 Task: Buy 5 Fuel Injection from Fuel System section under best seller category for shipping address: Hannah Green, 4761 Agriculture Lane, Homestead, Florida 33030, Cell Number 3052454080. Pay from credit card ending with 2005, CVV 3321
Action: Mouse moved to (40, 64)
Screenshot: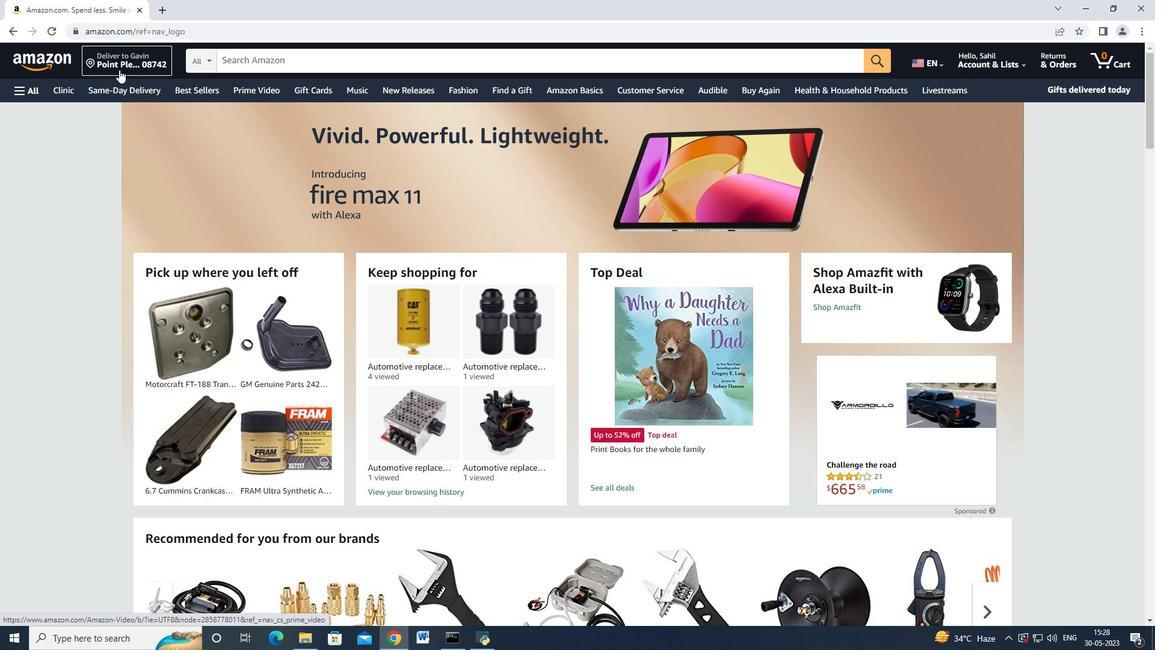 
Action: Mouse pressed left at (40, 64)
Screenshot: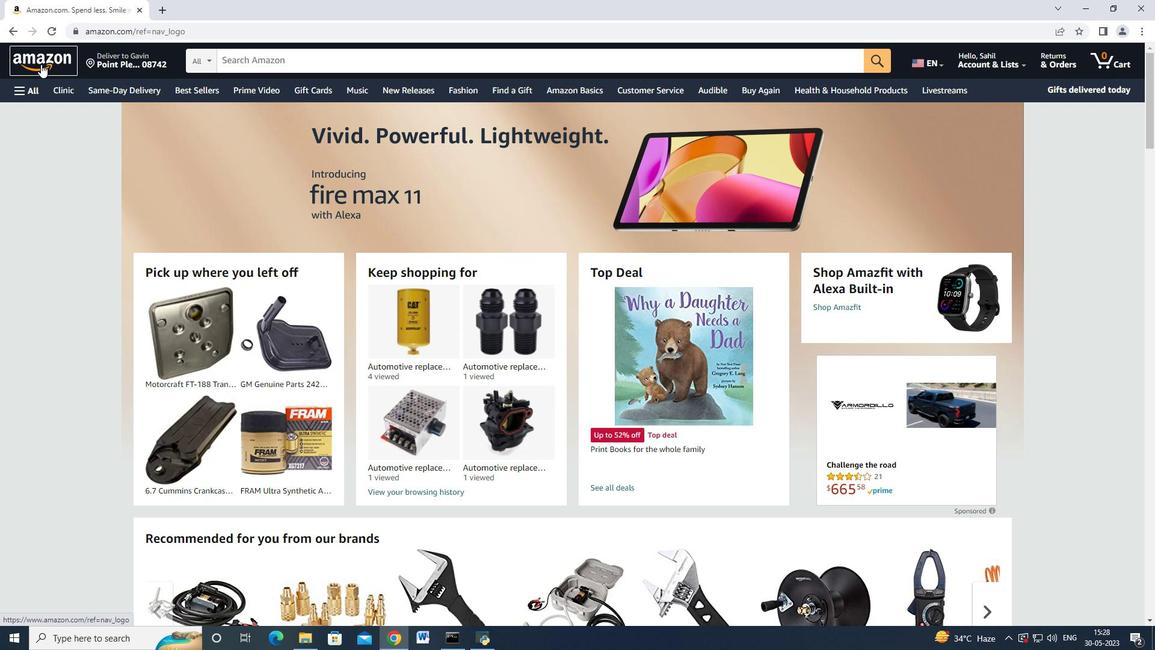 
Action: Mouse moved to (18, 95)
Screenshot: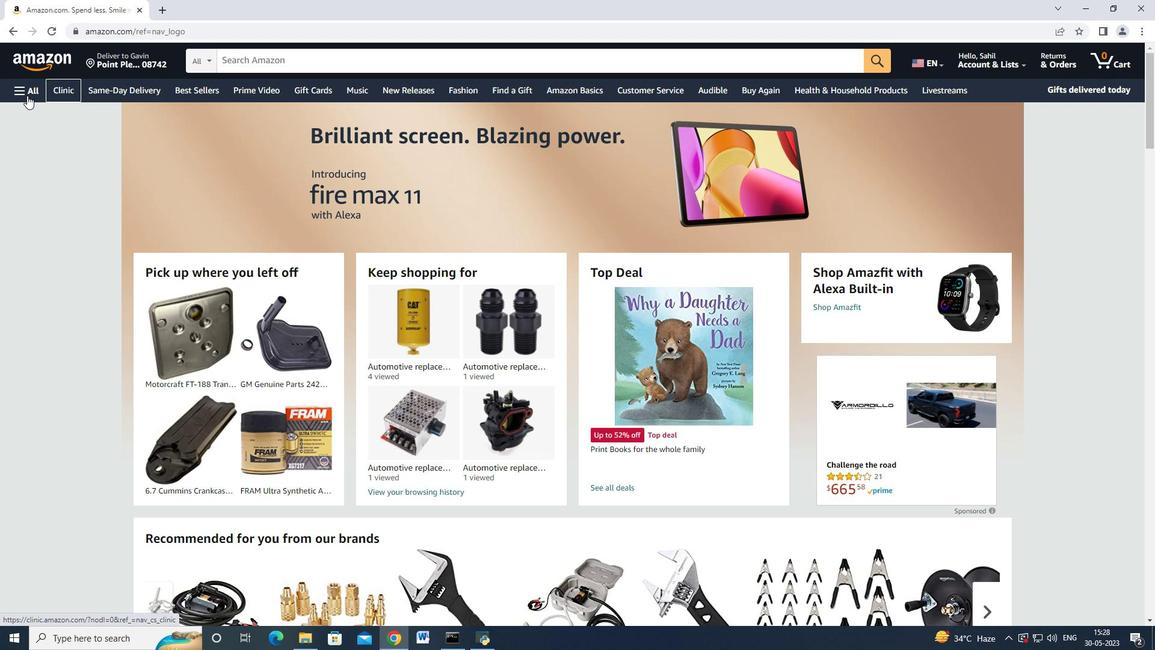 
Action: Mouse pressed left at (18, 95)
Screenshot: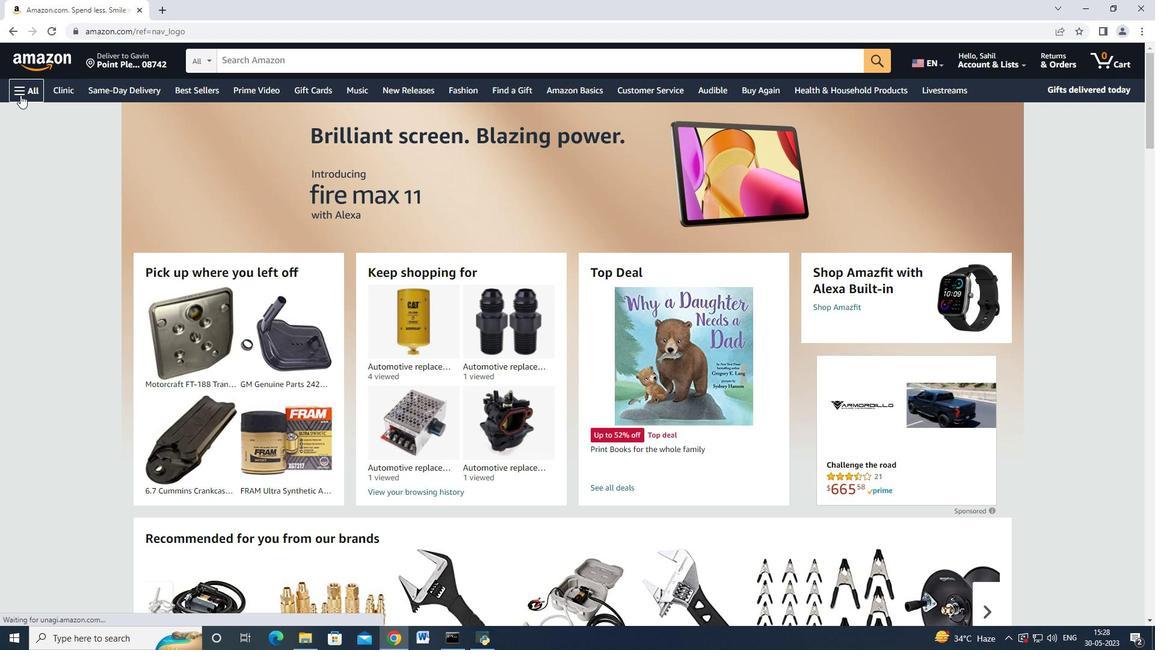 
Action: Mouse moved to (43, 244)
Screenshot: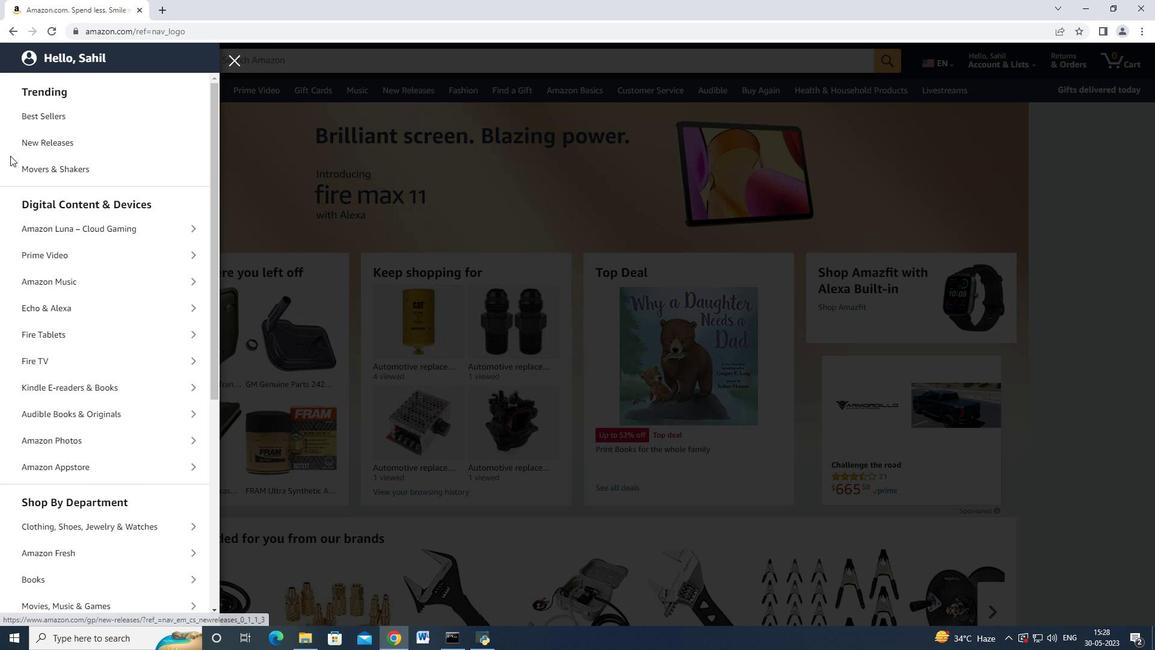 
Action: Mouse scrolled (43, 244) with delta (0, 0)
Screenshot: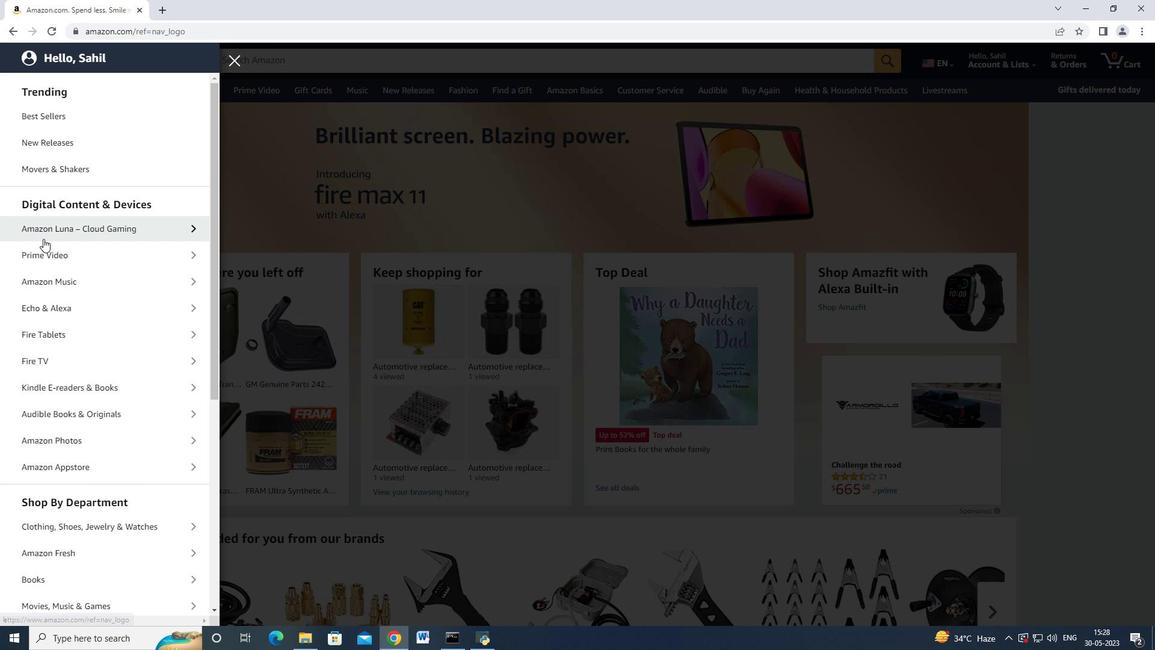 
Action: Mouse moved to (51, 249)
Screenshot: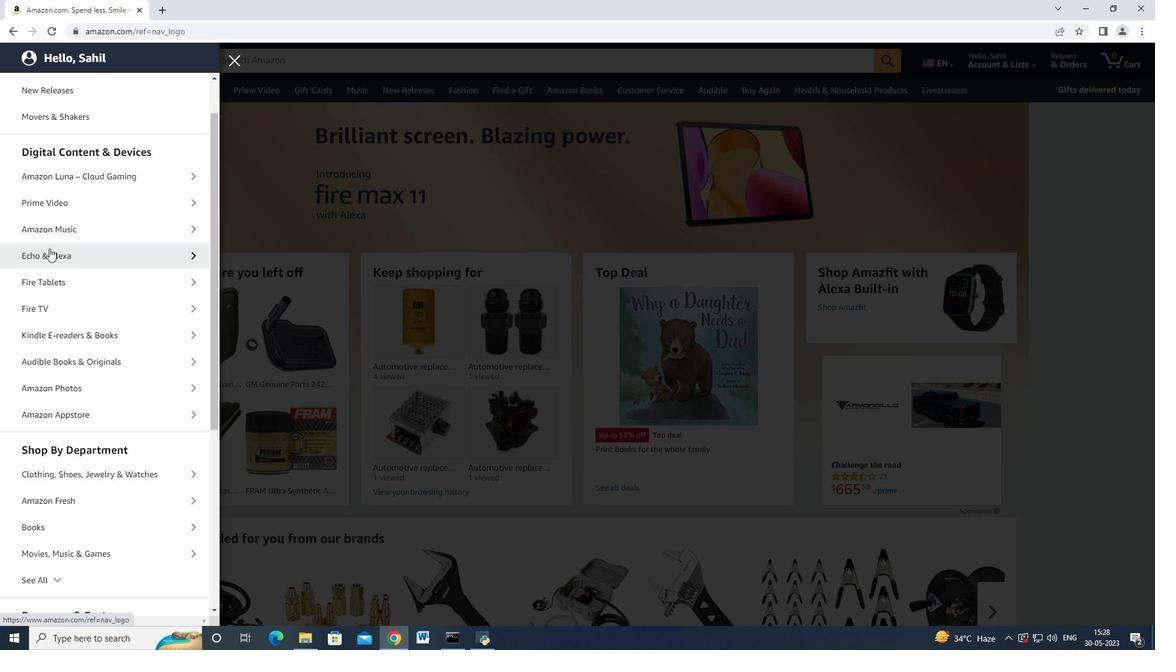 
Action: Mouse scrolled (51, 249) with delta (0, 0)
Screenshot: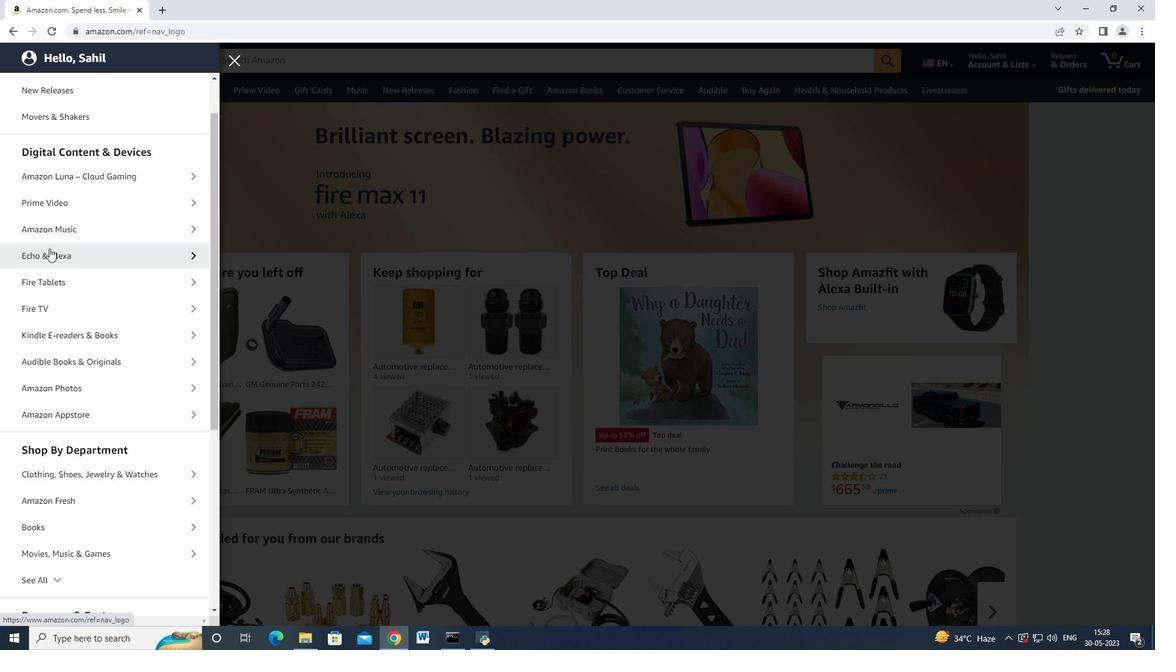 
Action: Mouse moved to (51, 249)
Screenshot: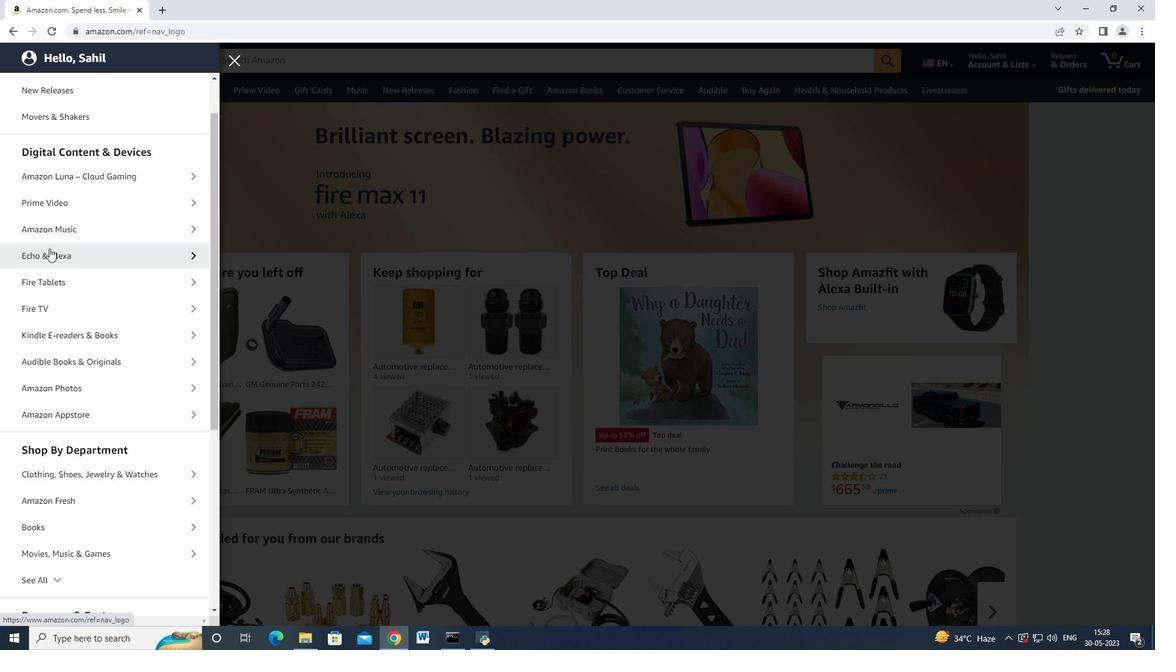 
Action: Mouse scrolled (51, 249) with delta (0, 0)
Screenshot: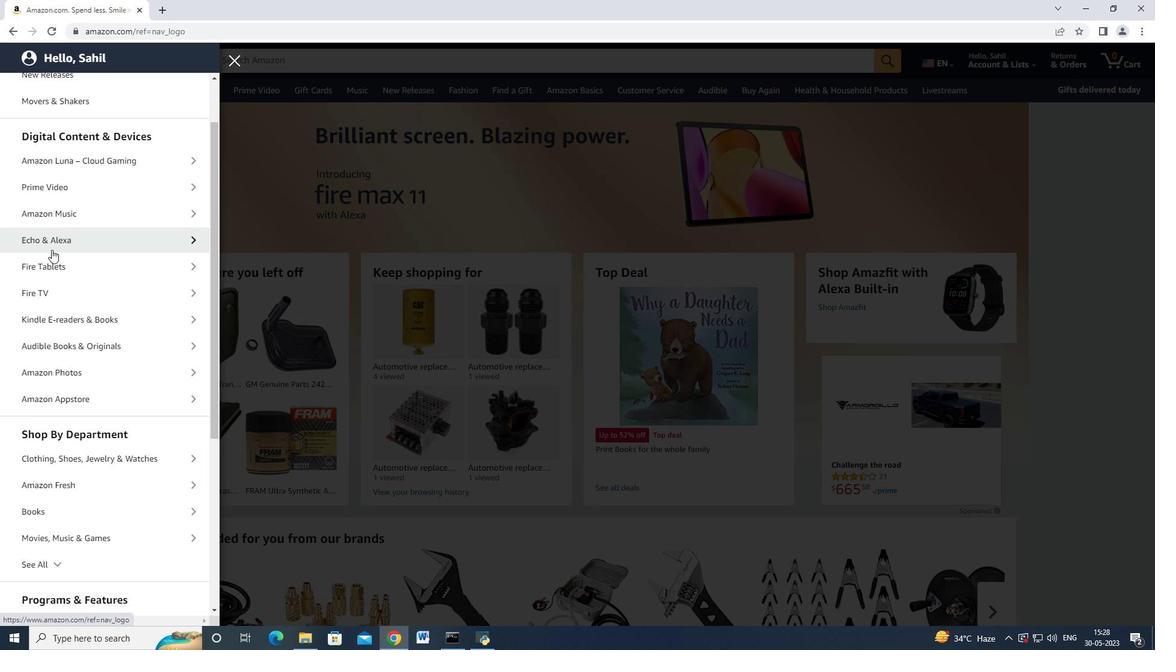 
Action: Mouse scrolled (51, 249) with delta (0, 0)
Screenshot: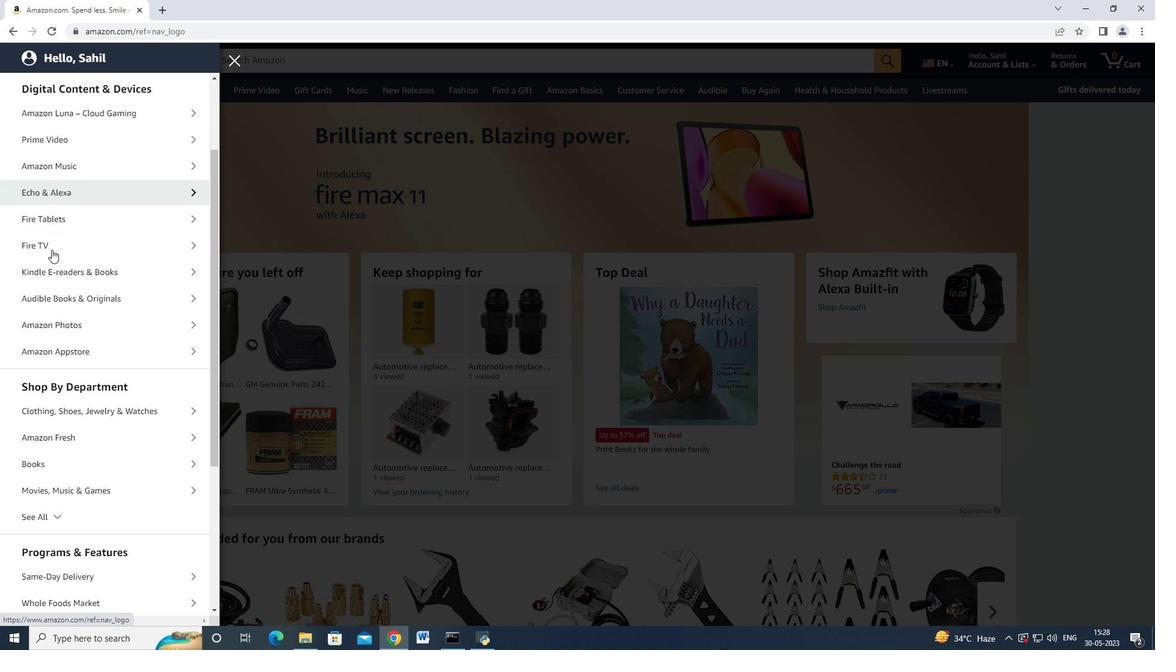 
Action: Mouse moved to (58, 394)
Screenshot: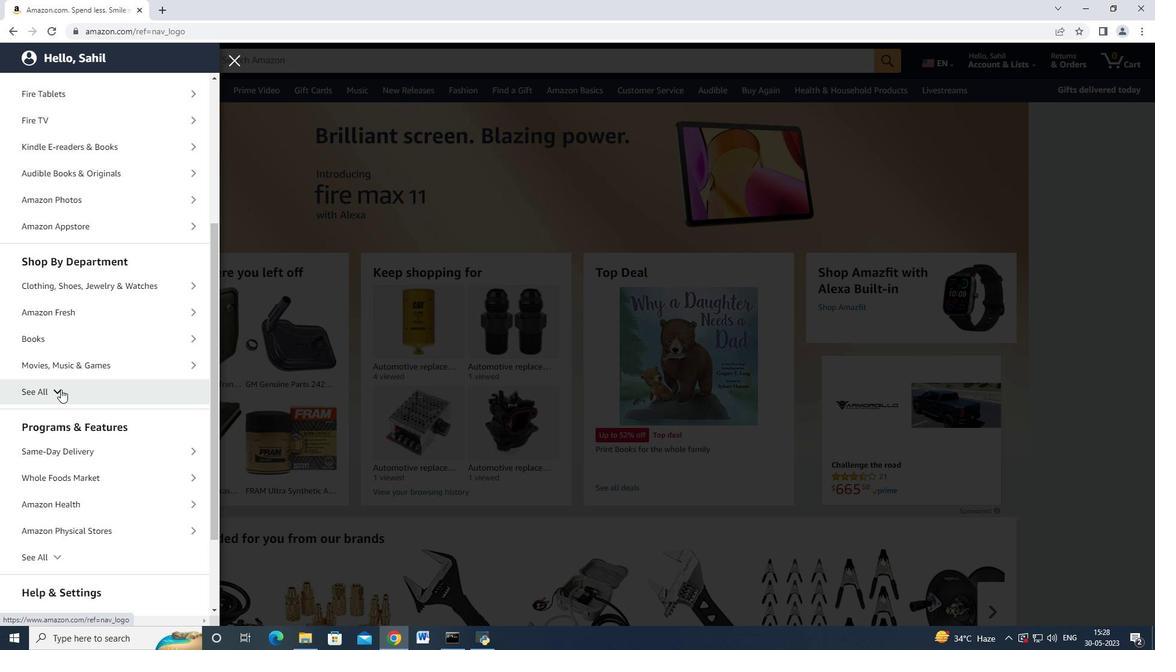 
Action: Mouse pressed left at (58, 394)
Screenshot: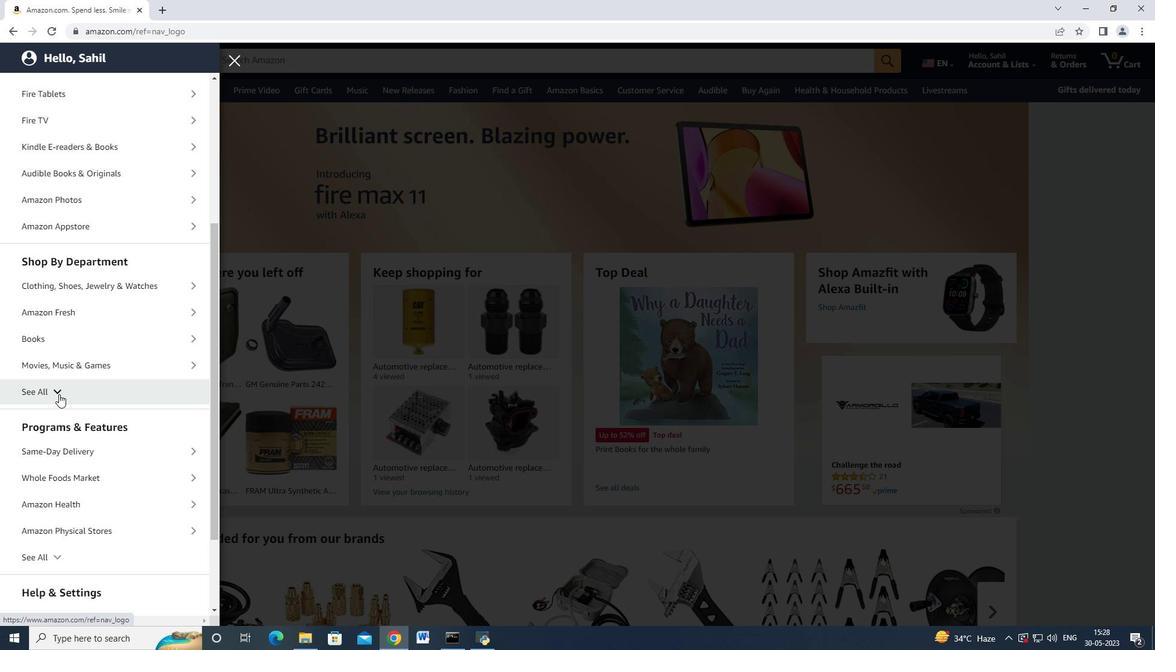 
Action: Mouse moved to (64, 392)
Screenshot: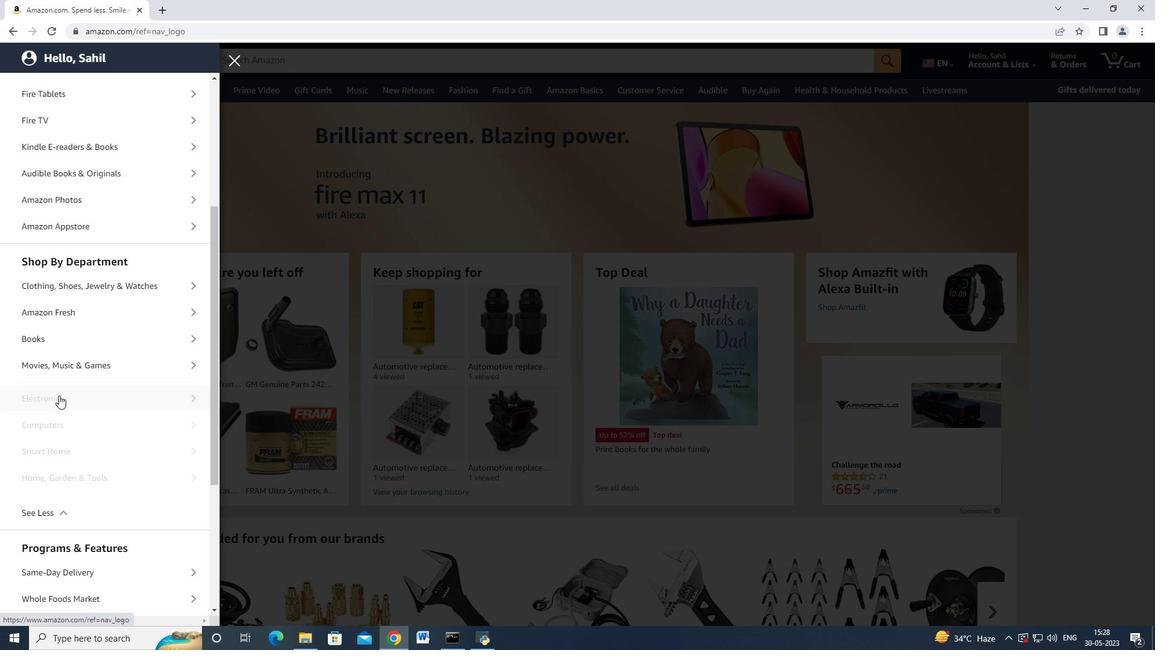 
Action: Mouse scrolled (64, 391) with delta (0, 0)
Screenshot: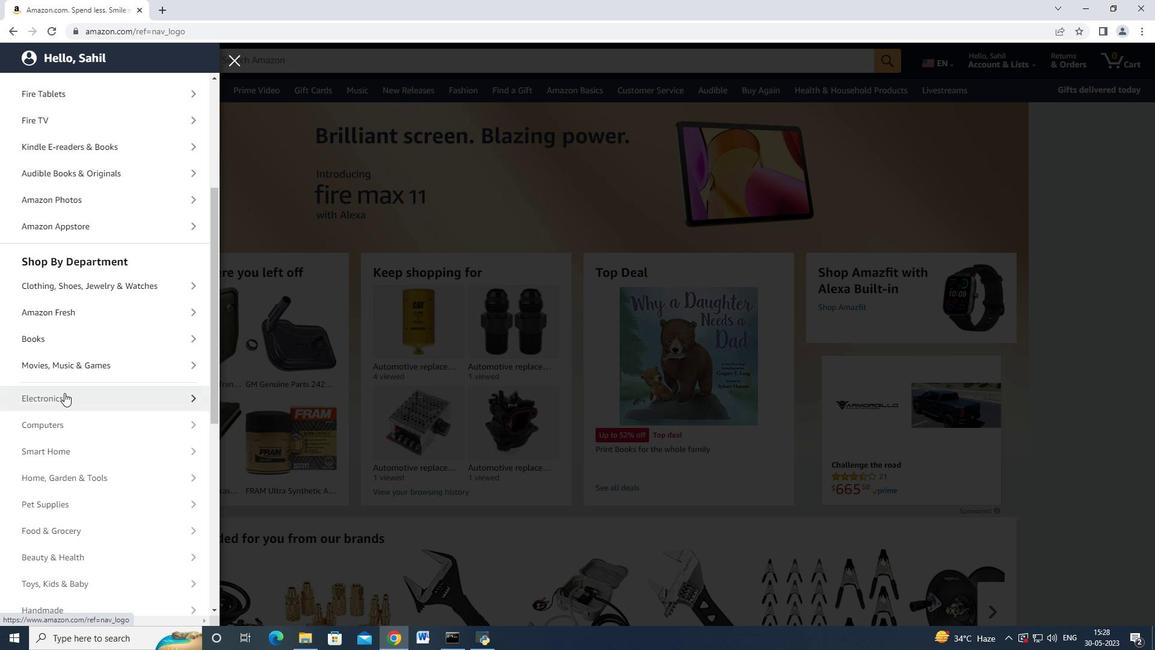 
Action: Mouse moved to (64, 392)
Screenshot: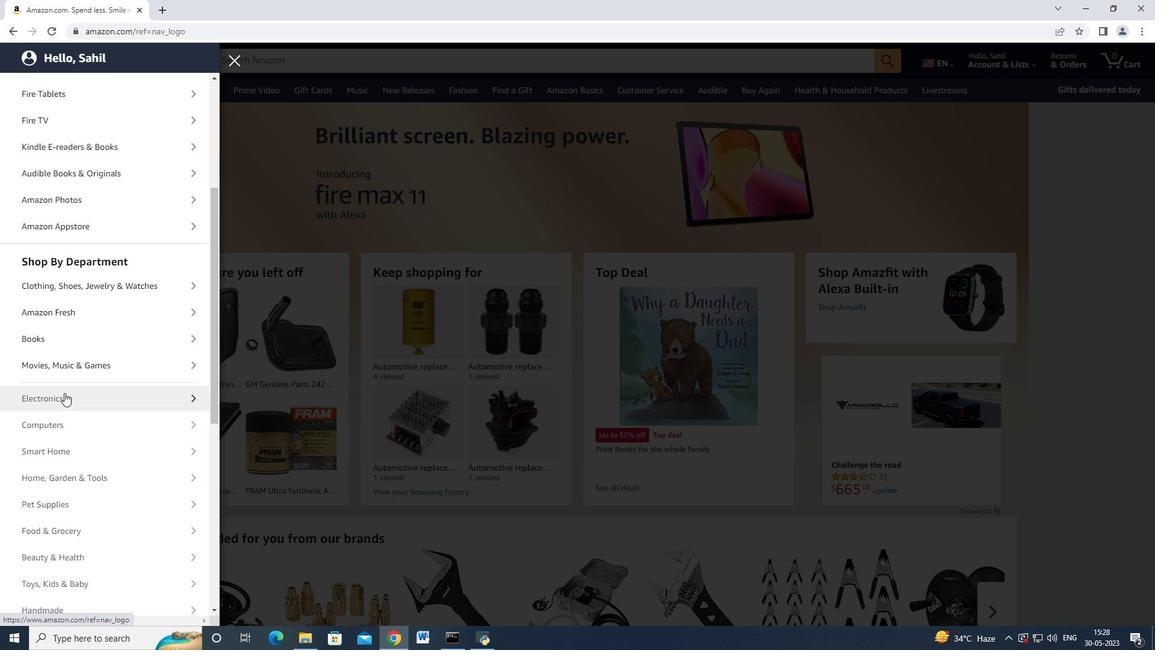 
Action: Mouse scrolled (64, 391) with delta (0, 0)
Screenshot: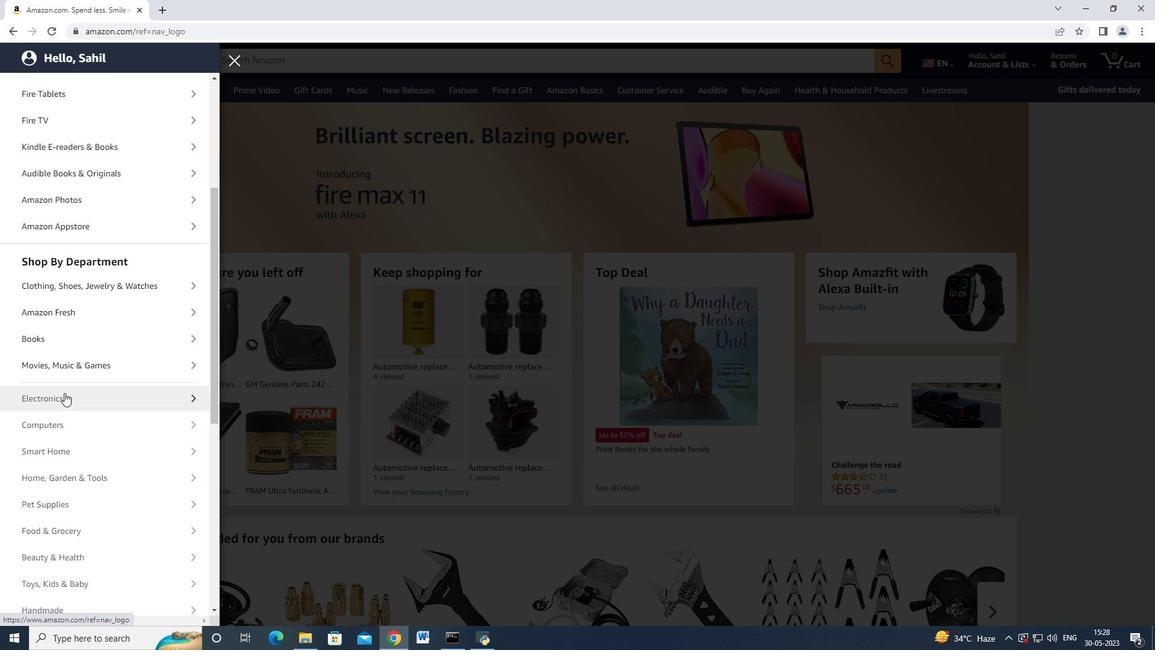 
Action: Mouse scrolled (64, 391) with delta (0, 0)
Screenshot: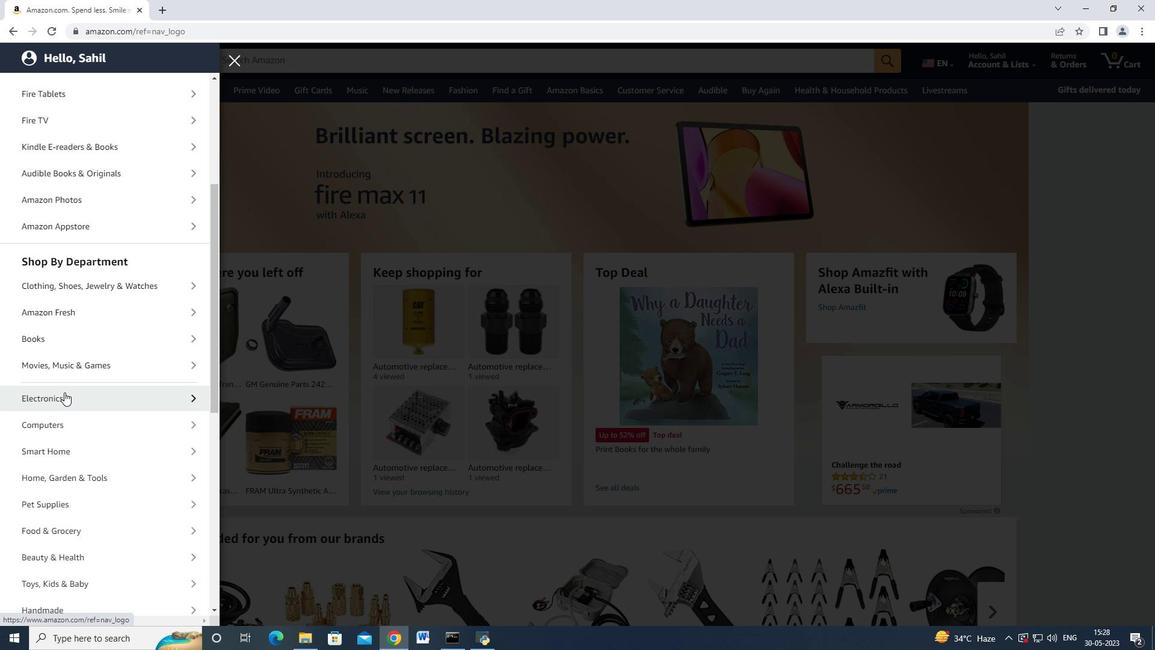 
Action: Mouse moved to (68, 404)
Screenshot: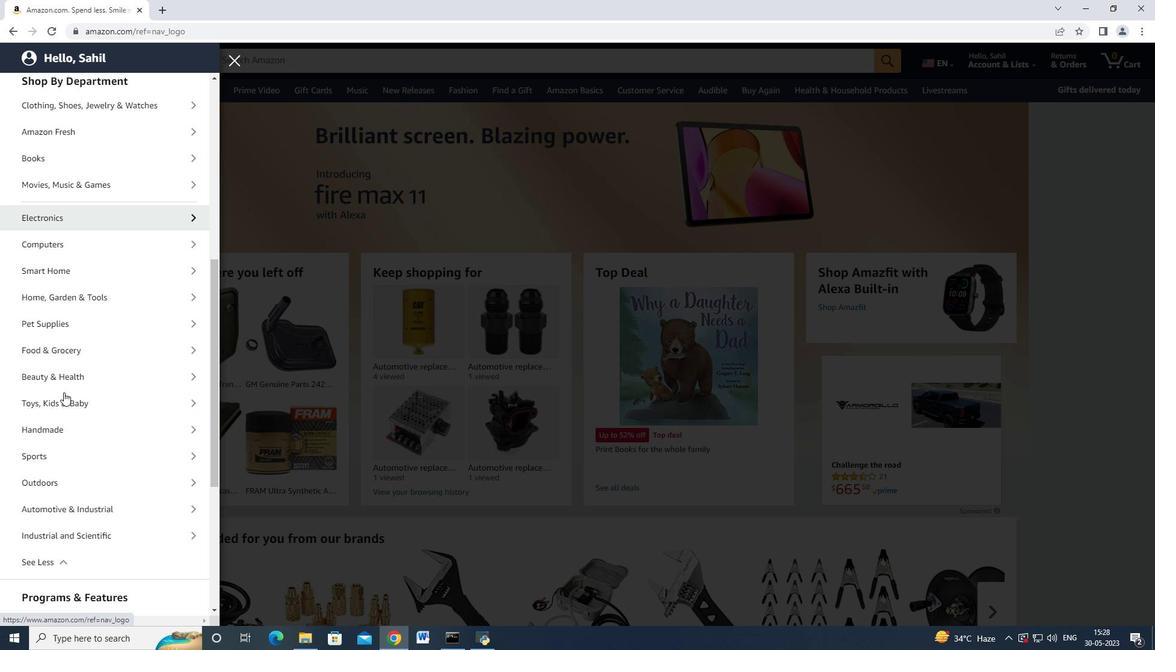 
Action: Mouse scrolled (68, 403) with delta (0, 0)
Screenshot: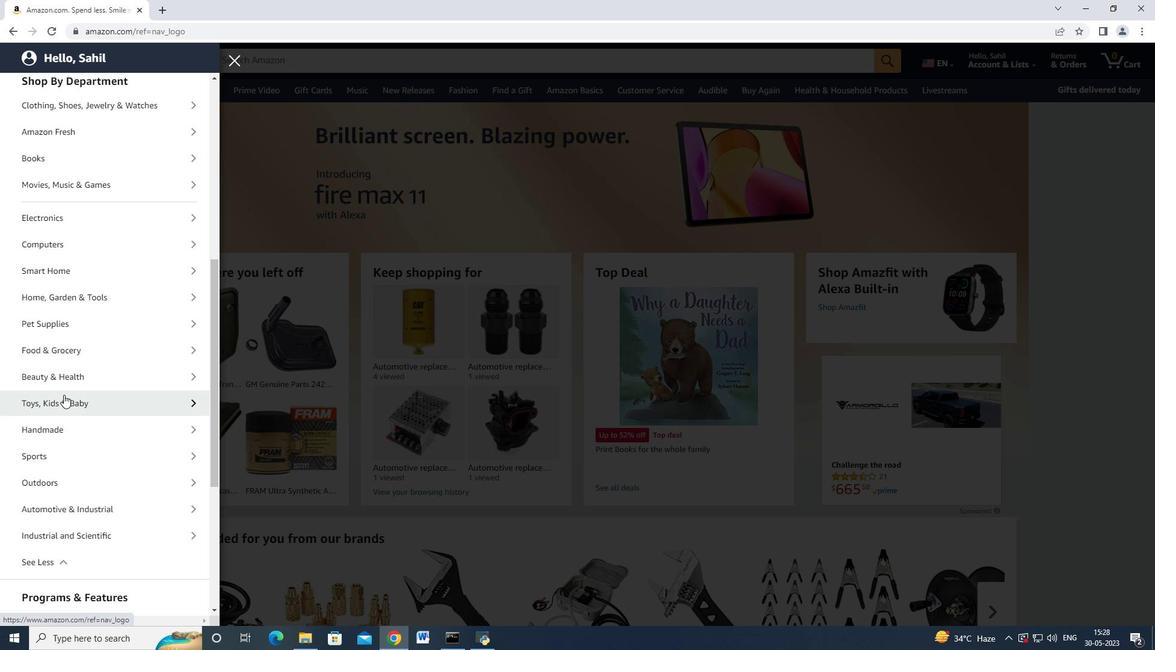 
Action: Mouse moved to (99, 451)
Screenshot: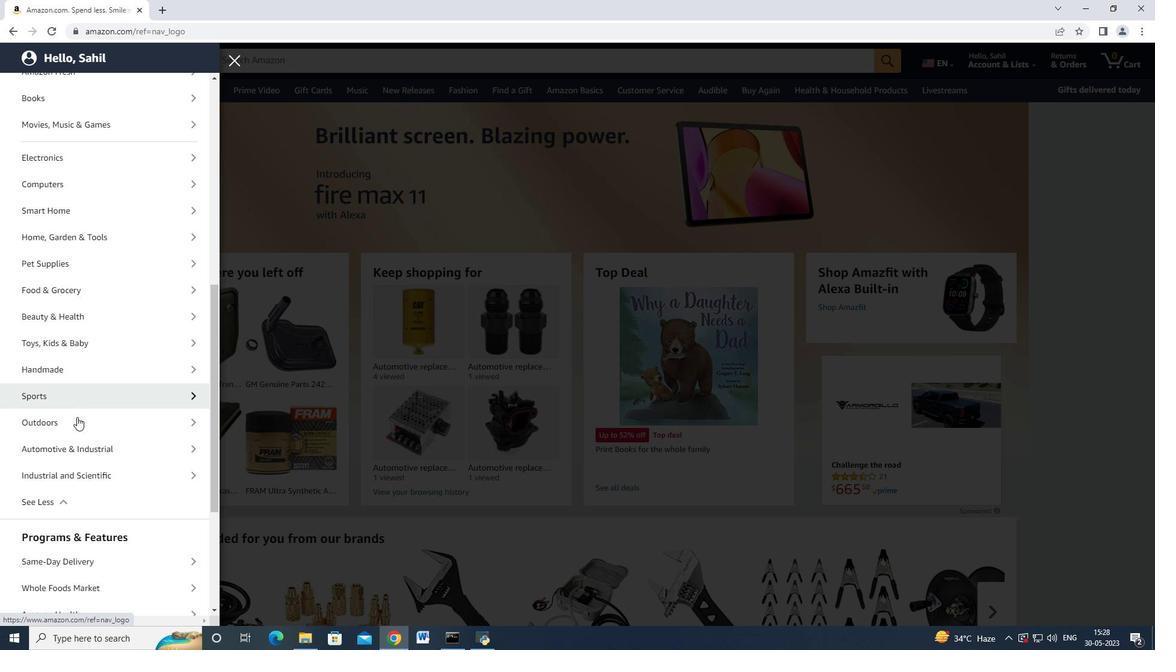 
Action: Mouse pressed left at (99, 451)
Screenshot: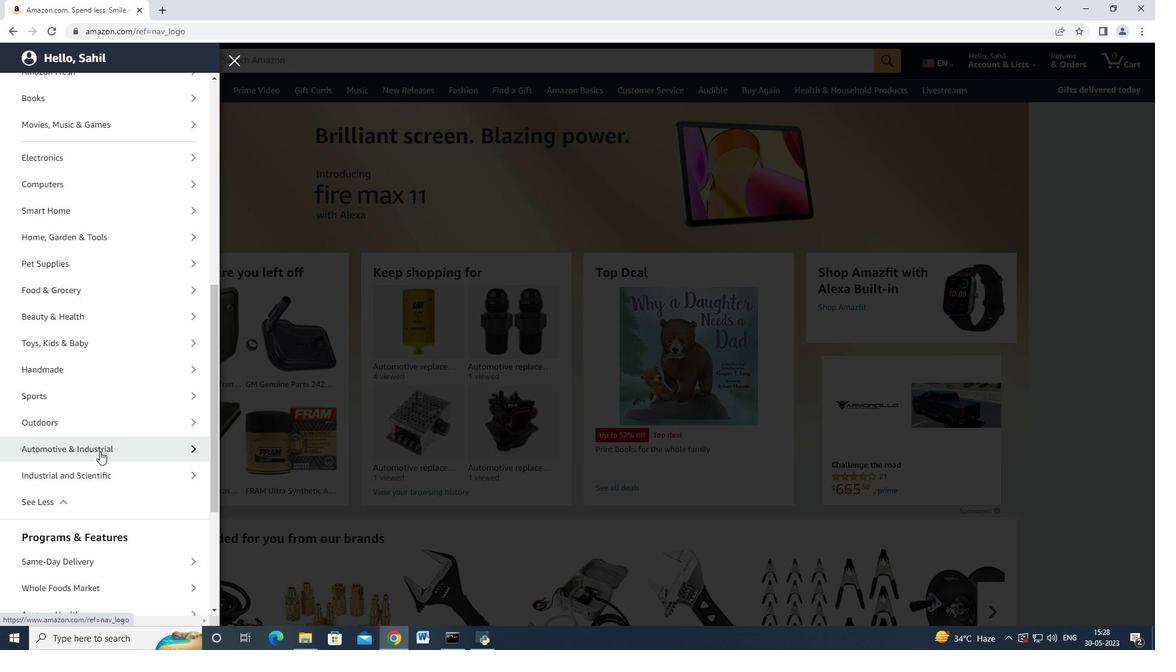 
Action: Mouse moved to (78, 145)
Screenshot: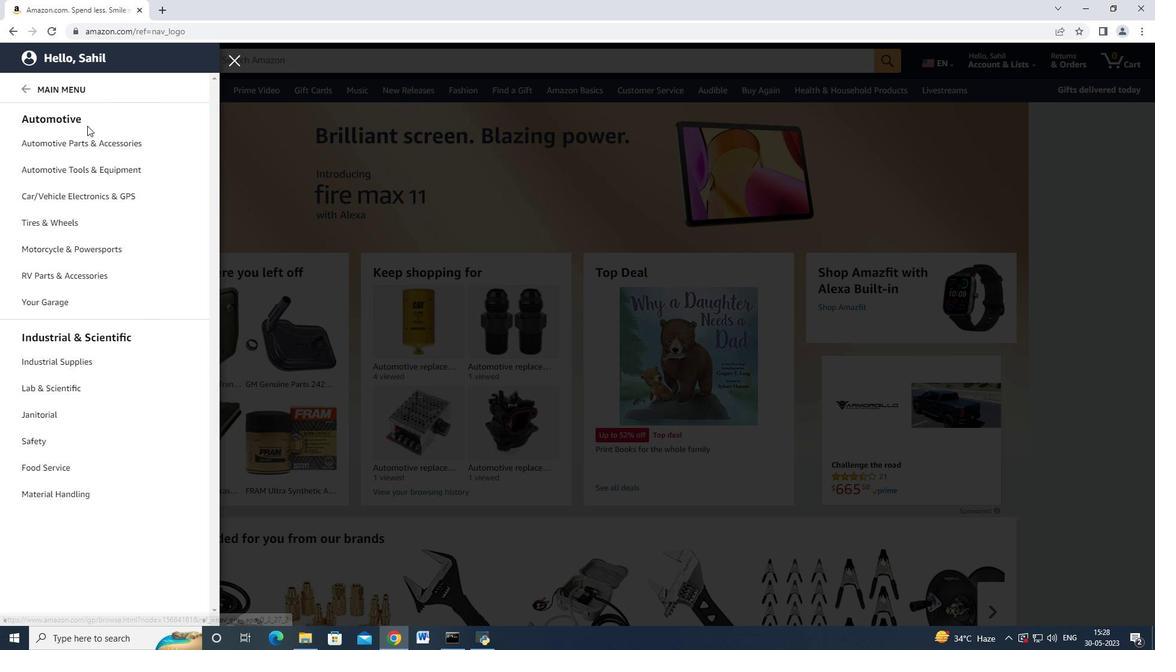 
Action: Mouse pressed left at (78, 145)
Screenshot: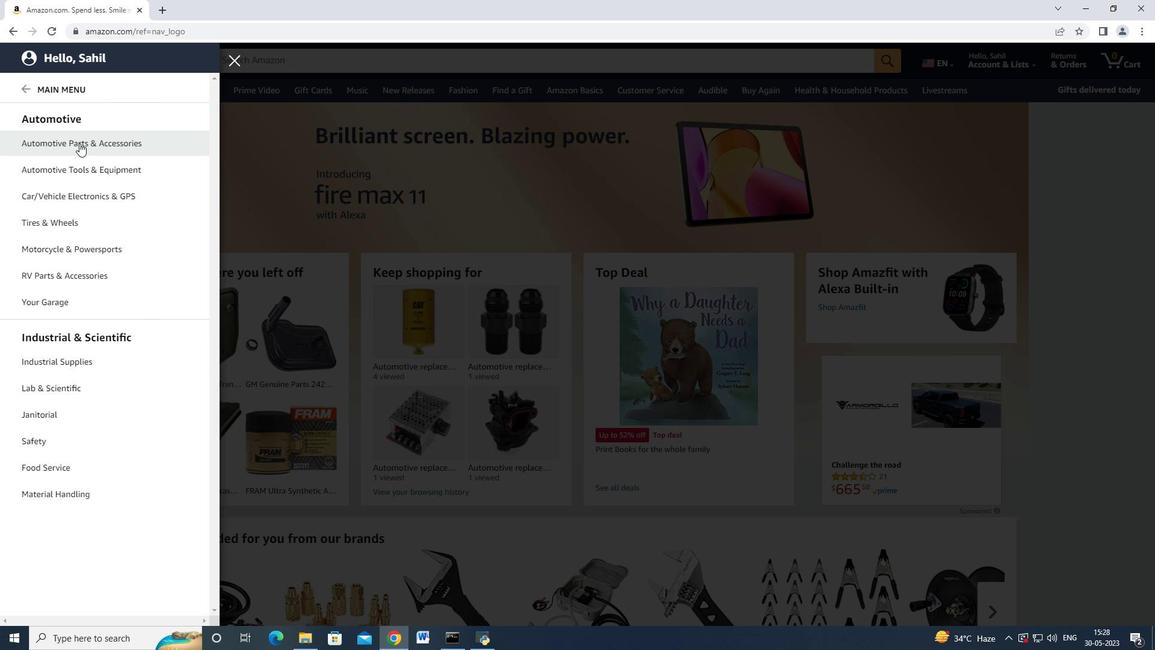 
Action: Mouse moved to (198, 113)
Screenshot: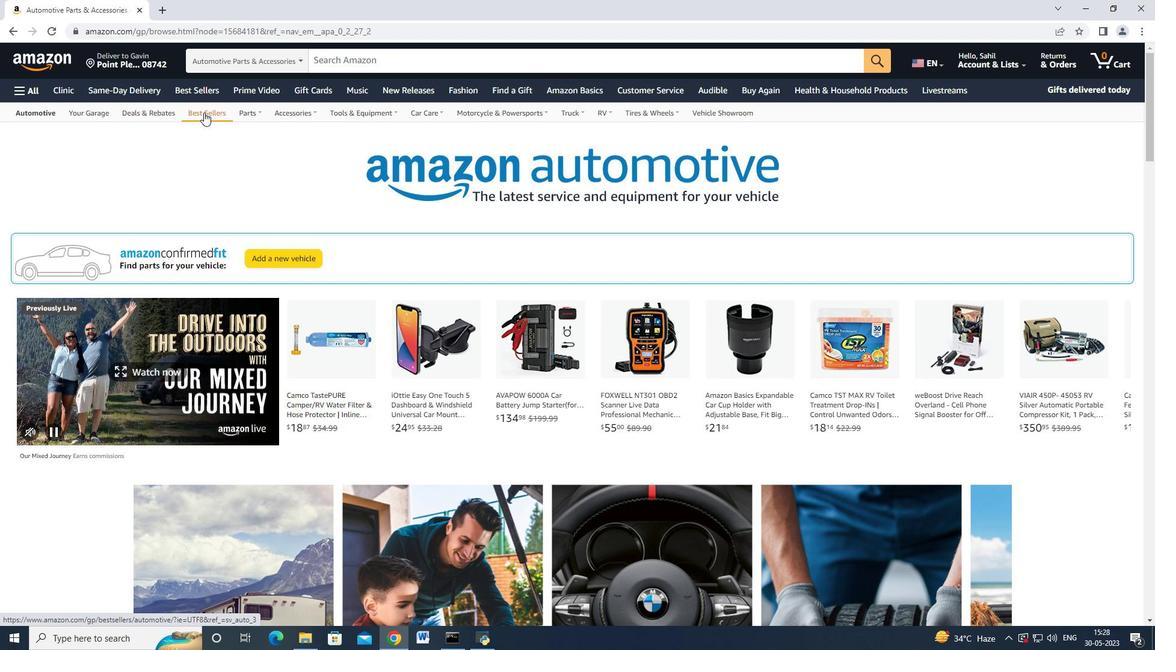 
Action: Mouse pressed left at (198, 113)
Screenshot: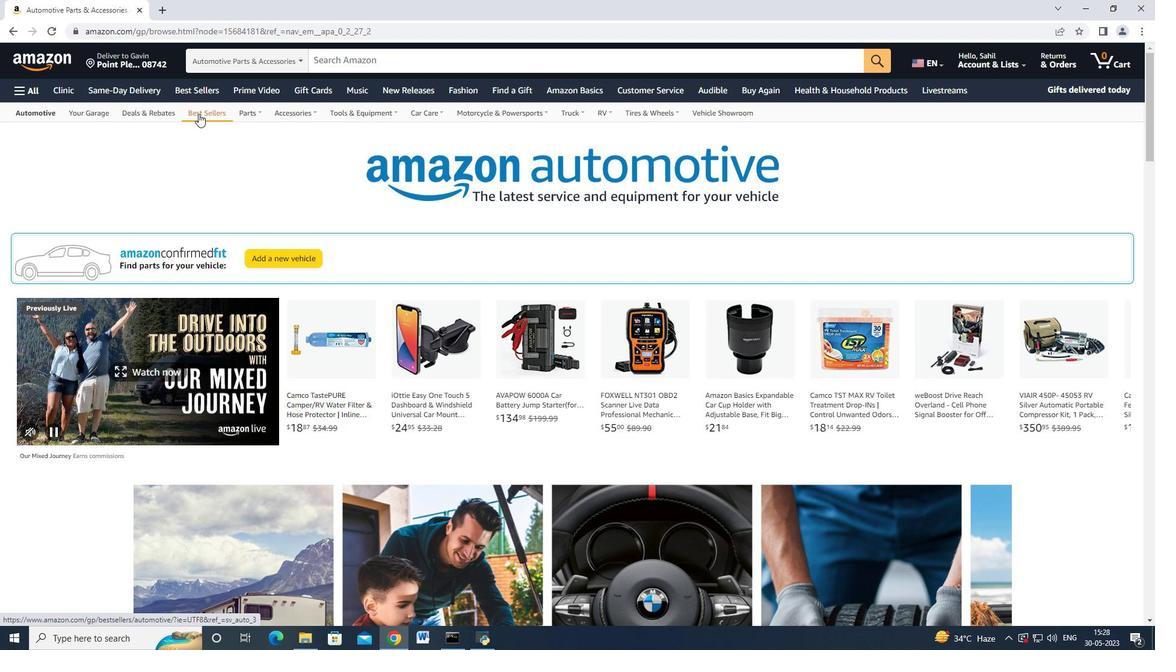 
Action: Mouse moved to (61, 388)
Screenshot: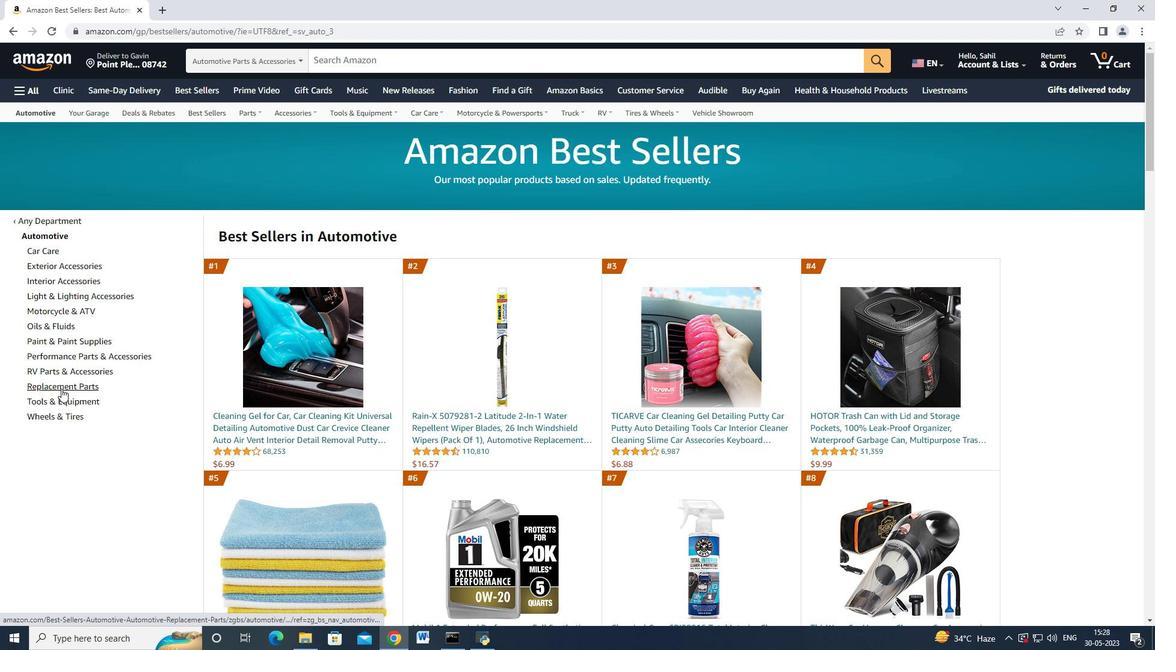 
Action: Mouse pressed left at (61, 388)
Screenshot: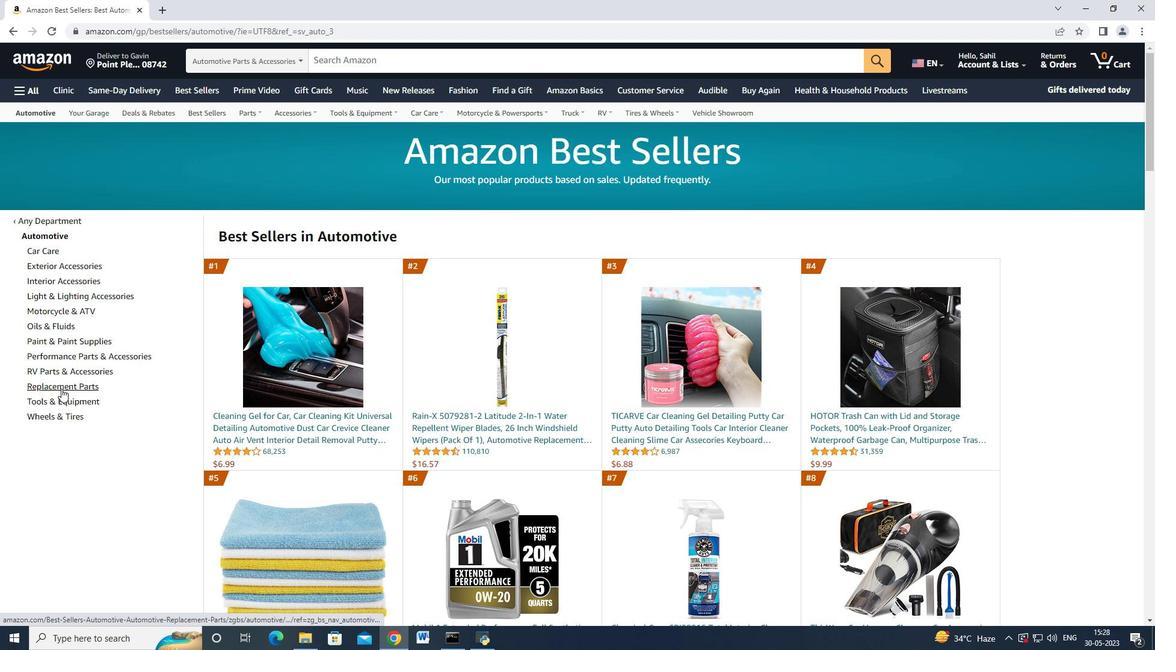
Action: Mouse moved to (117, 281)
Screenshot: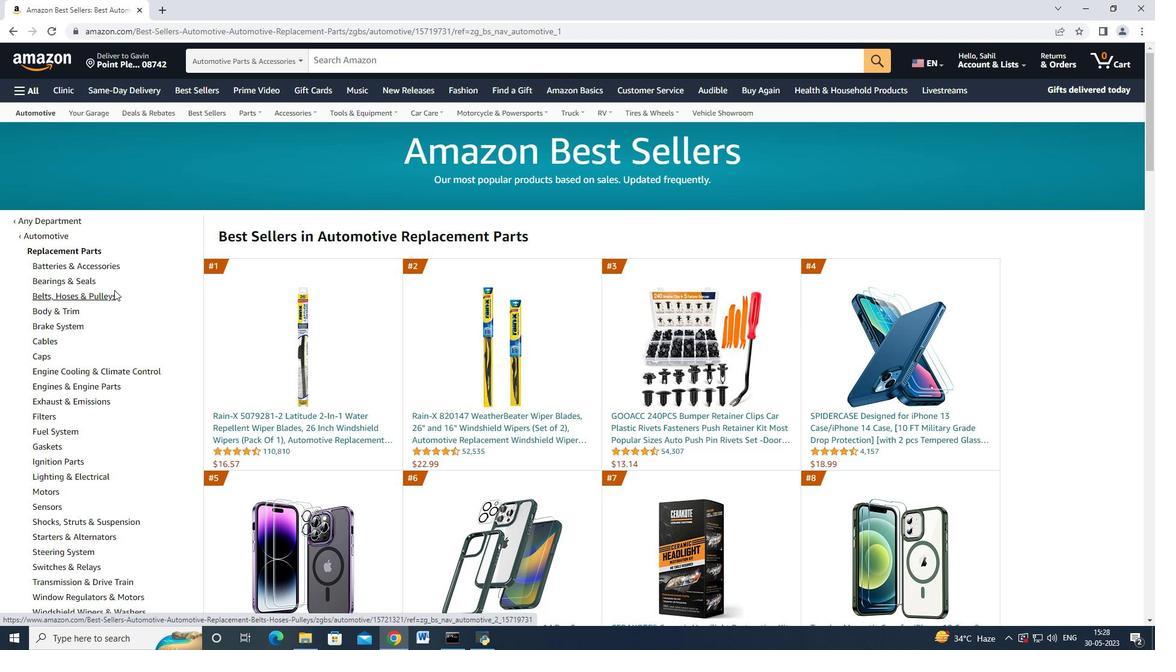 
Action: Mouse scrolled (117, 281) with delta (0, 0)
Screenshot: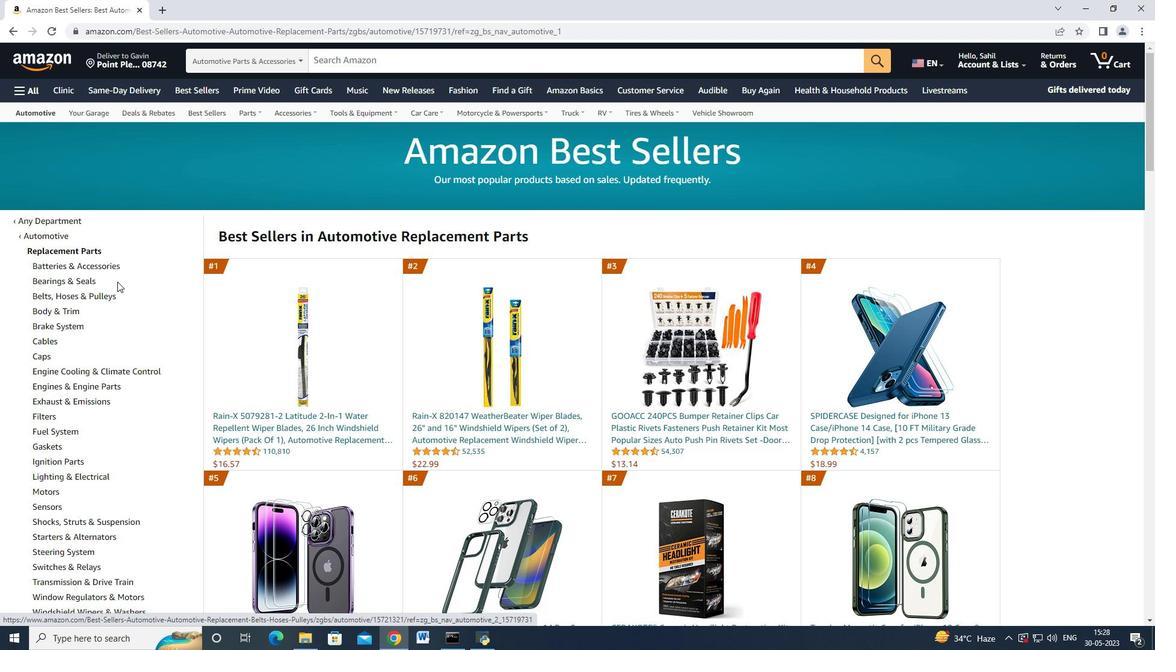 
Action: Mouse scrolled (117, 281) with delta (0, 0)
Screenshot: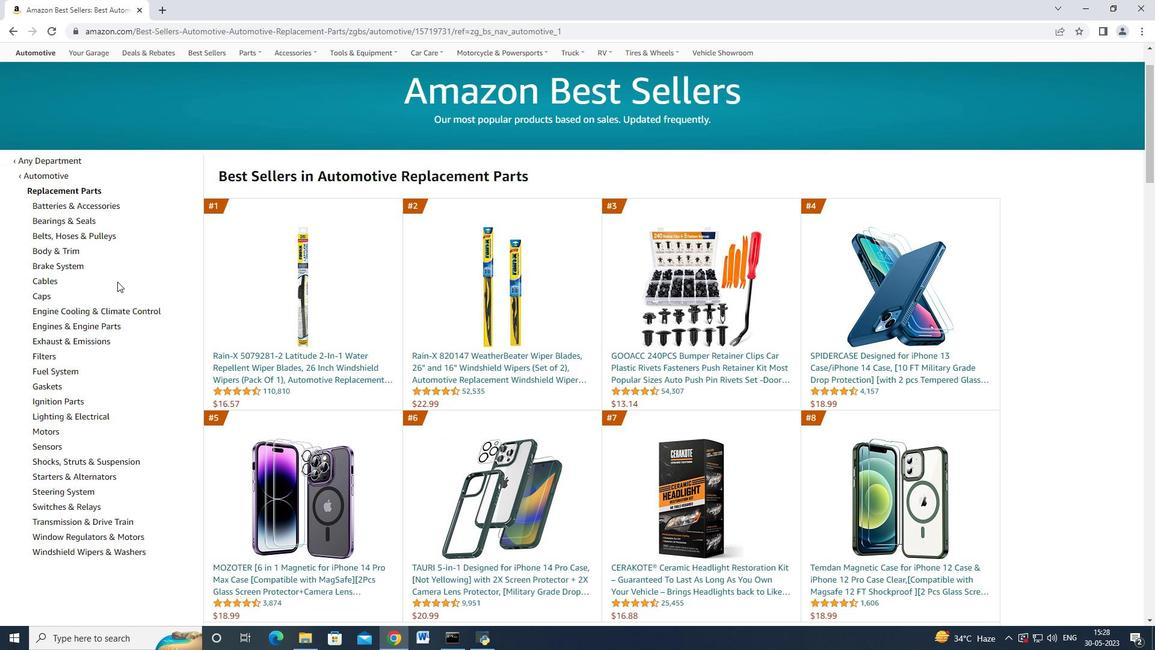
Action: Mouse moved to (65, 247)
Screenshot: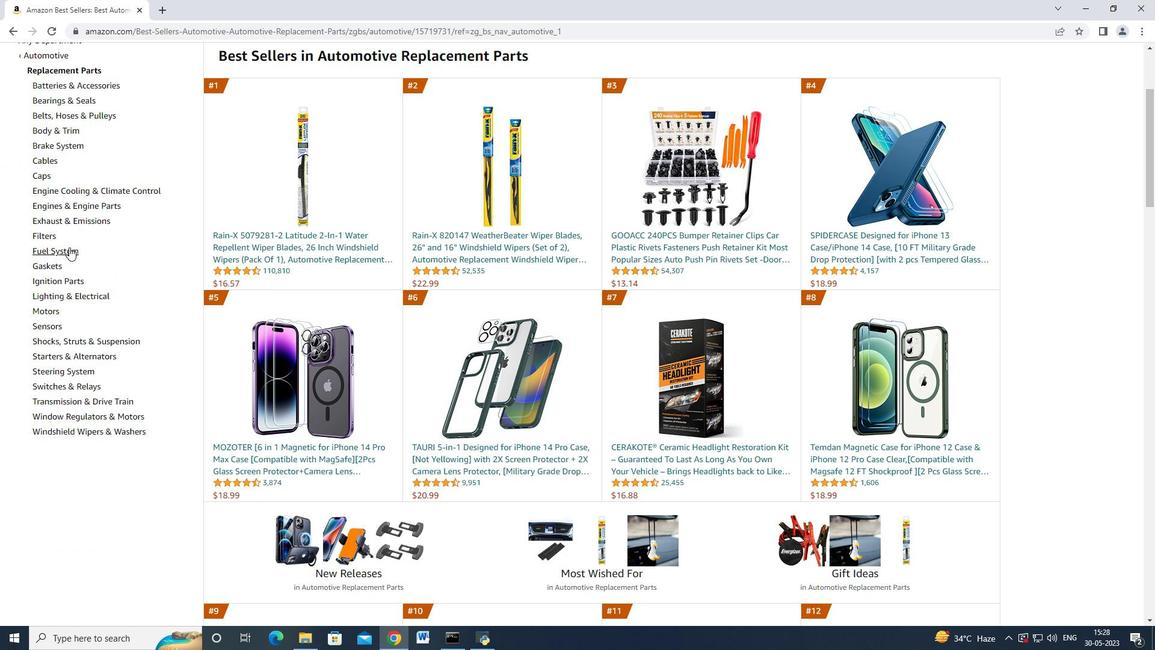 
Action: Mouse pressed left at (65, 247)
Screenshot: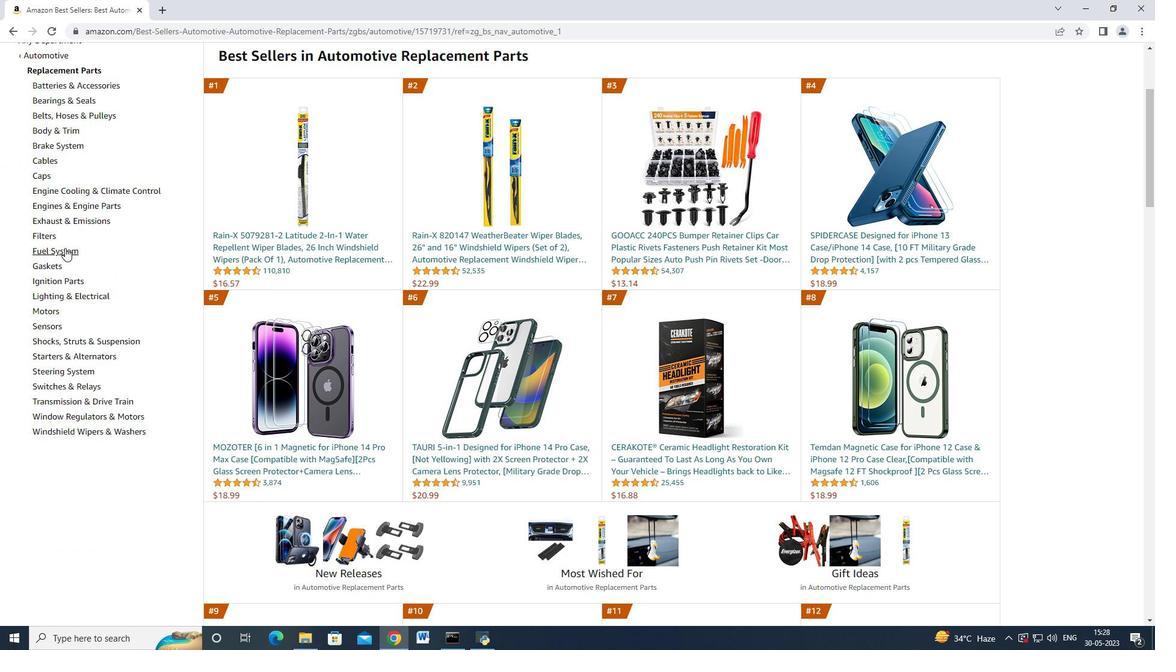 
Action: Mouse moved to (68, 340)
Screenshot: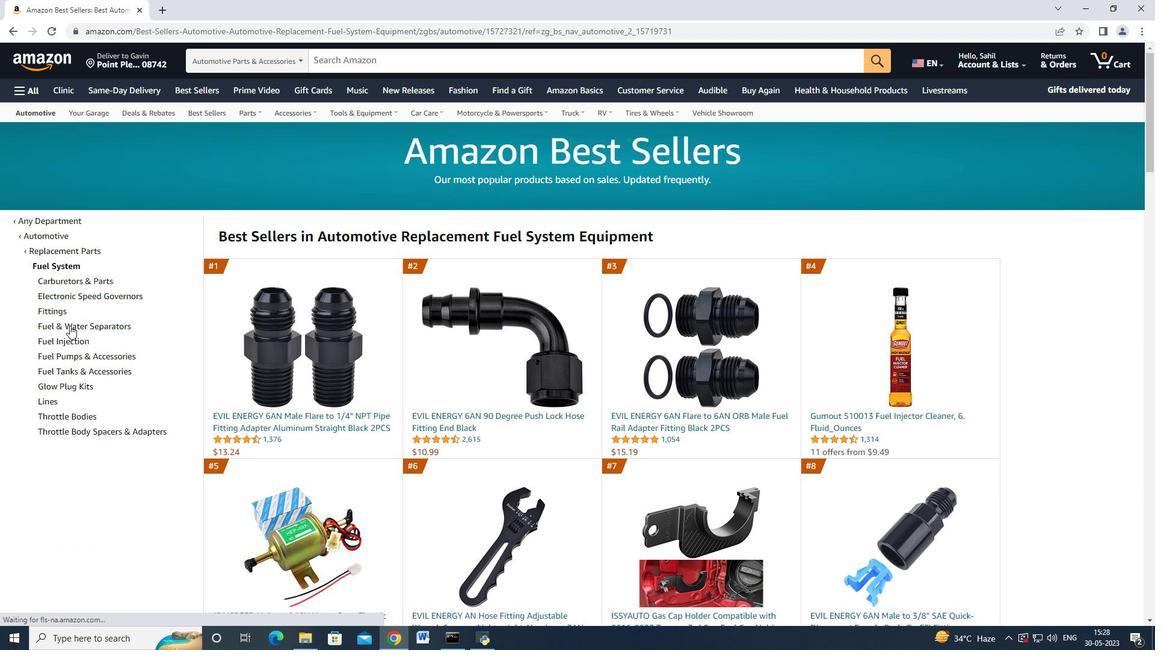 
Action: Mouse pressed left at (68, 340)
Screenshot: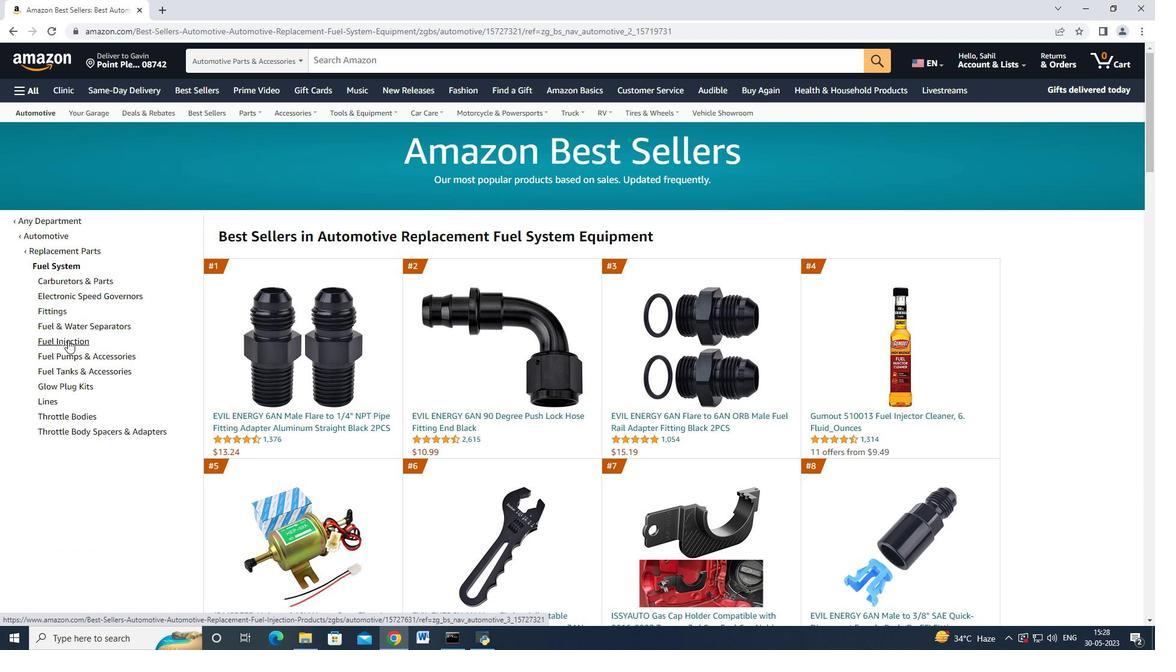 
Action: Mouse moved to (279, 310)
Screenshot: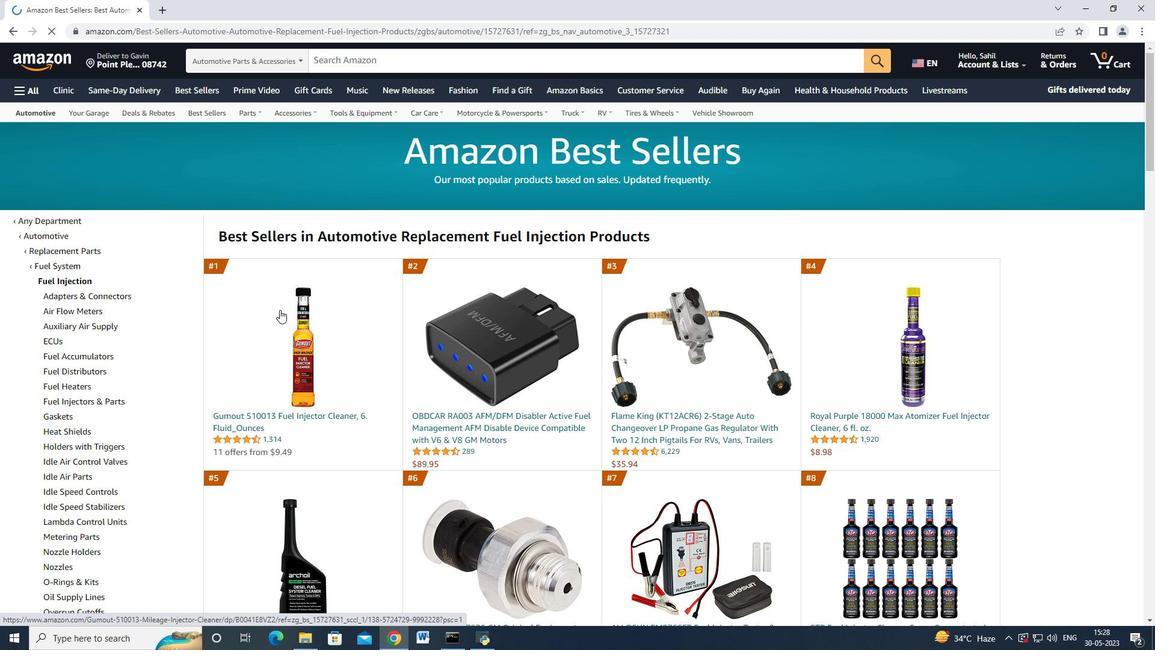 
Action: Mouse scrolled (279, 309) with delta (0, 0)
Screenshot: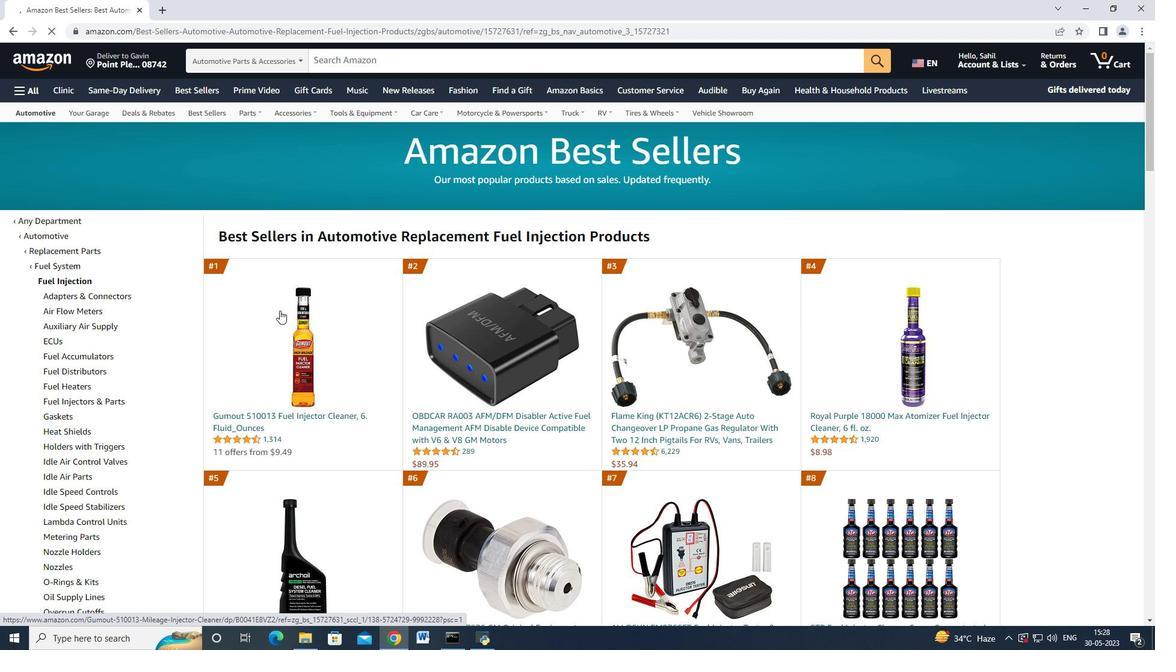 
Action: Mouse moved to (306, 356)
Screenshot: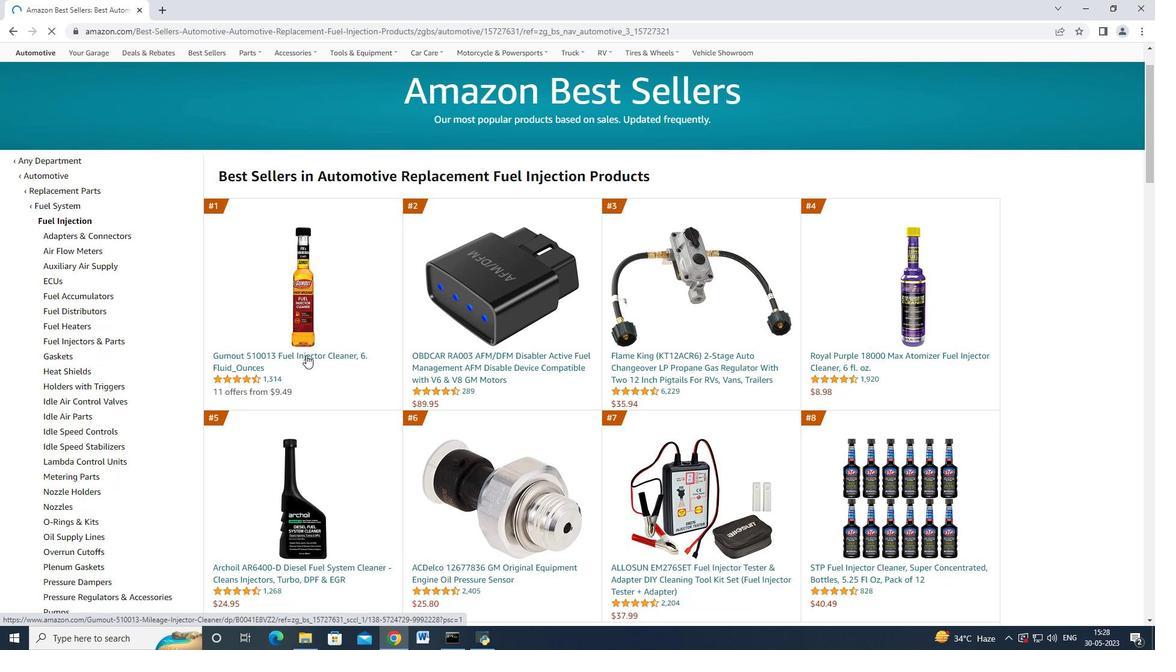 
Action: Mouse pressed left at (306, 356)
Screenshot: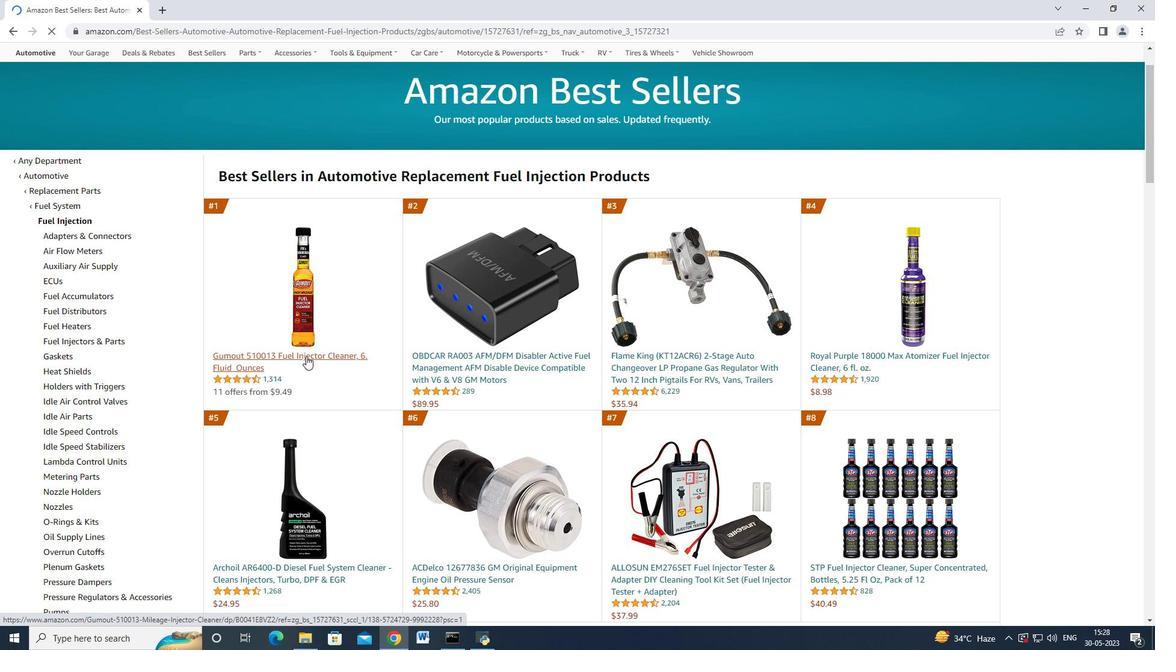 
Action: Mouse moved to (925, 326)
Screenshot: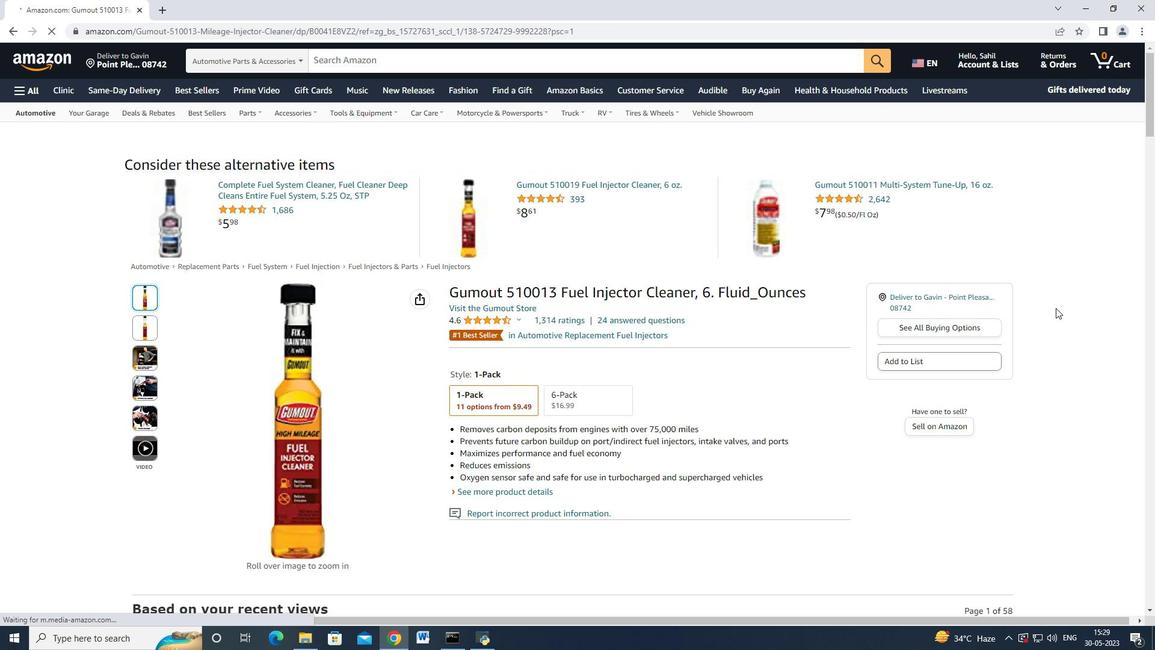 
Action: Mouse pressed left at (925, 326)
Screenshot: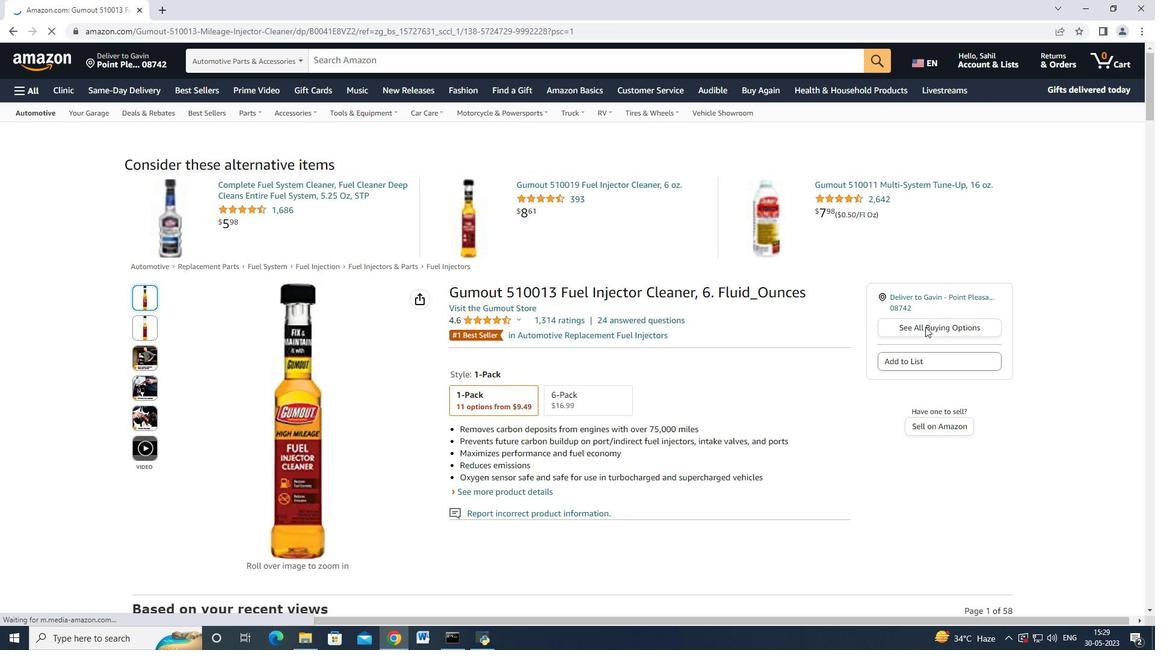 
Action: Mouse moved to (1105, 217)
Screenshot: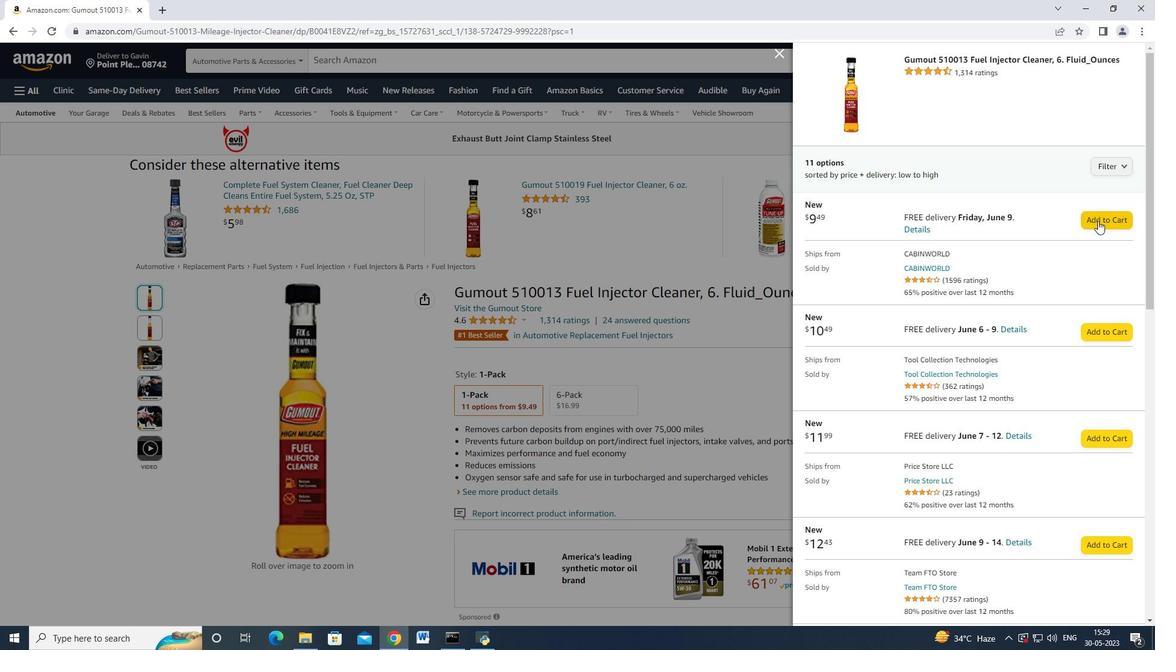 
Action: Mouse pressed left at (1105, 217)
Screenshot: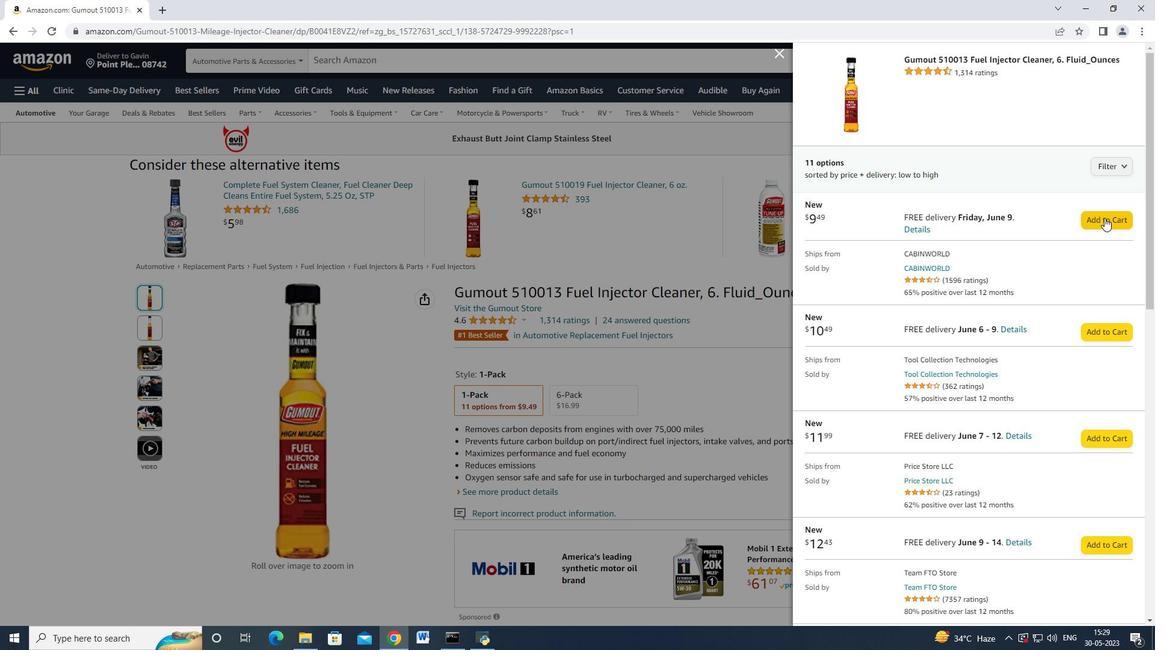 
Action: Mouse moved to (1122, 225)
Screenshot: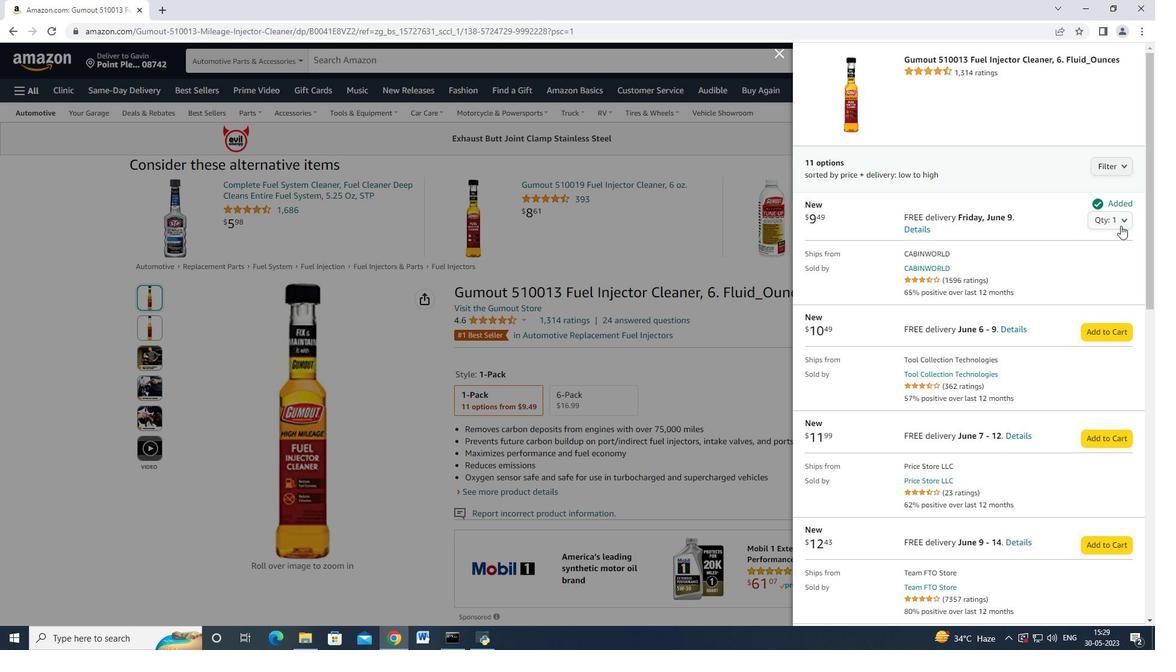 
Action: Mouse pressed left at (1122, 225)
Screenshot: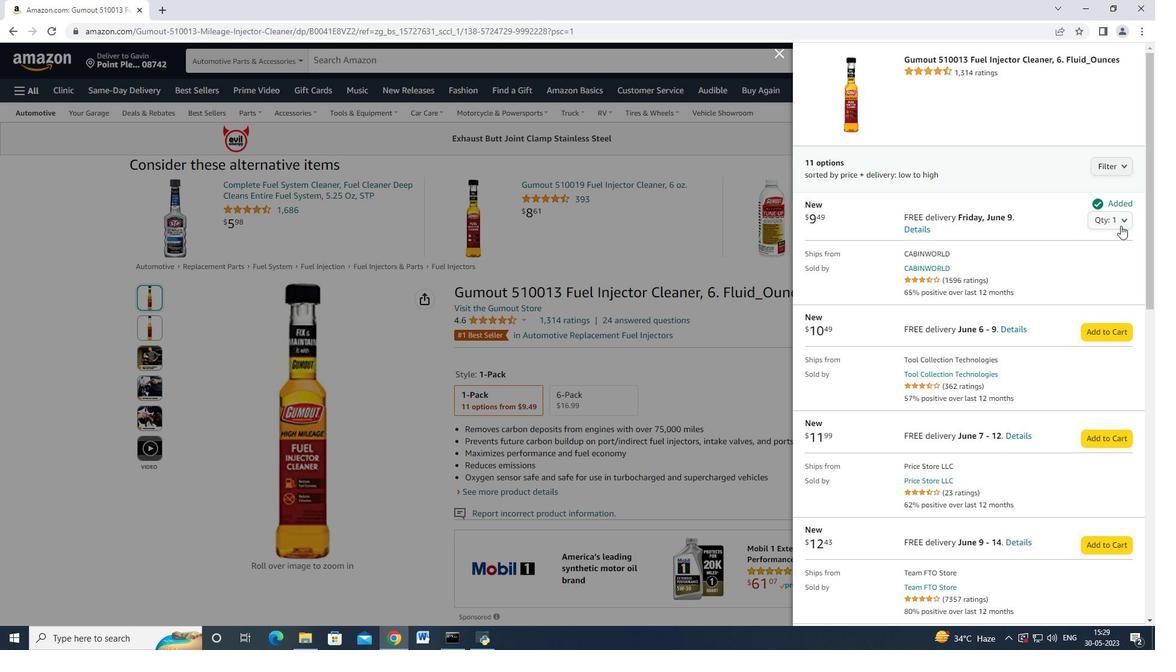 
Action: Mouse moved to (1104, 267)
Screenshot: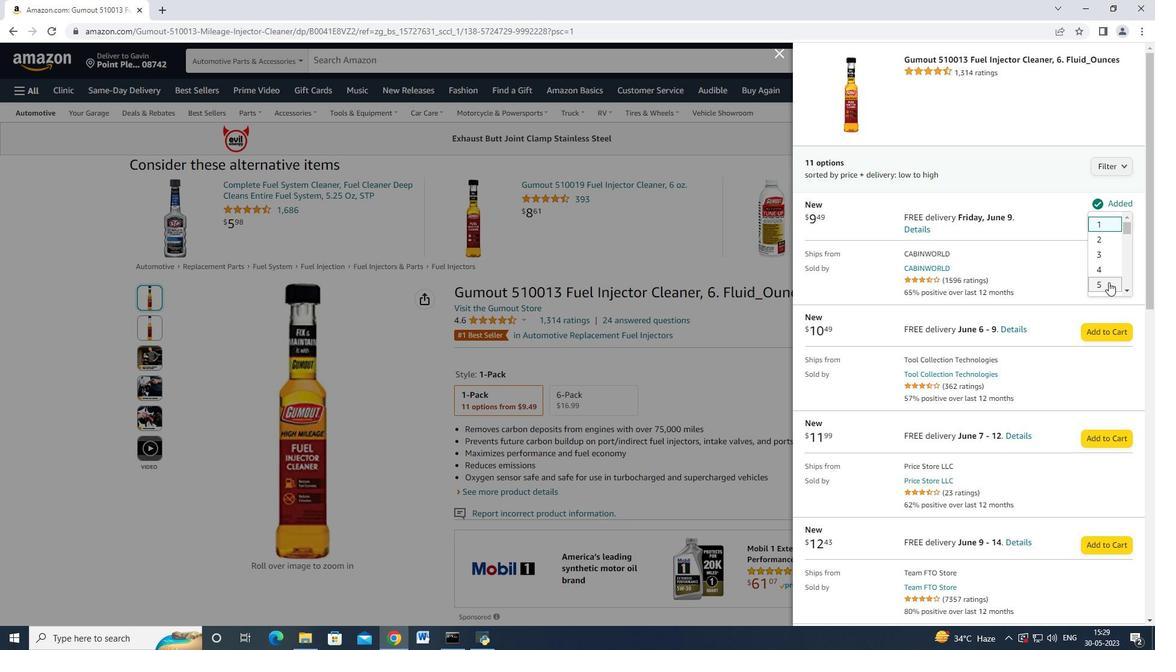 
Action: Mouse scrolled (1104, 267) with delta (0, 0)
Screenshot: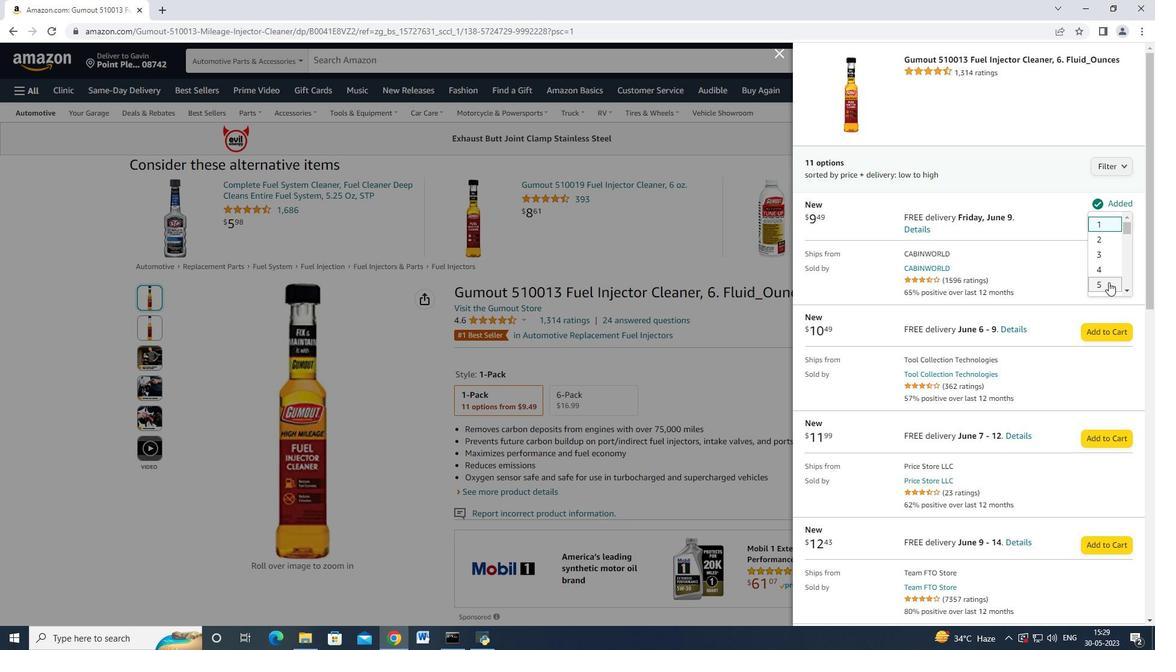 
Action: Mouse moved to (1102, 240)
Screenshot: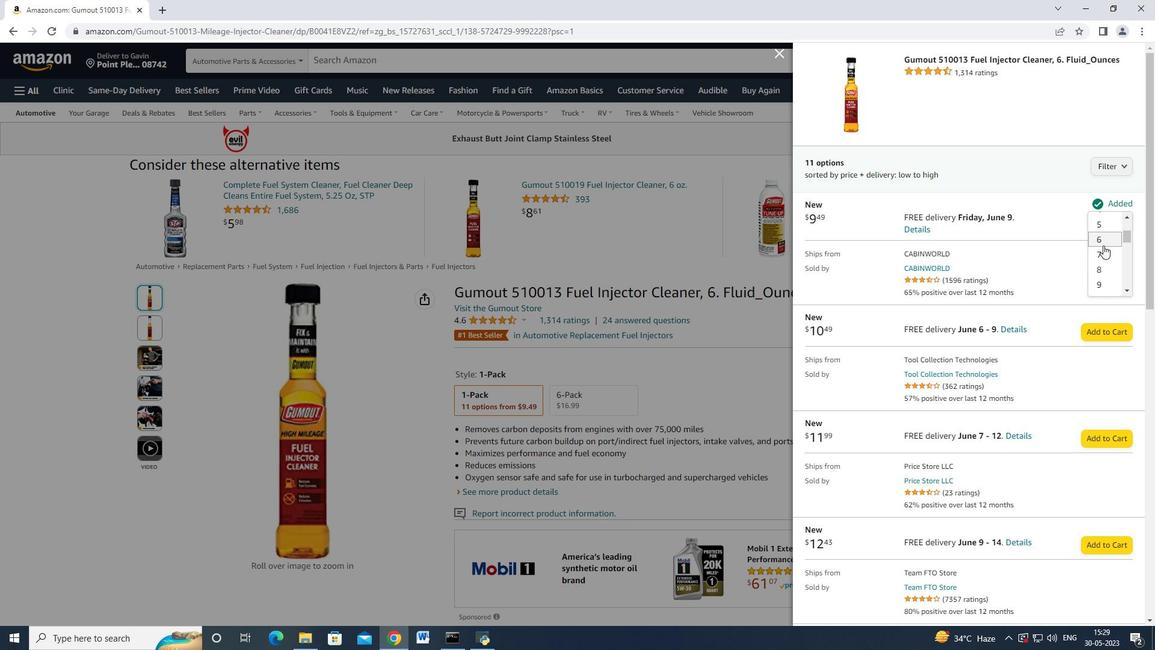 
Action: Mouse pressed left at (1102, 240)
Screenshot: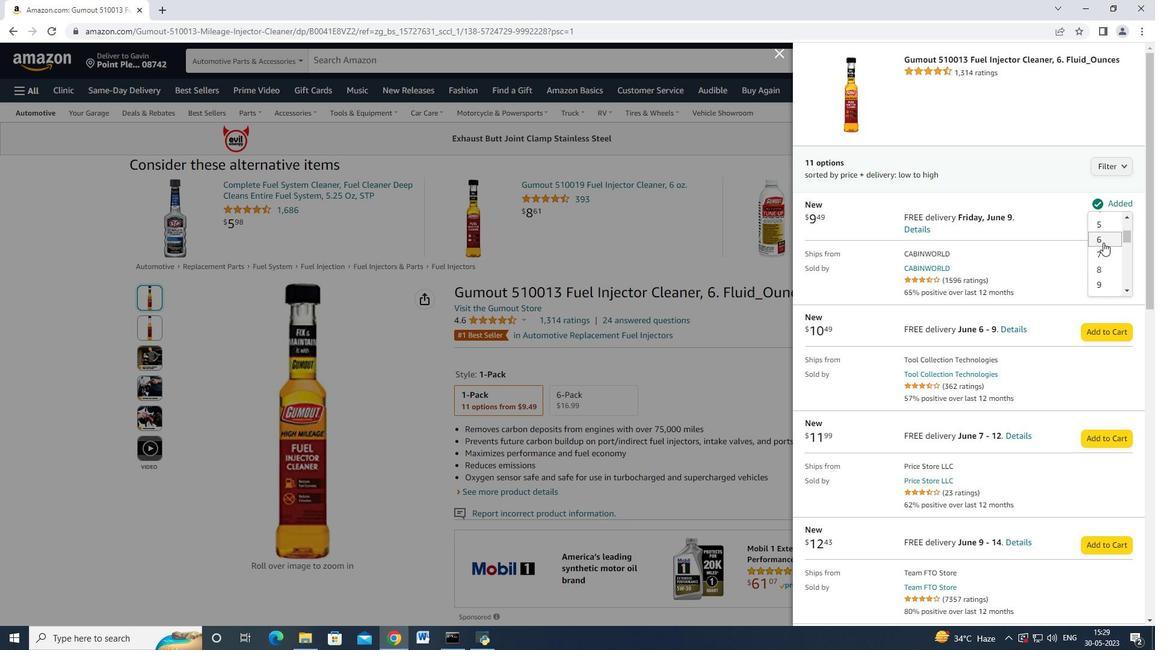 
Action: Mouse moved to (1110, 218)
Screenshot: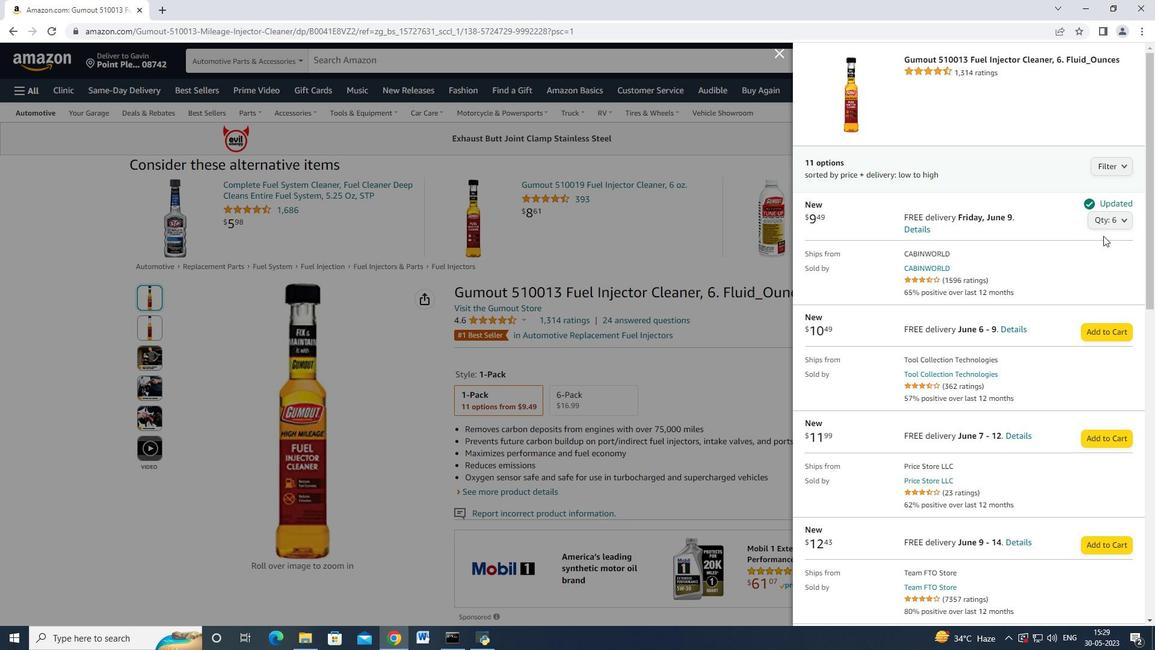 
Action: Mouse pressed left at (1110, 218)
Screenshot: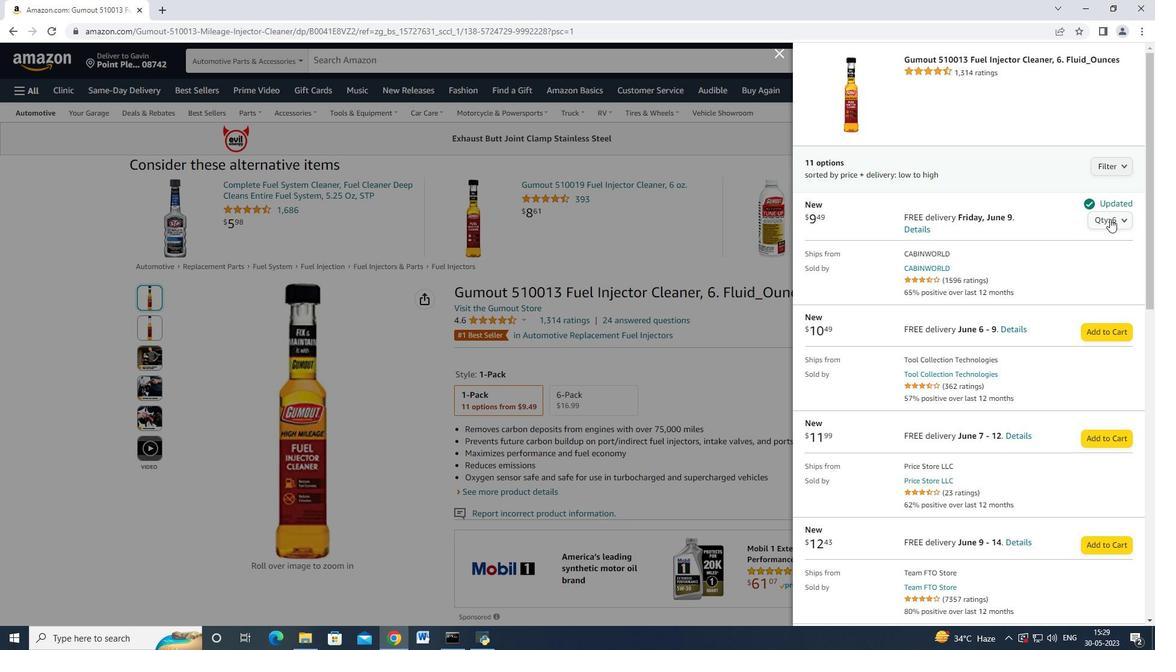 
Action: Mouse moved to (1109, 220)
Screenshot: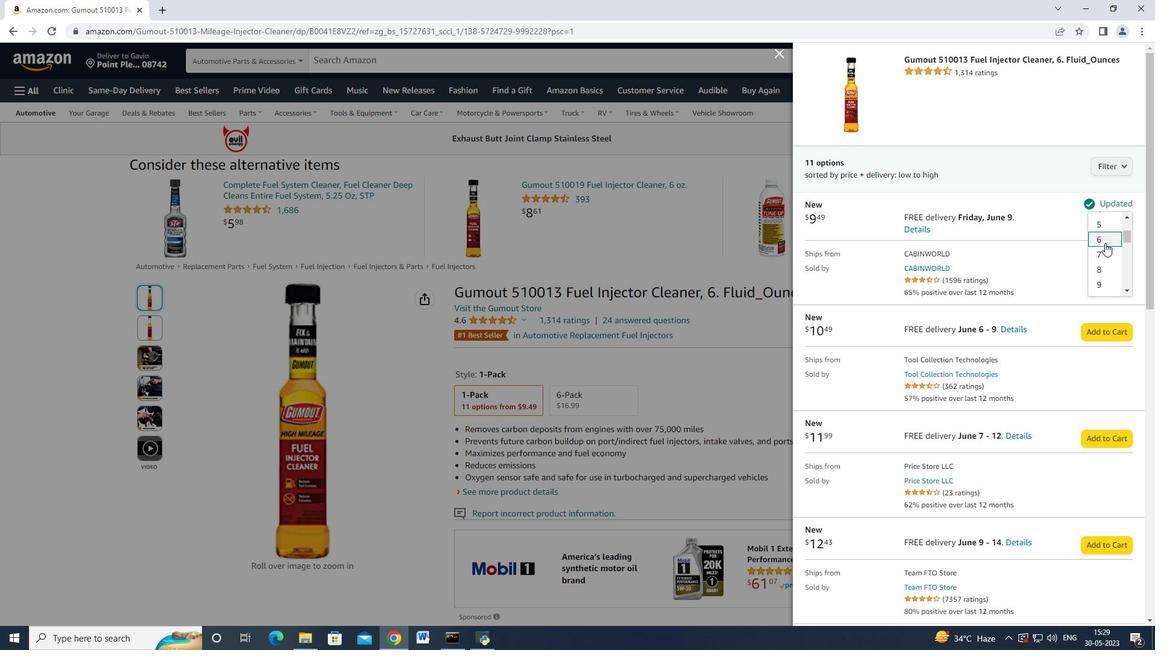 
Action: Mouse pressed left at (1109, 220)
Screenshot: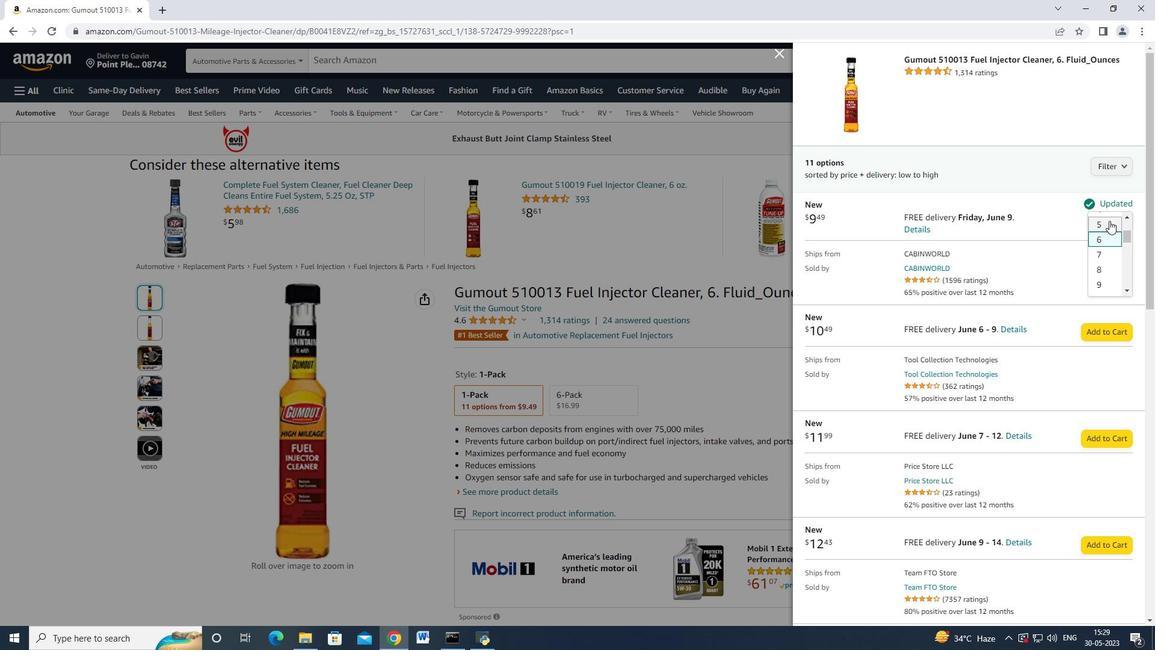 
Action: Mouse moved to (962, 332)
Screenshot: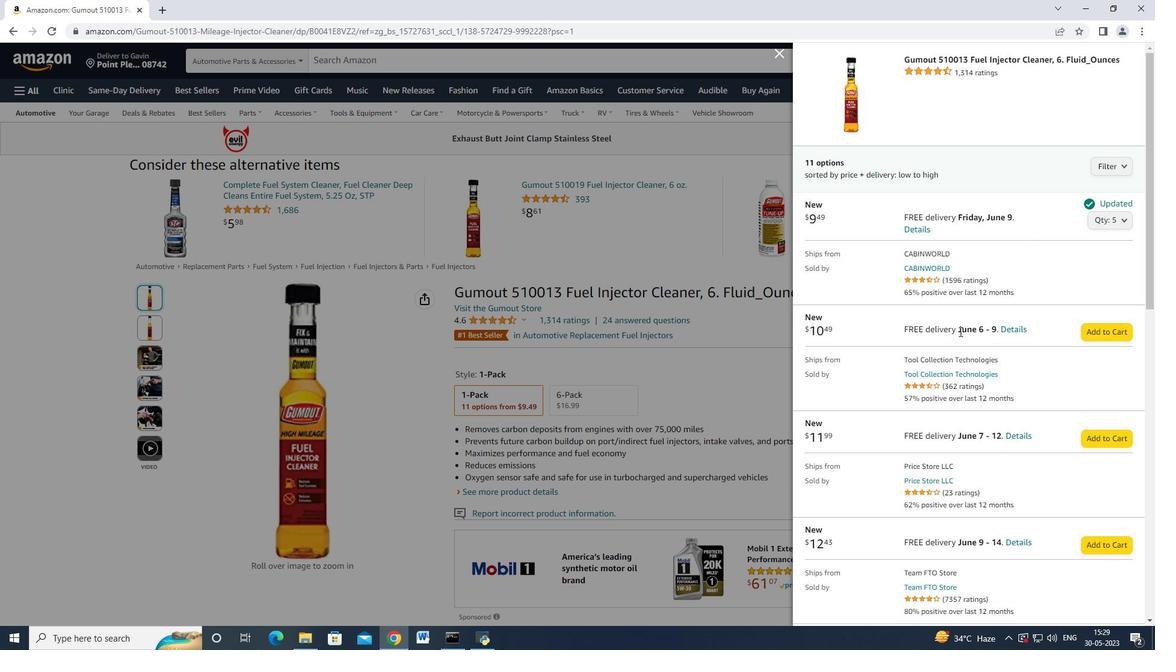 
Action: Mouse scrolled (962, 332) with delta (0, 0)
Screenshot: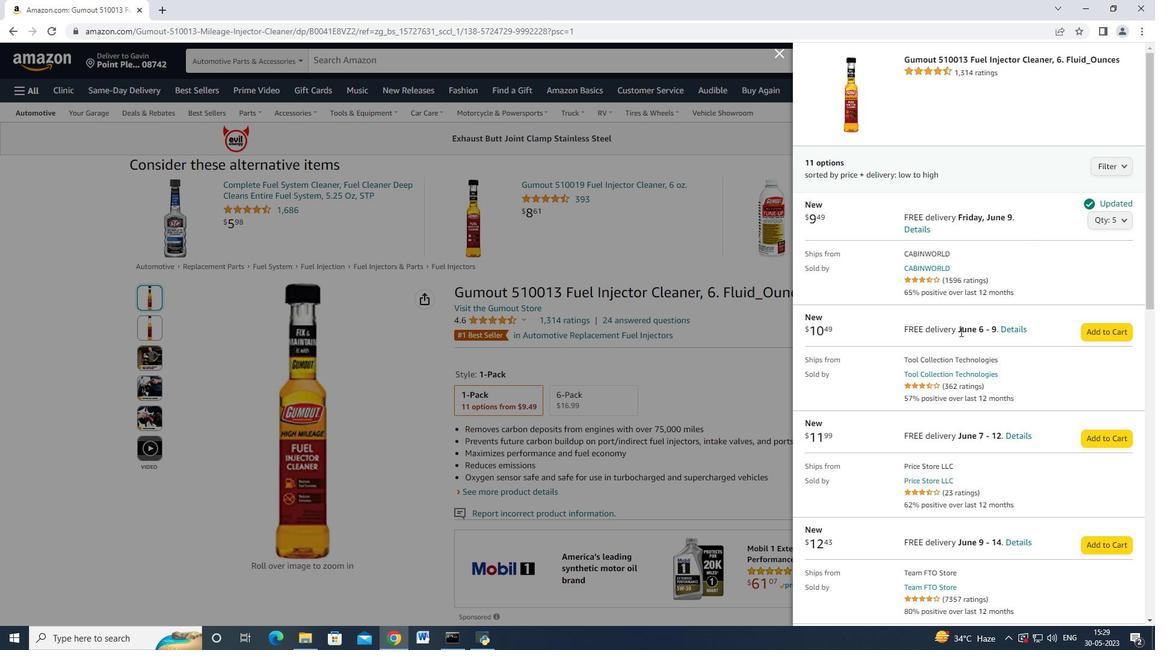 
Action: Mouse moved to (963, 332)
Screenshot: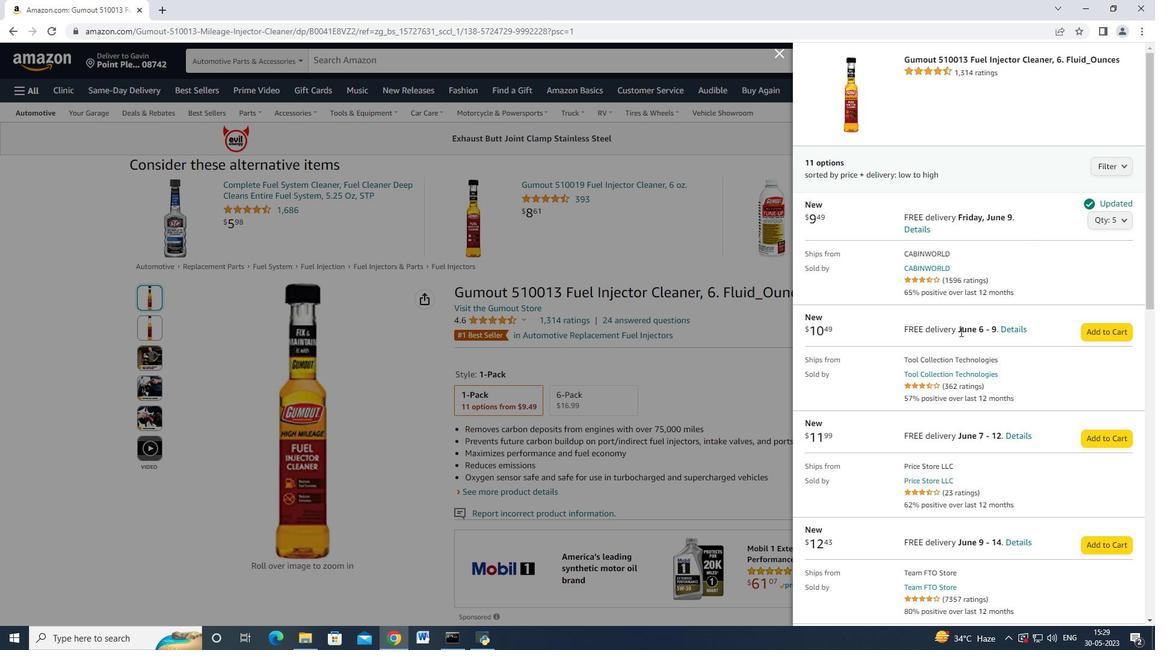 
Action: Mouse scrolled (963, 332) with delta (0, 0)
Screenshot: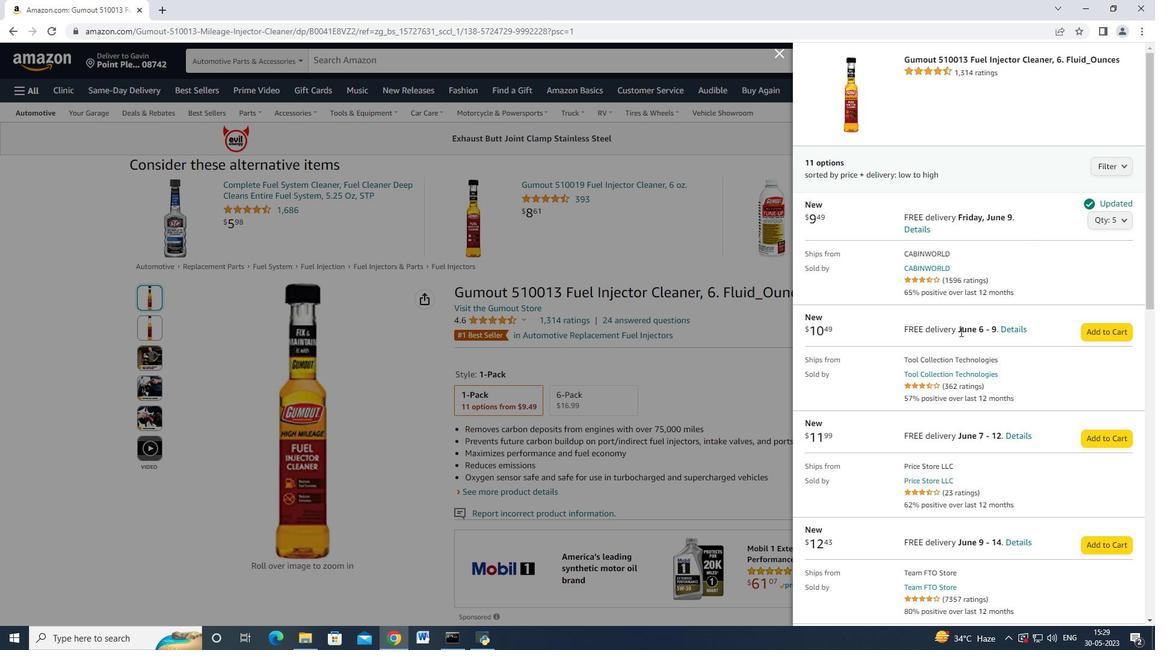 
Action: Mouse moved to (963, 332)
Screenshot: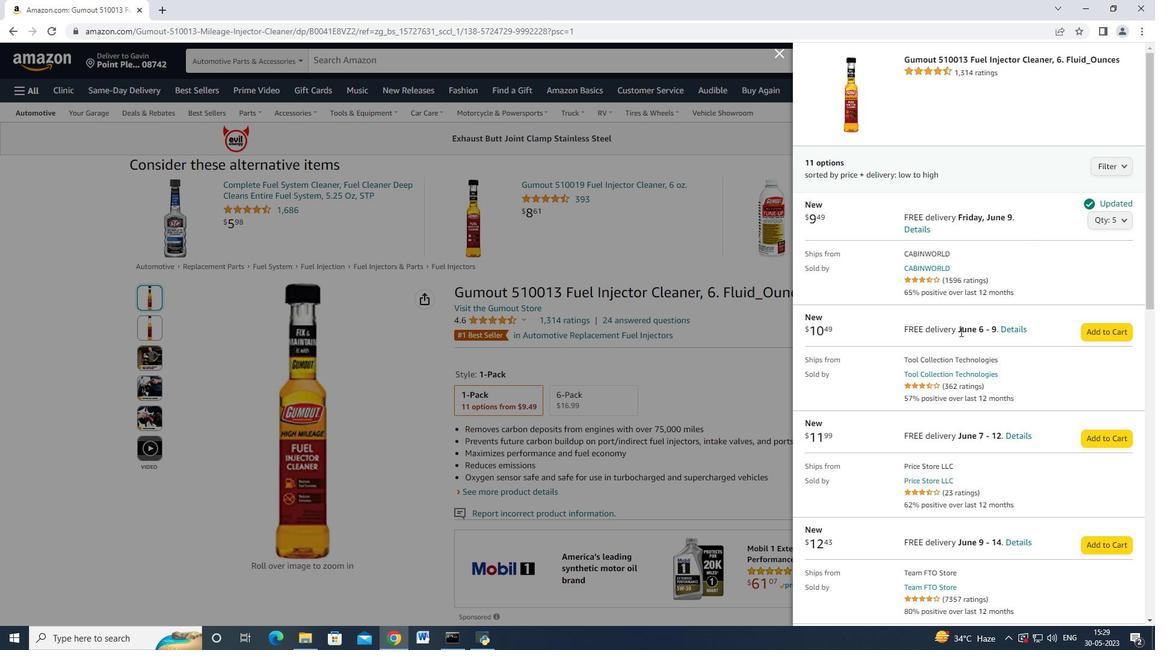 
Action: Mouse scrolled (963, 332) with delta (0, 0)
Screenshot: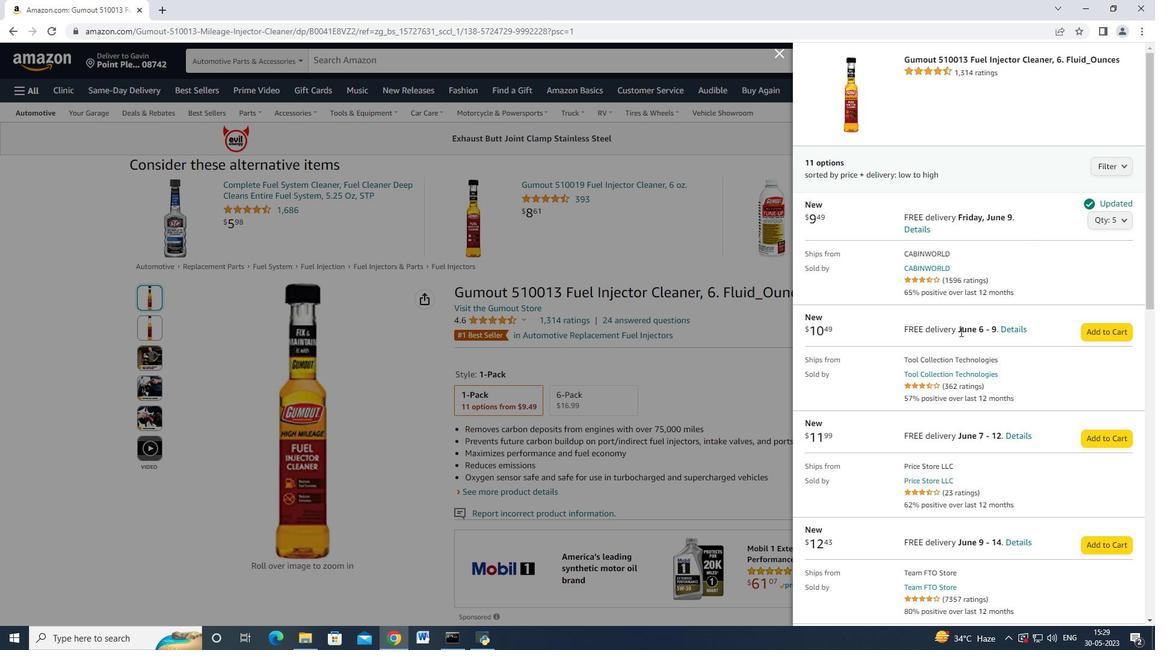 
Action: Mouse scrolled (963, 332) with delta (0, 0)
Screenshot: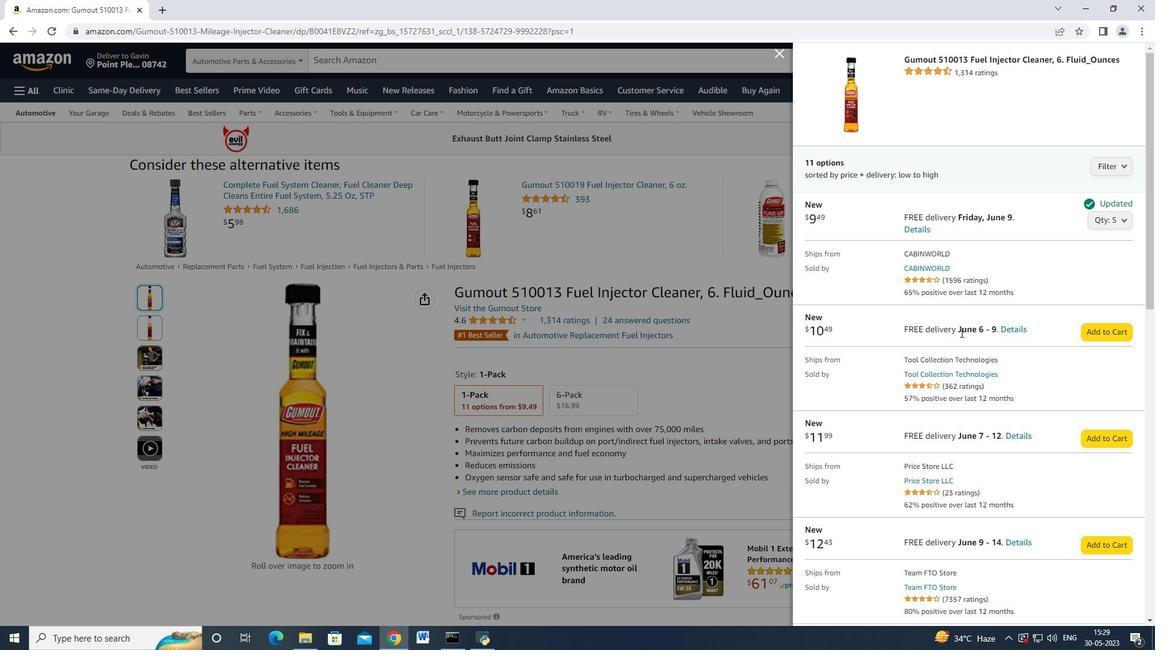 
Action: Mouse moved to (963, 332)
Screenshot: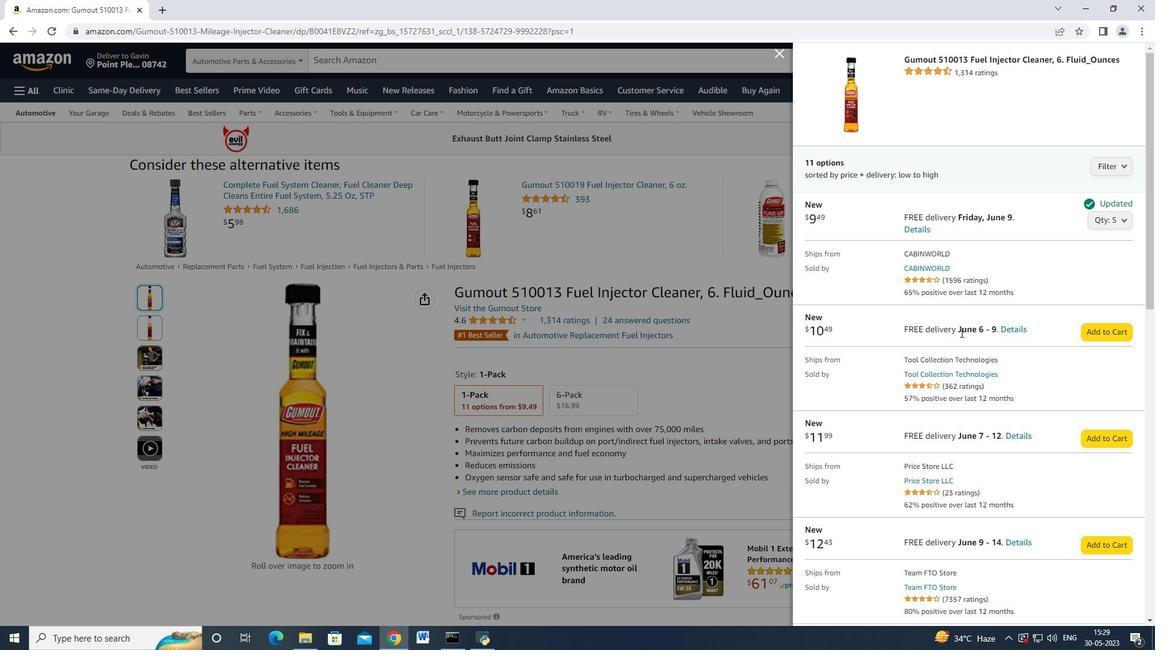 
Action: Mouse scrolled (963, 332) with delta (0, 0)
Screenshot: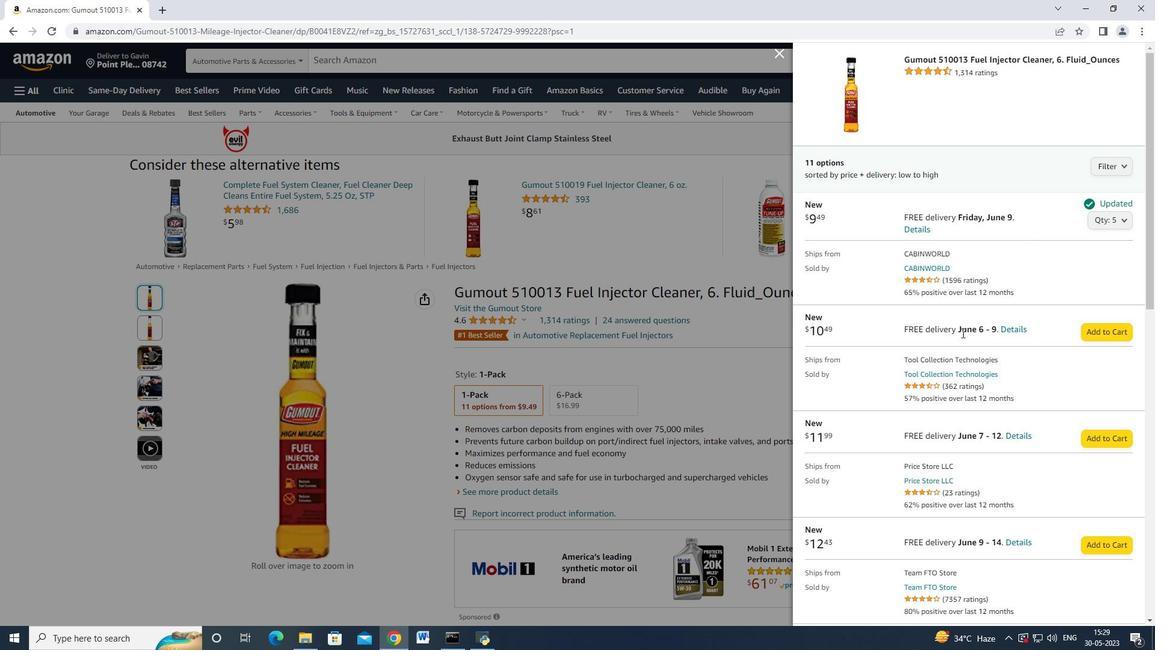 
Action: Mouse moved to (963, 335)
Screenshot: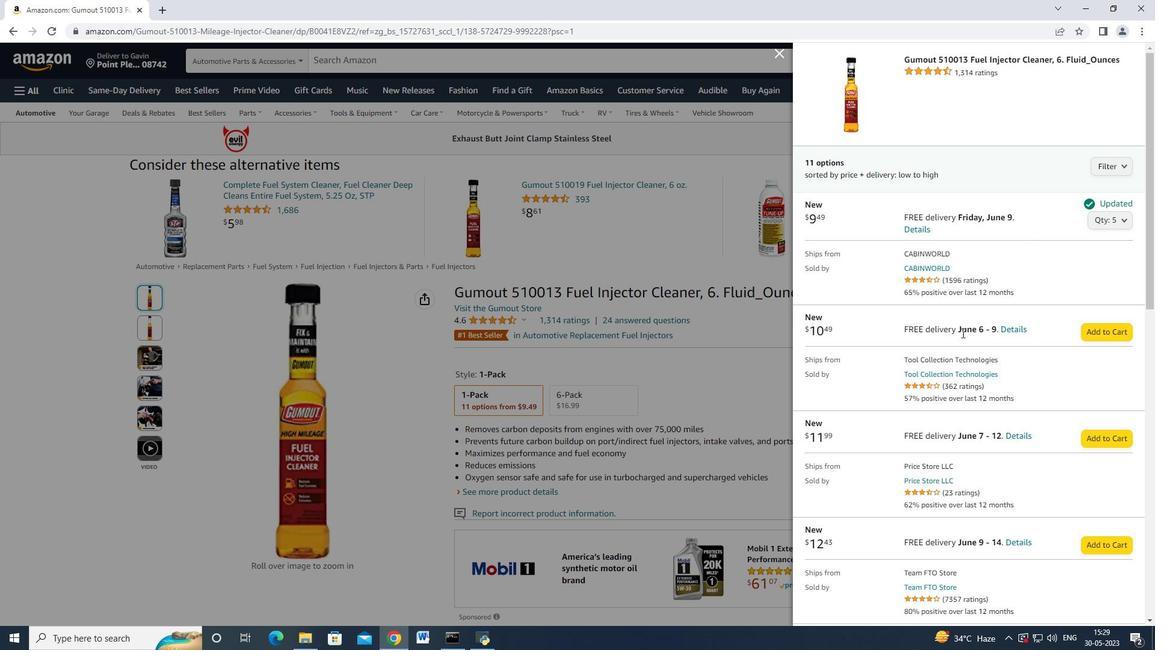 
Action: Mouse scrolled (963, 332) with delta (0, 0)
Screenshot: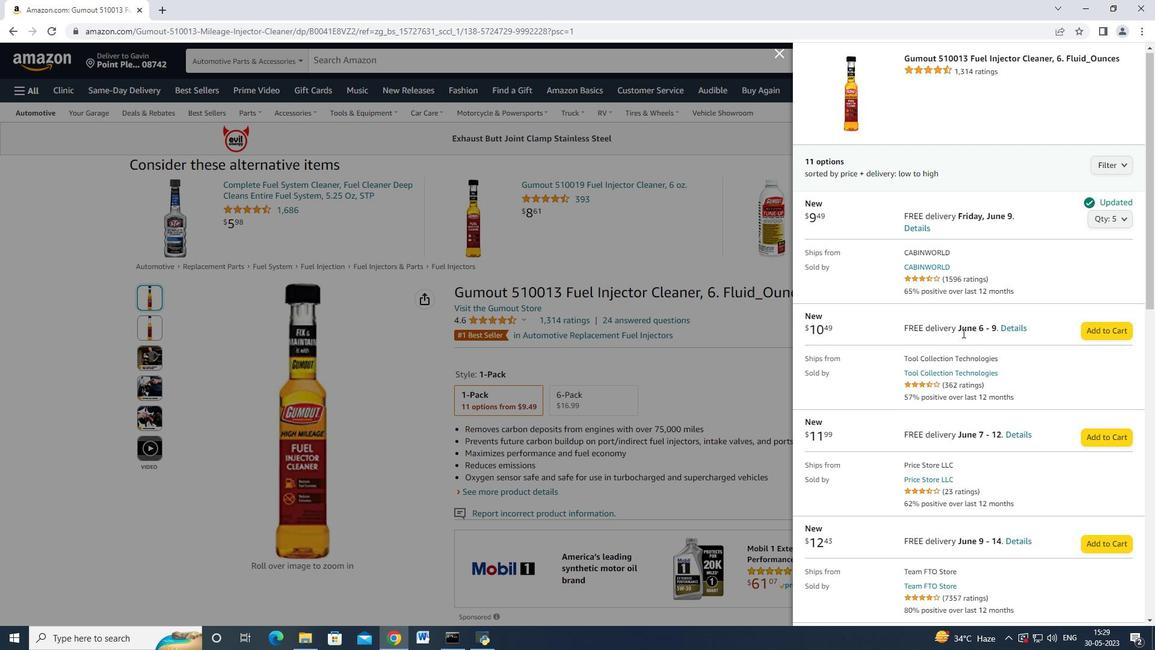 
Action: Mouse moved to (964, 337)
Screenshot: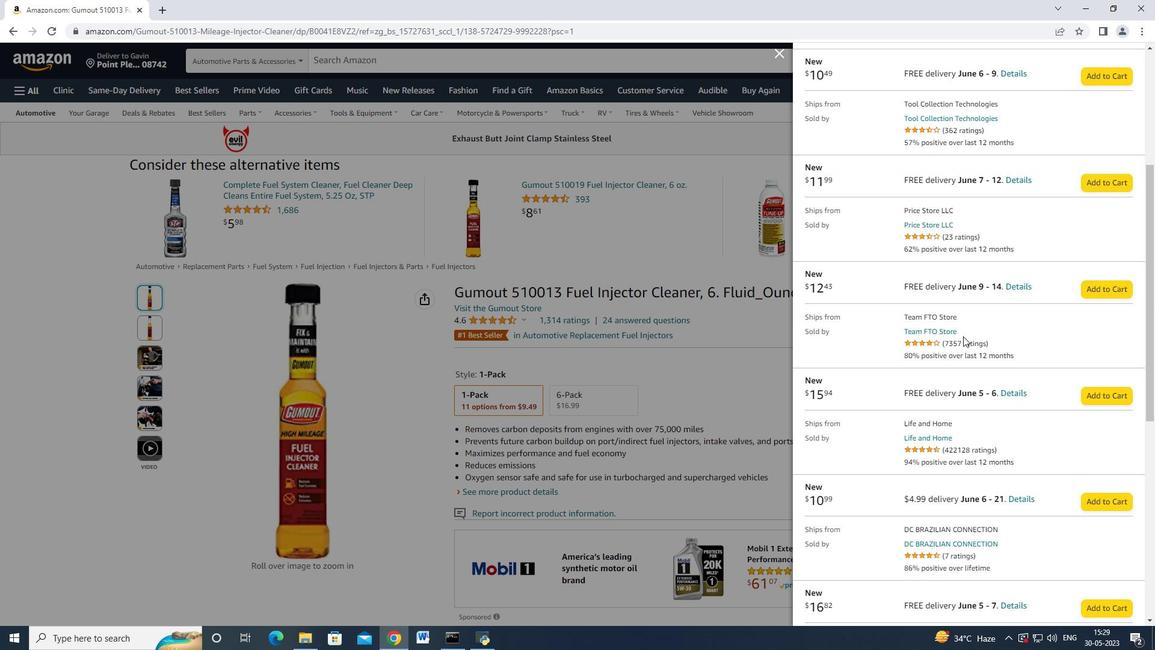 
Action: Mouse scrolled (964, 336) with delta (0, 0)
Screenshot: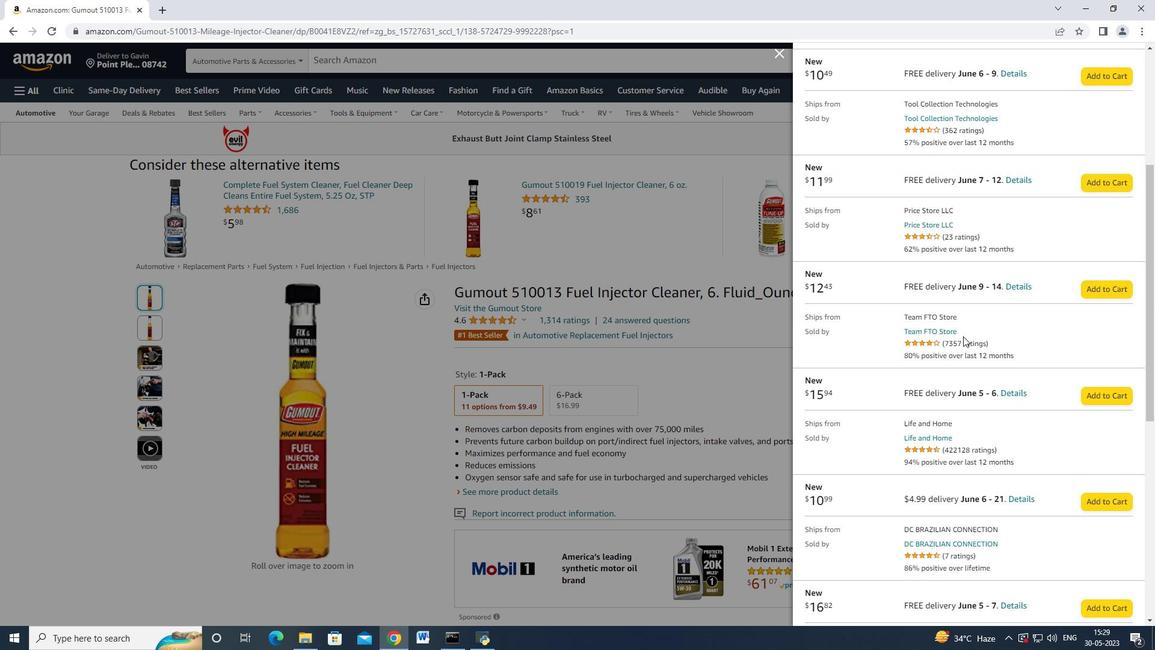 
Action: Mouse scrolled (964, 336) with delta (0, 0)
Screenshot: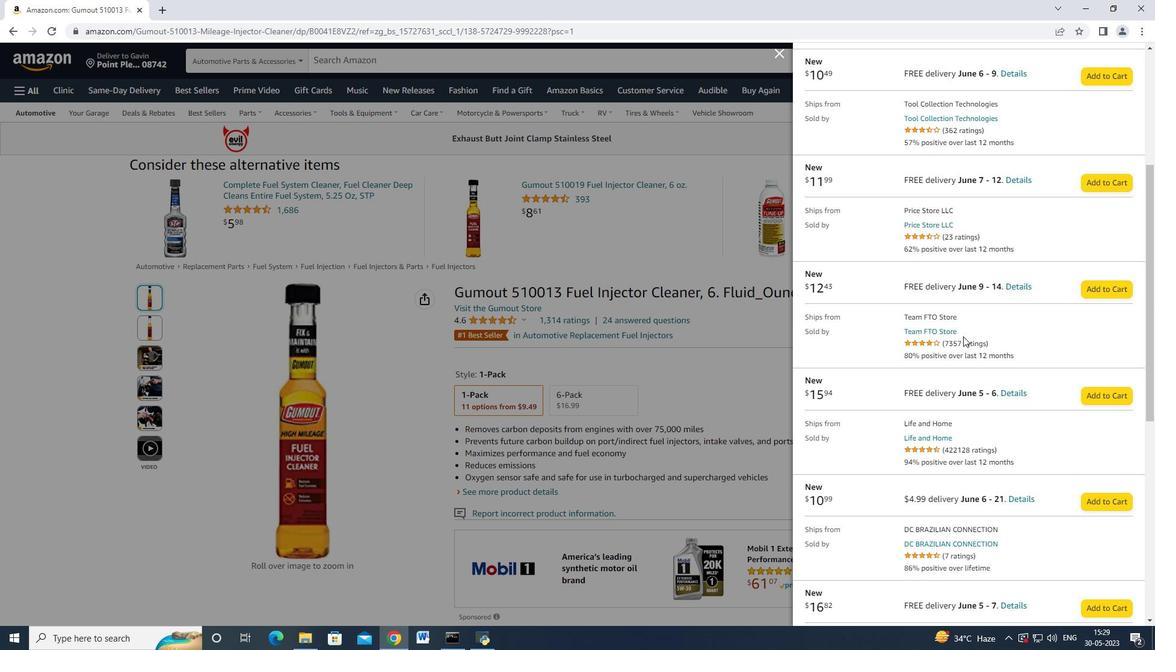 
Action: Mouse scrolled (964, 336) with delta (0, 0)
Screenshot: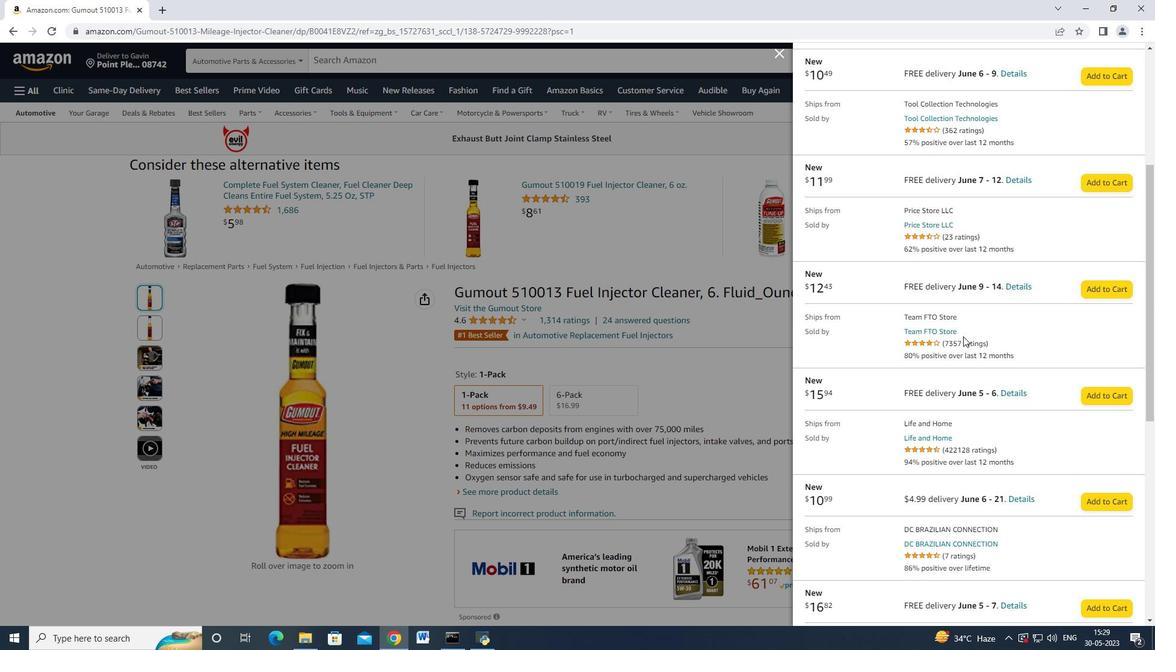 
Action: Mouse scrolled (964, 336) with delta (0, 0)
Screenshot: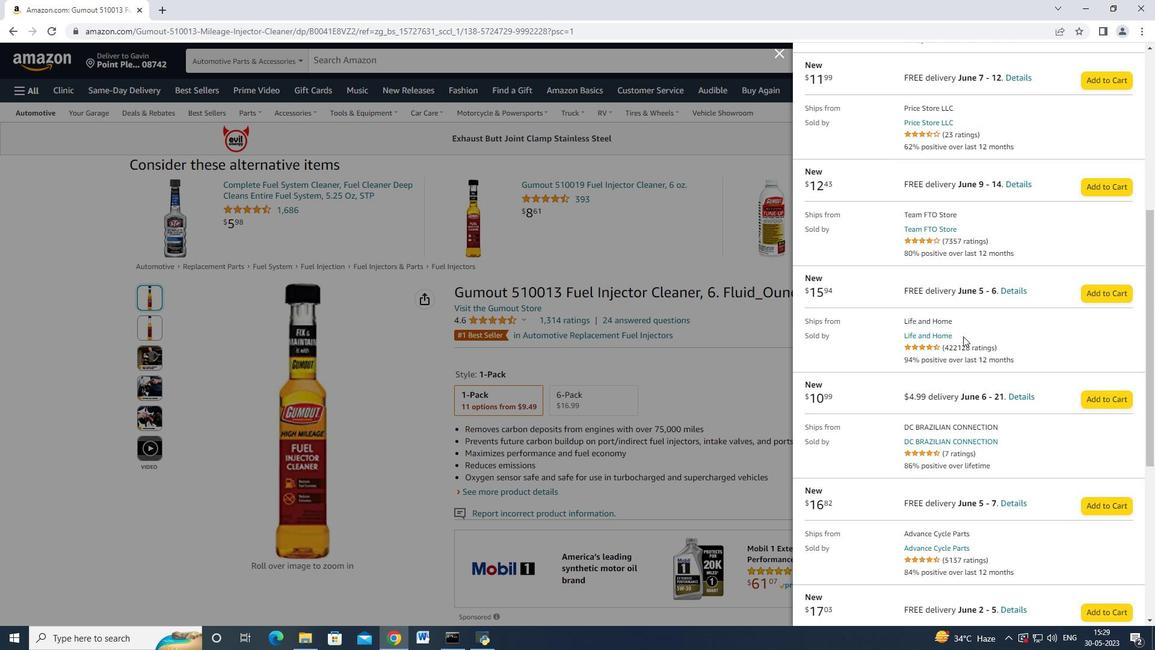 
Action: Mouse scrolled (964, 336) with delta (0, 0)
Screenshot: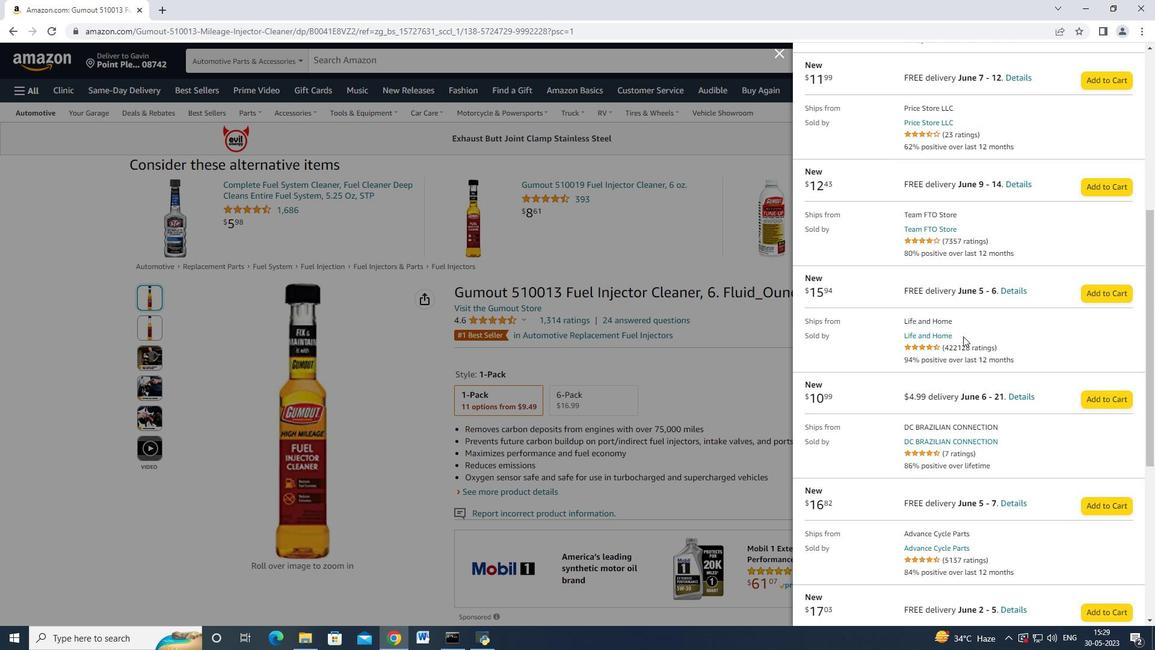 
Action: Mouse scrolled (964, 336) with delta (0, 0)
Screenshot: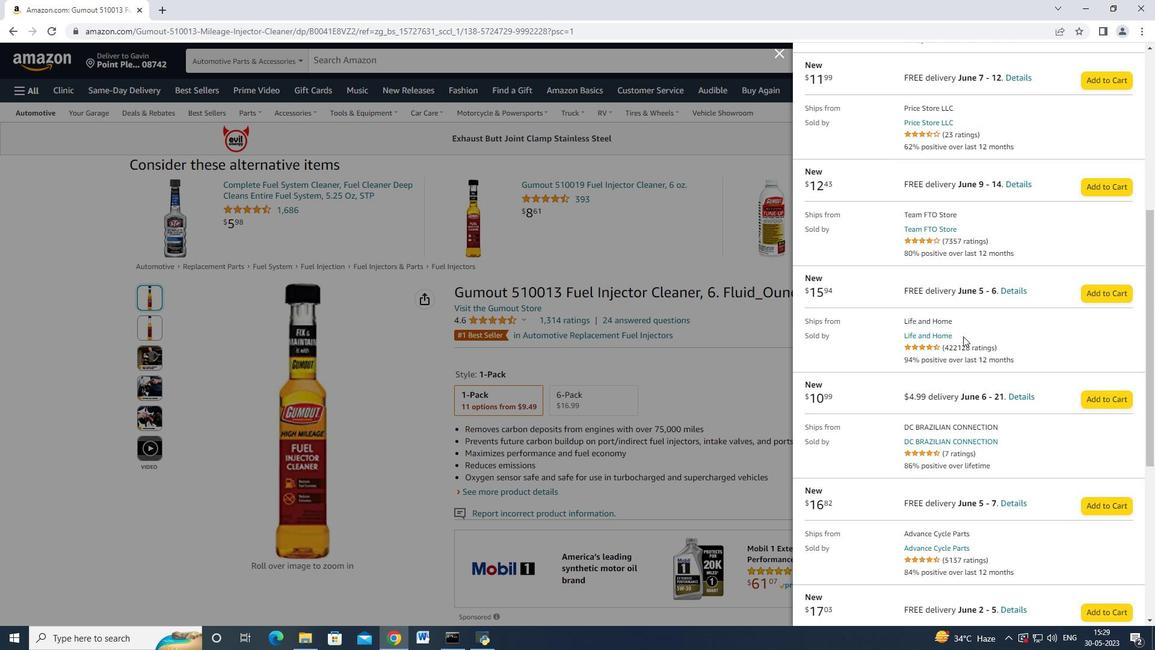 
Action: Mouse scrolled (964, 336) with delta (0, 0)
Screenshot: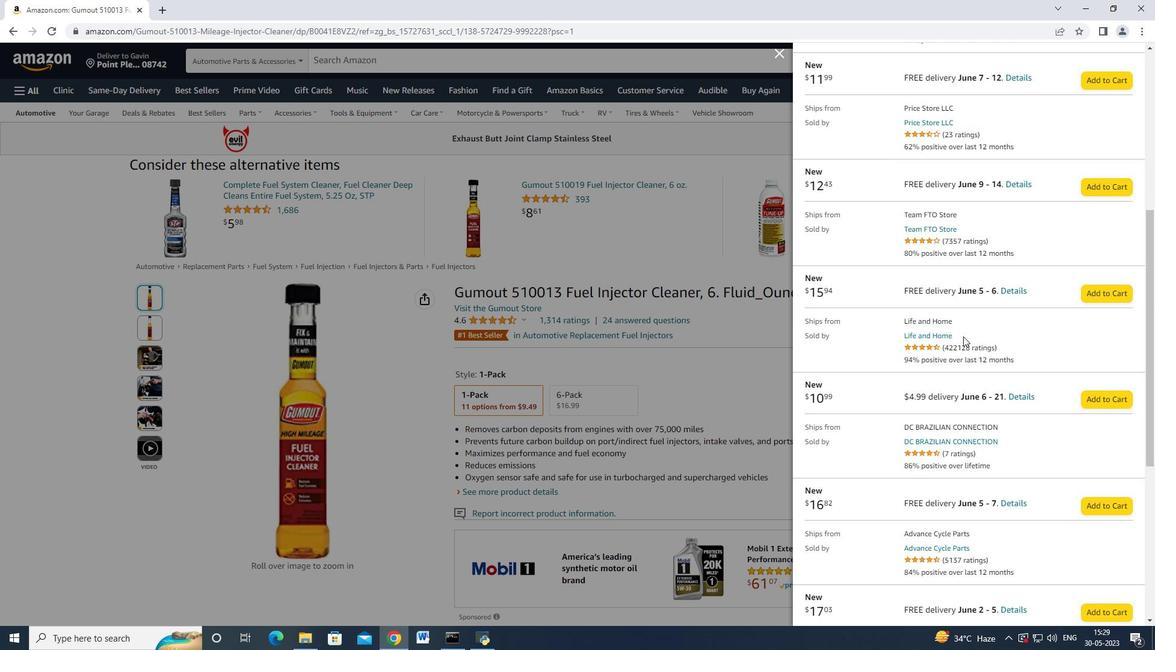 
Action: Mouse moved to (964, 337)
Screenshot: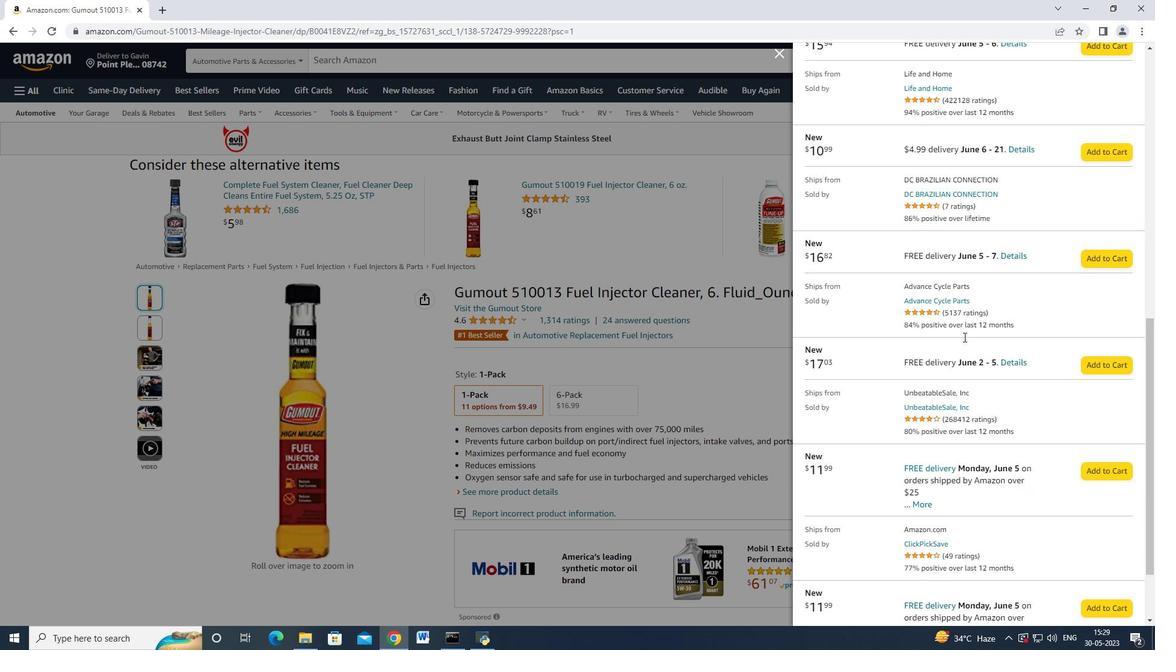 
Action: Mouse scrolled (964, 336) with delta (0, 0)
Screenshot: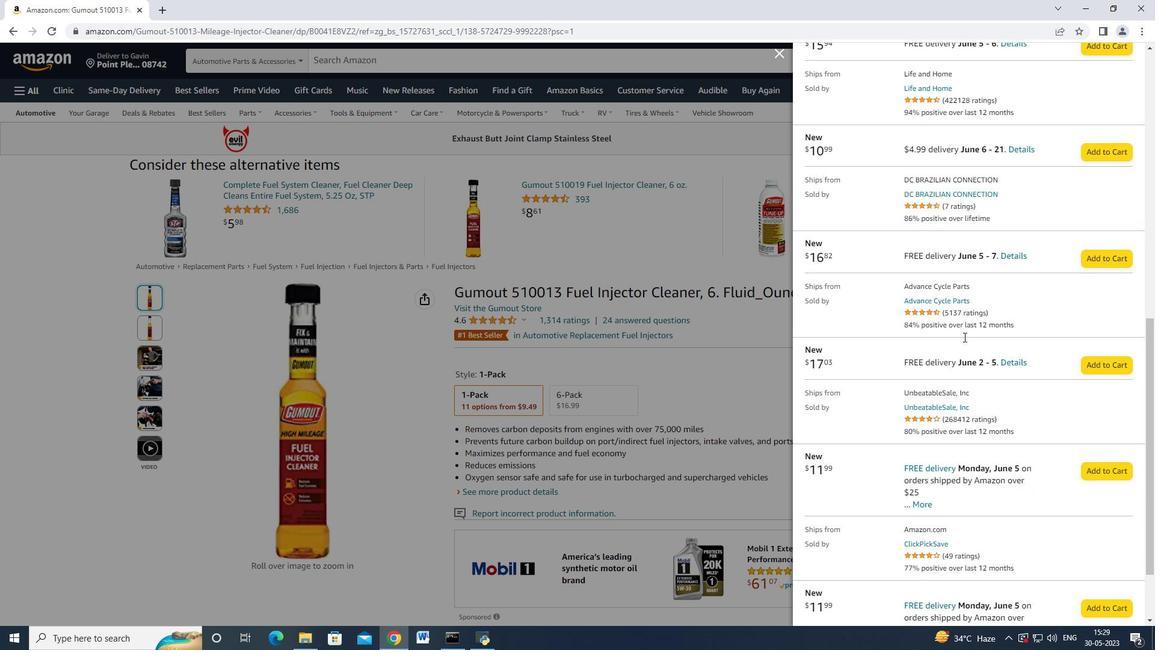 
Action: Mouse moved to (963, 337)
Screenshot: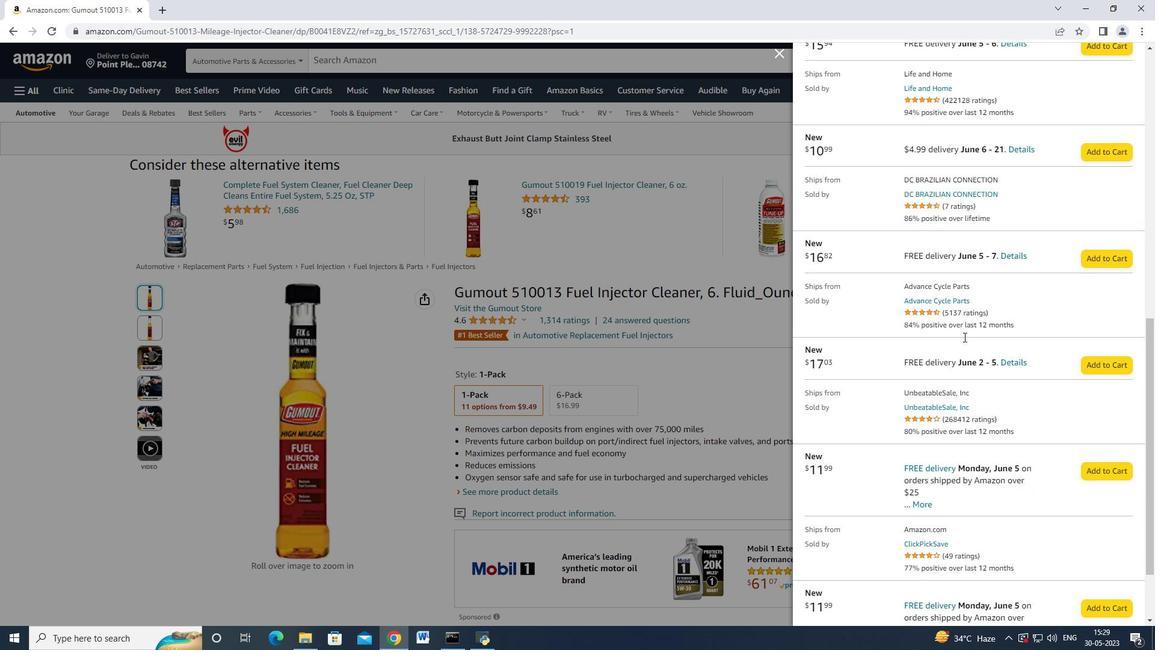 
Action: Mouse scrolled (964, 337) with delta (0, 0)
Screenshot: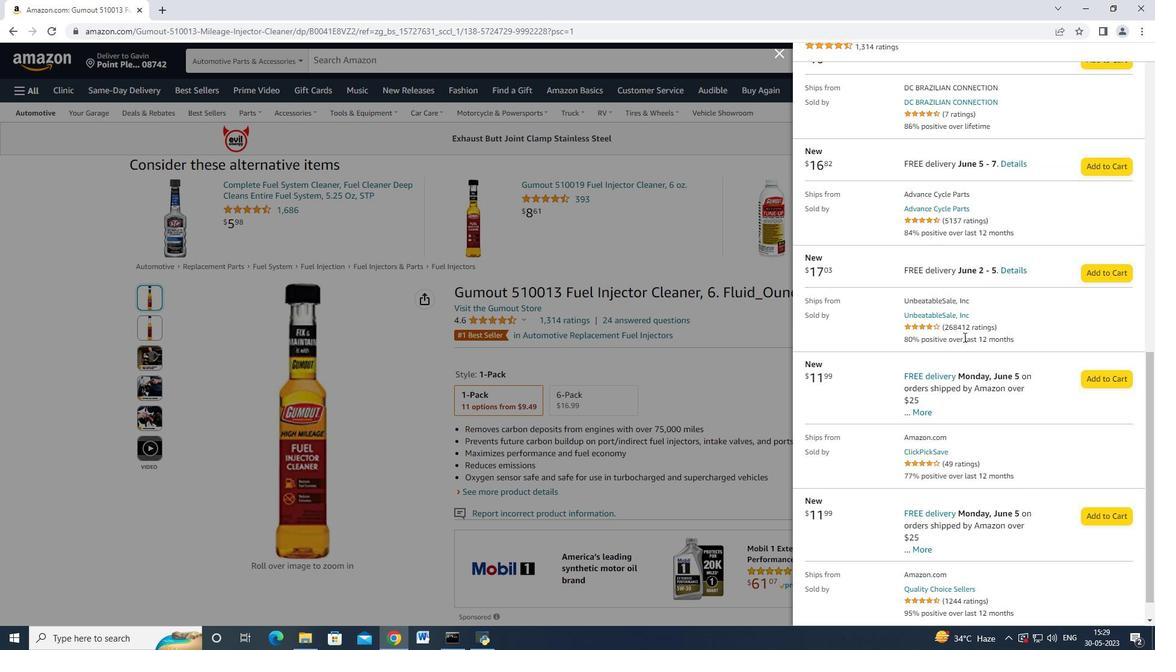 
Action: Mouse scrolled (964, 337) with delta (0, 0)
Screenshot: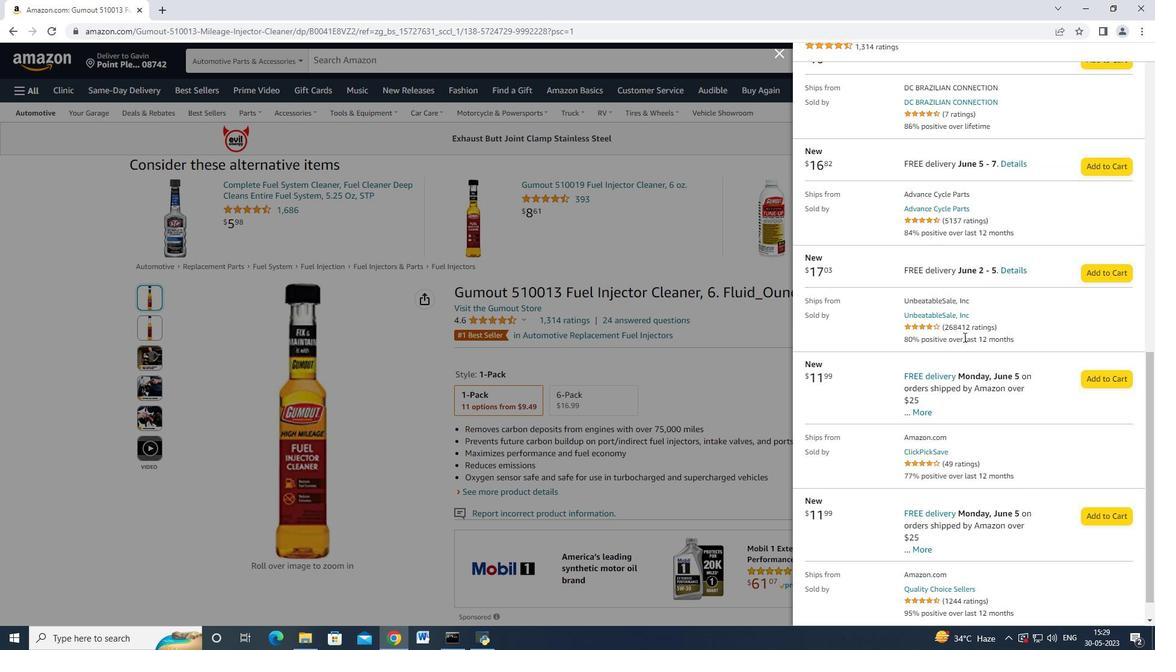
Action: Mouse scrolled (964, 337) with delta (0, 0)
Screenshot: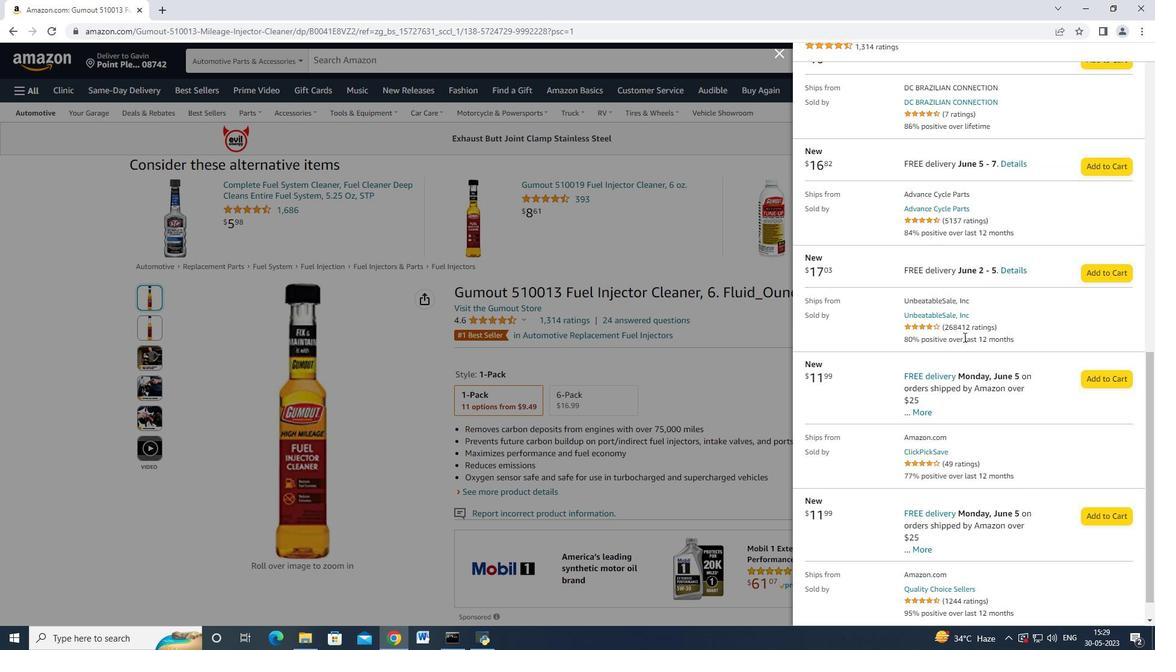 
Action: Mouse scrolled (963, 337) with delta (0, 0)
Screenshot: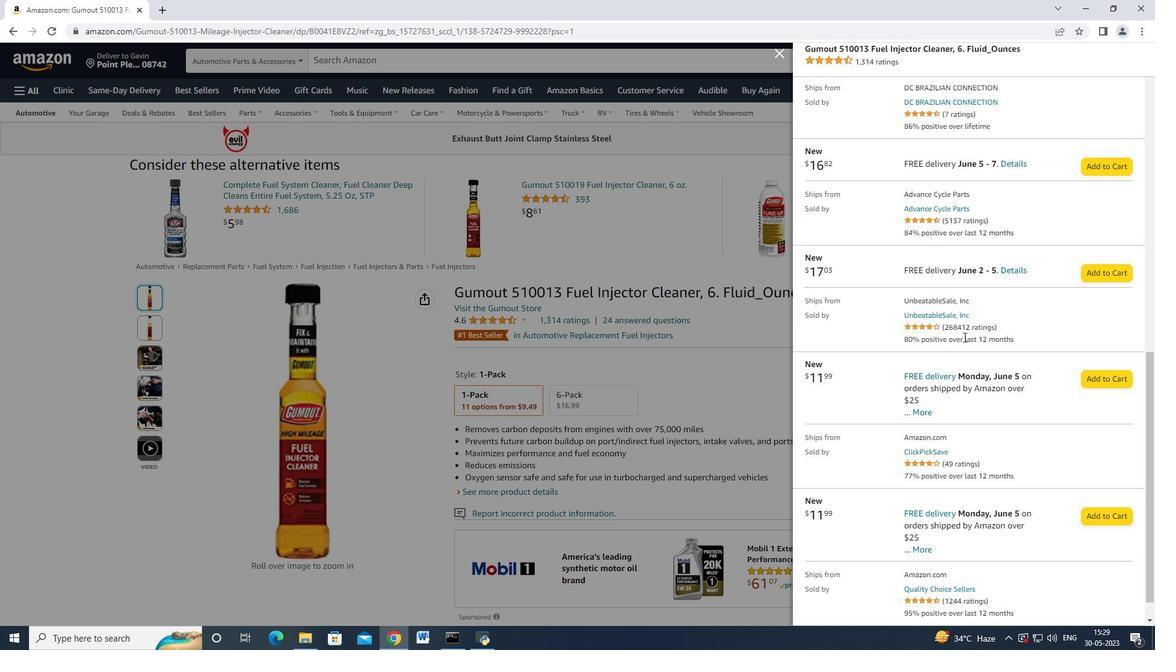 
Action: Mouse scrolled (963, 337) with delta (0, 0)
Screenshot: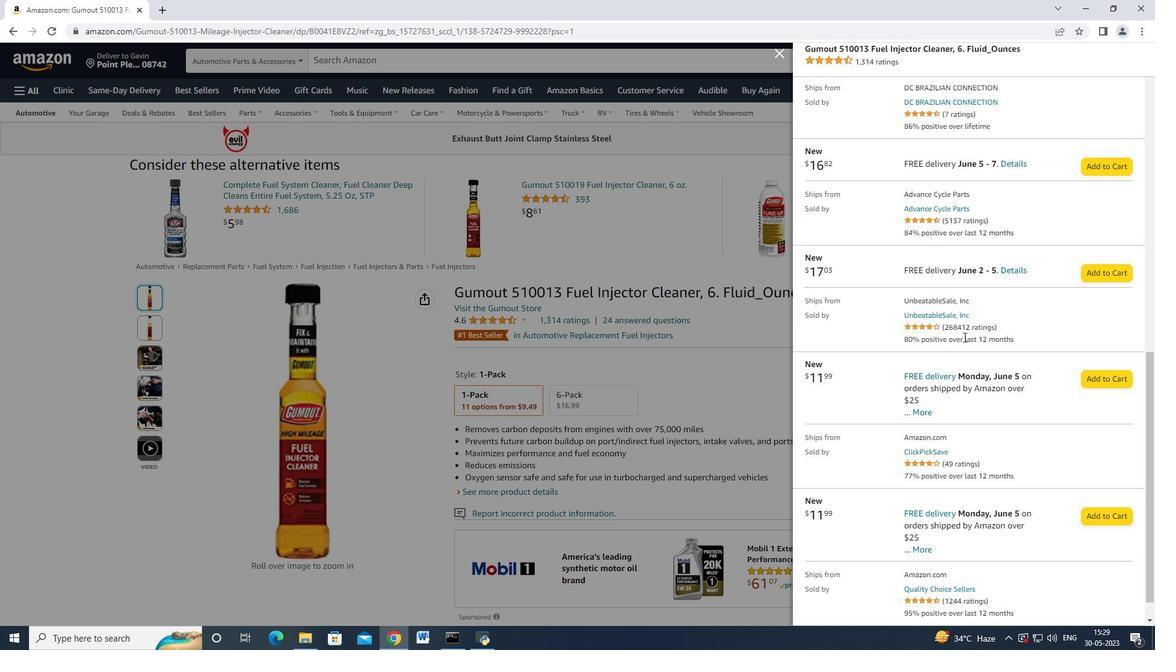 
Action: Mouse scrolled (963, 337) with delta (0, 0)
Screenshot: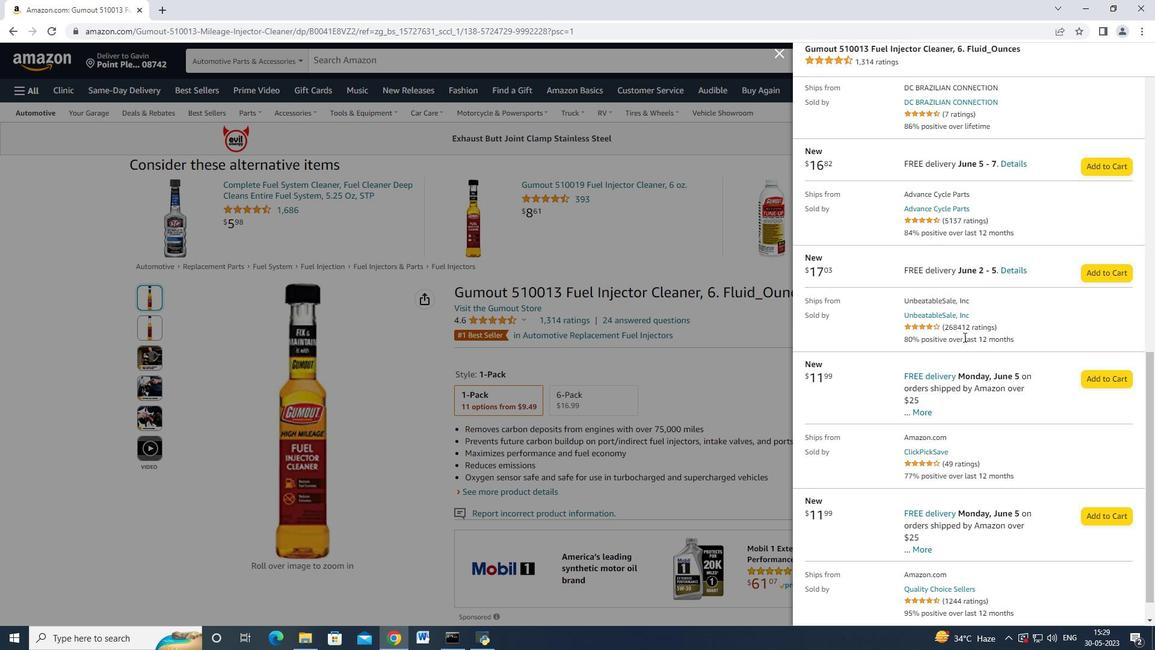 
Action: Mouse moved to (963, 337)
Screenshot: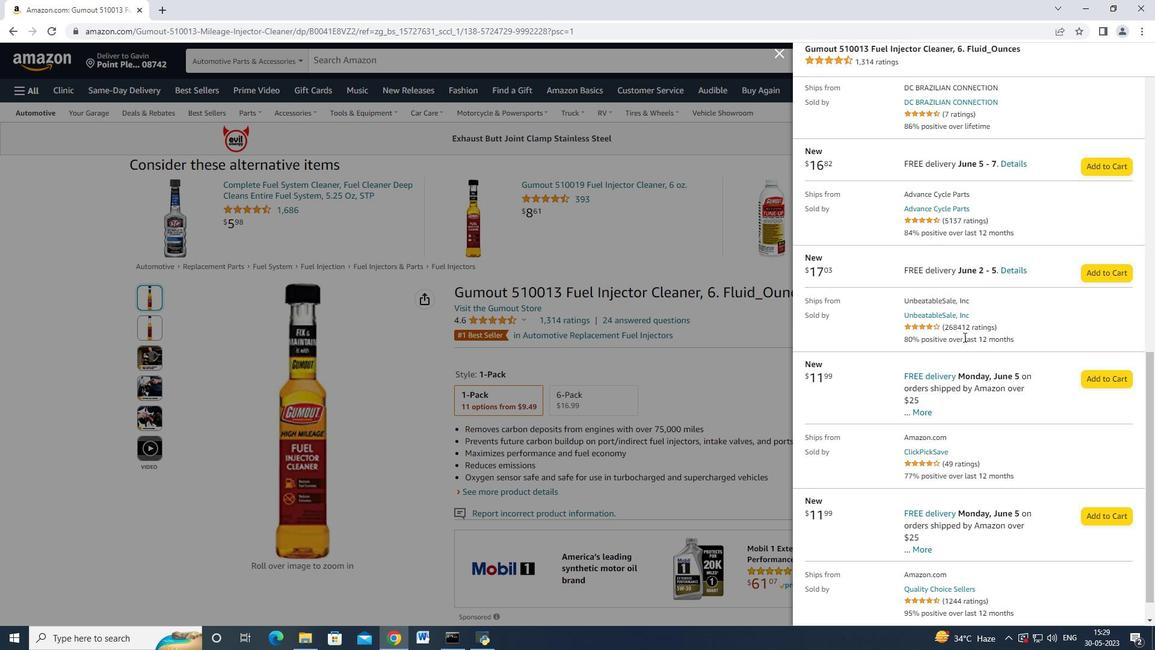 
Action: Mouse scrolled (963, 337) with delta (0, 0)
Screenshot: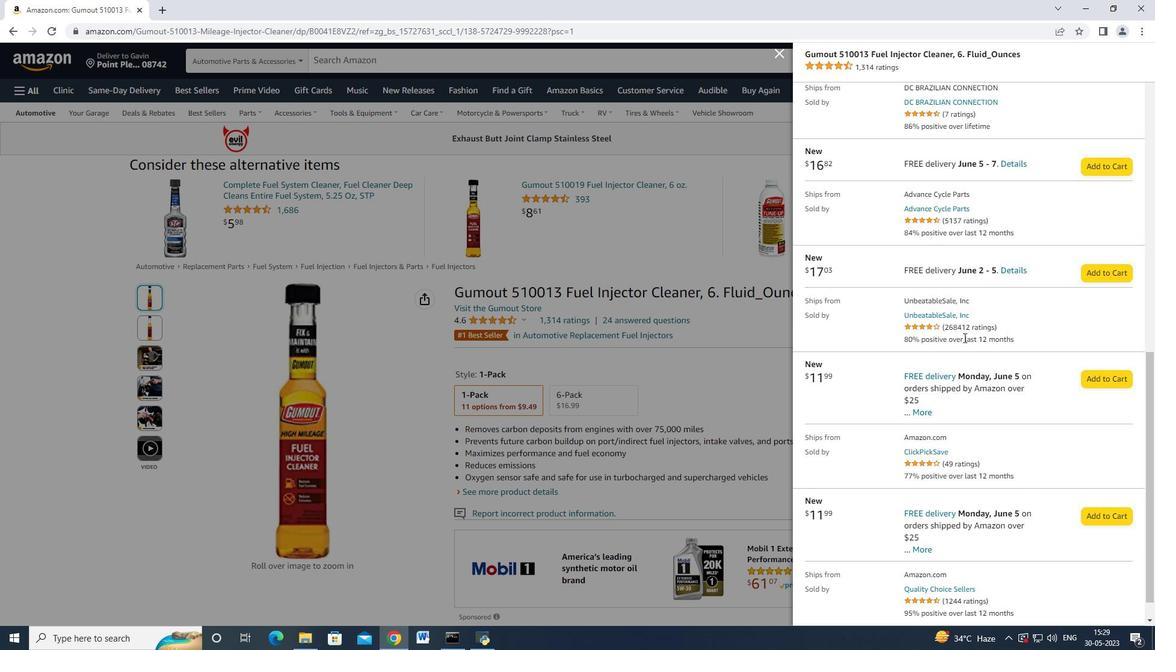 
Action: Mouse moved to (956, 334)
Screenshot: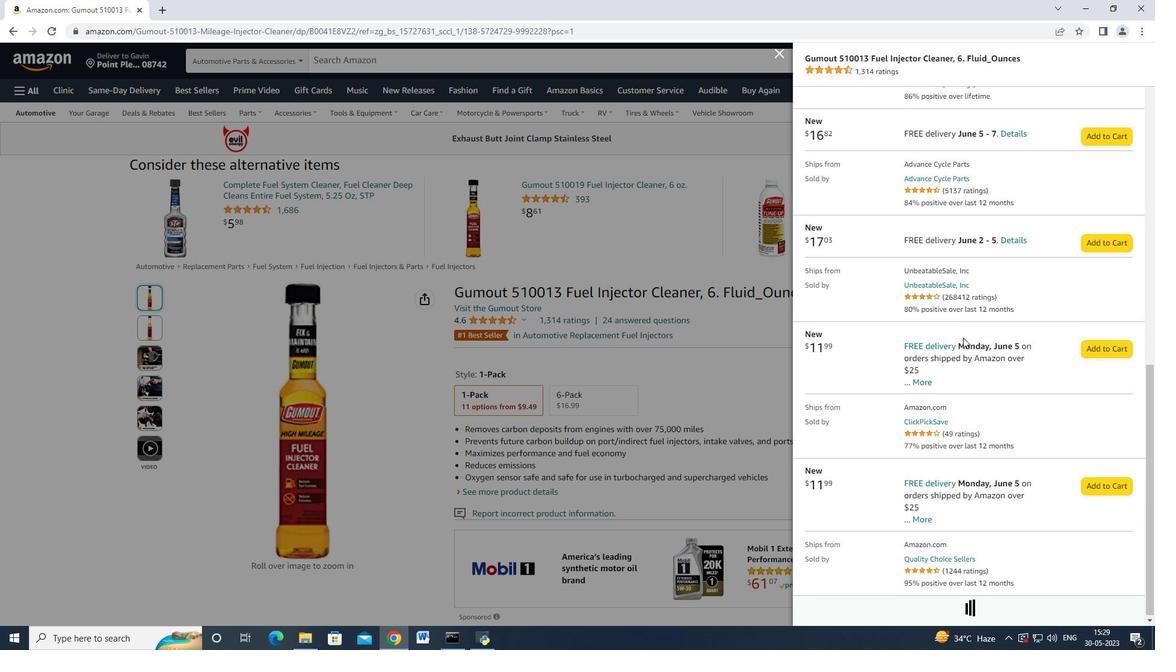 
Action: Mouse scrolled (956, 335) with delta (0, 0)
Screenshot: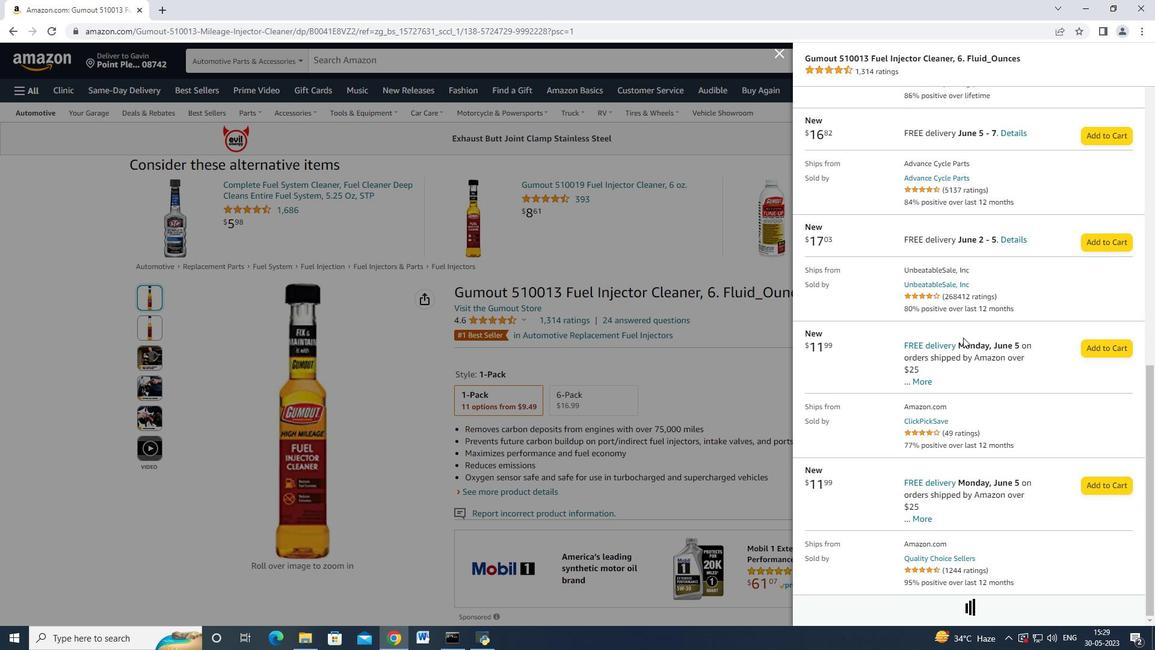 
Action: Mouse moved to (955, 334)
Screenshot: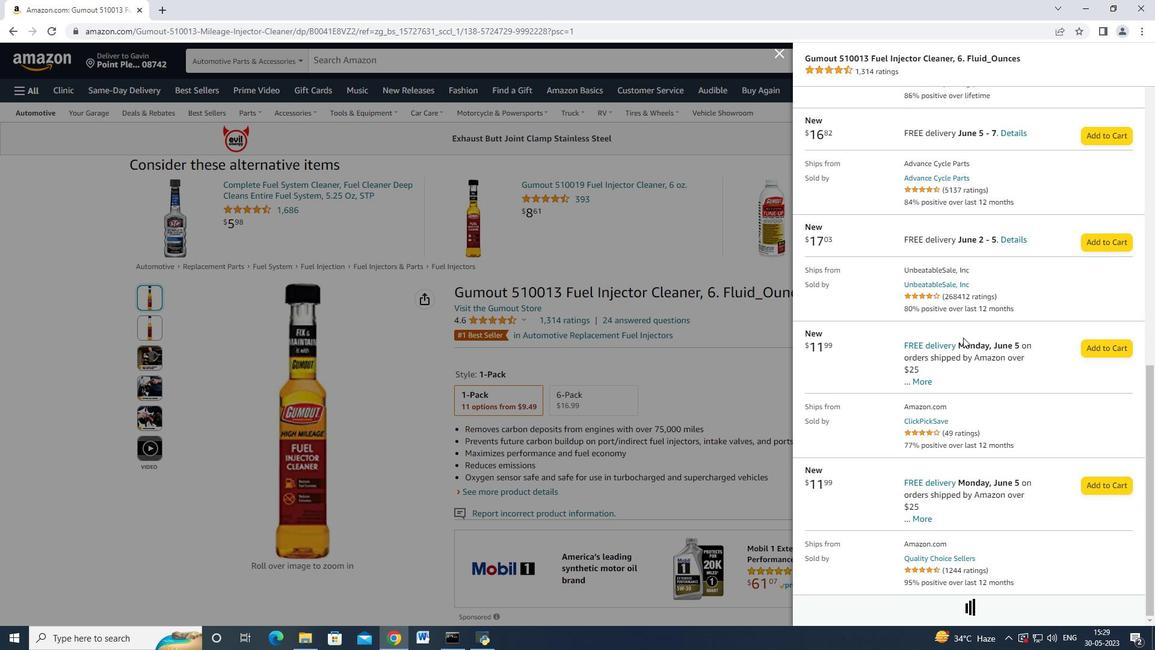 
Action: Mouse scrolled (955, 335) with delta (0, 0)
Screenshot: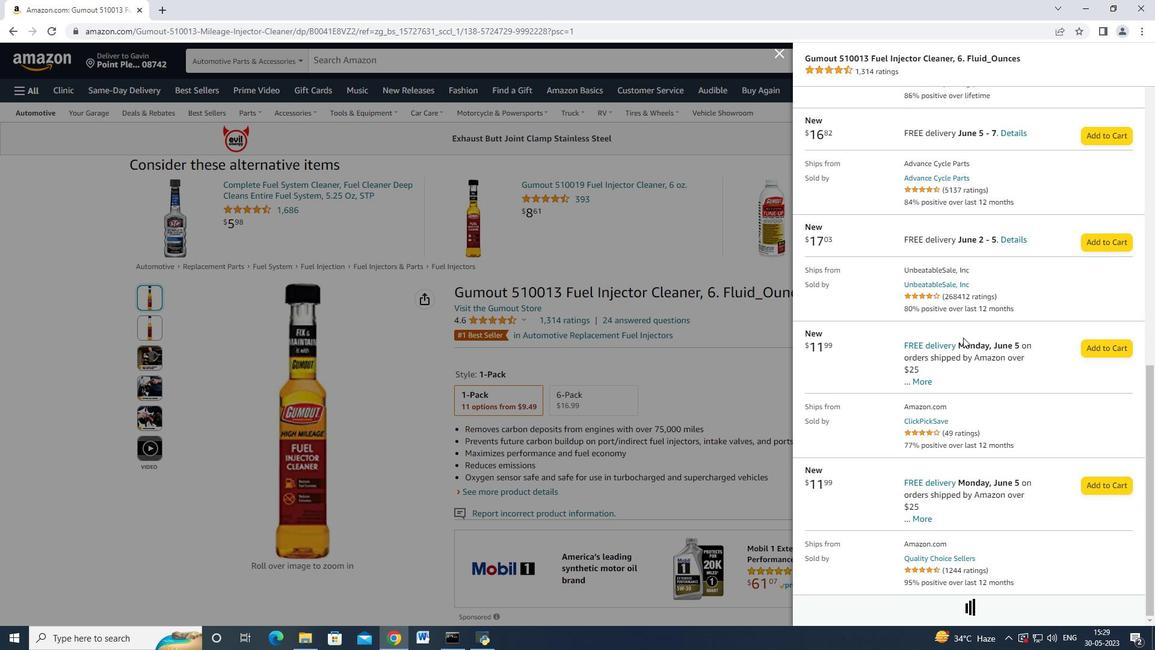 
Action: Mouse scrolled (955, 335) with delta (0, 0)
Screenshot: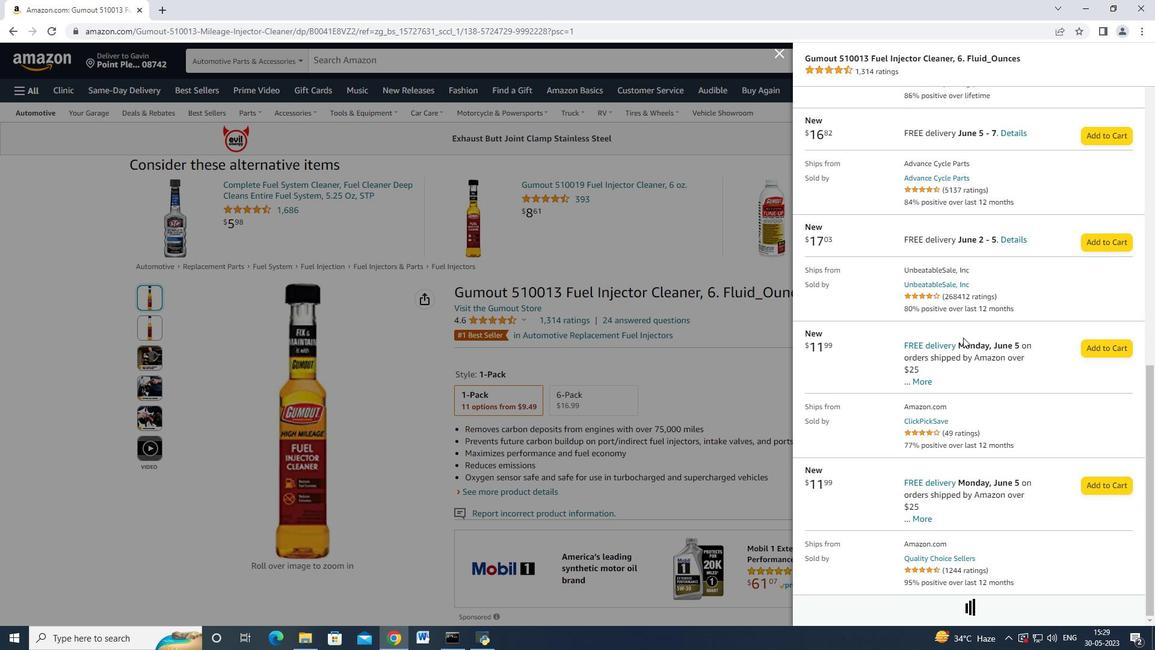 
Action: Mouse scrolled (955, 335) with delta (0, 0)
Screenshot: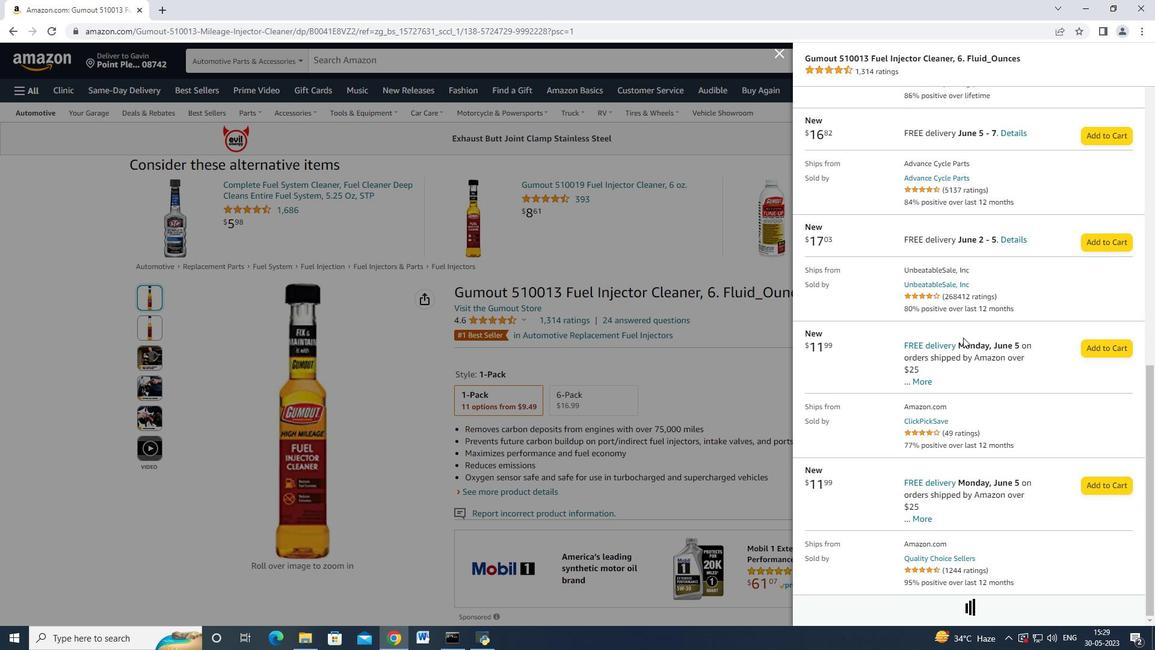 
Action: Mouse scrolled (955, 335) with delta (0, 0)
Screenshot: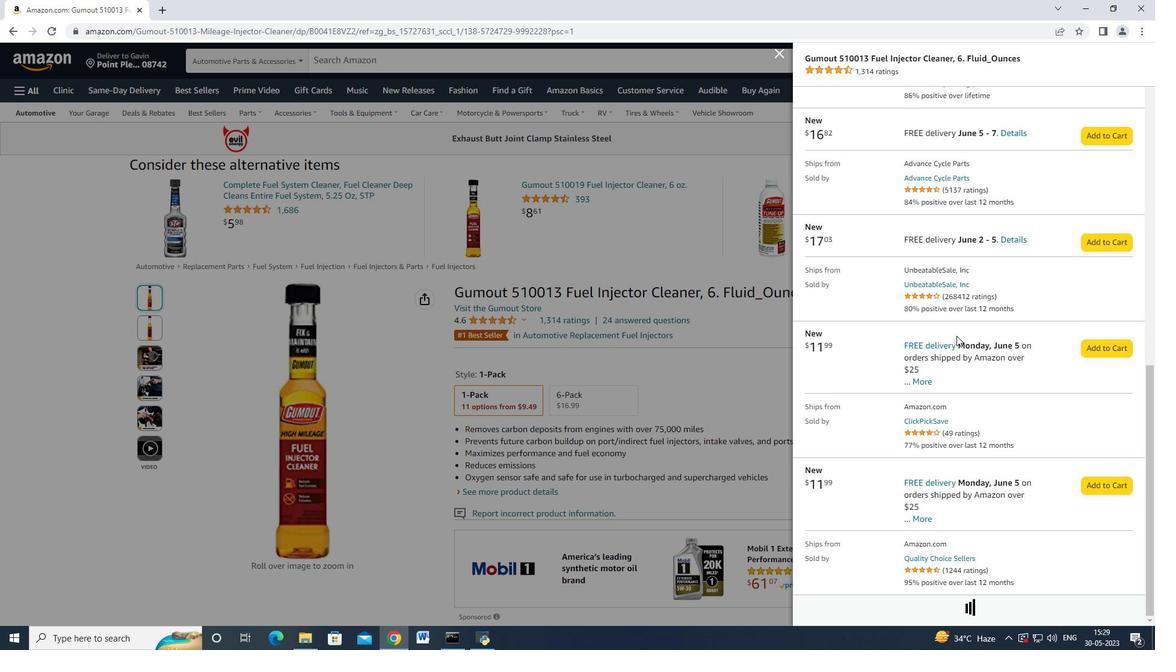 
Action: Mouse scrolled (955, 335) with delta (0, 0)
Screenshot: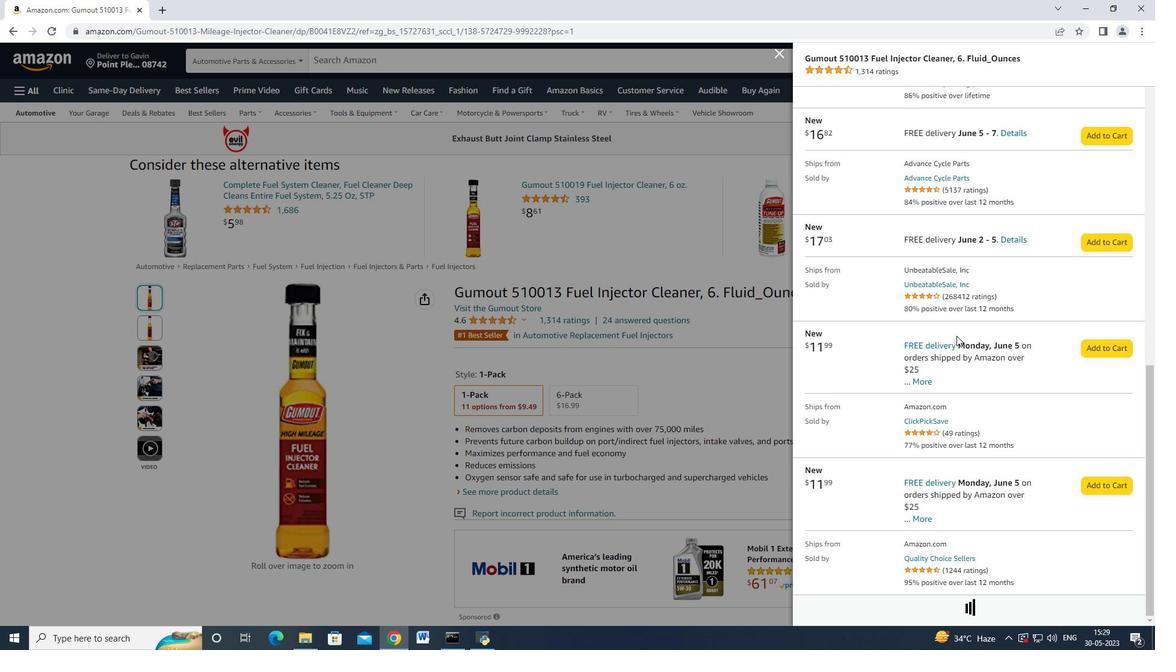 
Action: Mouse scrolled (955, 335) with delta (0, 0)
Screenshot: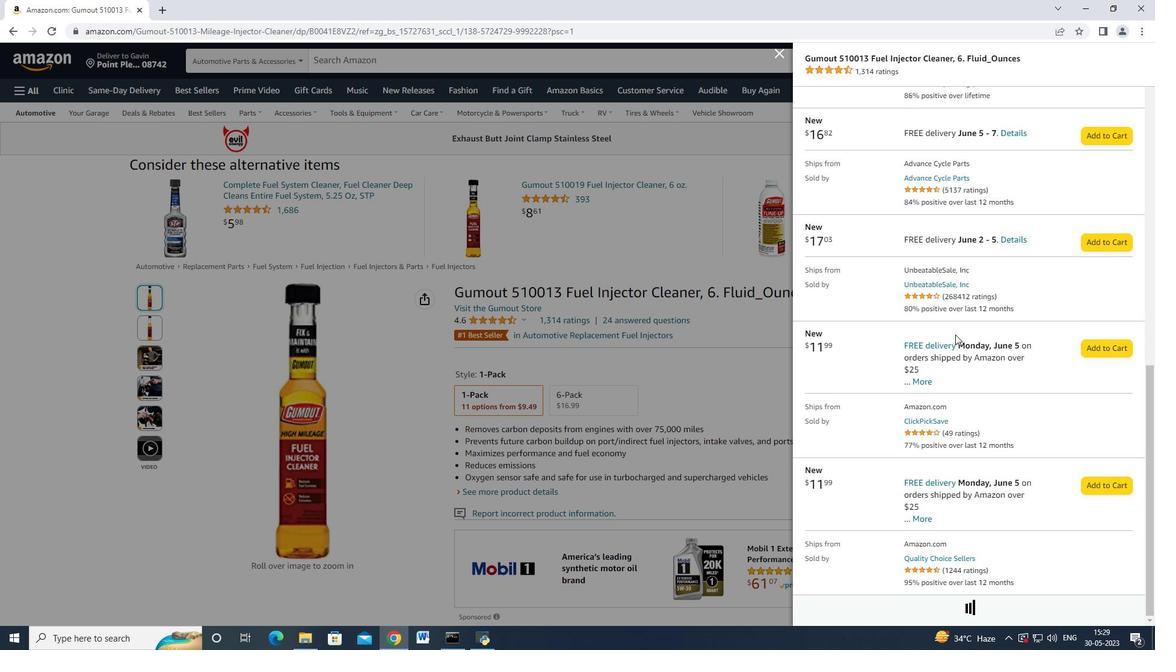 
Action: Mouse moved to (952, 331)
Screenshot: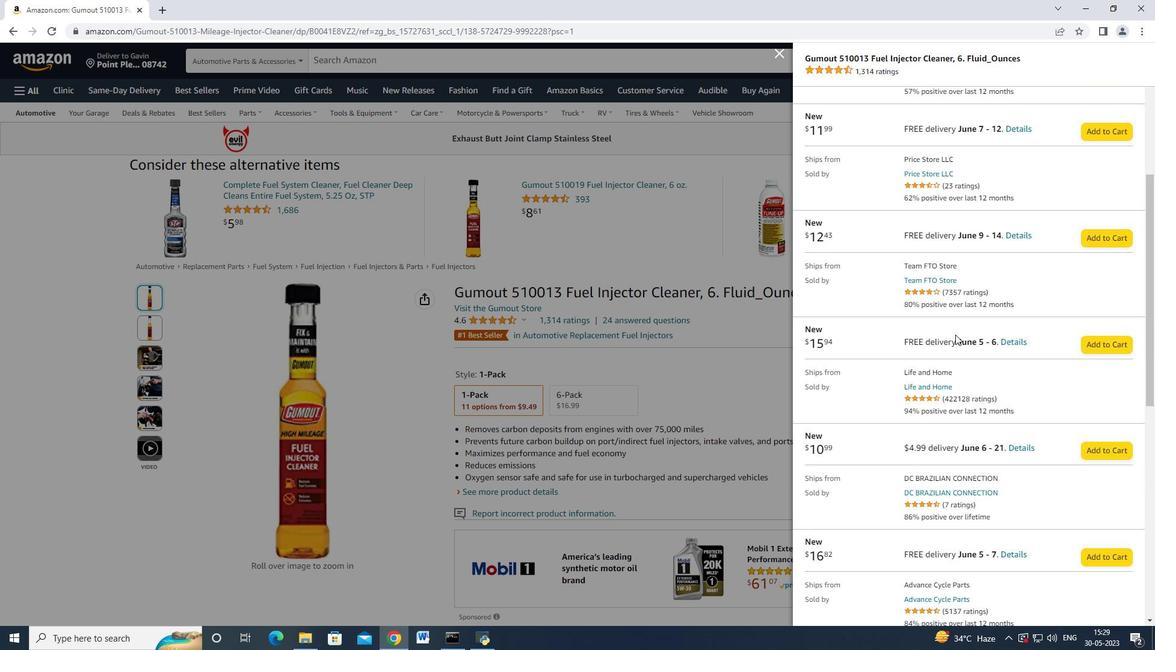 
Action: Mouse scrolled (952, 331) with delta (0, 0)
Screenshot: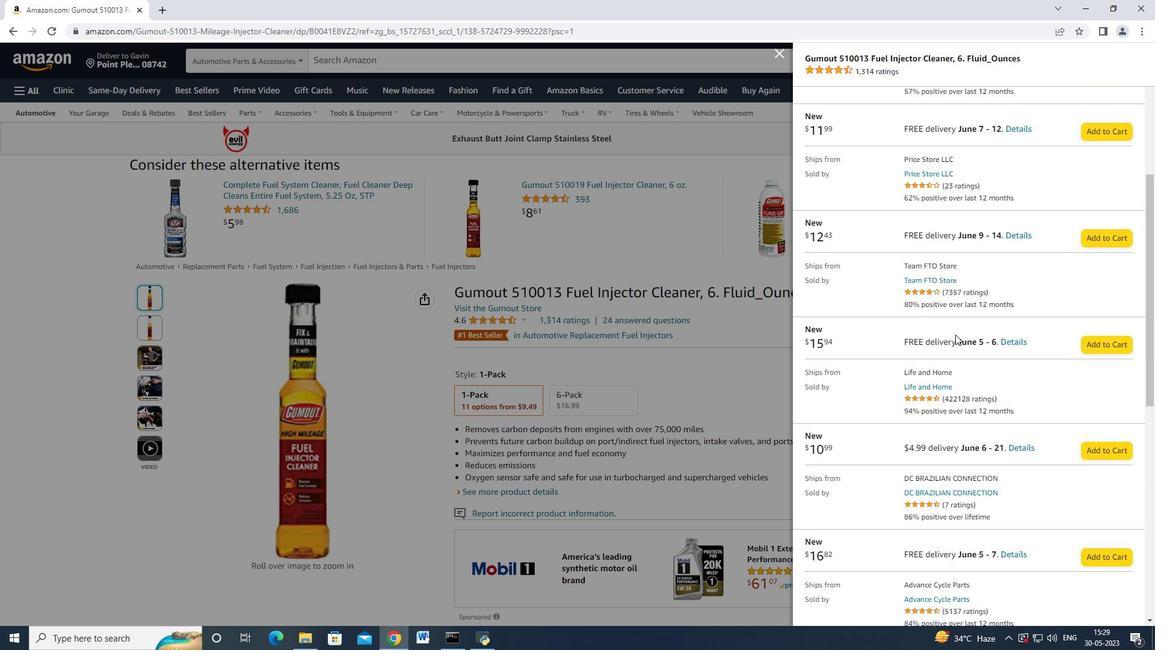 
Action: Mouse scrolled (952, 331) with delta (0, 0)
Screenshot: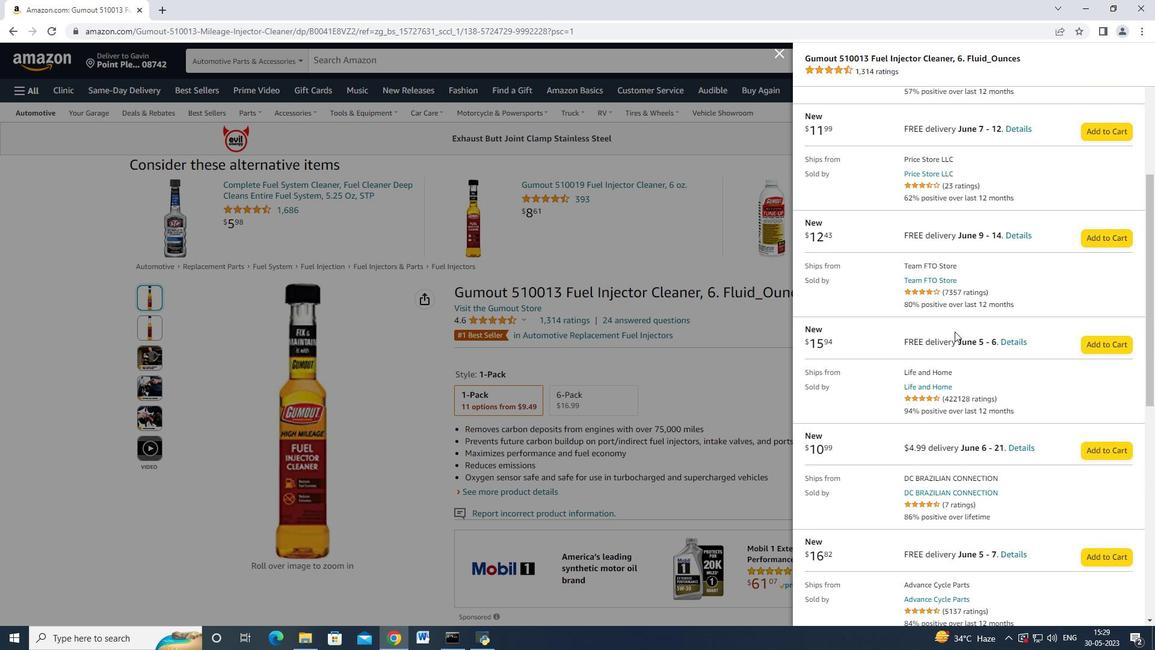 
Action: Mouse moved to (952, 331)
Screenshot: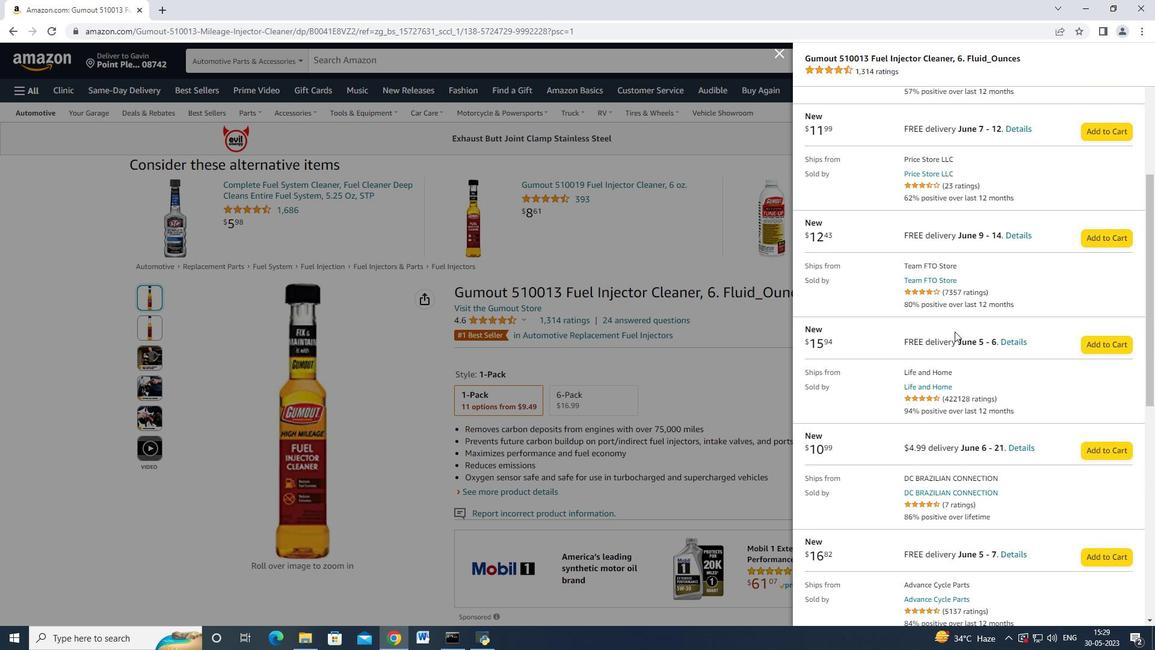 
Action: Mouse scrolled (952, 331) with delta (0, 0)
Screenshot: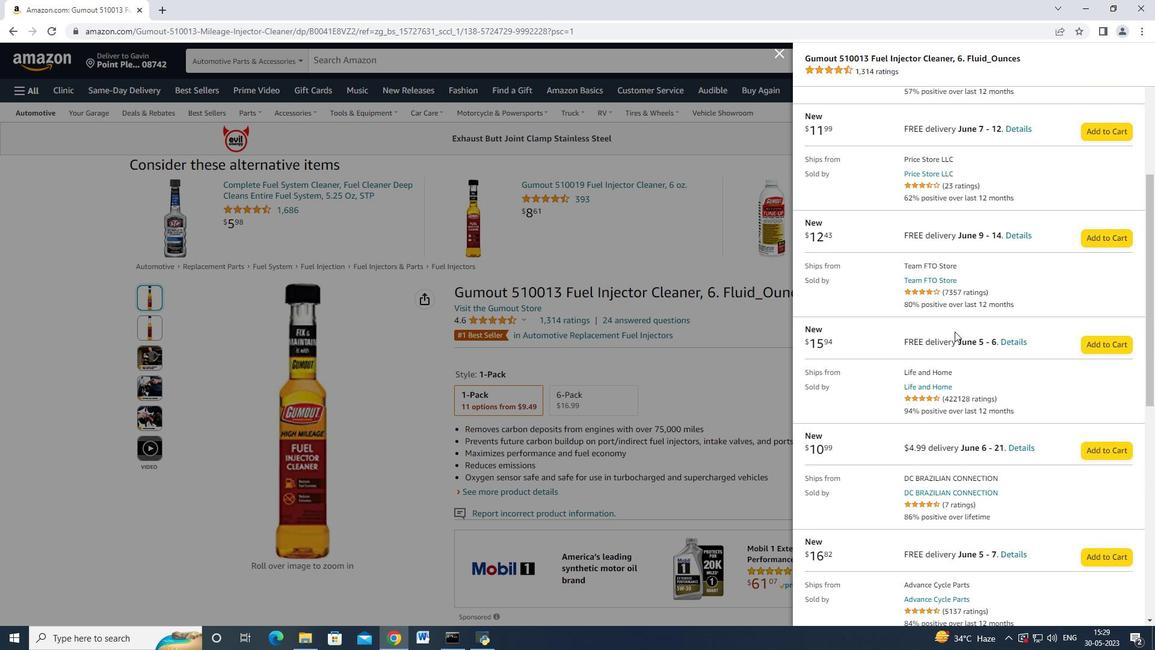 
Action: Mouse scrolled (952, 331) with delta (0, 0)
Screenshot: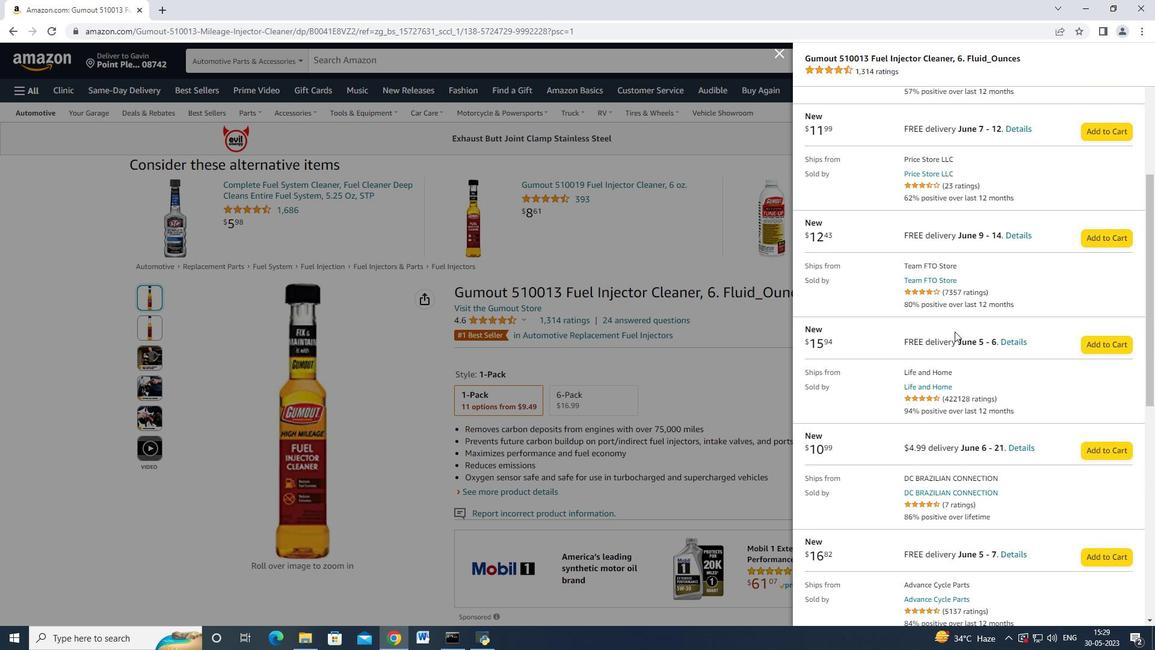 
Action: Mouse scrolled (952, 331) with delta (0, 0)
Screenshot: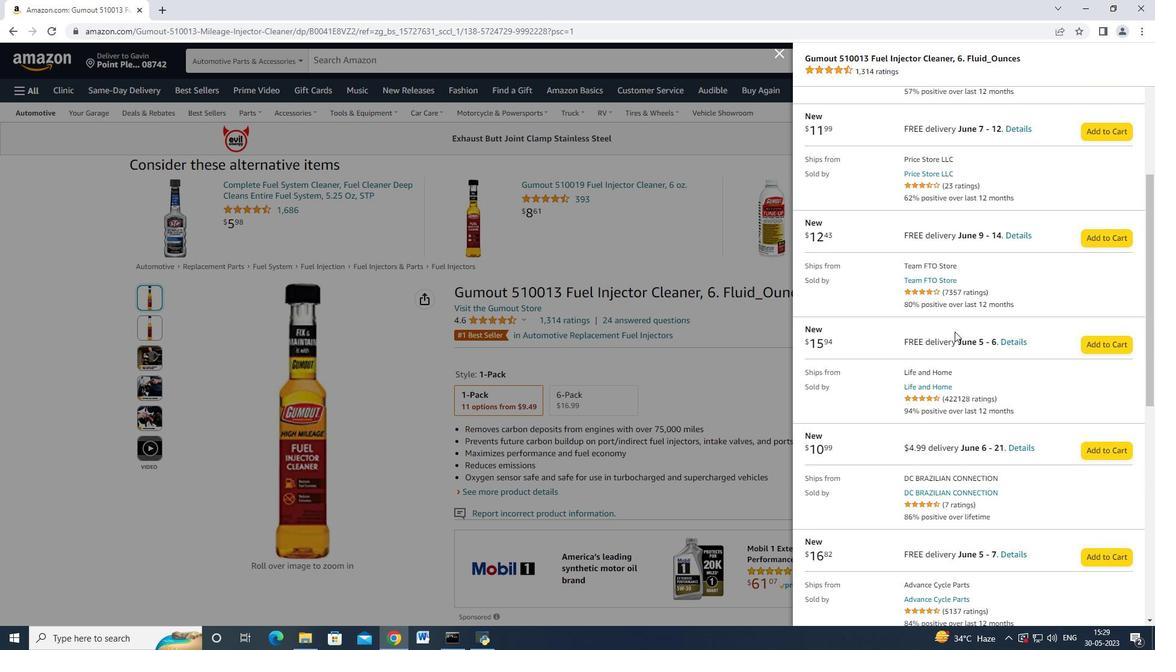 
Action: Mouse scrolled (952, 331) with delta (0, 0)
Screenshot: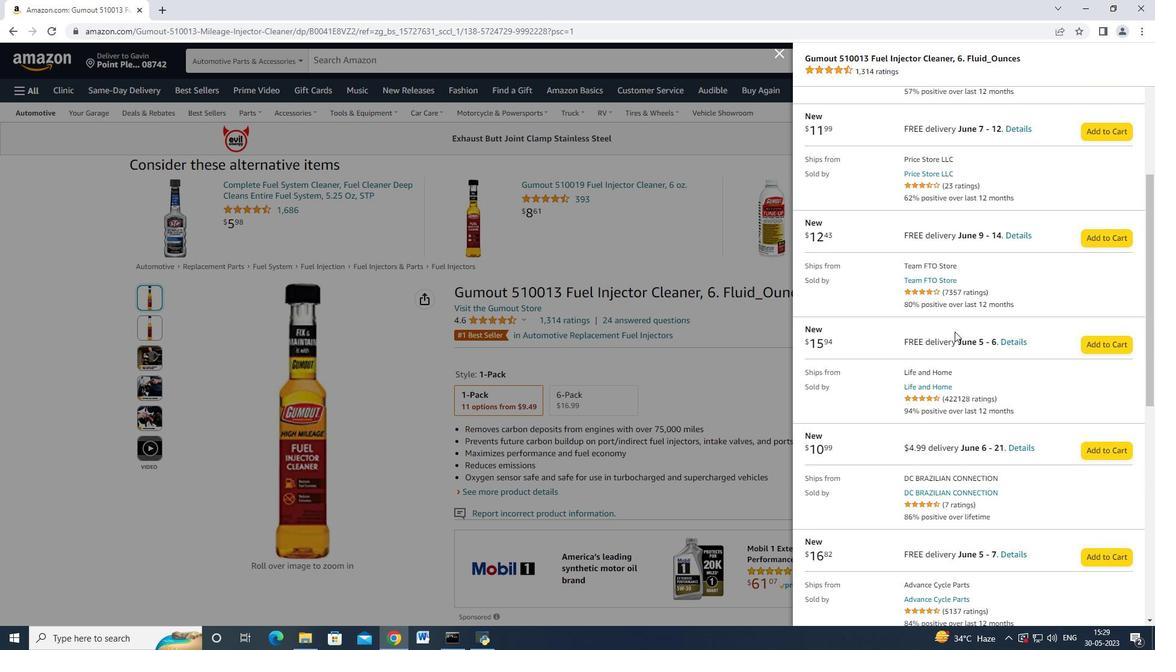 
Action: Mouse scrolled (952, 331) with delta (0, 0)
Screenshot: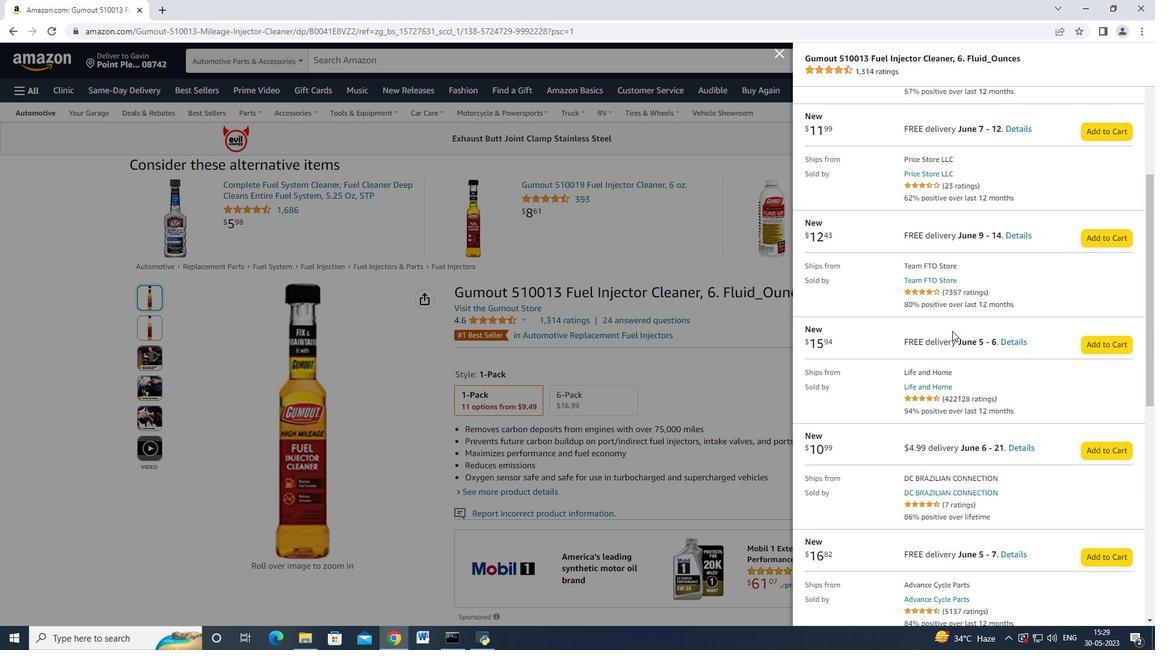
Action: Mouse moved to (951, 328)
Screenshot: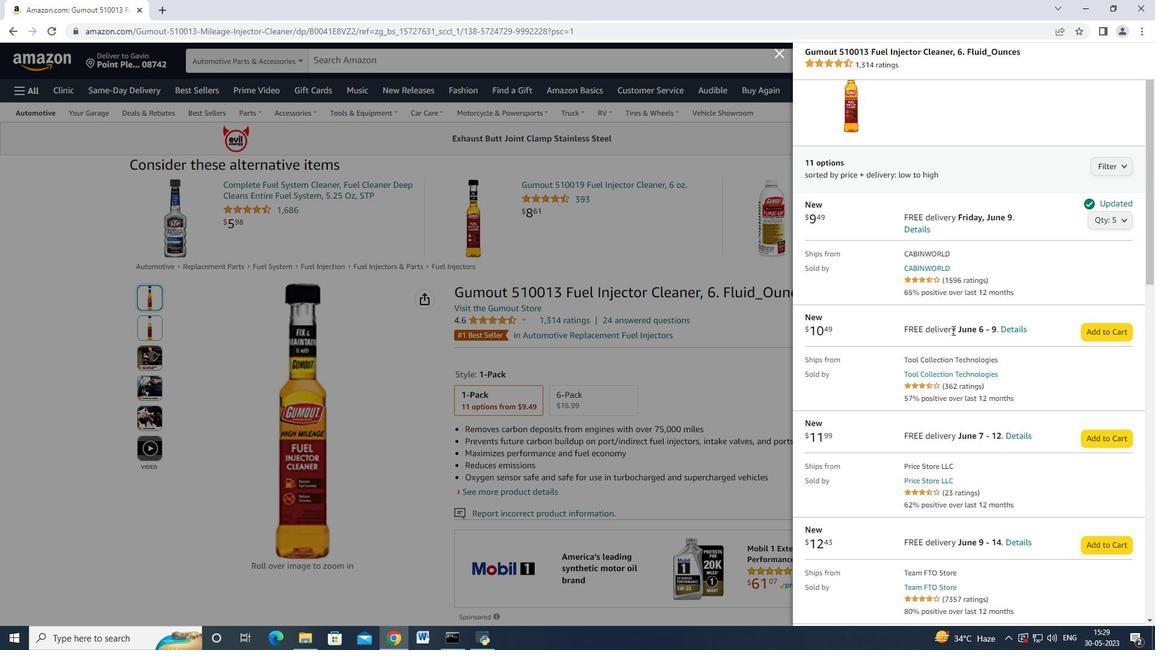 
Action: Mouse scrolled (951, 328) with delta (0, 0)
Screenshot: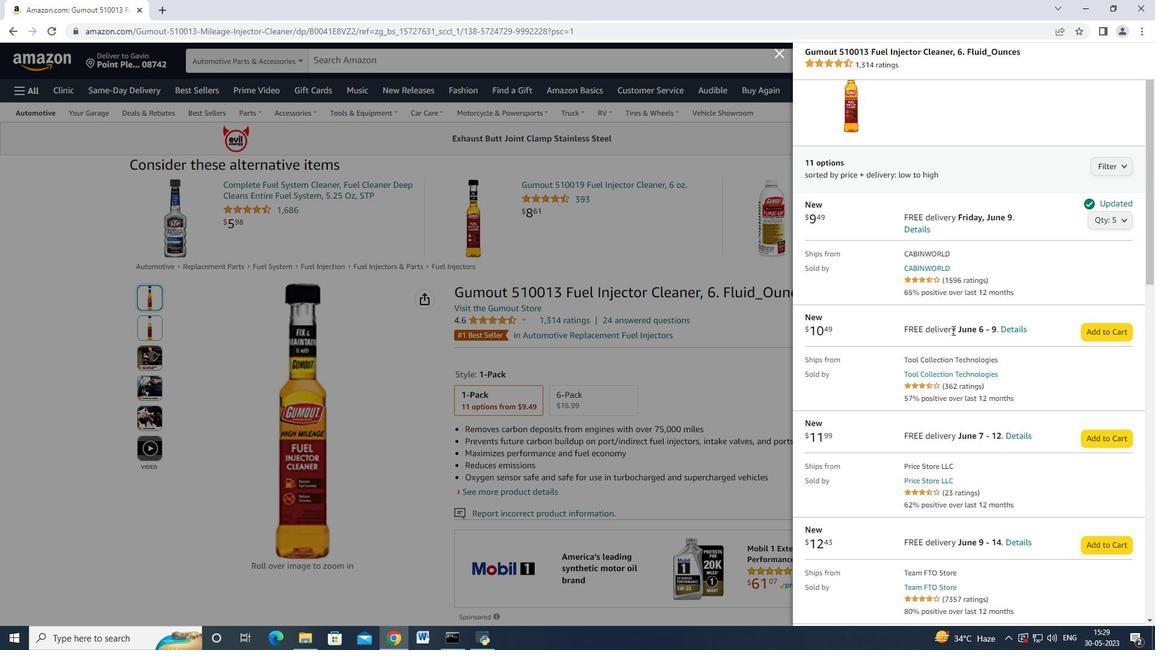 
Action: Mouse moved to (951, 328)
Screenshot: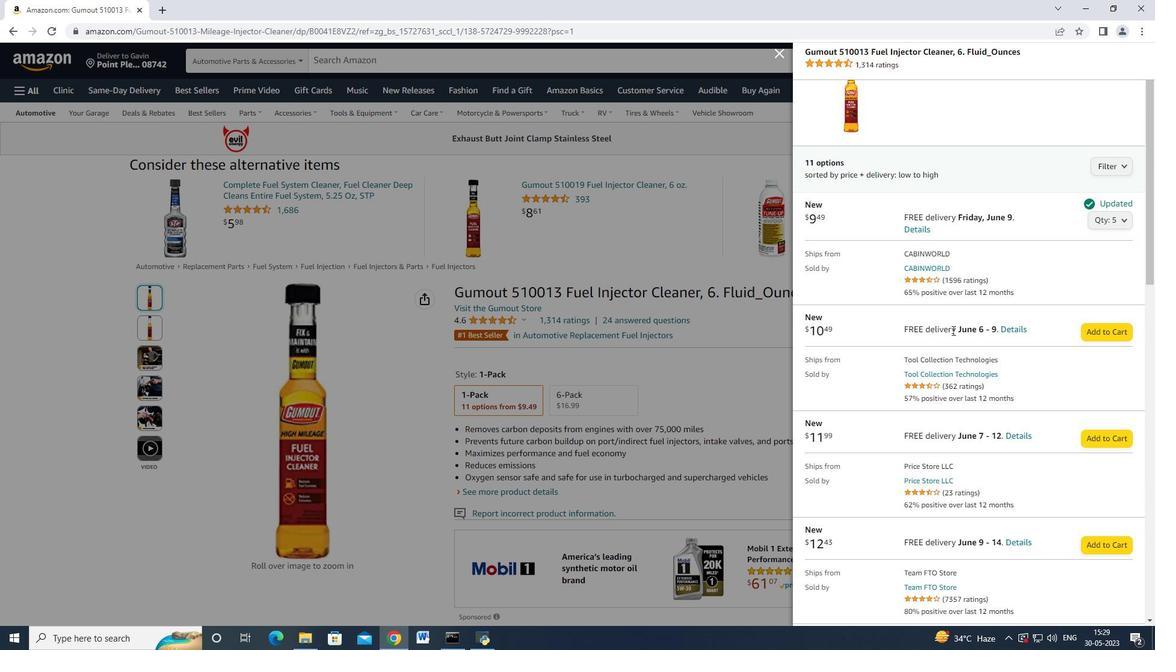 
Action: Mouse scrolled (951, 328) with delta (0, 0)
Screenshot: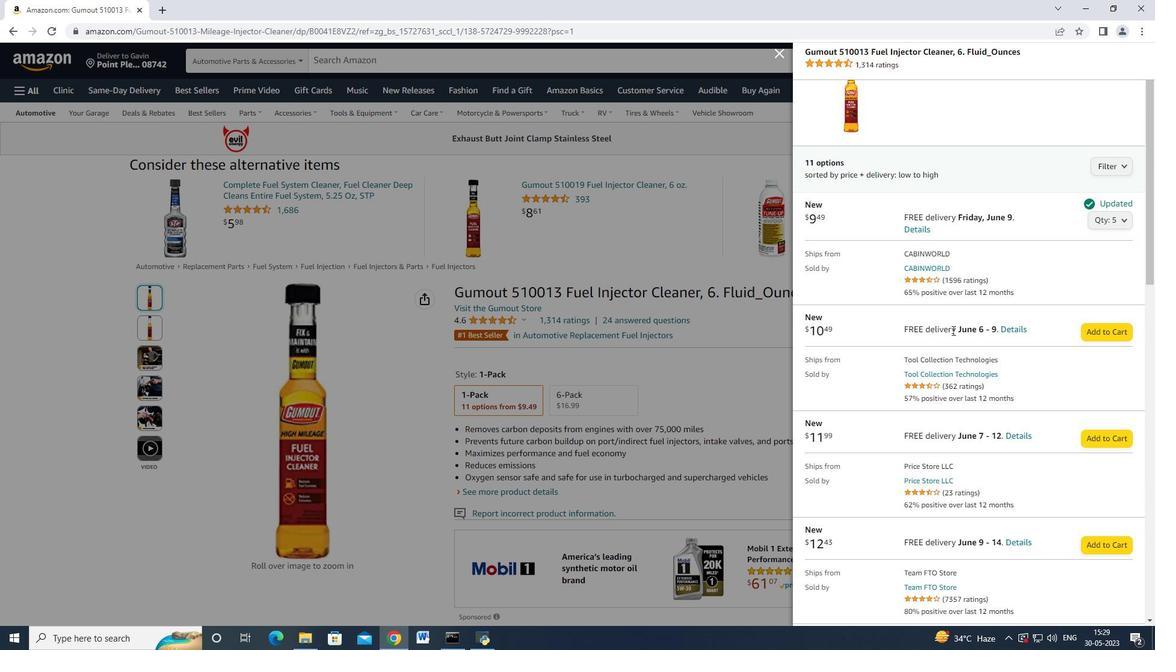 
Action: Mouse scrolled (951, 328) with delta (0, 0)
Screenshot: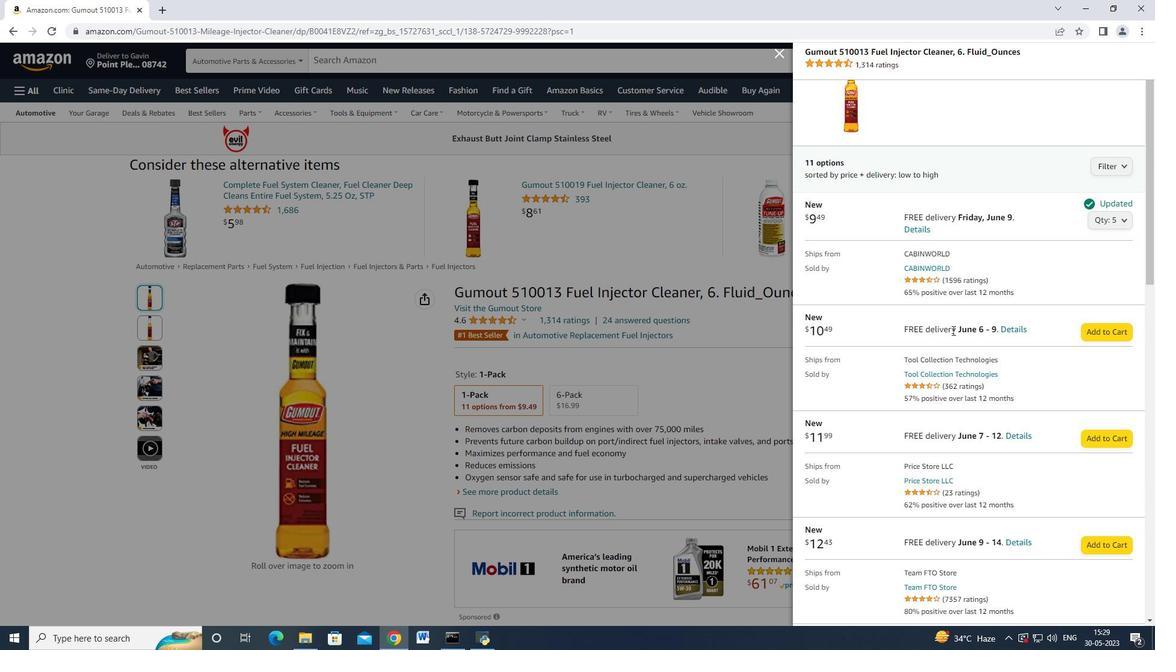 
Action: Mouse scrolled (951, 328) with delta (0, 0)
Screenshot: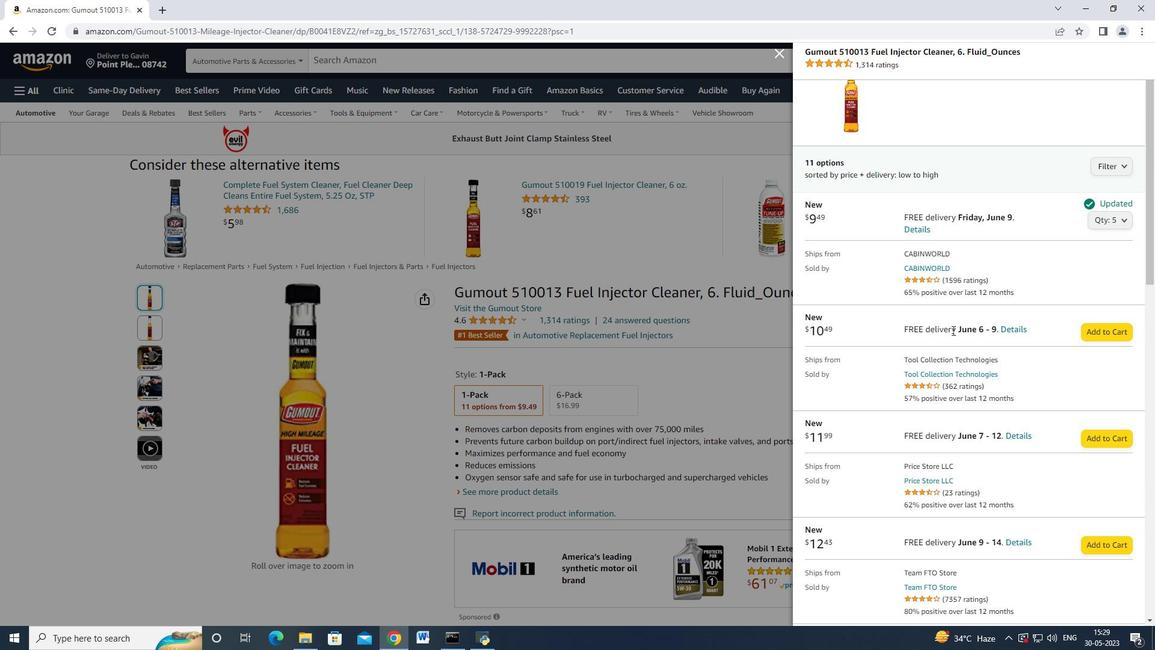 
Action: Mouse moved to (951, 327)
Screenshot: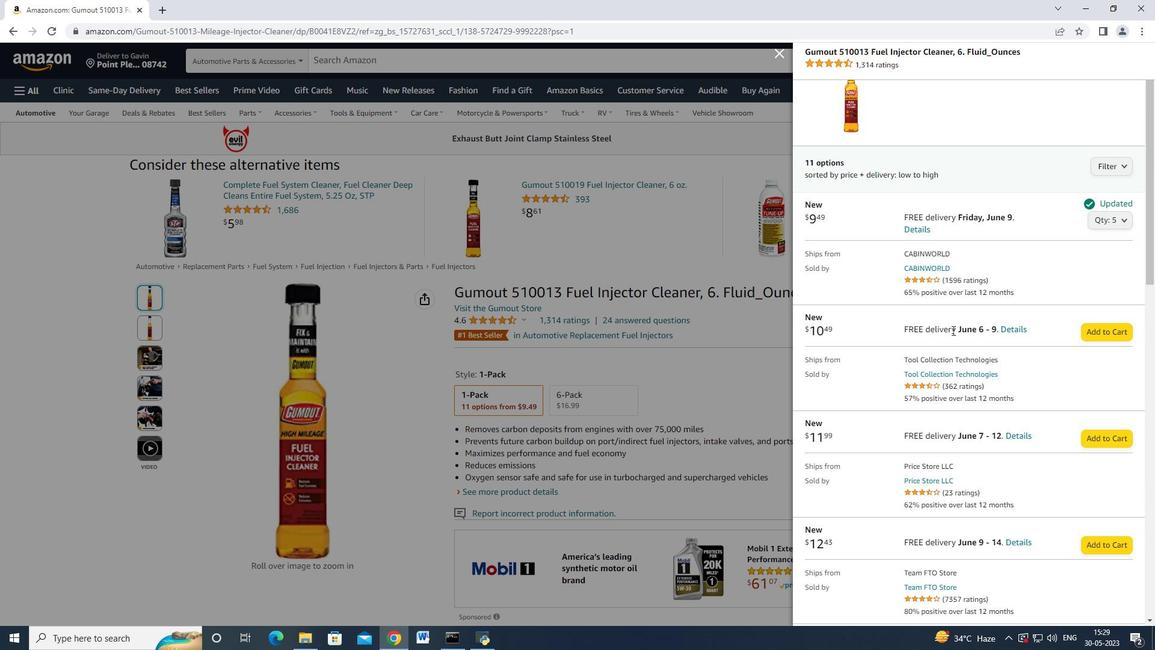 
Action: Mouse scrolled (951, 328) with delta (0, 0)
Screenshot: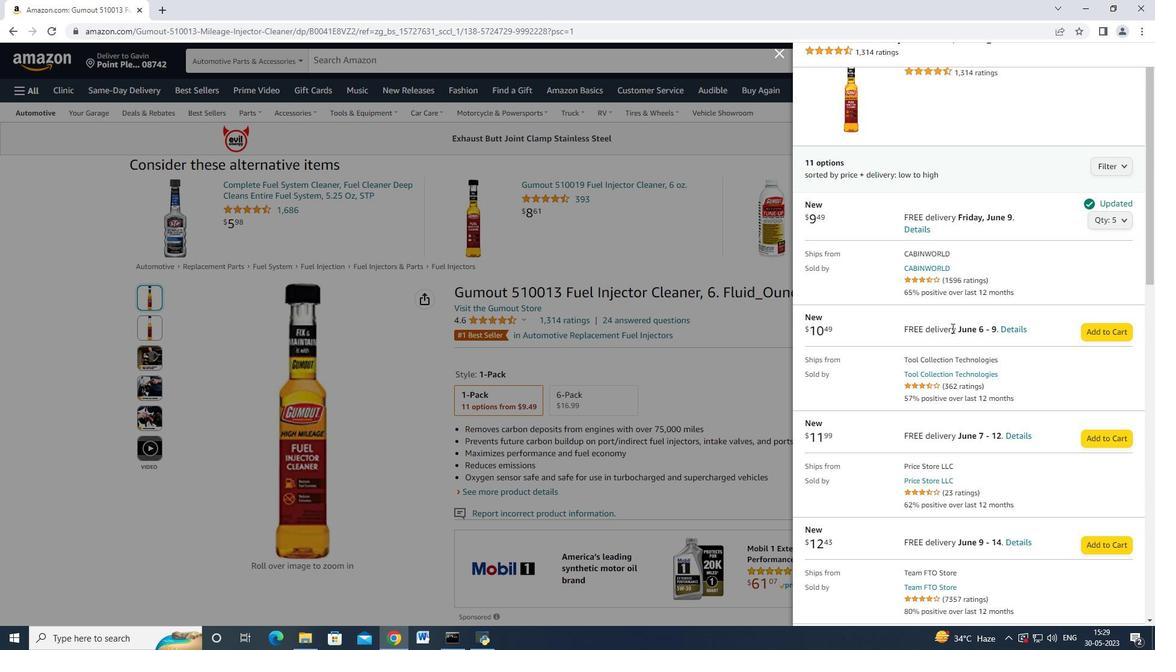 
Action: Mouse moved to (783, 62)
Screenshot: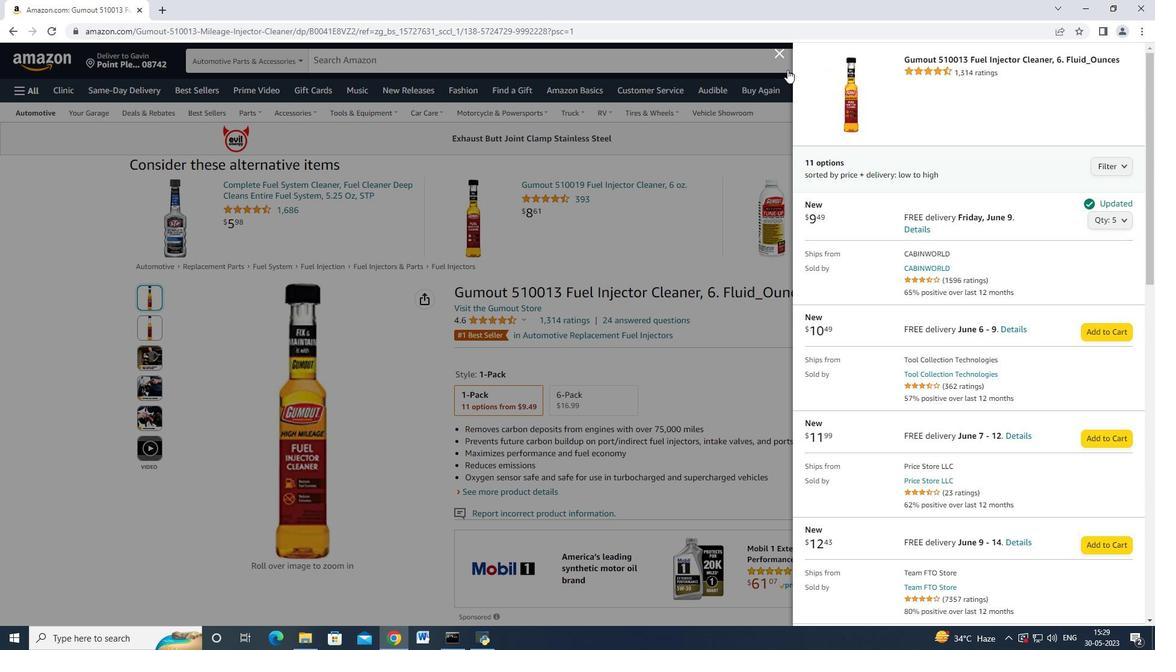 
Action: Mouse pressed left at (783, 62)
Screenshot: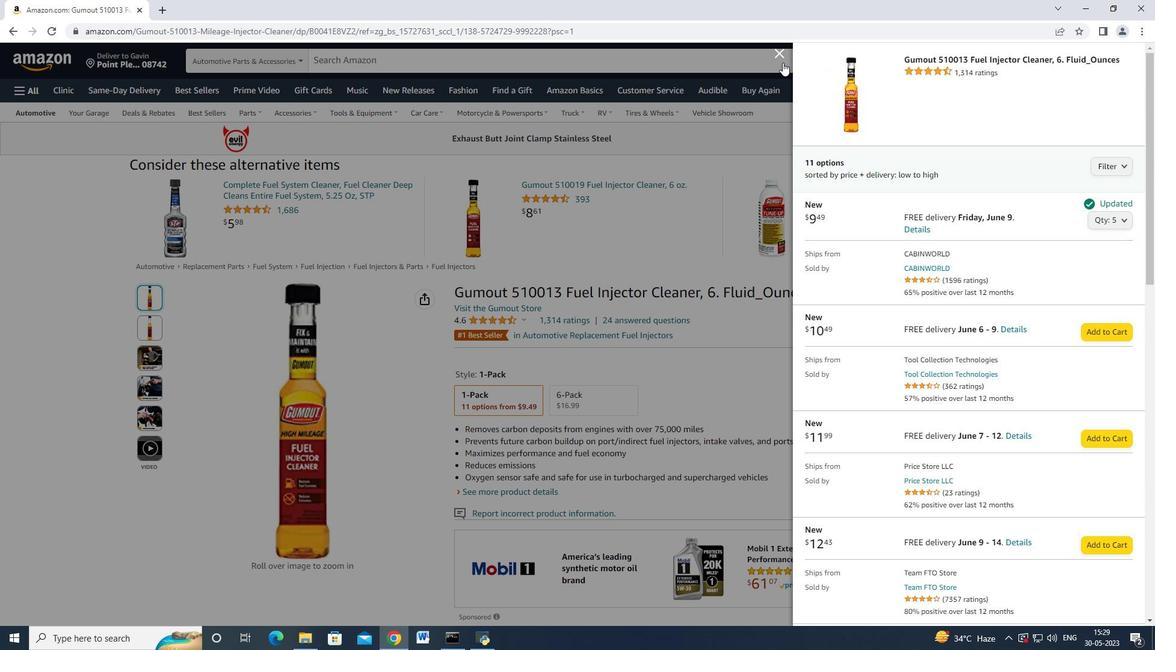 
Action: Mouse moved to (1105, 62)
Screenshot: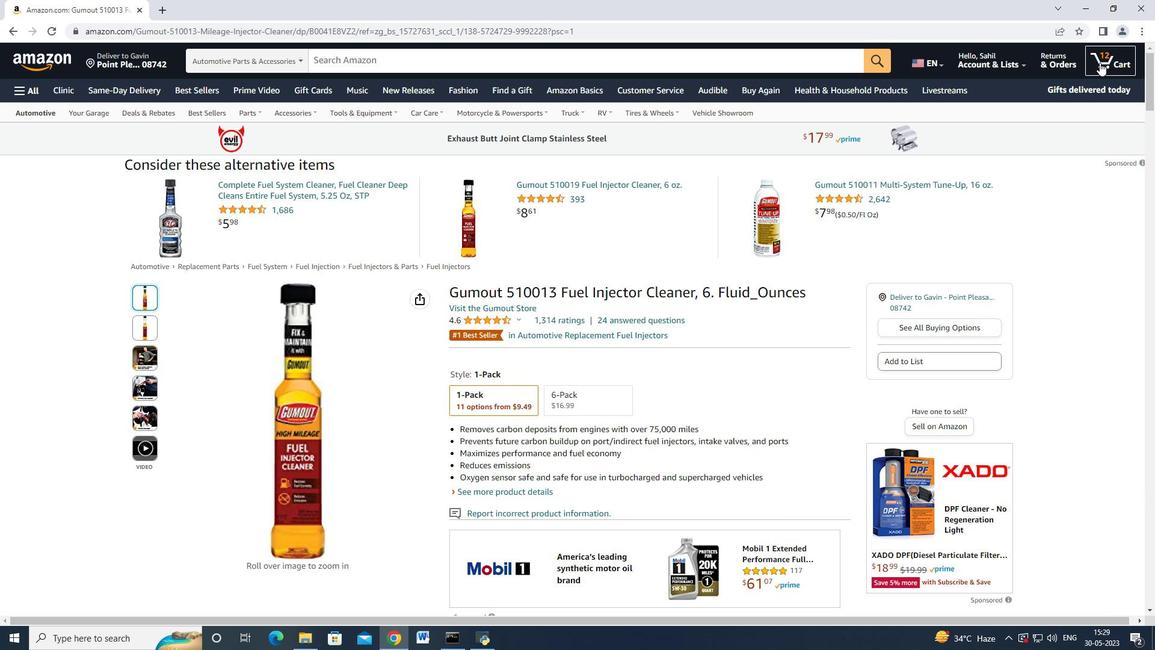 
Action: Mouse pressed left at (1105, 62)
Screenshot: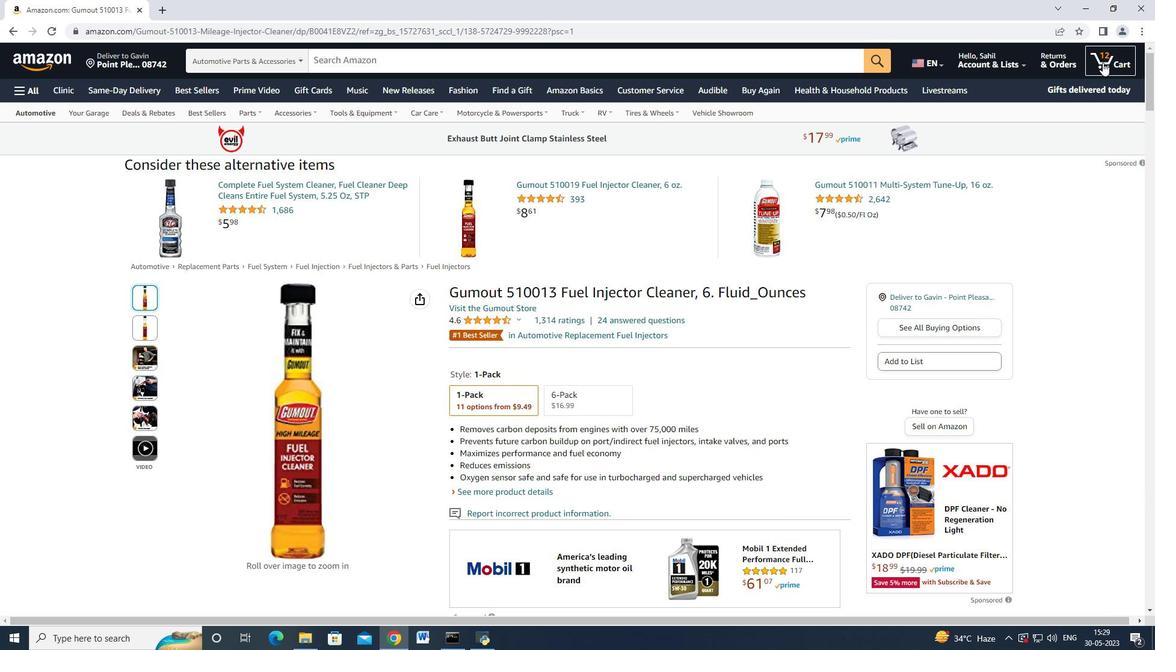 
Action: Mouse moved to (301, 344)
Screenshot: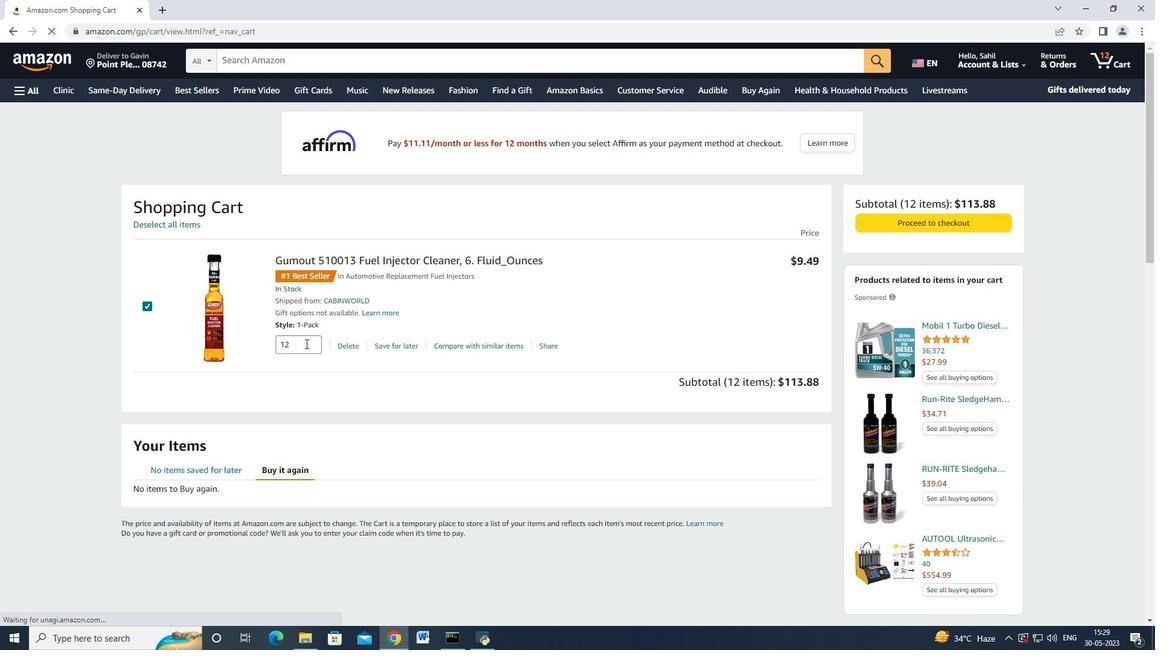 
Action: Mouse pressed left at (301, 344)
Screenshot: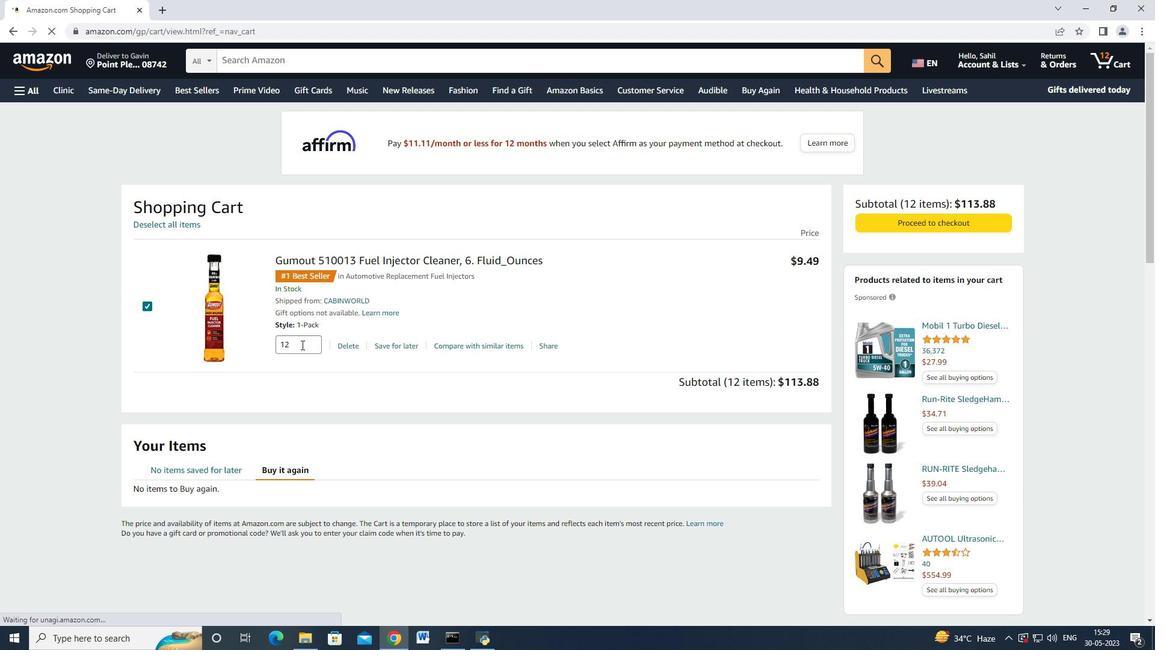 
Action: Mouse moved to (281, 349)
Screenshot: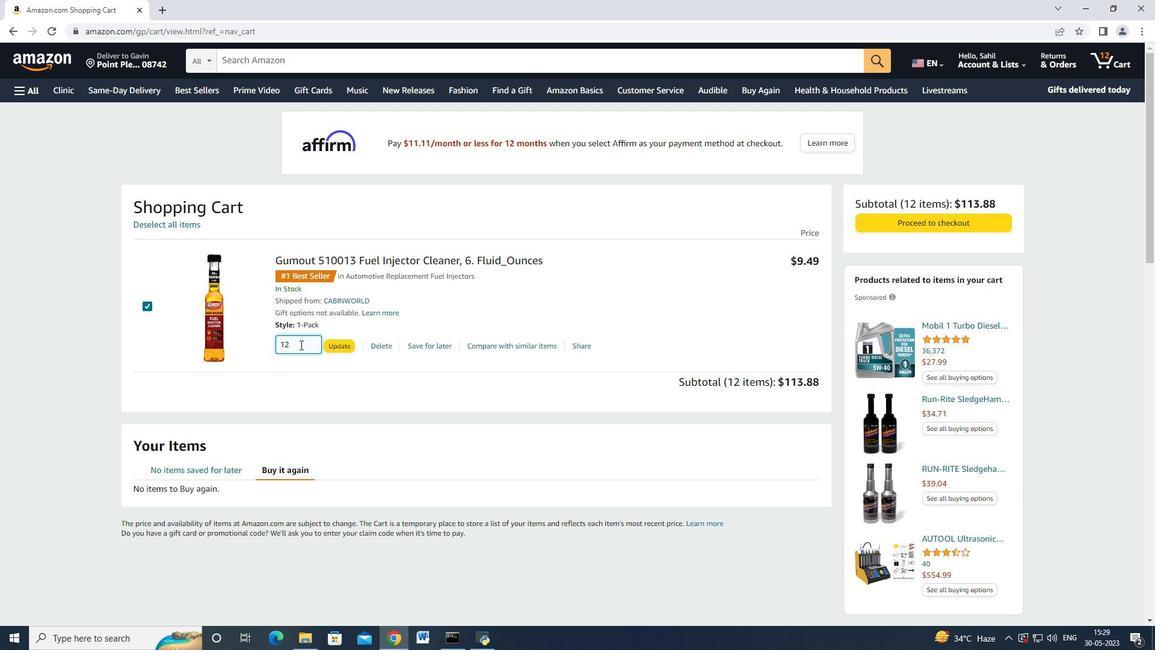 
Action: Key pressed <Key.backspace><Key.backspace>6
Screenshot: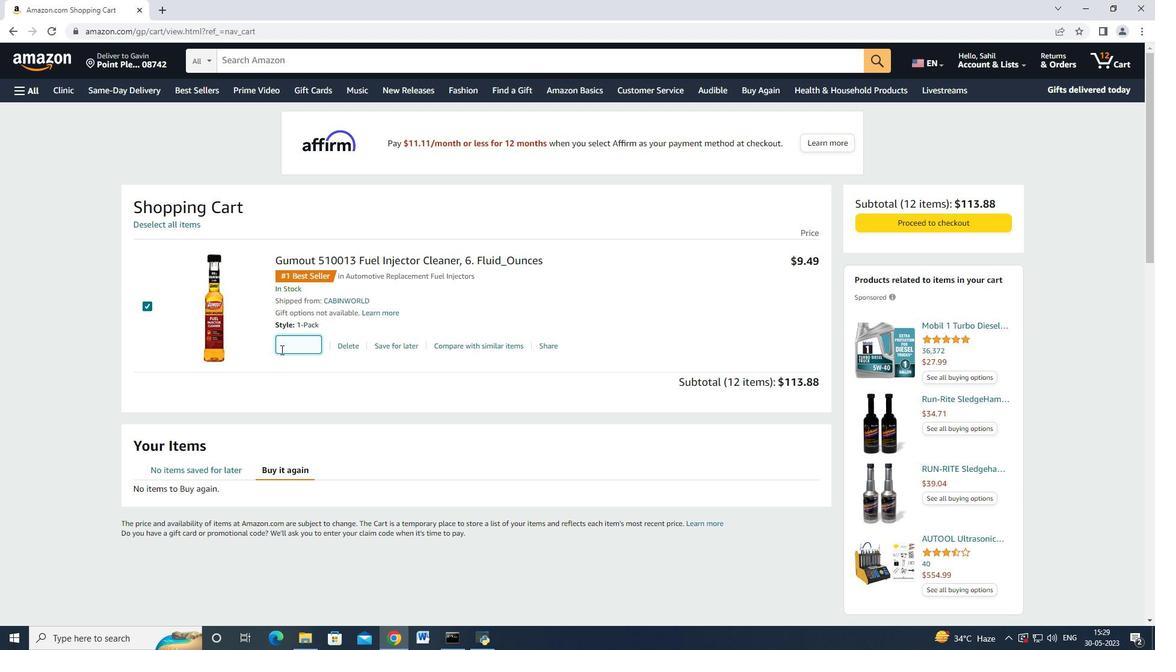 
Action: Mouse moved to (329, 349)
Screenshot: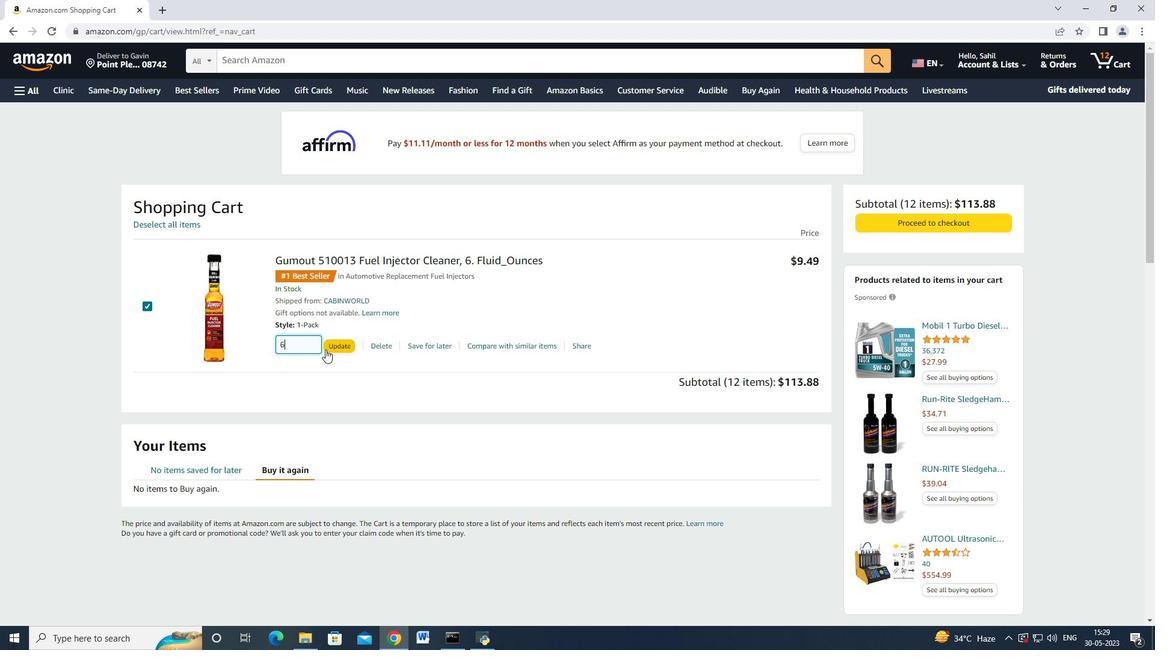 
Action: Mouse pressed left at (329, 349)
Screenshot: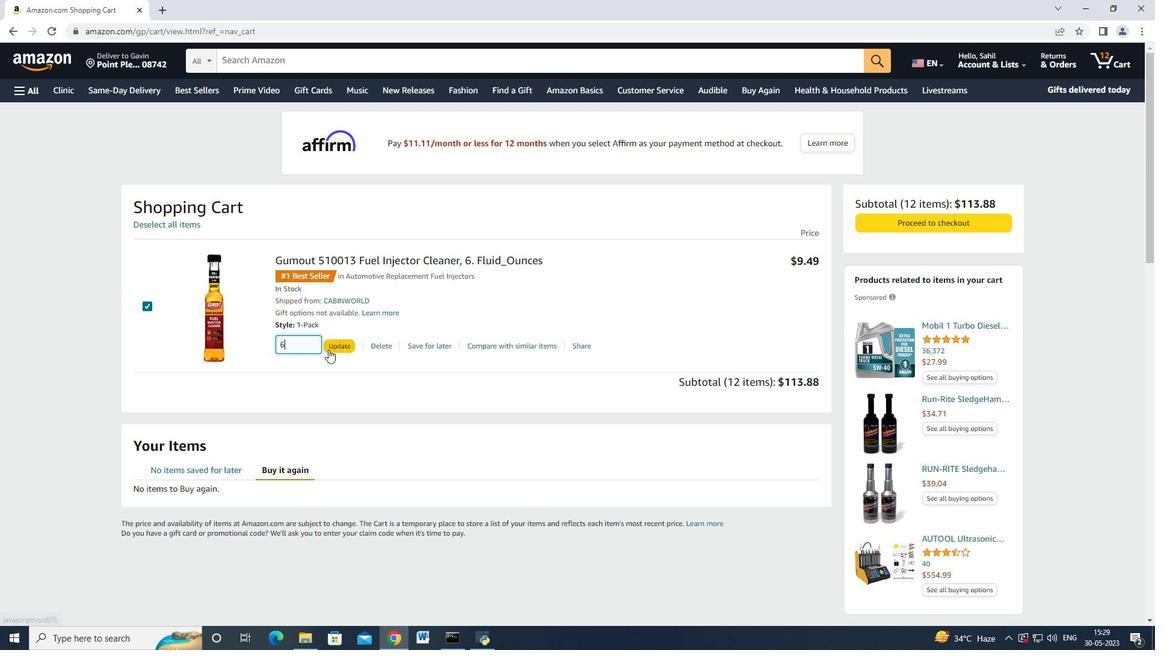 
Action: Mouse moved to (304, 352)
Screenshot: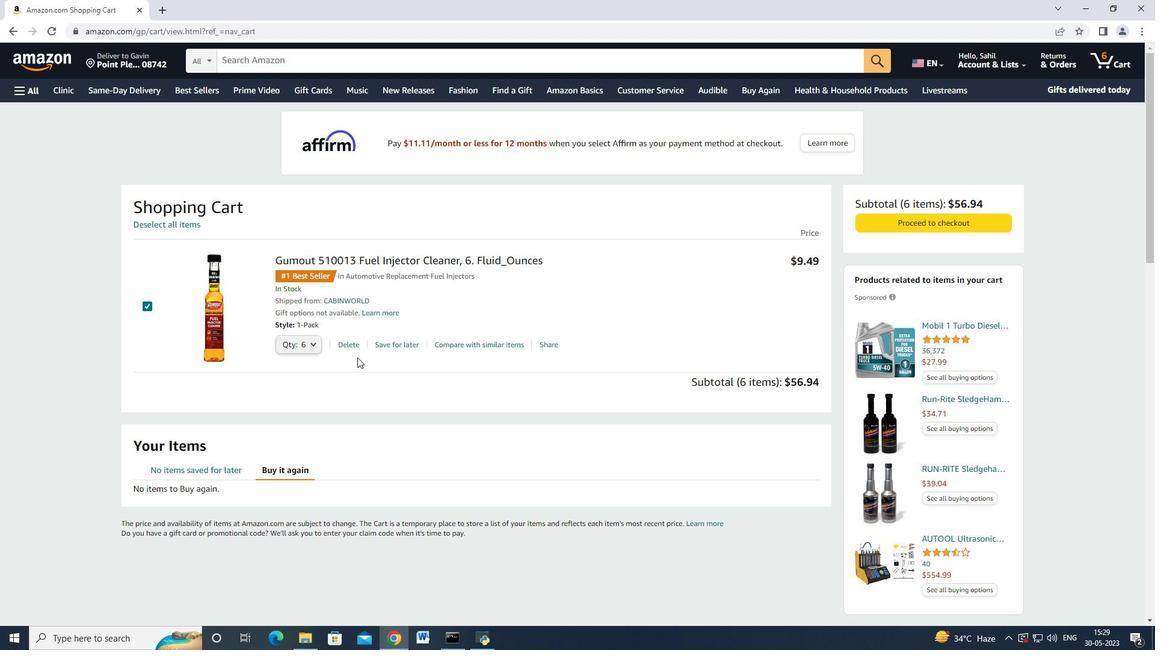 
Action: Mouse pressed left at (304, 352)
Screenshot: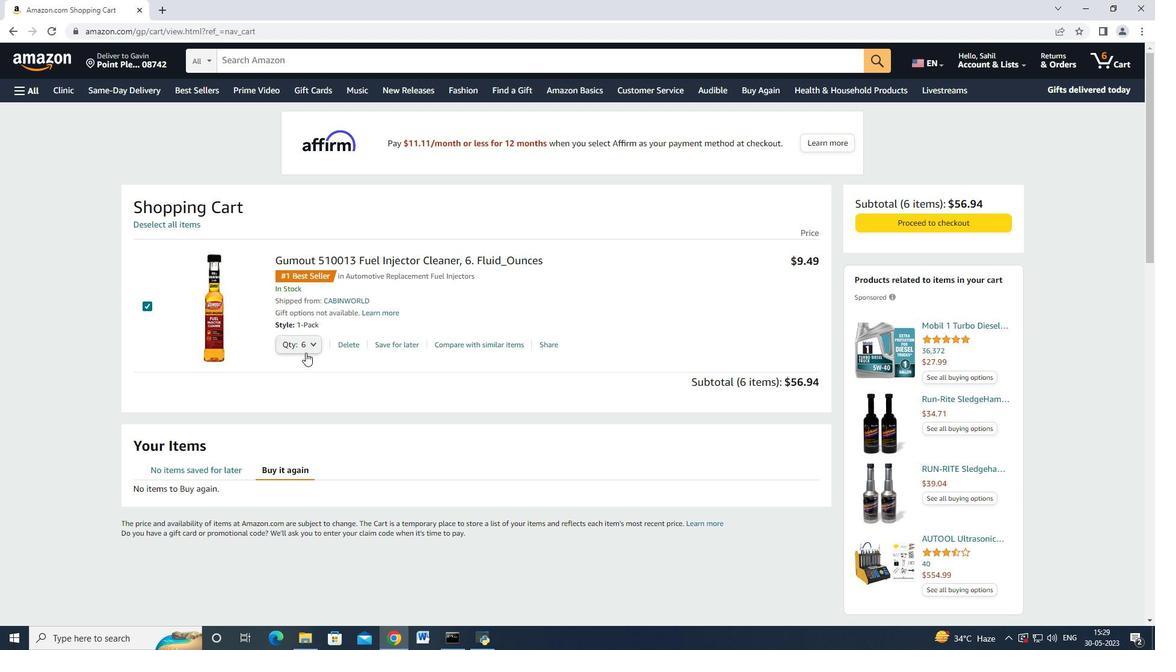 
Action: Mouse moved to (295, 424)
Screenshot: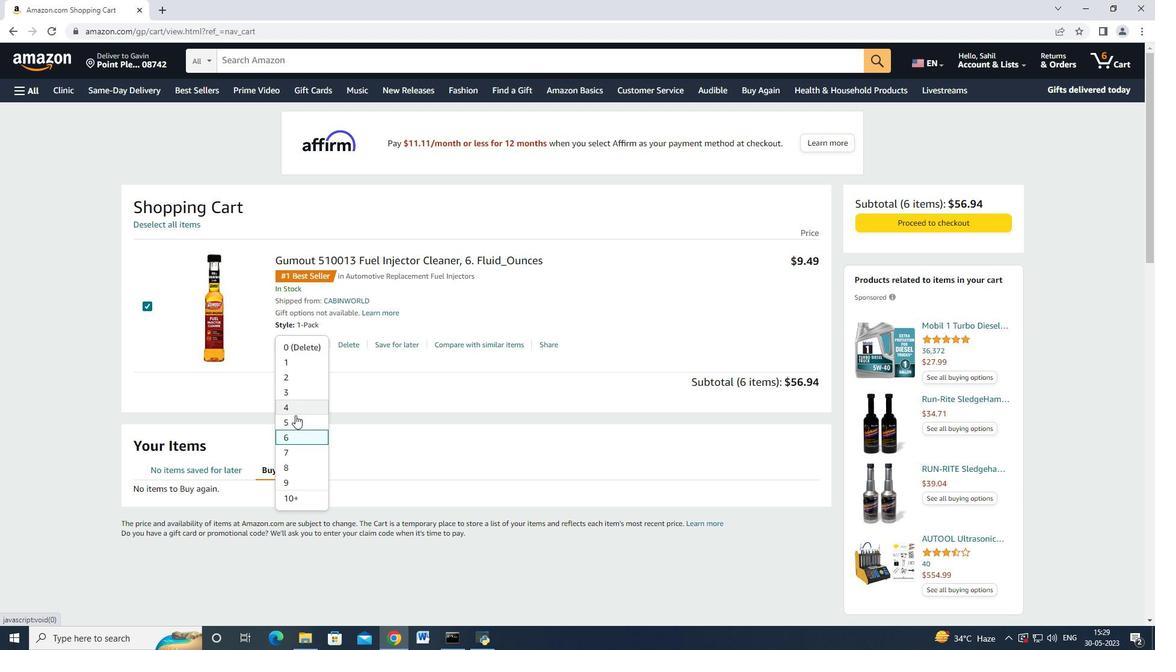 
Action: Mouse pressed left at (295, 424)
Screenshot: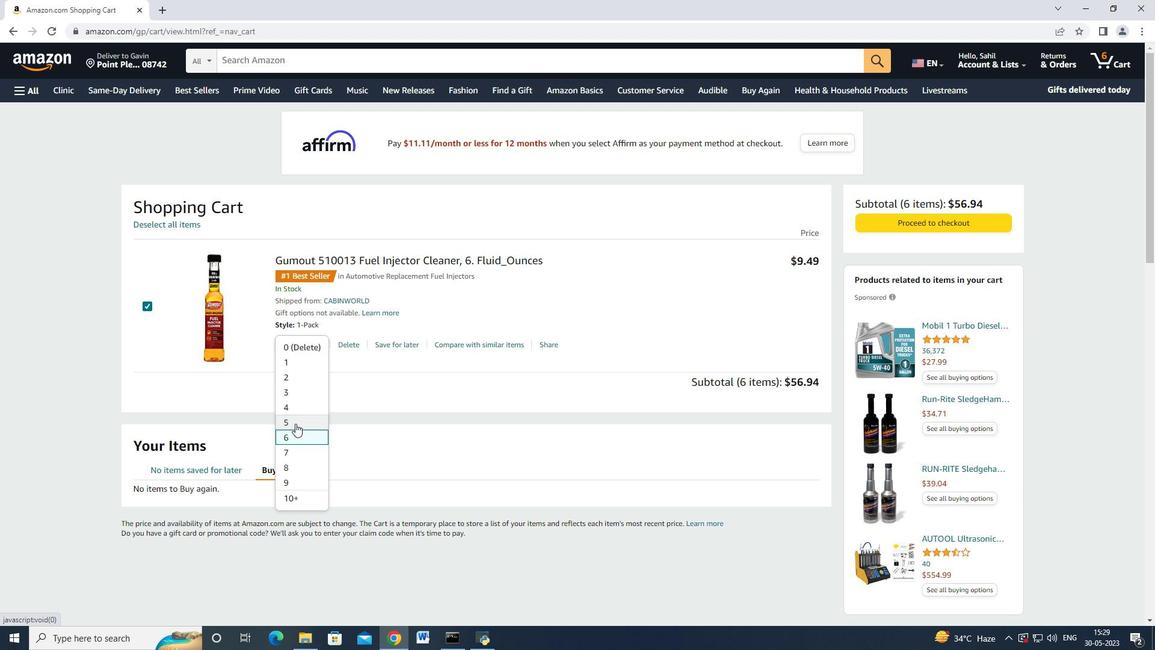 
Action: Mouse moved to (947, 226)
Screenshot: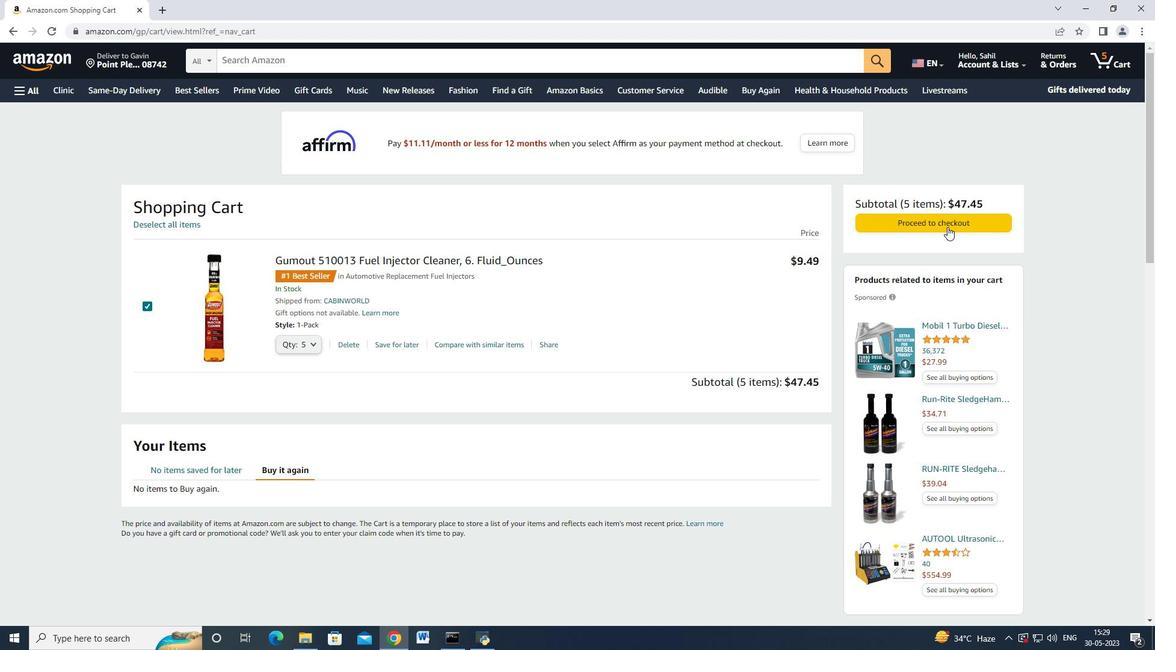 
Action: Mouse pressed left at (947, 226)
Screenshot: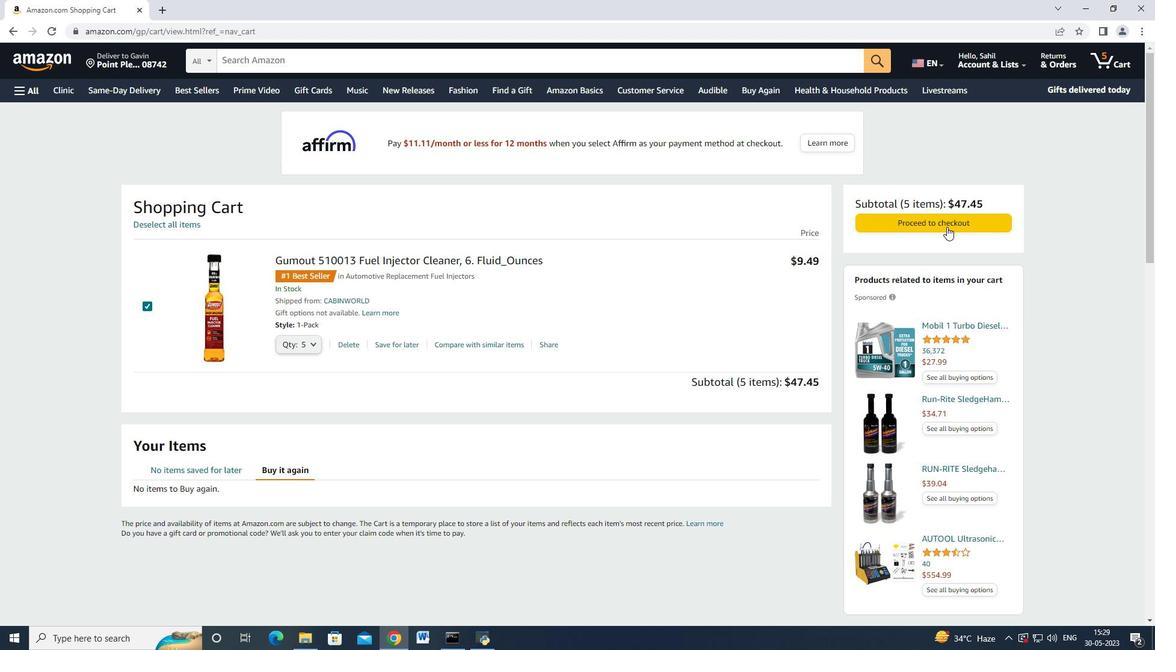 
Action: Mouse moved to (705, 99)
Screenshot: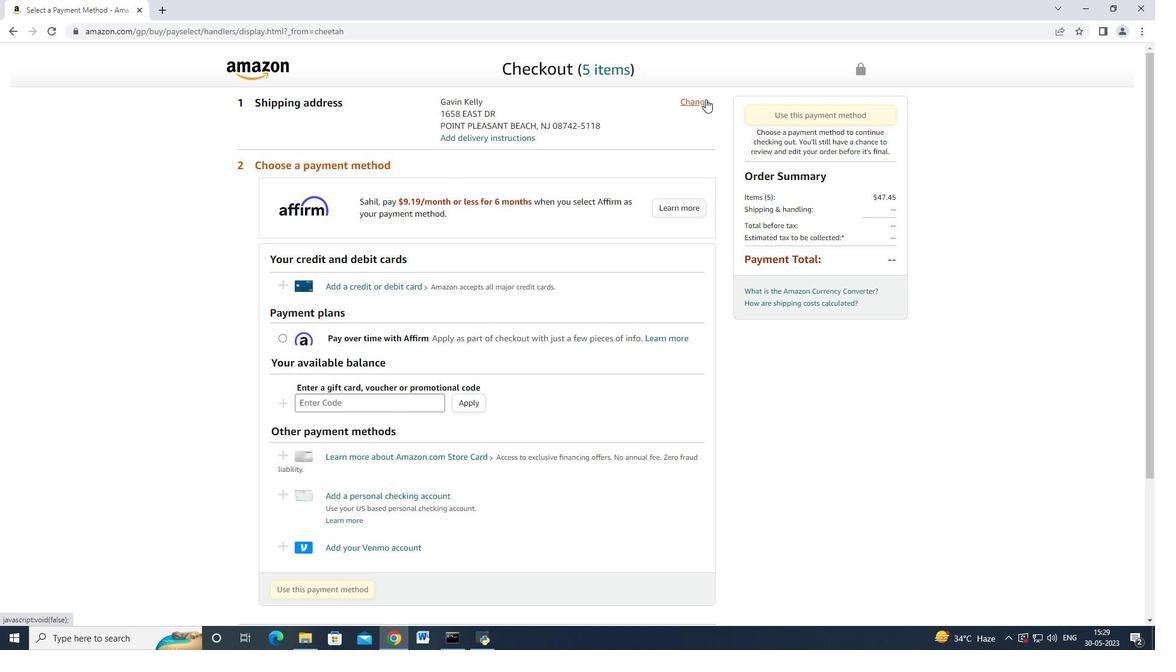 
Action: Mouse pressed left at (706, 99)
Screenshot: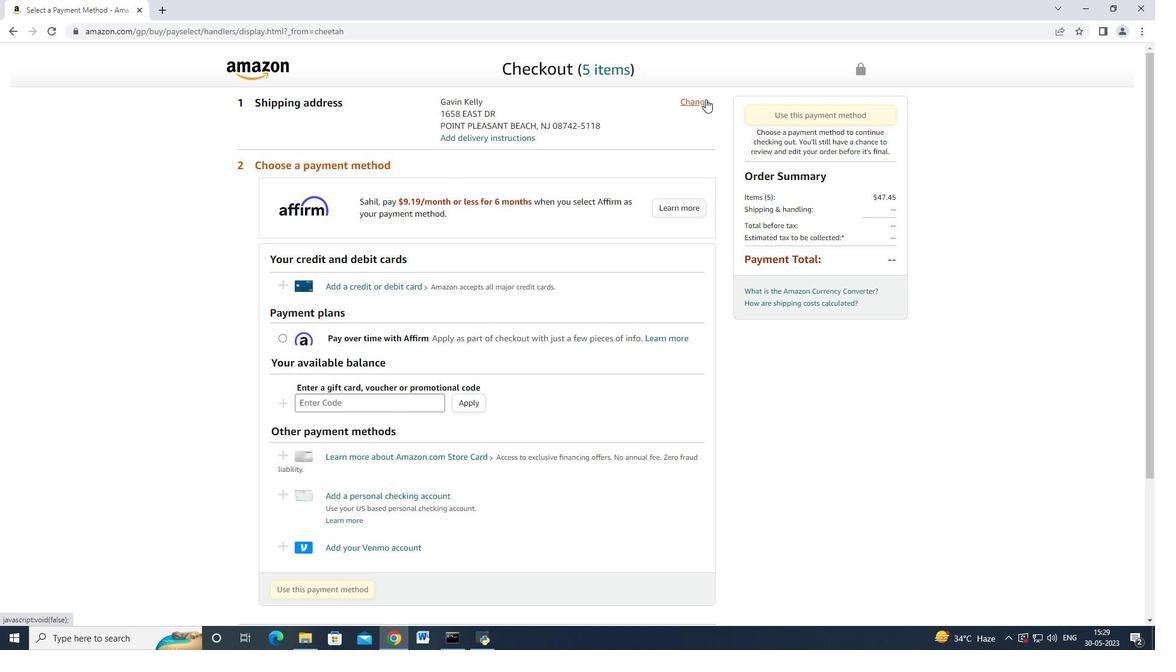 
Action: Mouse moved to (380, 254)
Screenshot: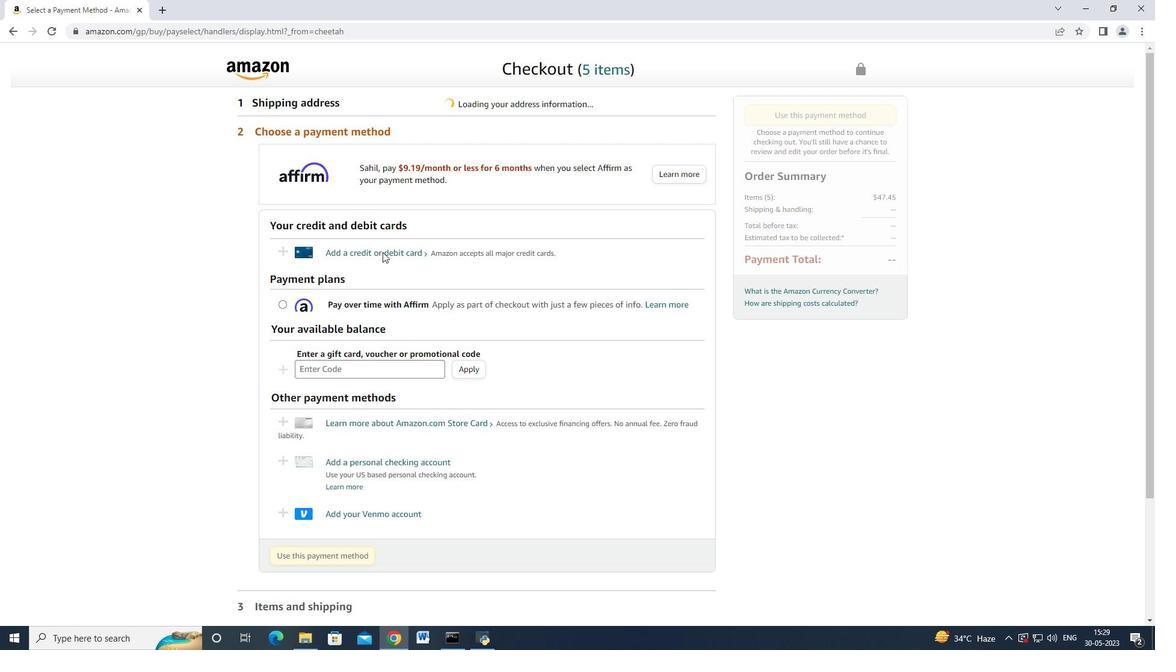 
Action: Mouse scrolled (380, 254) with delta (0, 0)
Screenshot: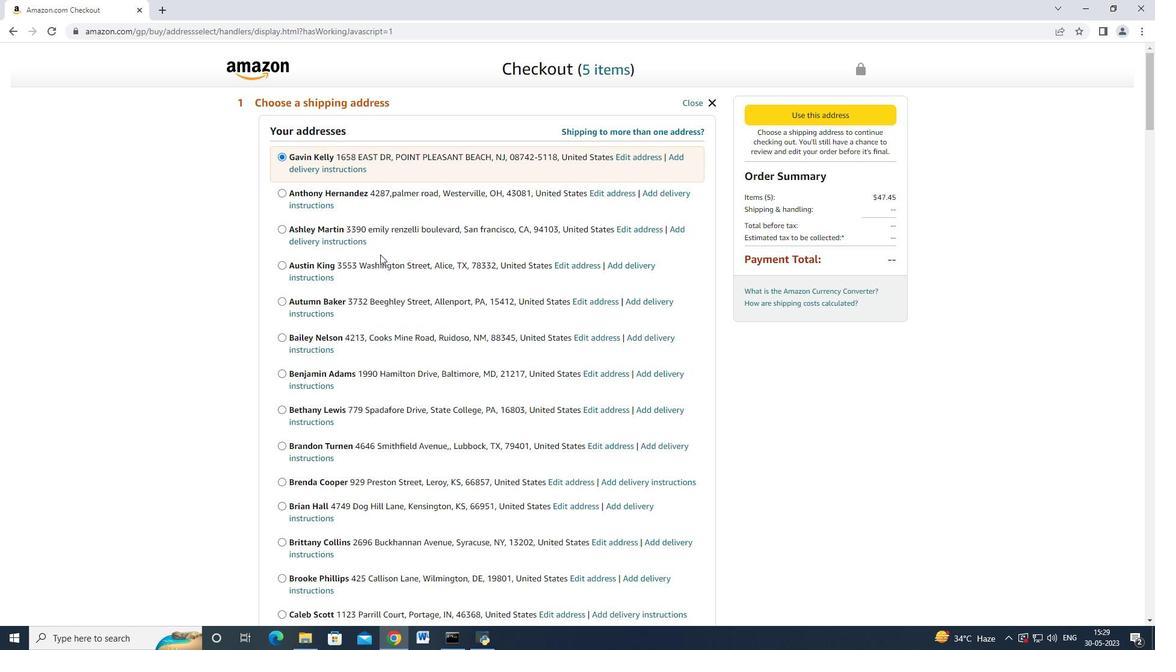 
Action: Mouse moved to (378, 258)
Screenshot: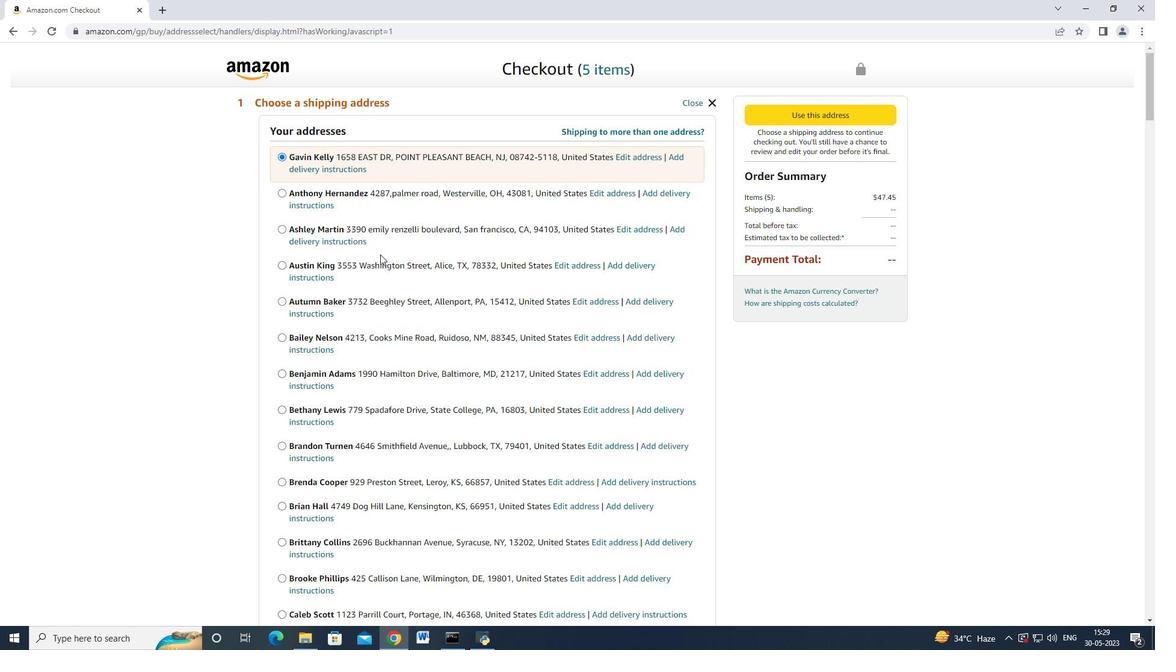 
Action: Mouse scrolled (379, 255) with delta (0, 0)
Screenshot: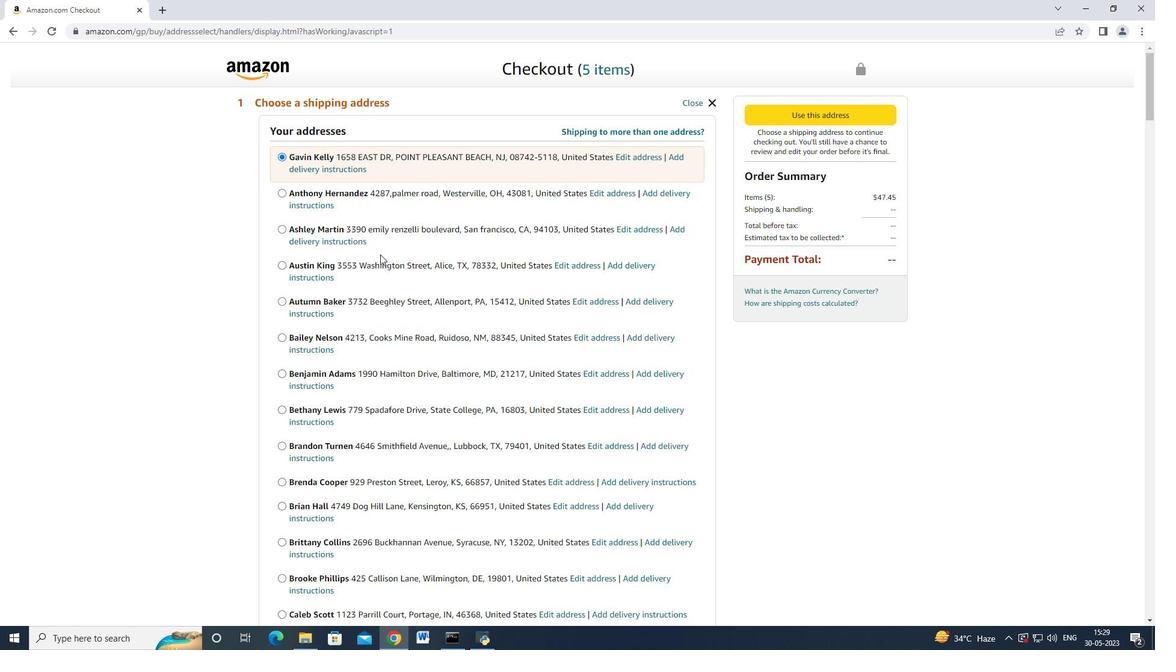 
Action: Mouse scrolled (378, 257) with delta (0, 0)
Screenshot: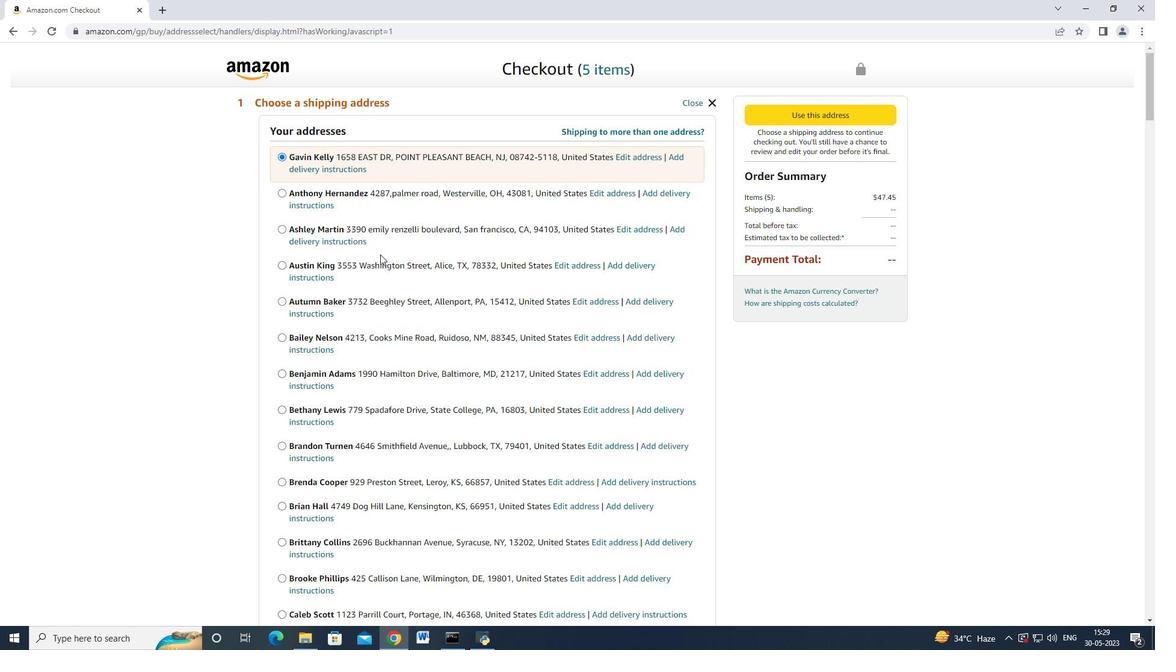 
Action: Mouse scrolled (378, 257) with delta (0, 0)
Screenshot: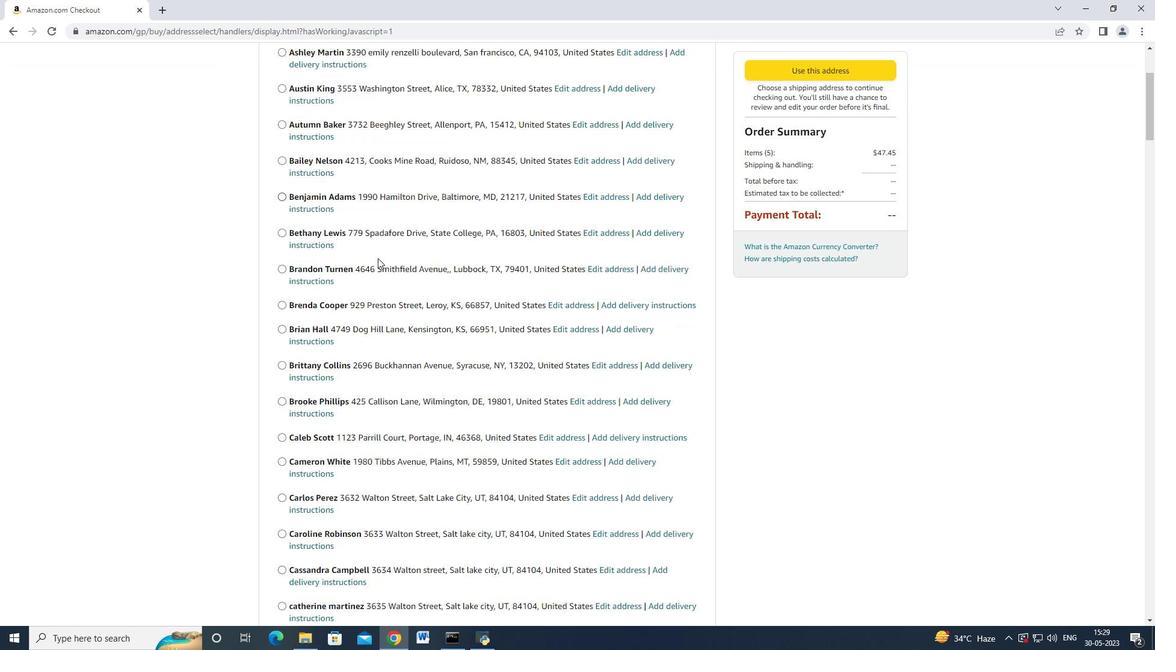 
Action: Mouse moved to (378, 258)
Screenshot: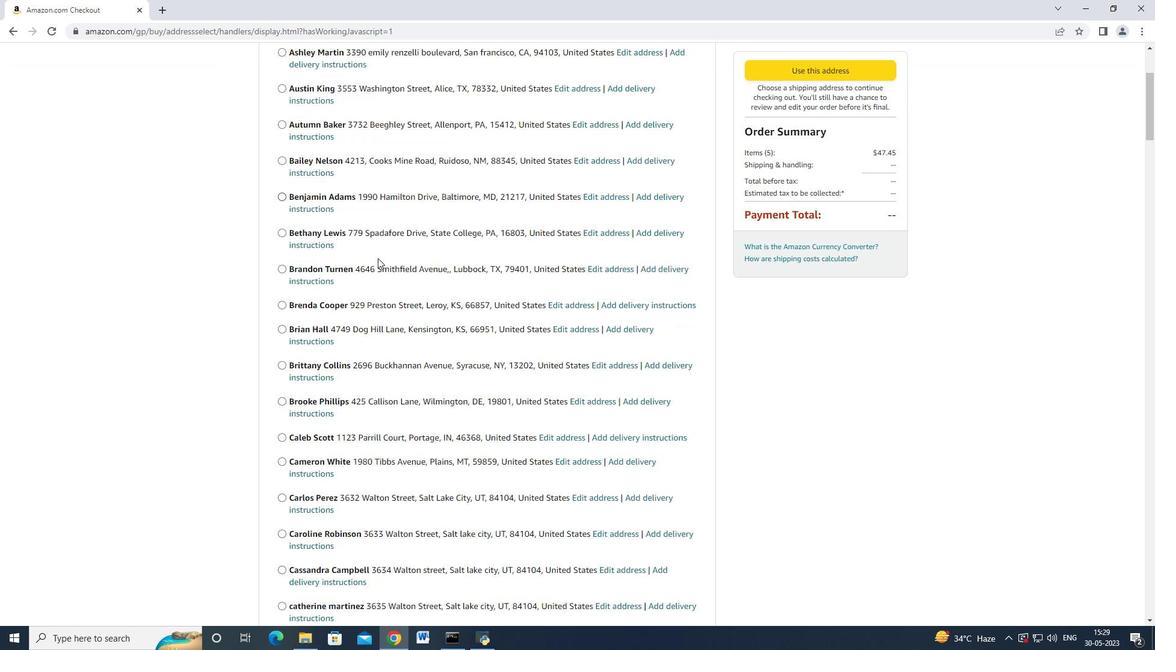 
Action: Mouse scrolled (378, 257) with delta (0, 0)
Screenshot: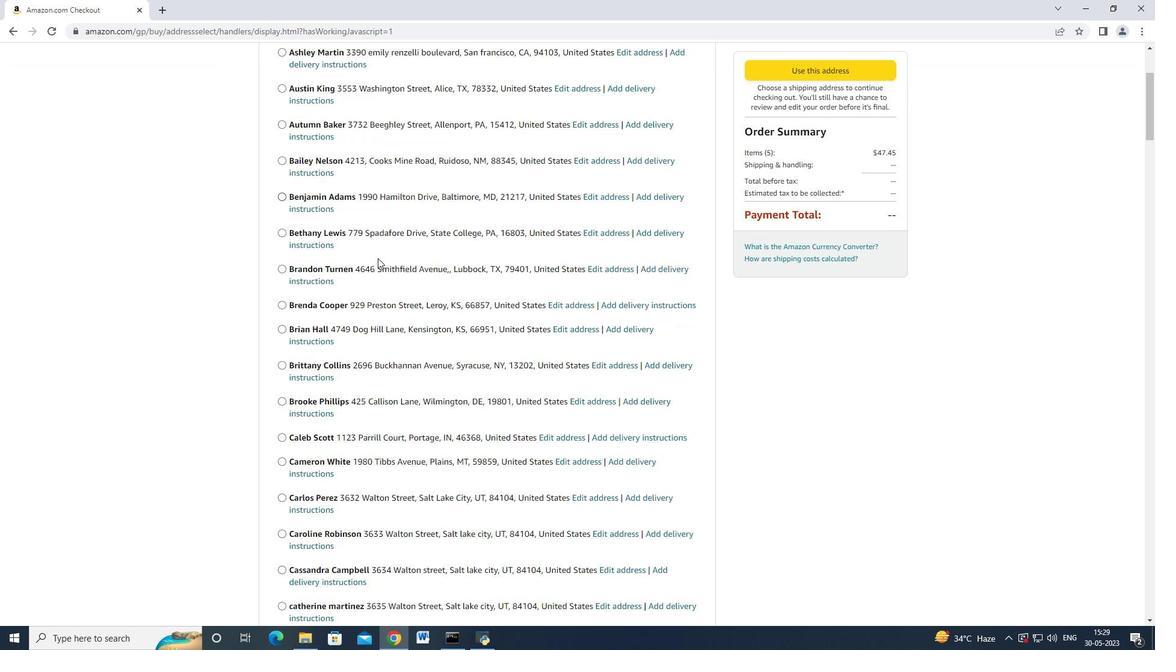 
Action: Mouse scrolled (378, 257) with delta (0, 0)
Screenshot: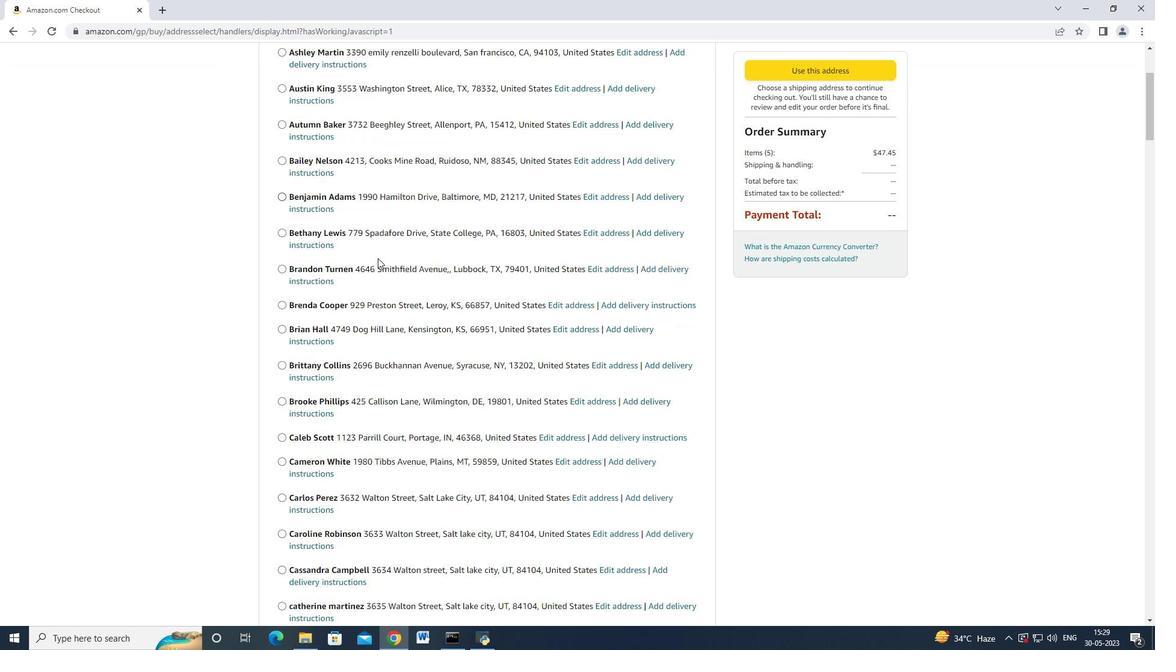 
Action: Mouse scrolled (378, 257) with delta (0, 0)
Screenshot: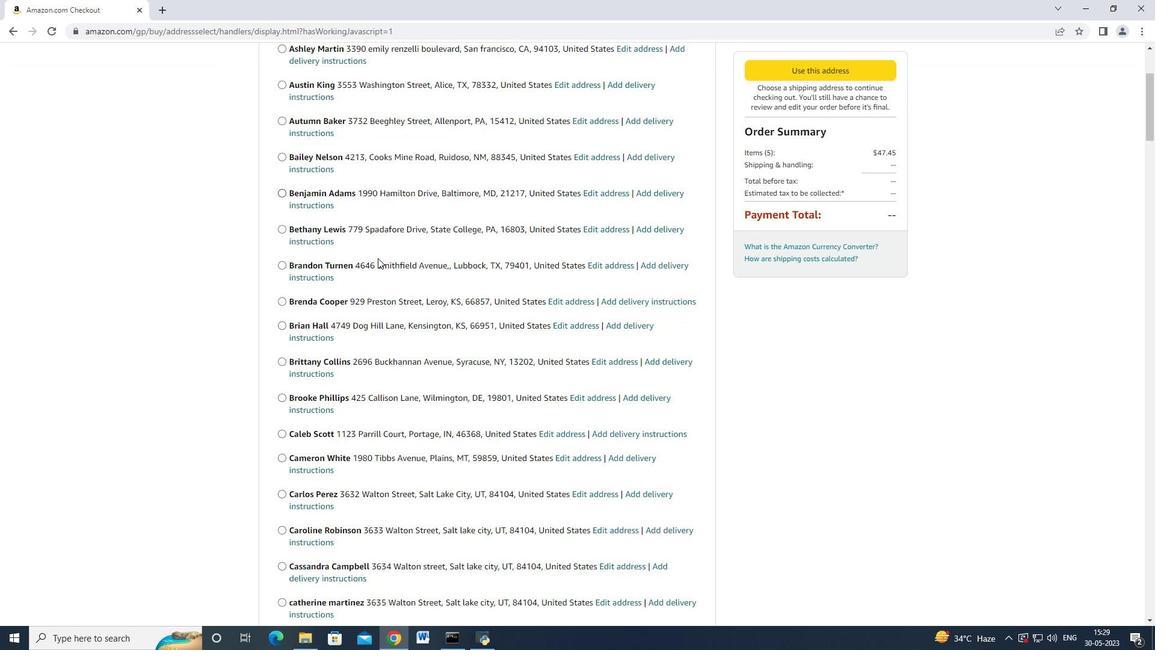 
Action: Mouse moved to (378, 258)
Screenshot: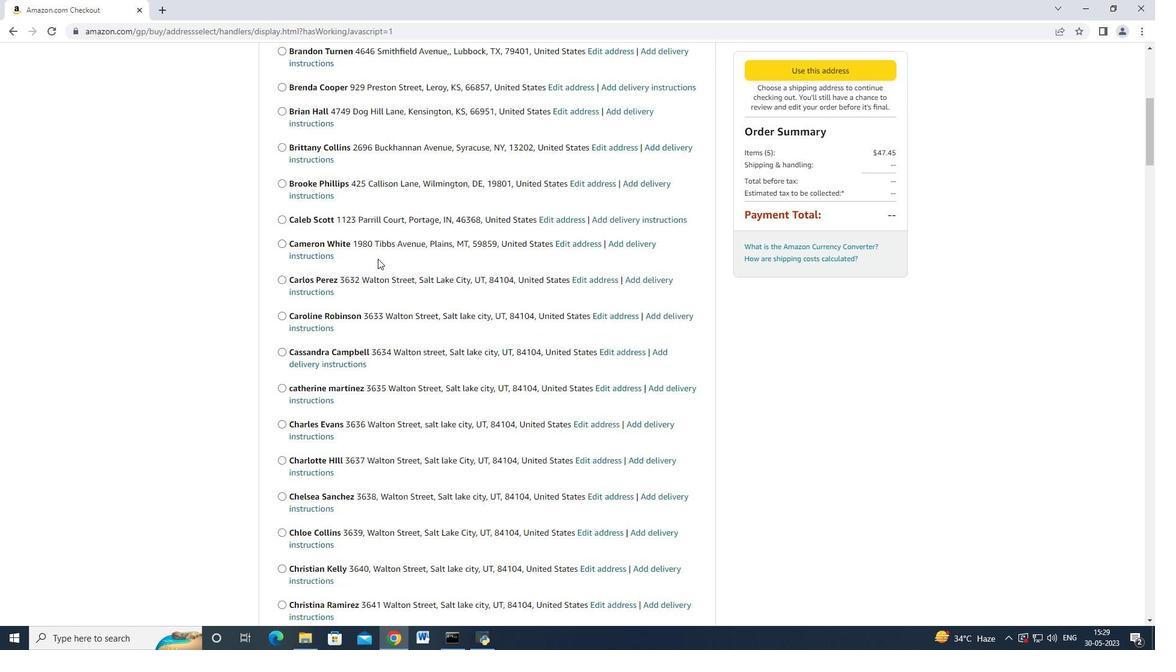 
Action: Mouse scrolled (378, 258) with delta (0, 0)
Screenshot: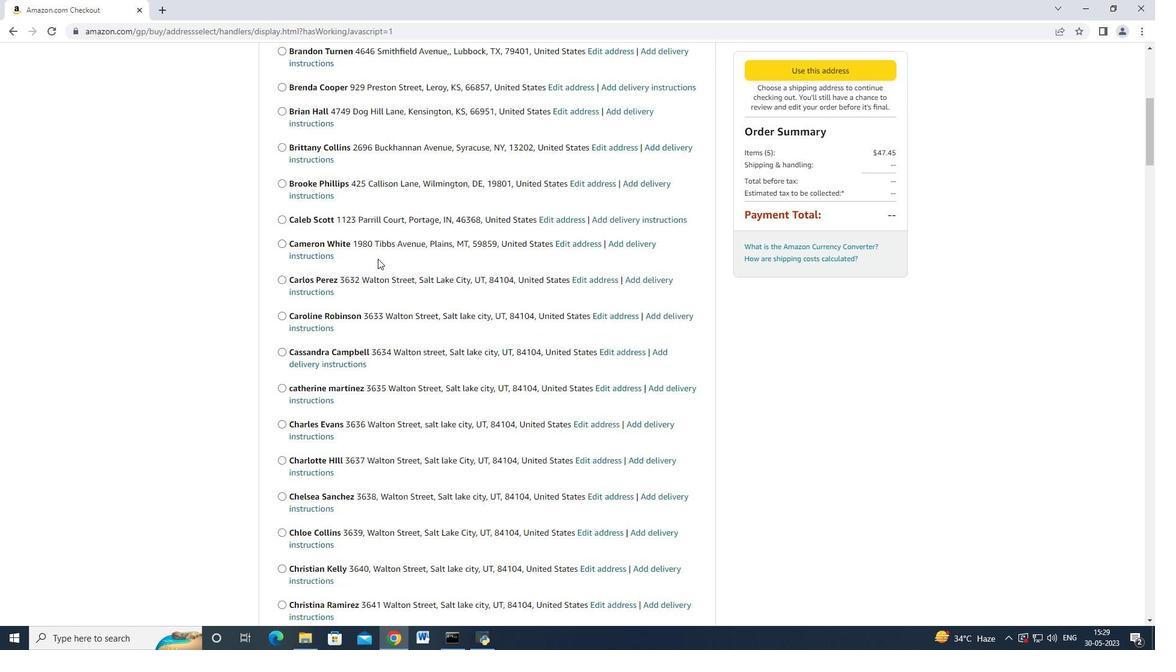 
Action: Mouse scrolled (378, 258) with delta (0, 0)
Screenshot: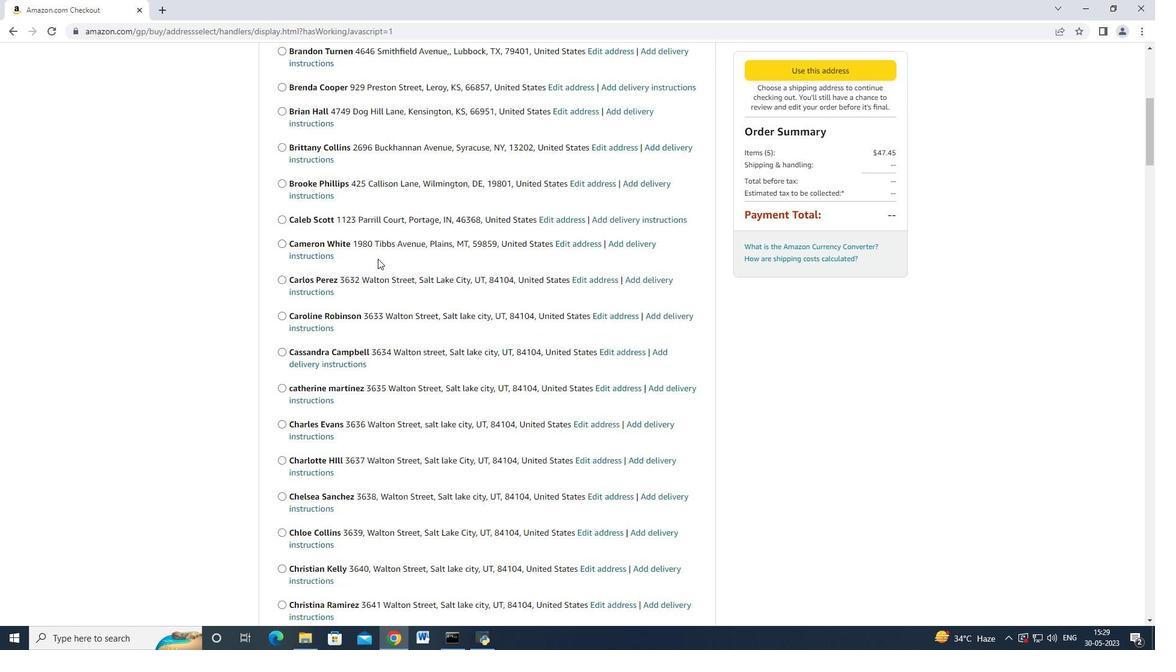 
Action: Mouse moved to (377, 259)
Screenshot: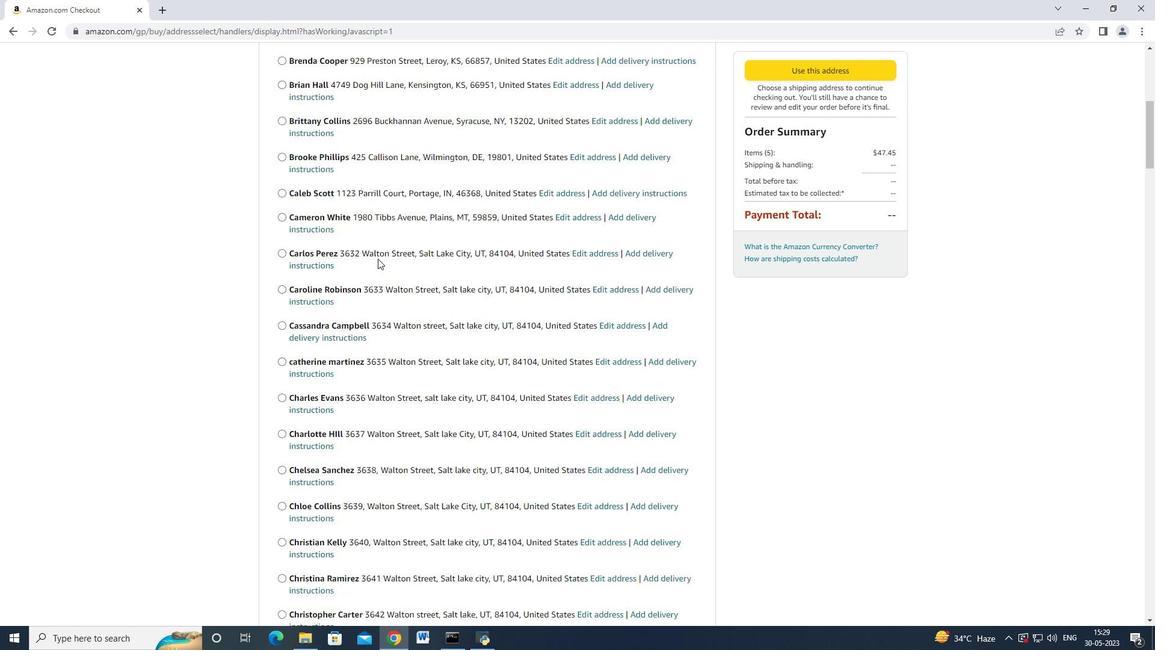 
Action: Mouse scrolled (377, 258) with delta (0, 0)
Screenshot: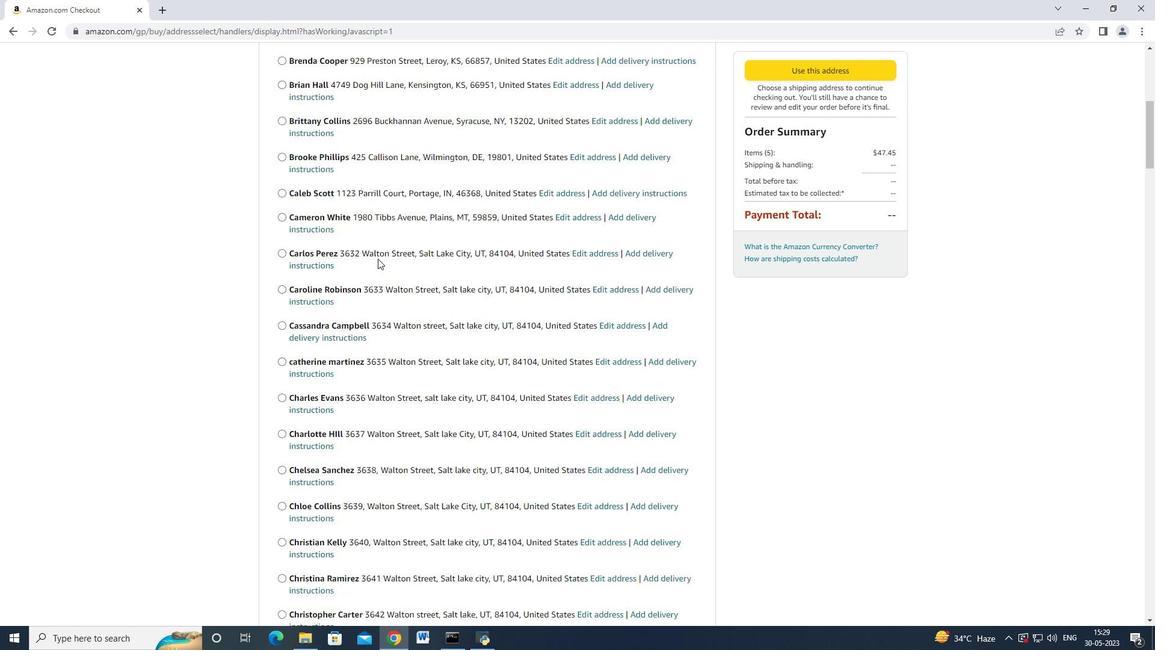 
Action: Mouse scrolled (377, 258) with delta (0, 0)
Screenshot: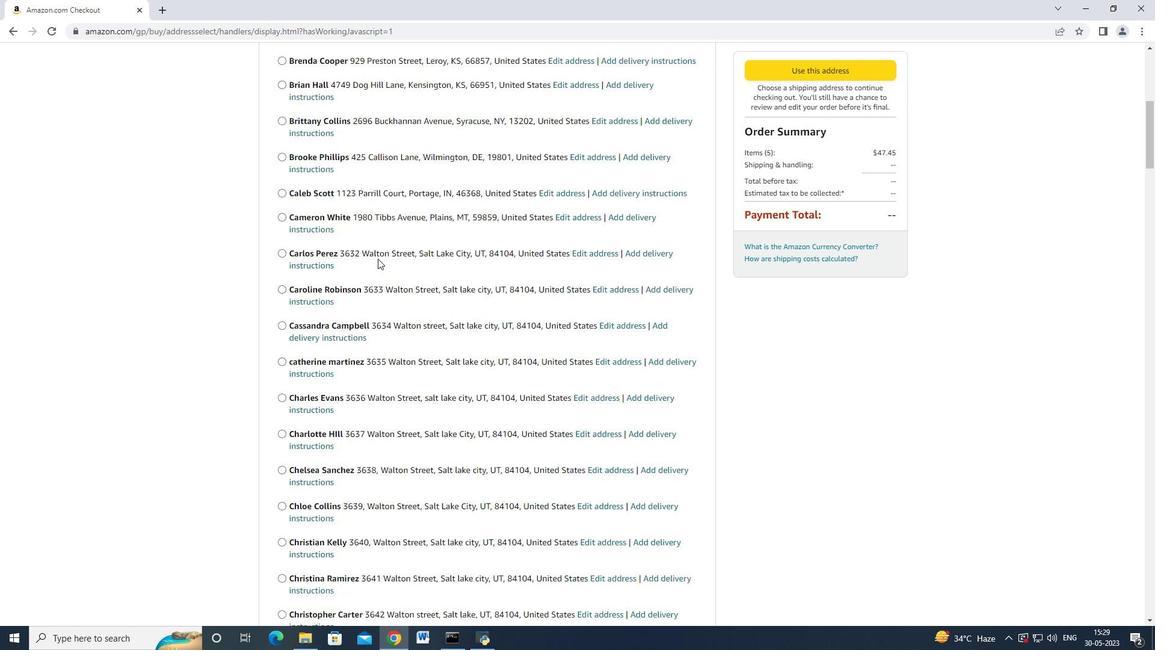 
Action: Mouse moved to (377, 259)
Screenshot: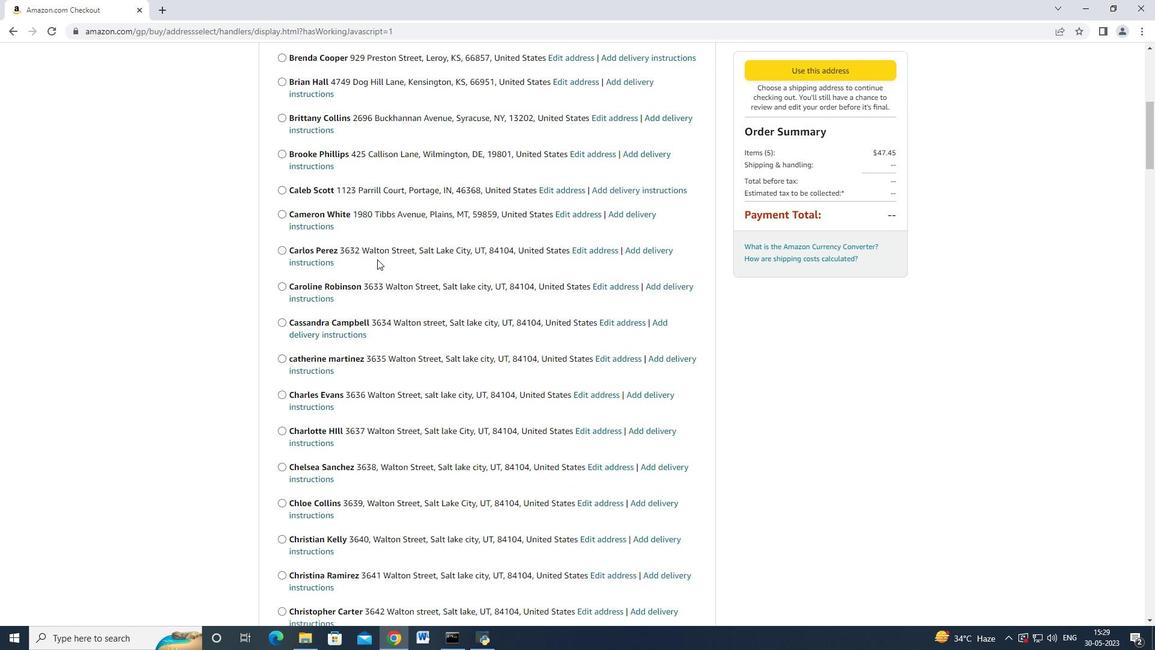 
Action: Mouse scrolled (377, 258) with delta (0, 0)
Screenshot: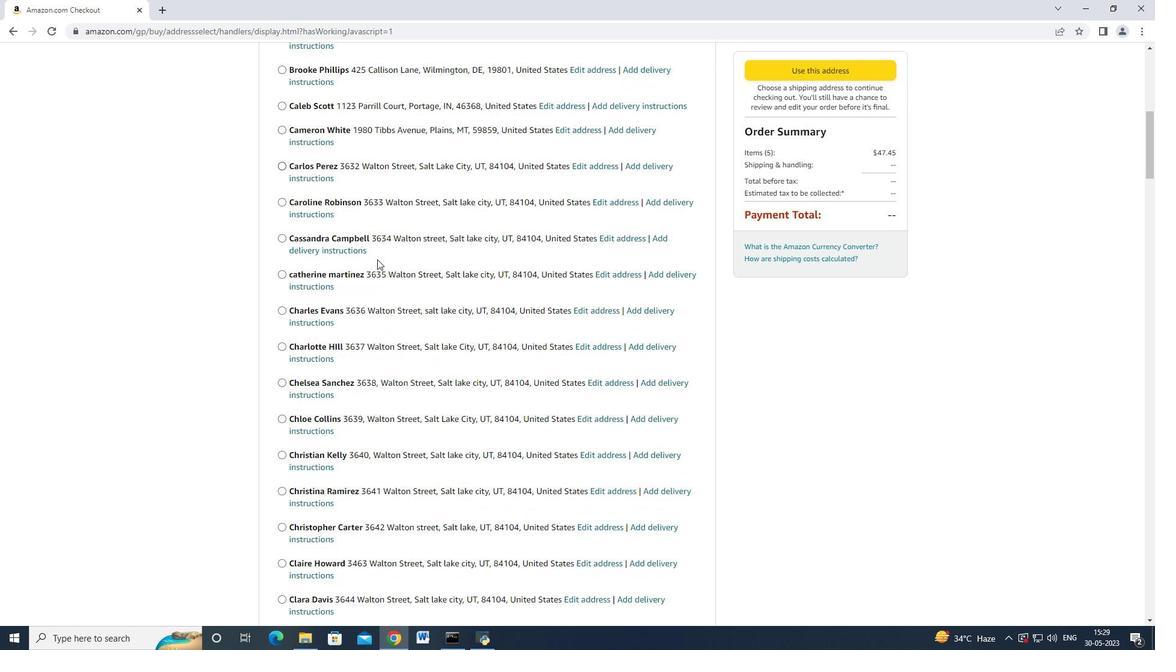 
Action: Mouse scrolled (377, 258) with delta (0, 0)
Screenshot: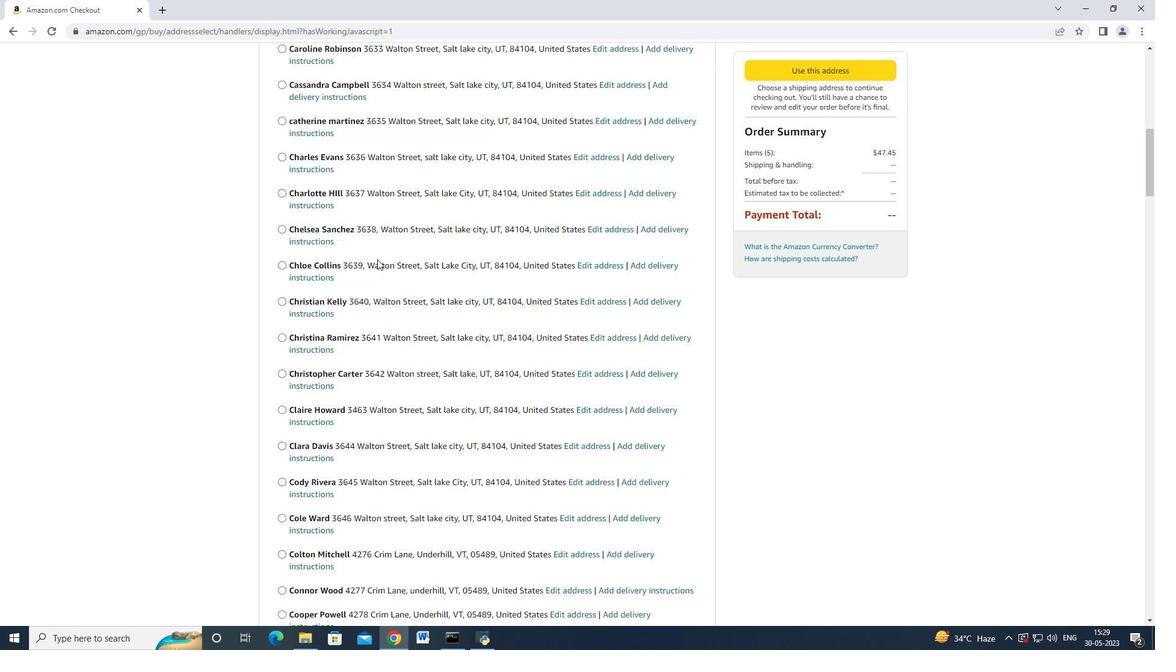 
Action: Mouse scrolled (377, 258) with delta (0, 0)
Screenshot: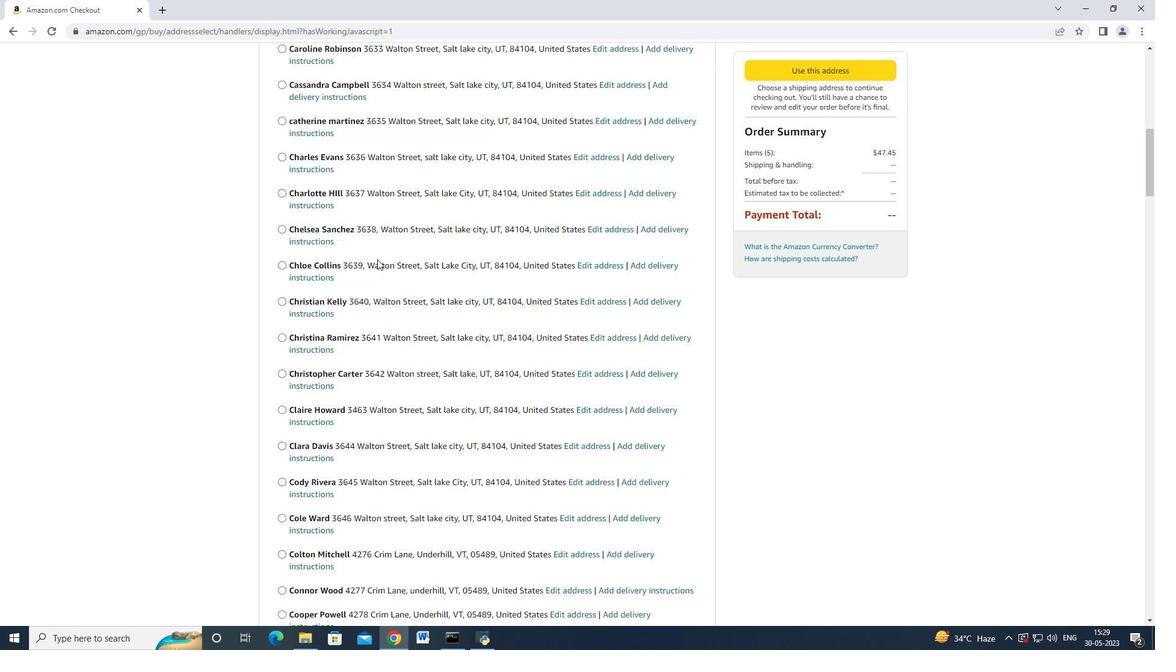 
Action: Mouse scrolled (377, 258) with delta (0, 0)
Screenshot: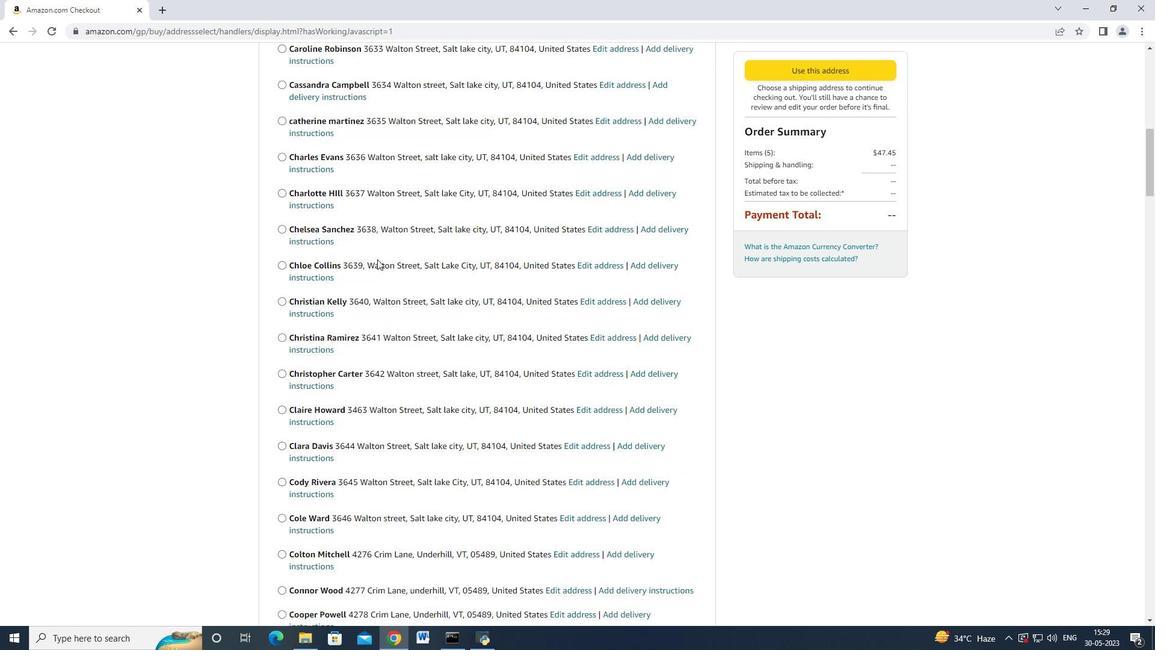 
Action: Mouse moved to (375, 263)
Screenshot: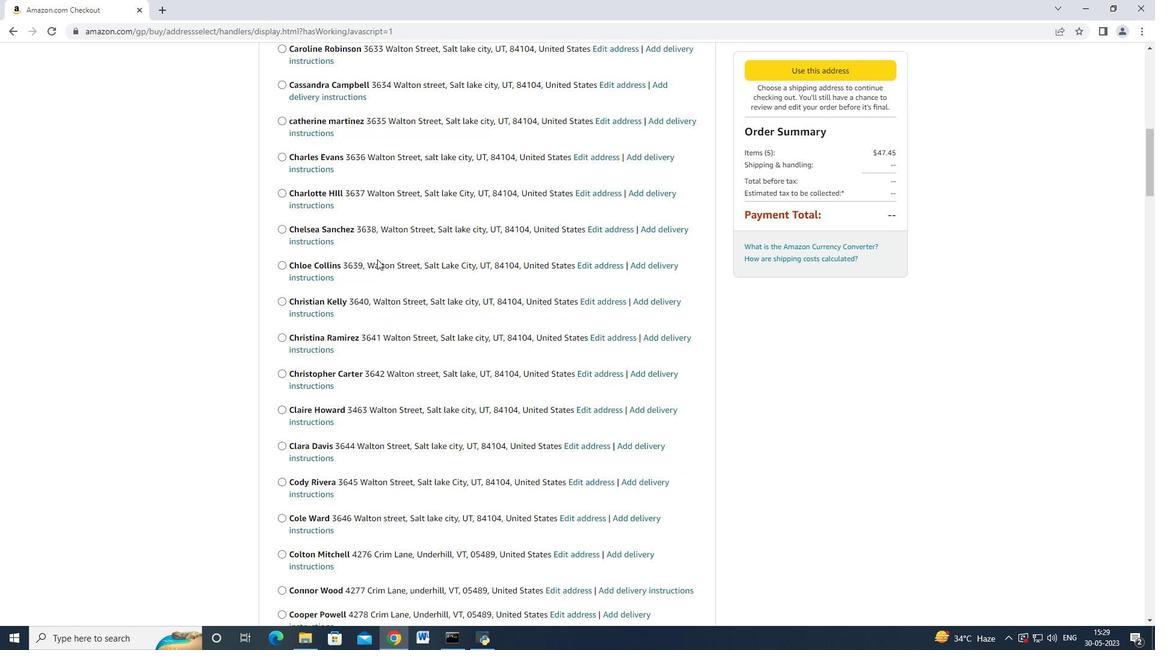 
Action: Mouse scrolled (375, 263) with delta (0, 0)
Screenshot: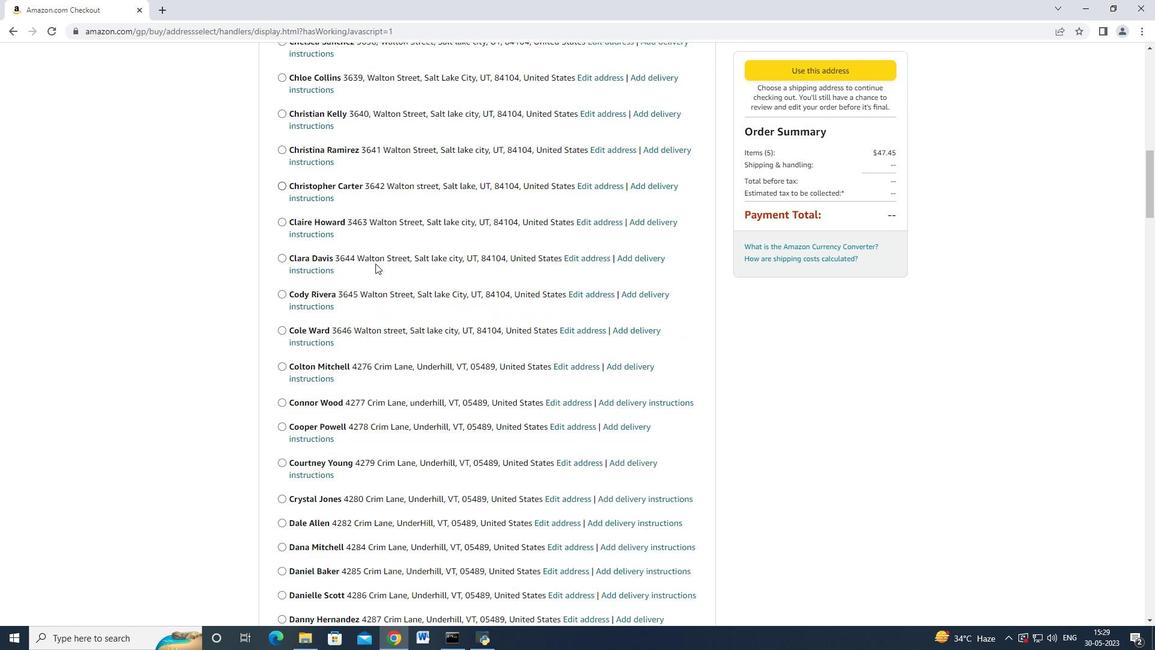 
Action: Mouse scrolled (375, 263) with delta (0, 0)
Screenshot: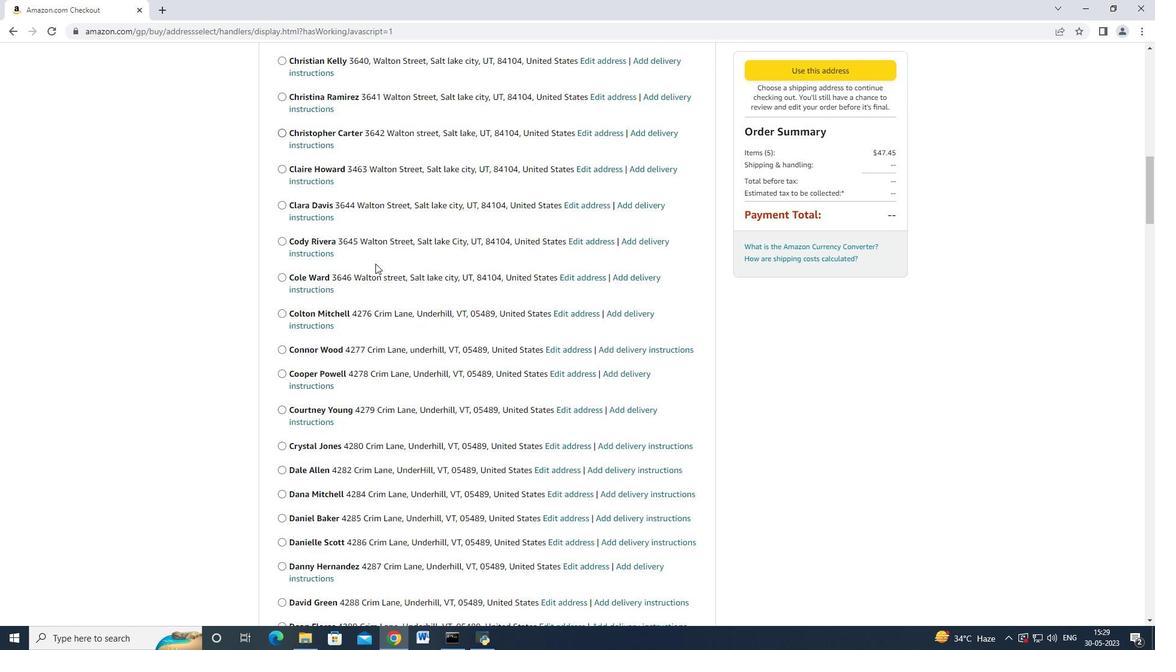 
Action: Mouse scrolled (375, 263) with delta (0, 0)
Screenshot: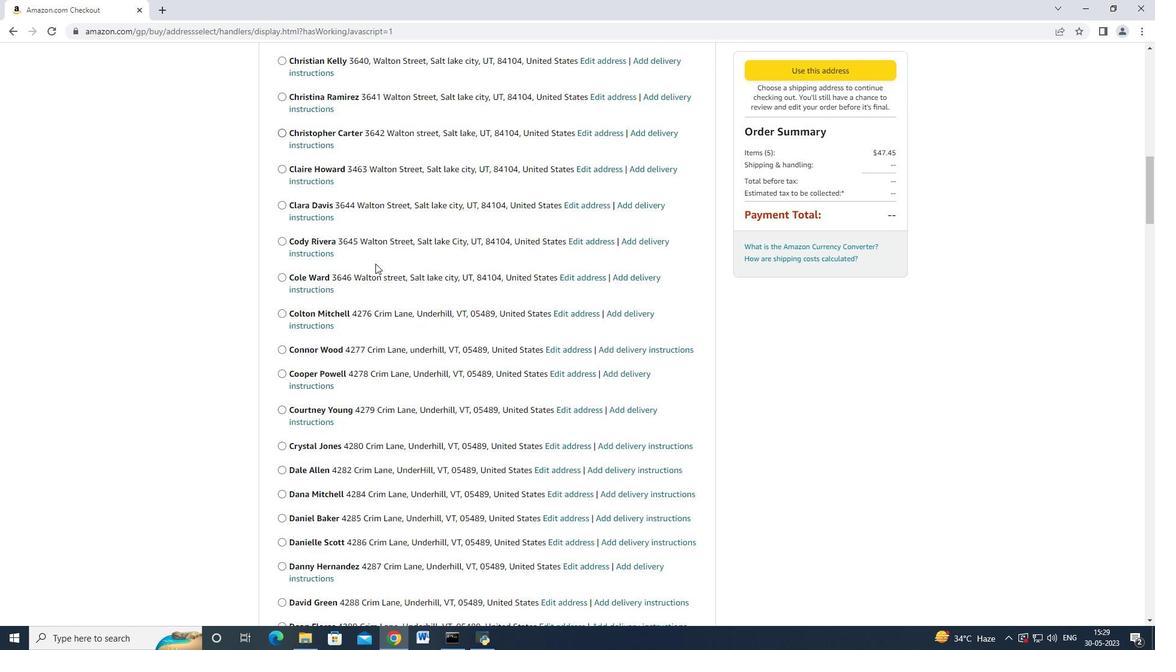 
Action: Mouse scrolled (375, 263) with delta (0, 0)
Screenshot: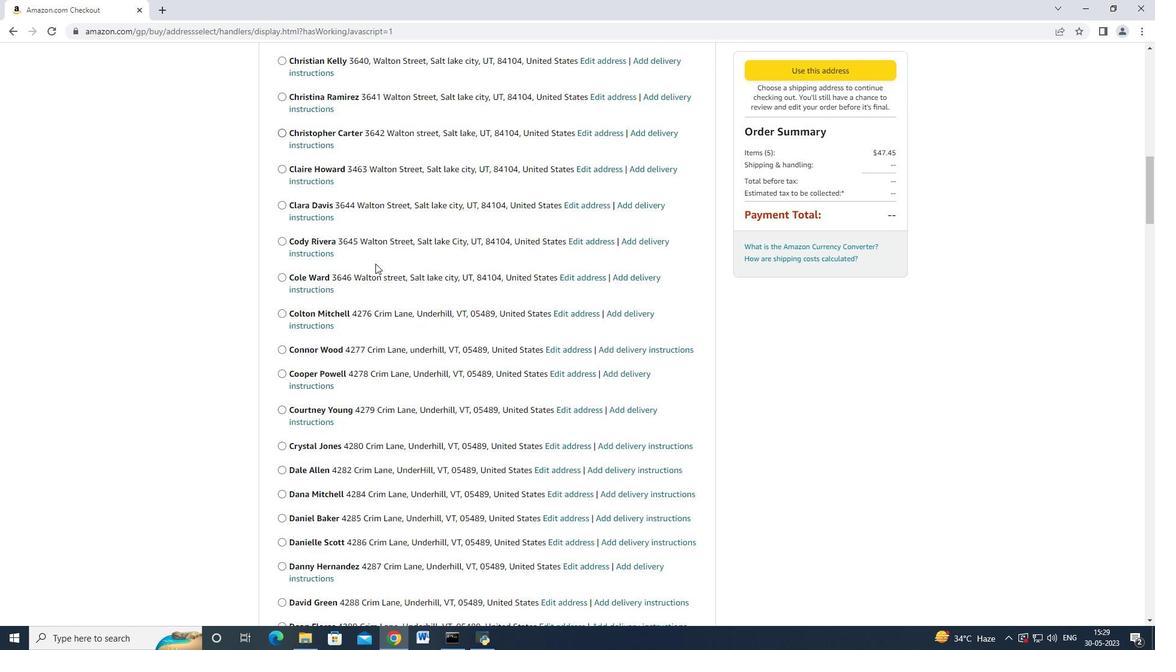 
Action: Mouse scrolled (375, 263) with delta (0, 0)
Screenshot: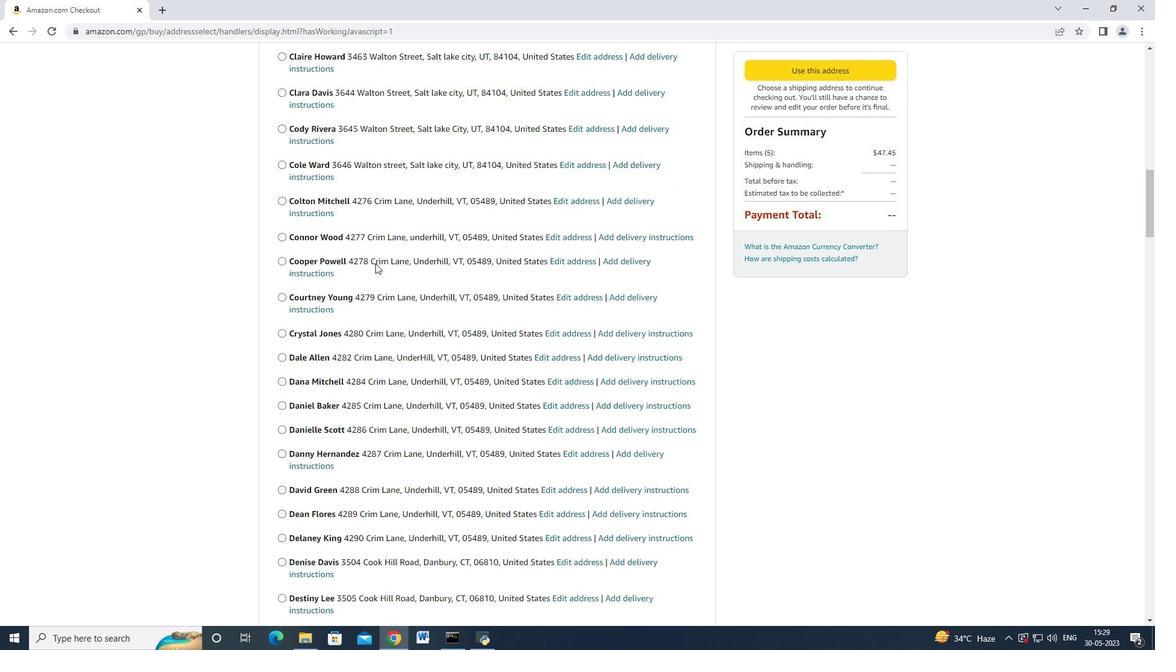 
Action: Mouse scrolled (375, 263) with delta (0, 0)
Screenshot: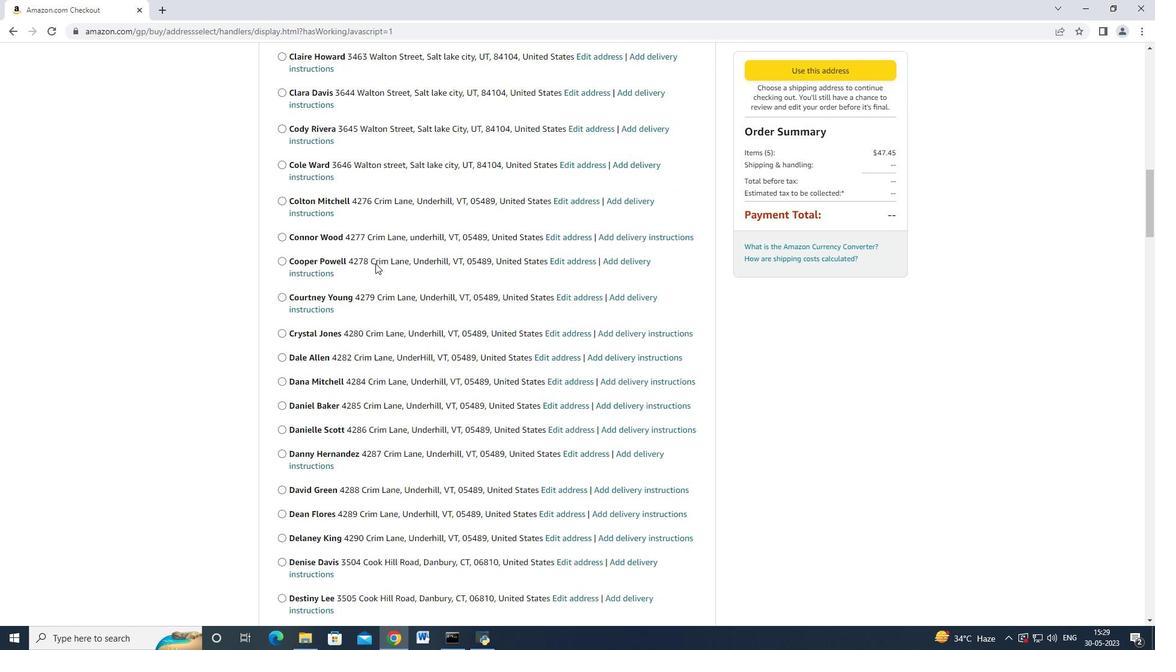 
Action: Mouse scrolled (375, 263) with delta (0, 0)
Screenshot: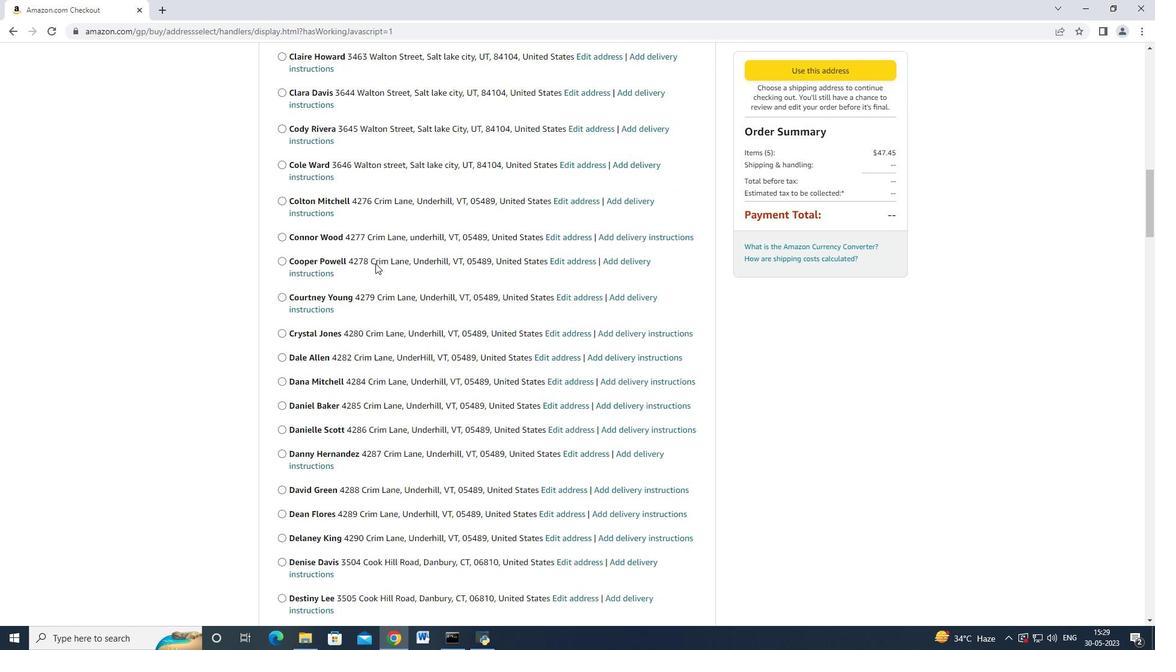 
Action: Mouse scrolled (375, 263) with delta (0, 0)
Screenshot: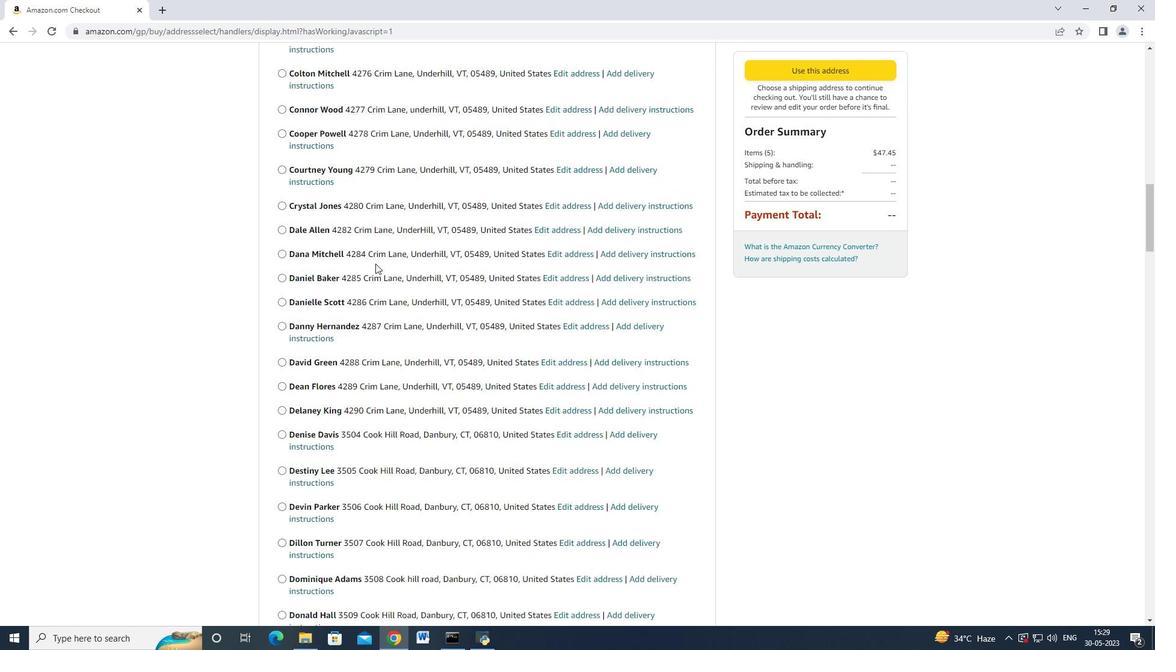 
Action: Mouse scrolled (375, 263) with delta (0, 0)
Screenshot: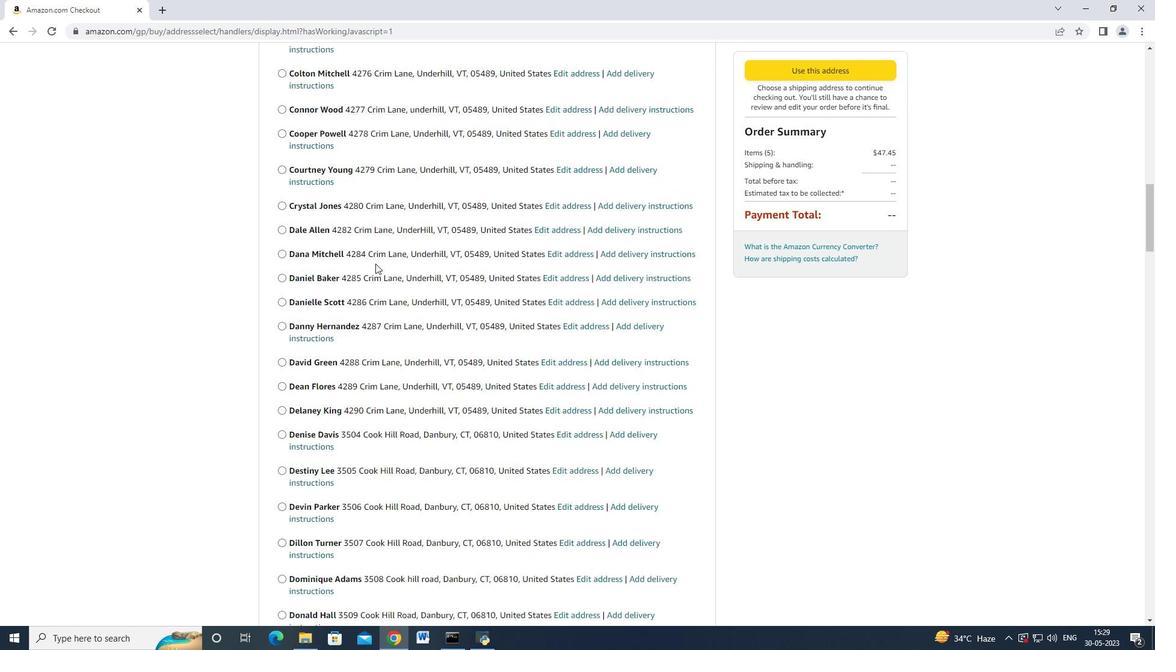
Action: Mouse scrolled (375, 263) with delta (0, 0)
Screenshot: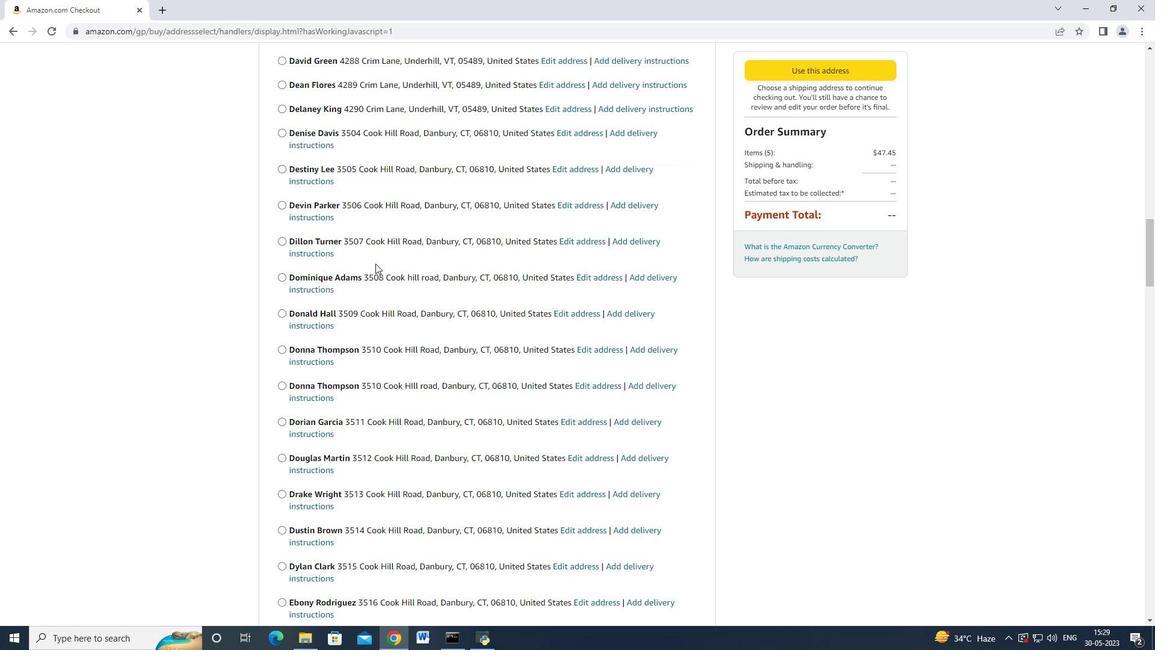 
Action: Mouse scrolled (375, 263) with delta (0, 0)
Screenshot: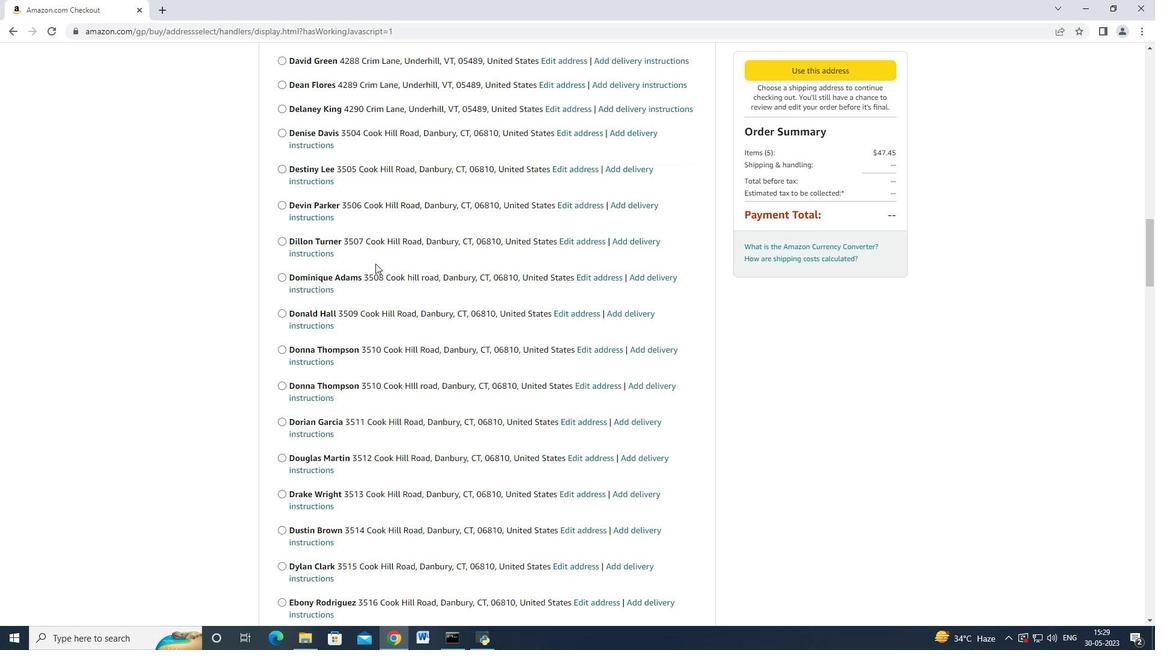 
Action: Mouse scrolled (375, 263) with delta (0, 0)
Screenshot: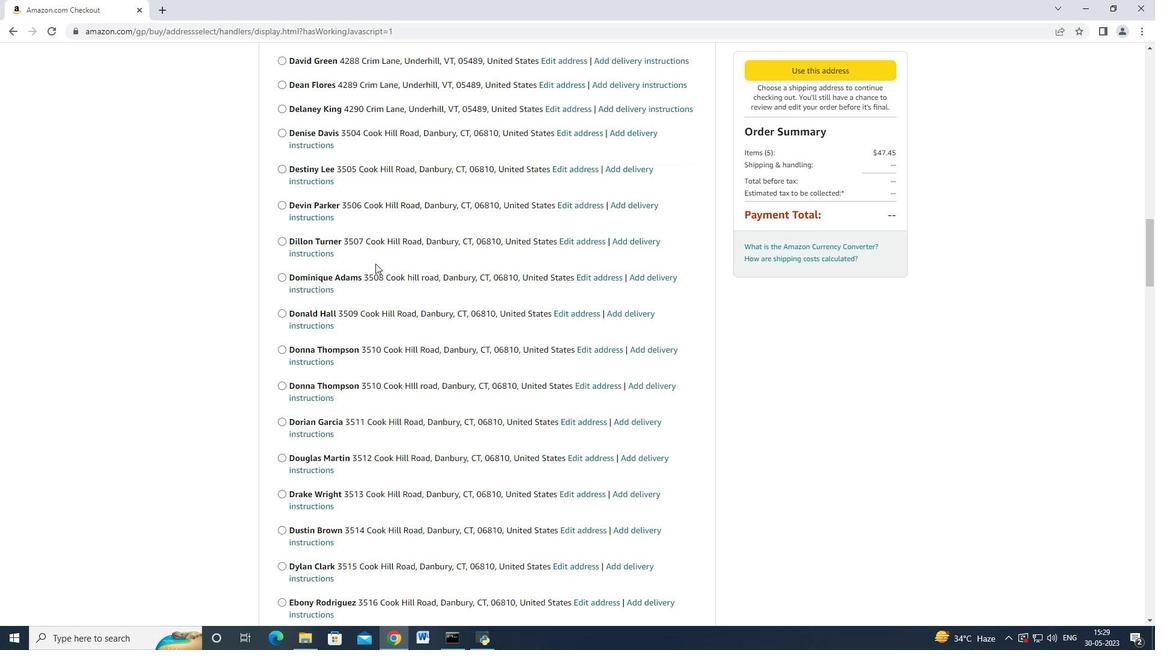 
Action: Mouse scrolled (375, 263) with delta (0, 0)
Screenshot: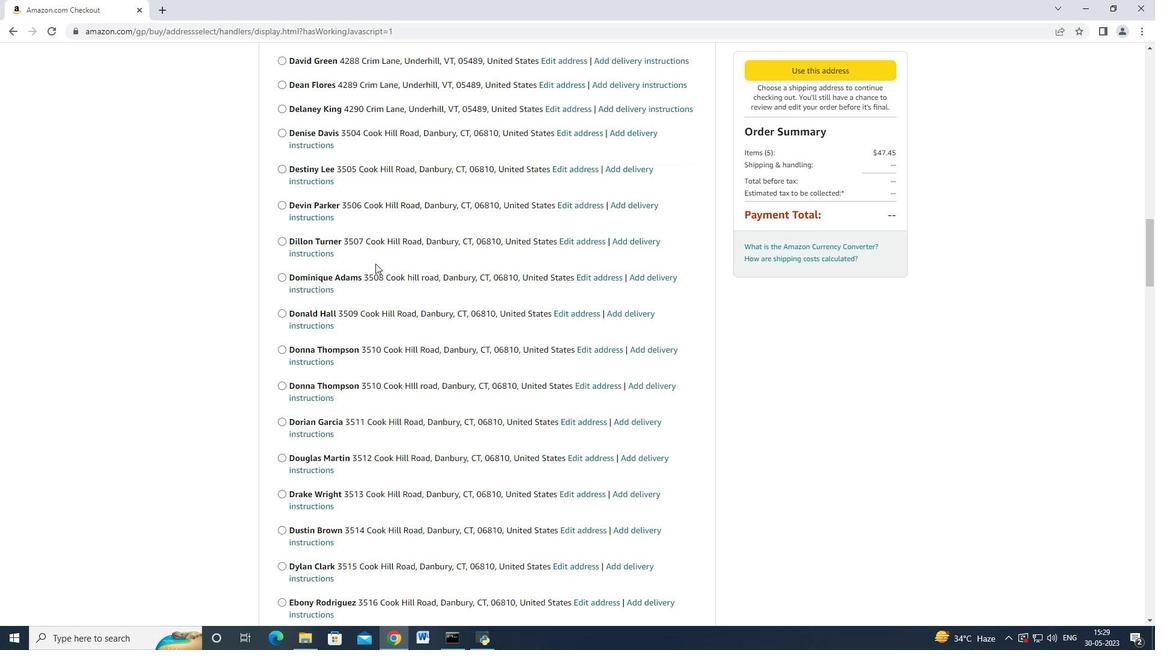 
Action: Mouse moved to (375, 264)
Screenshot: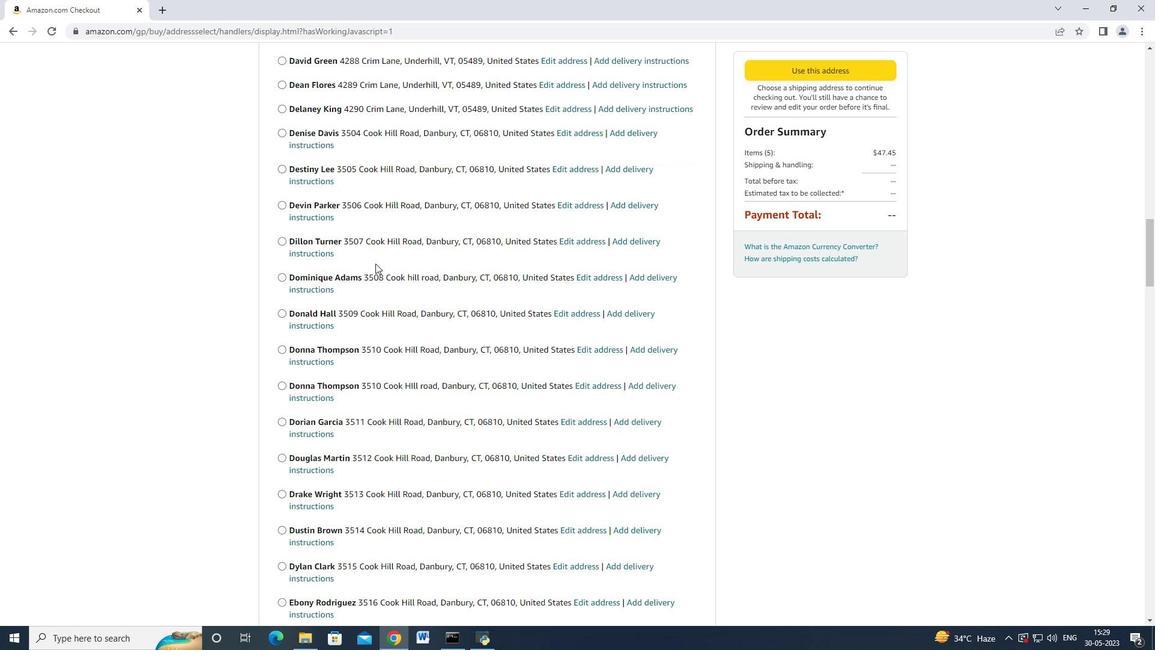 
Action: Mouse scrolled (375, 263) with delta (0, 0)
Screenshot: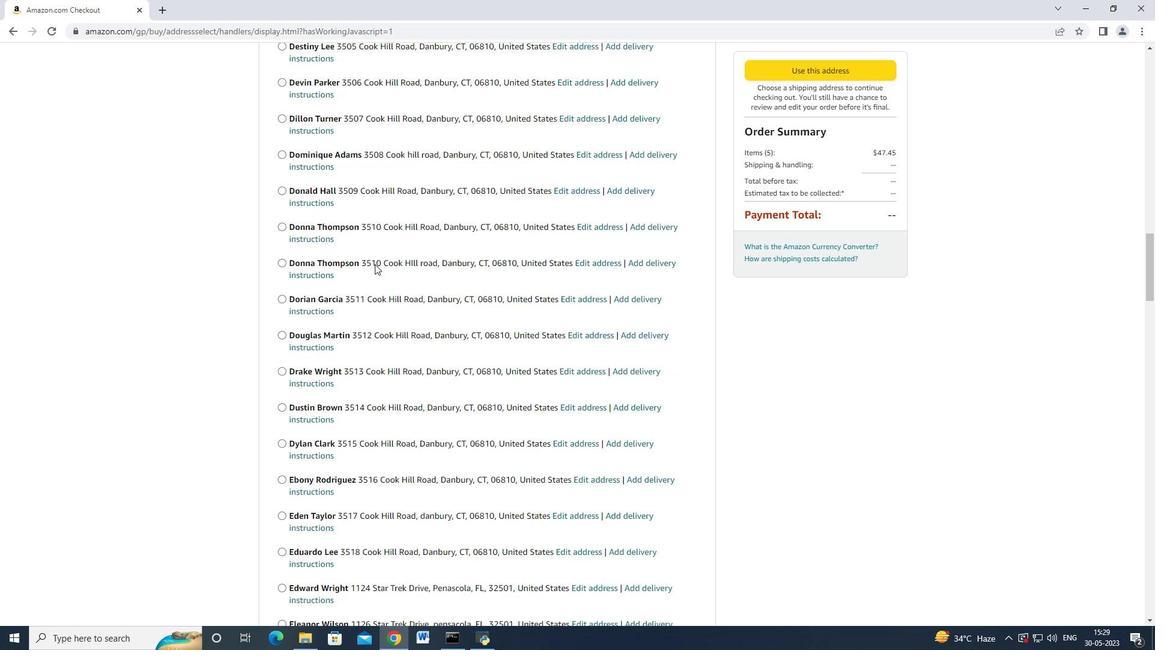 
Action: Mouse scrolled (375, 263) with delta (0, 0)
Screenshot: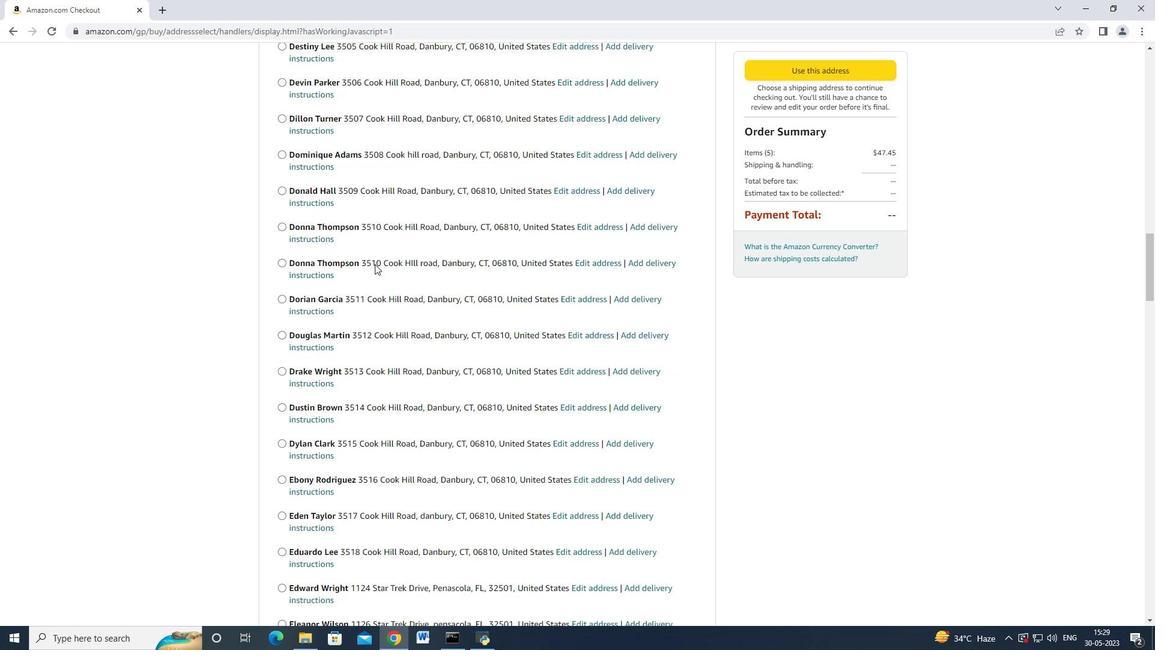
Action: Mouse scrolled (375, 263) with delta (0, 0)
Screenshot: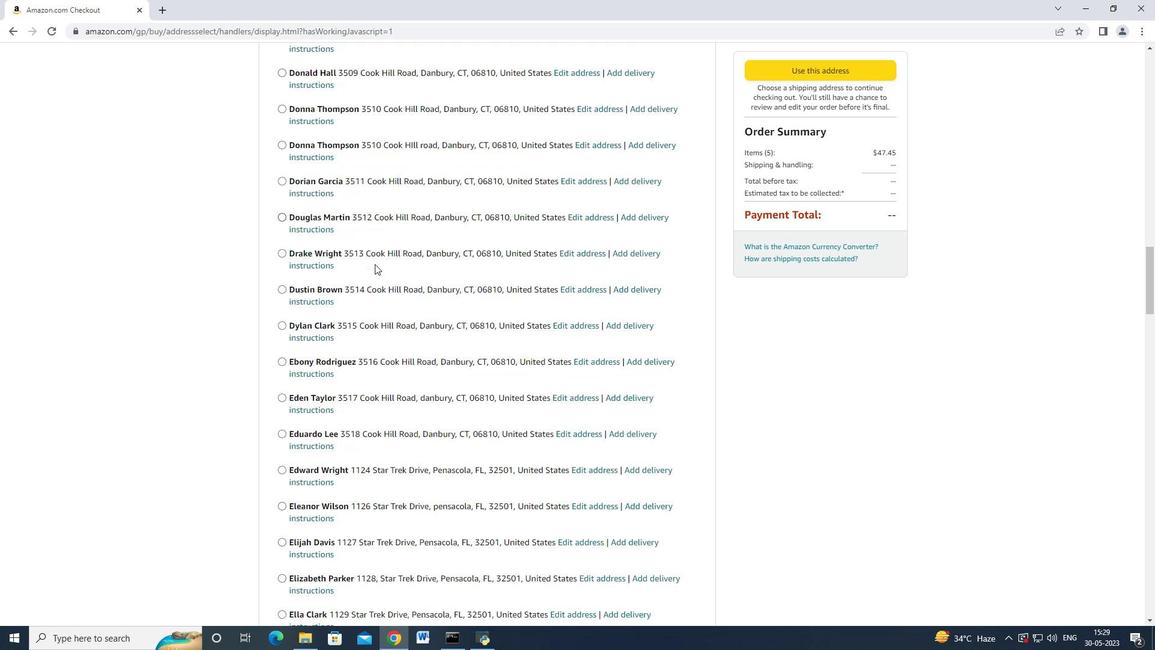 
Action: Mouse scrolled (375, 263) with delta (0, 0)
Screenshot: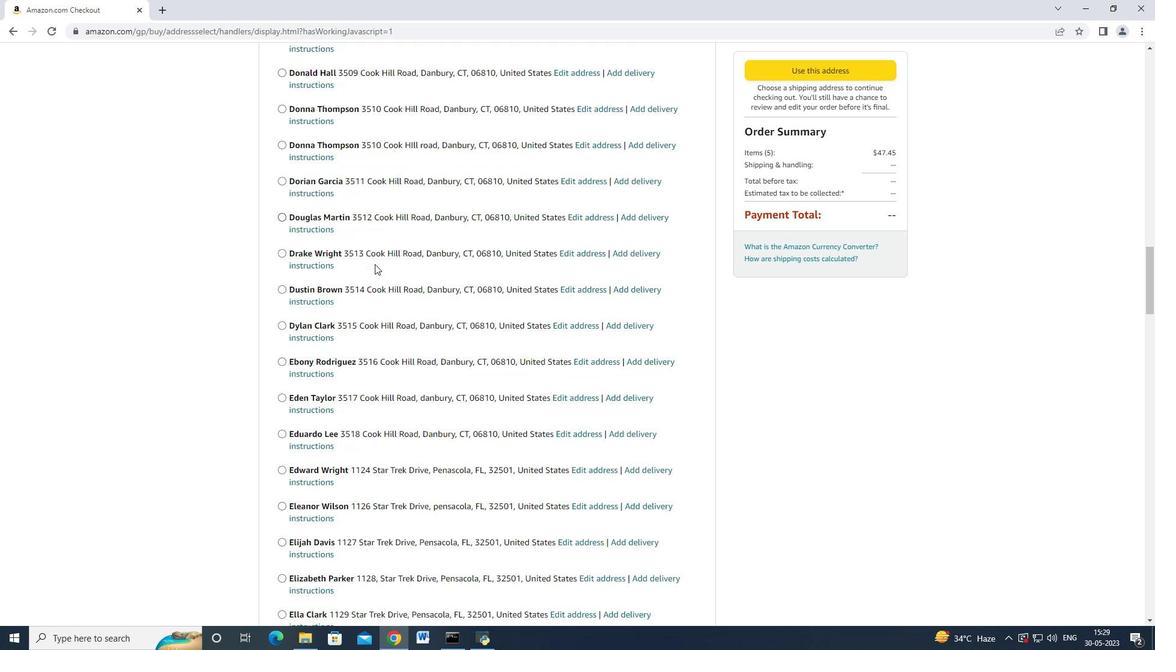 
Action: Mouse scrolled (375, 263) with delta (0, 0)
Screenshot: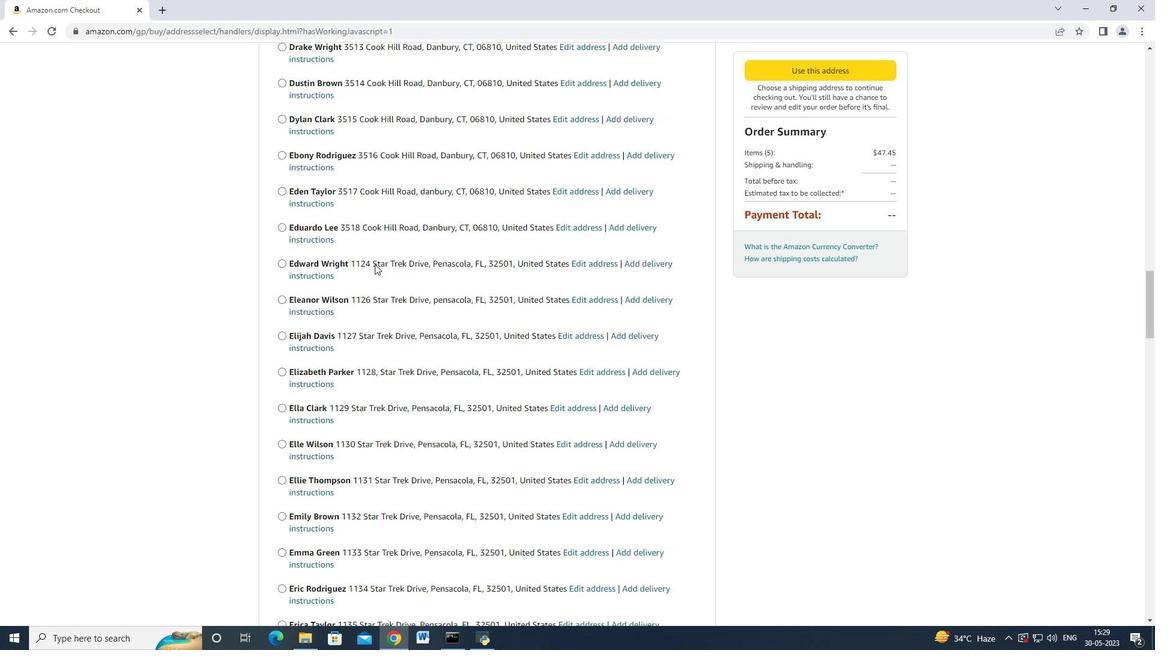 
Action: Mouse scrolled (375, 263) with delta (0, 0)
Screenshot: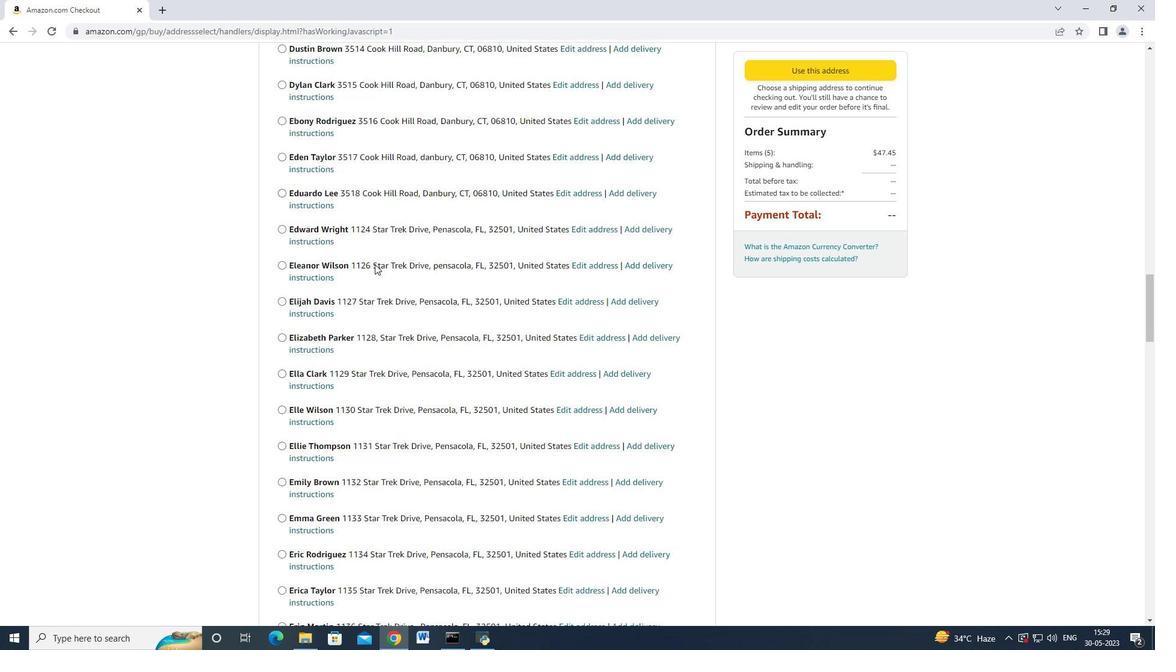 
Action: Mouse scrolled (375, 263) with delta (0, 0)
Screenshot: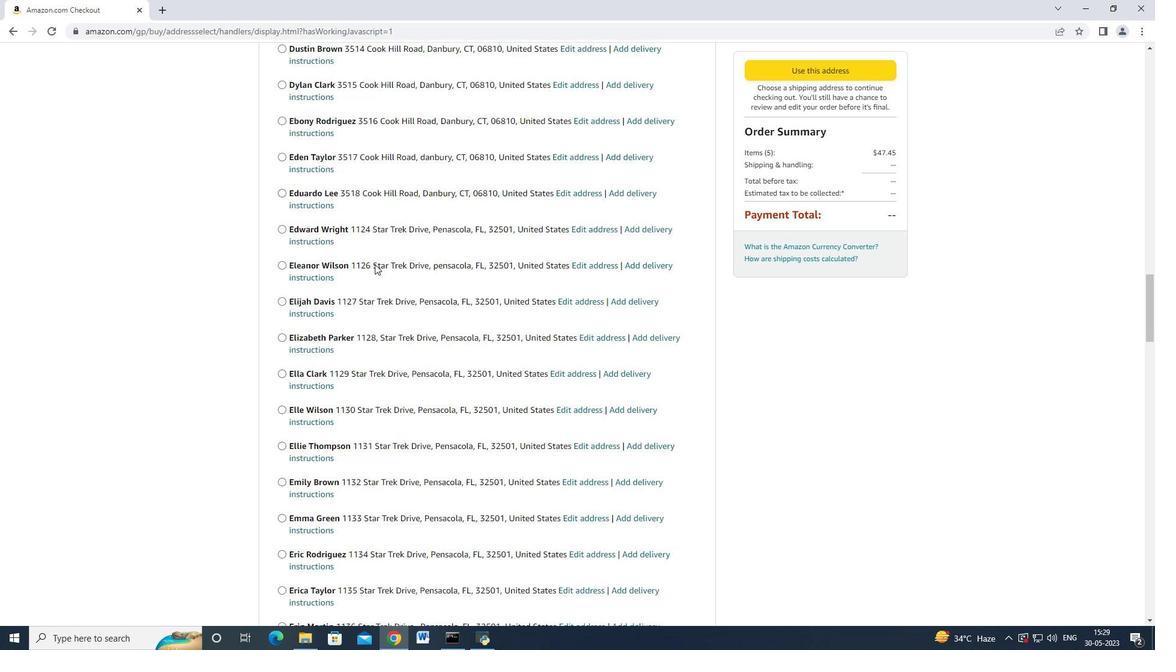 
Action: Mouse scrolled (375, 263) with delta (0, 0)
Screenshot: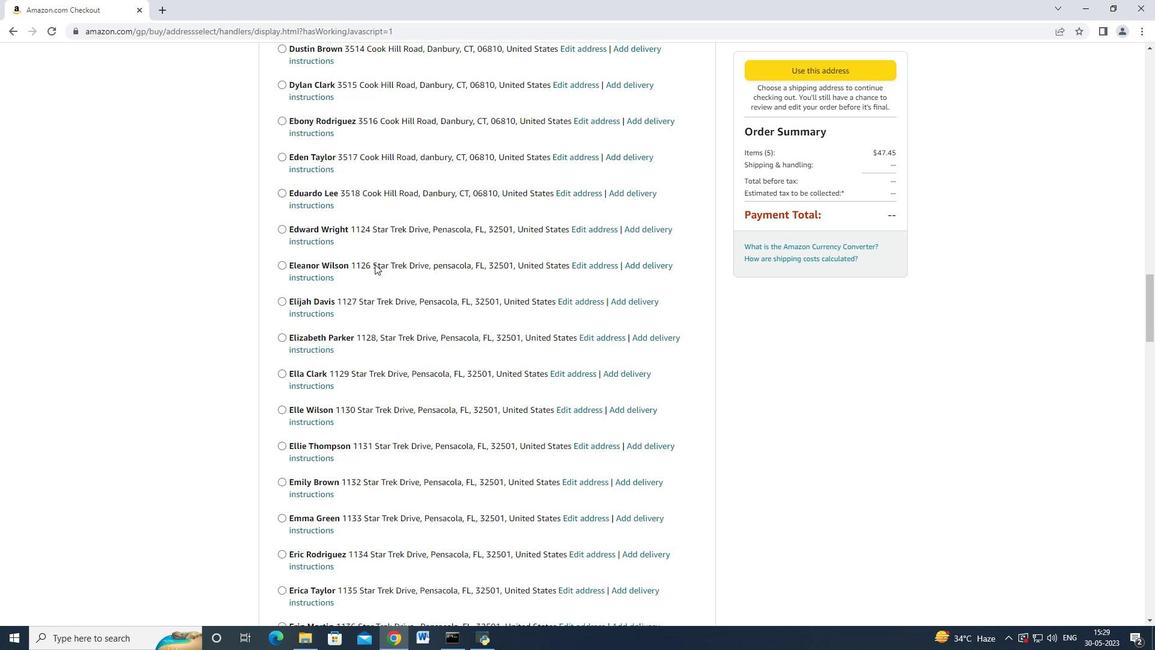 
Action: Mouse scrolled (375, 263) with delta (0, 0)
Screenshot: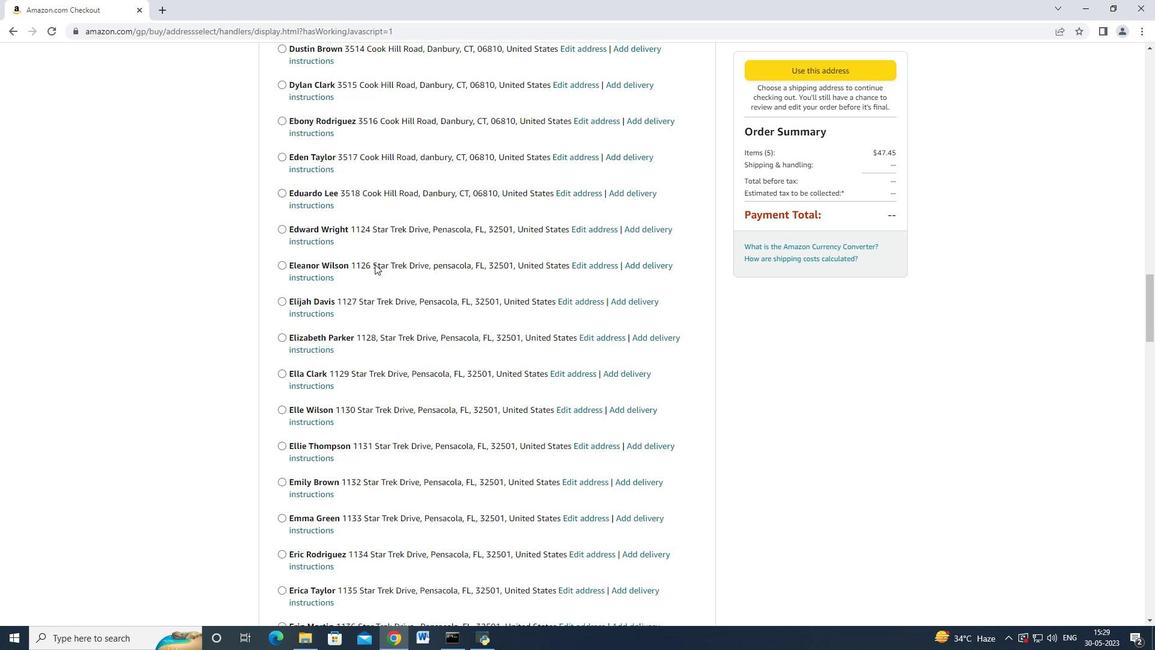 
Action: Mouse scrolled (375, 263) with delta (0, 0)
Screenshot: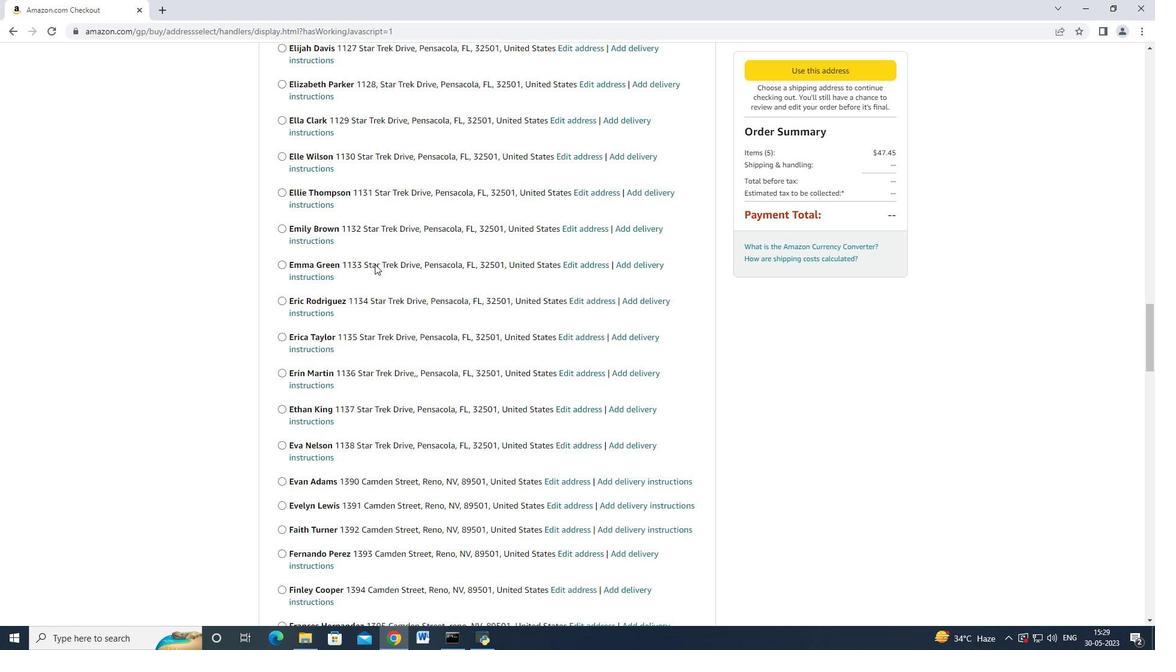 
Action: Mouse scrolled (375, 263) with delta (0, 0)
Screenshot: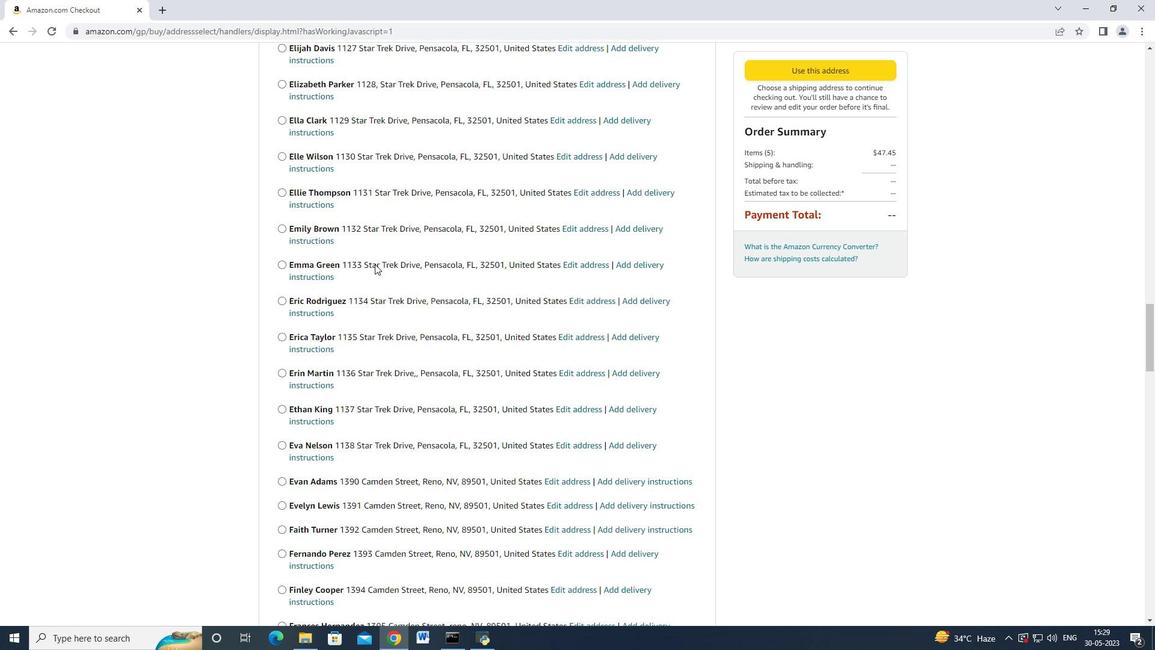 
Action: Mouse scrolled (375, 263) with delta (0, 0)
Screenshot: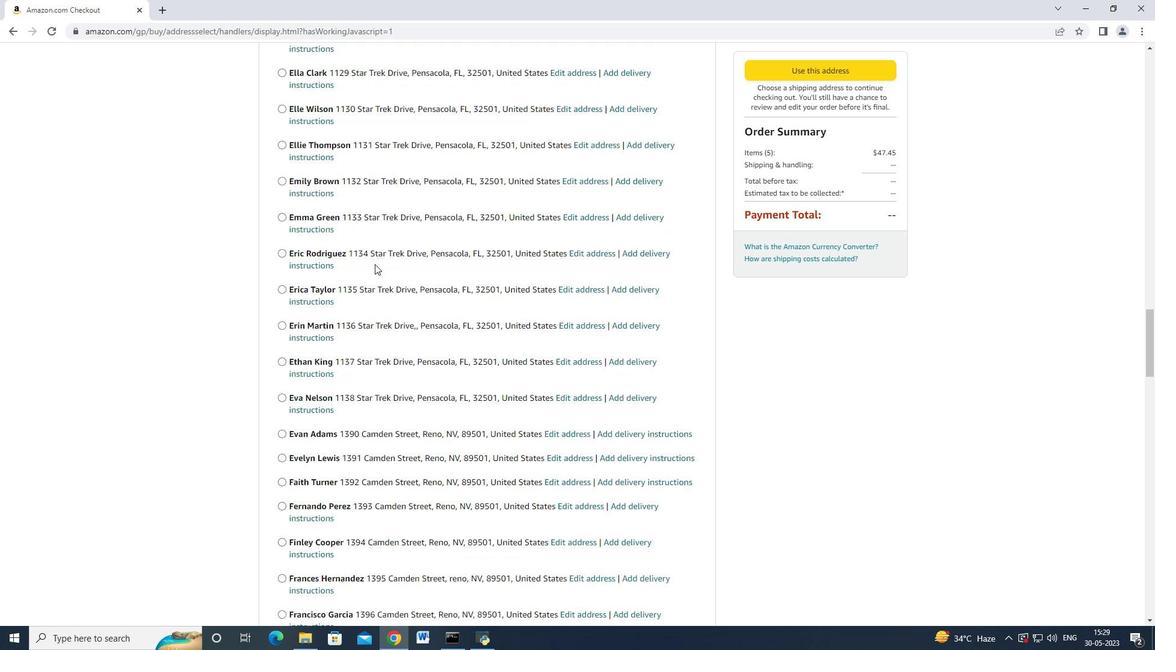 
Action: Mouse scrolled (375, 263) with delta (0, 0)
Screenshot: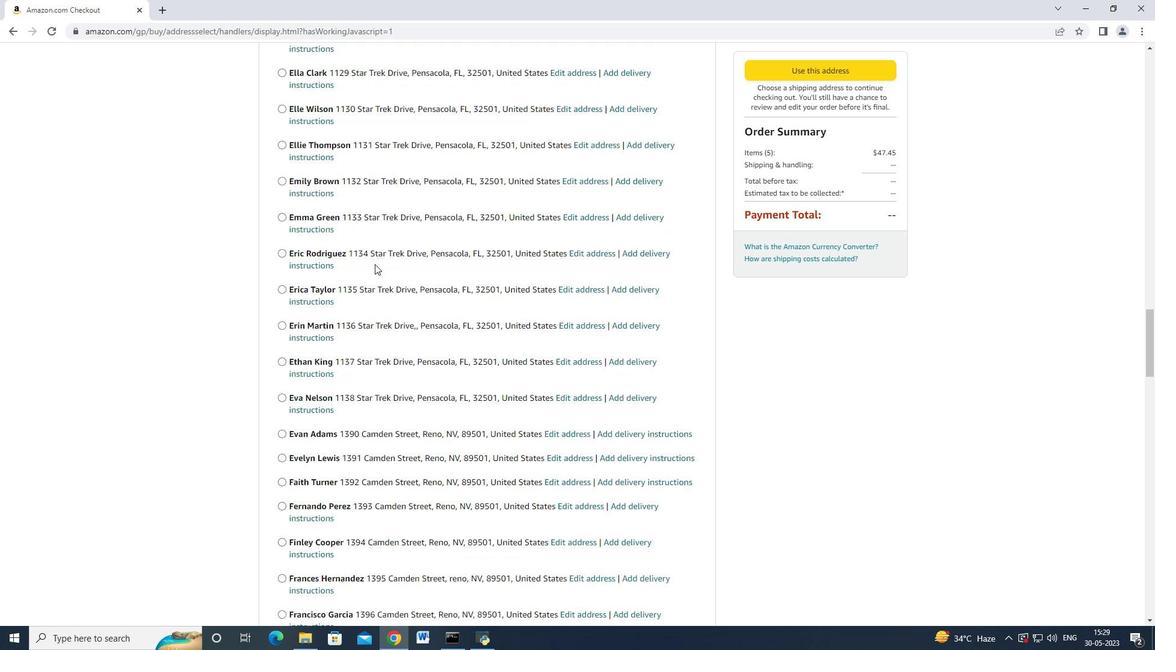 
Action: Mouse scrolled (375, 263) with delta (0, 0)
Screenshot: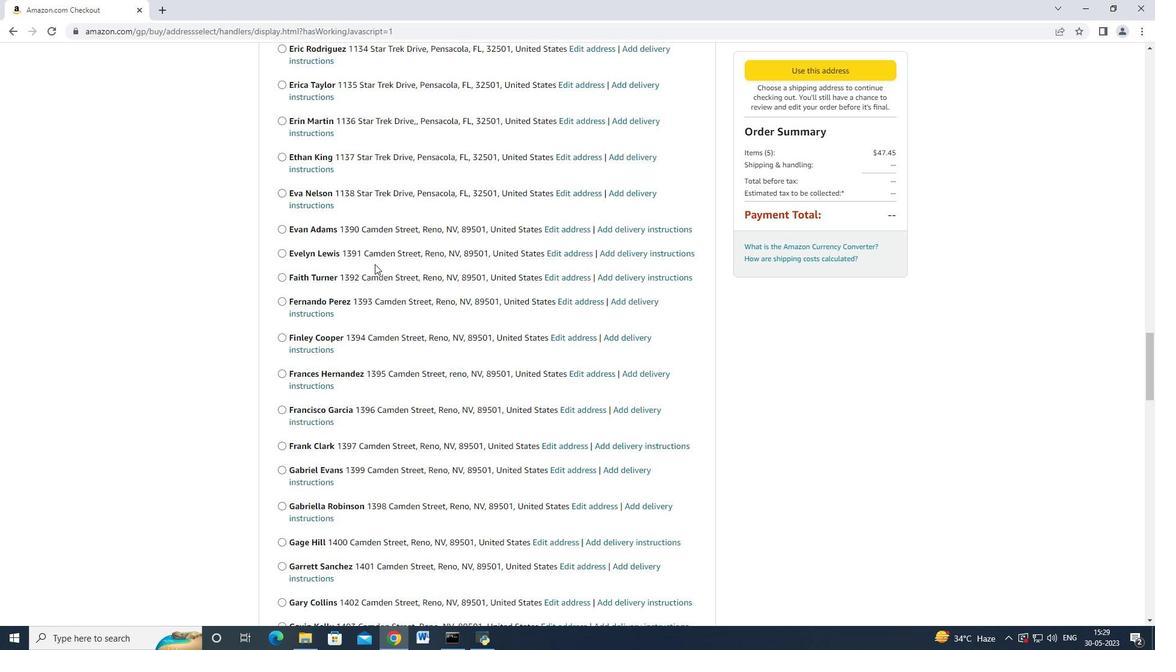 
Action: Mouse scrolled (375, 263) with delta (0, 0)
Screenshot: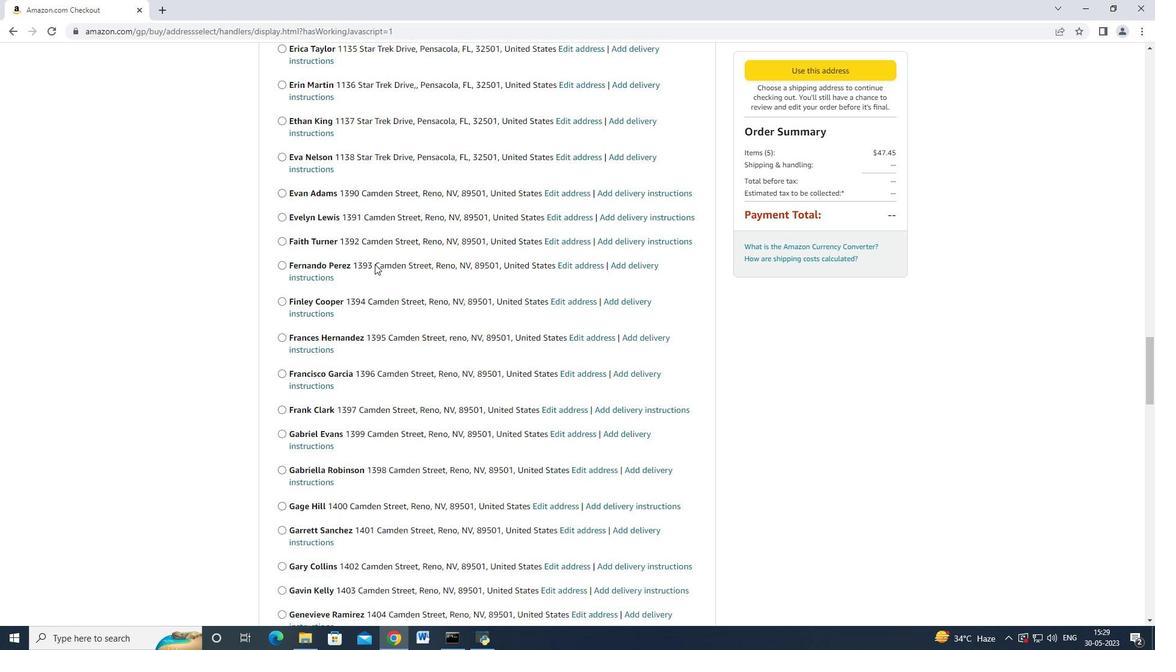 
Action: Mouse scrolled (375, 263) with delta (0, 0)
Screenshot: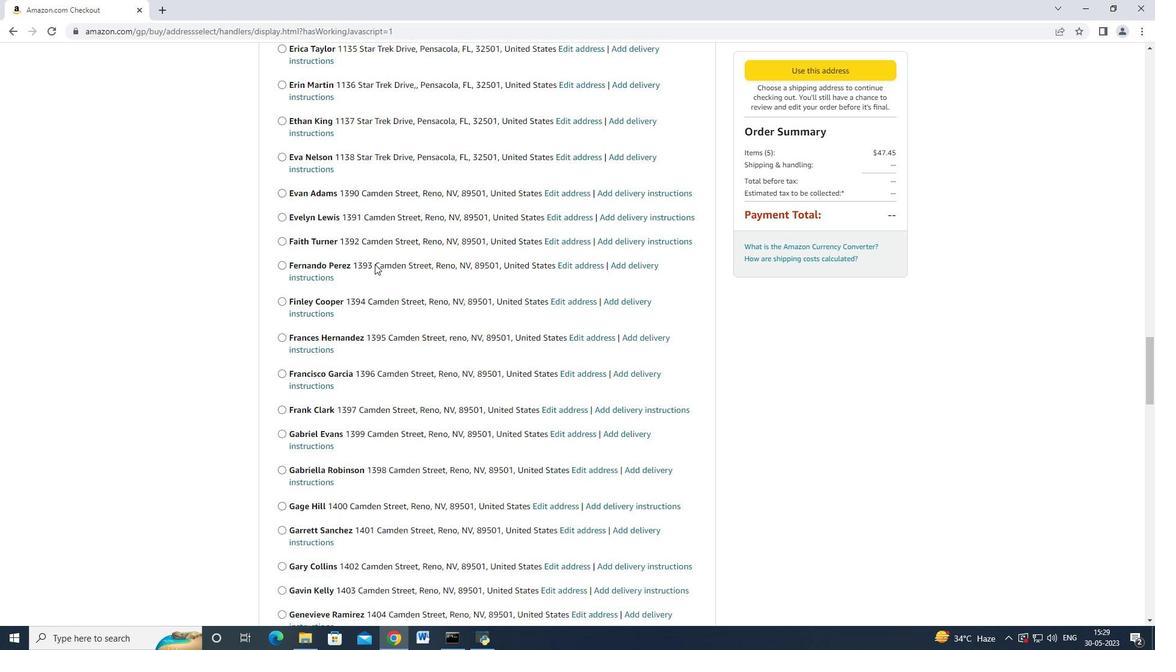
Action: Mouse scrolled (375, 263) with delta (0, 0)
Screenshot: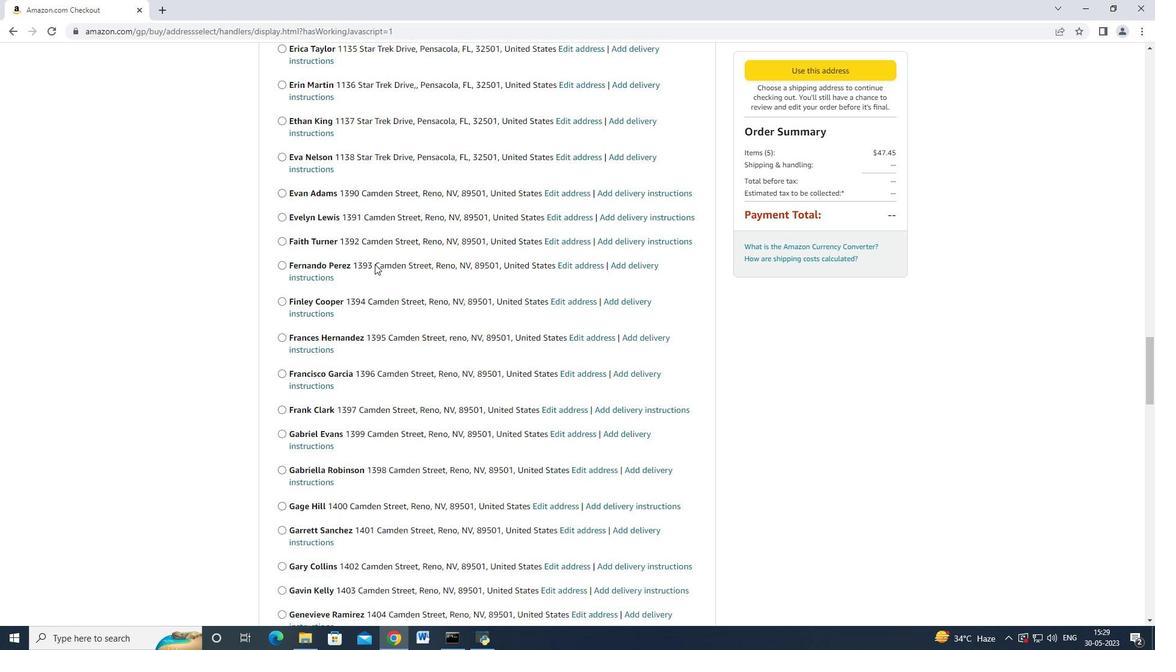 
Action: Mouse scrolled (375, 263) with delta (0, 0)
Screenshot: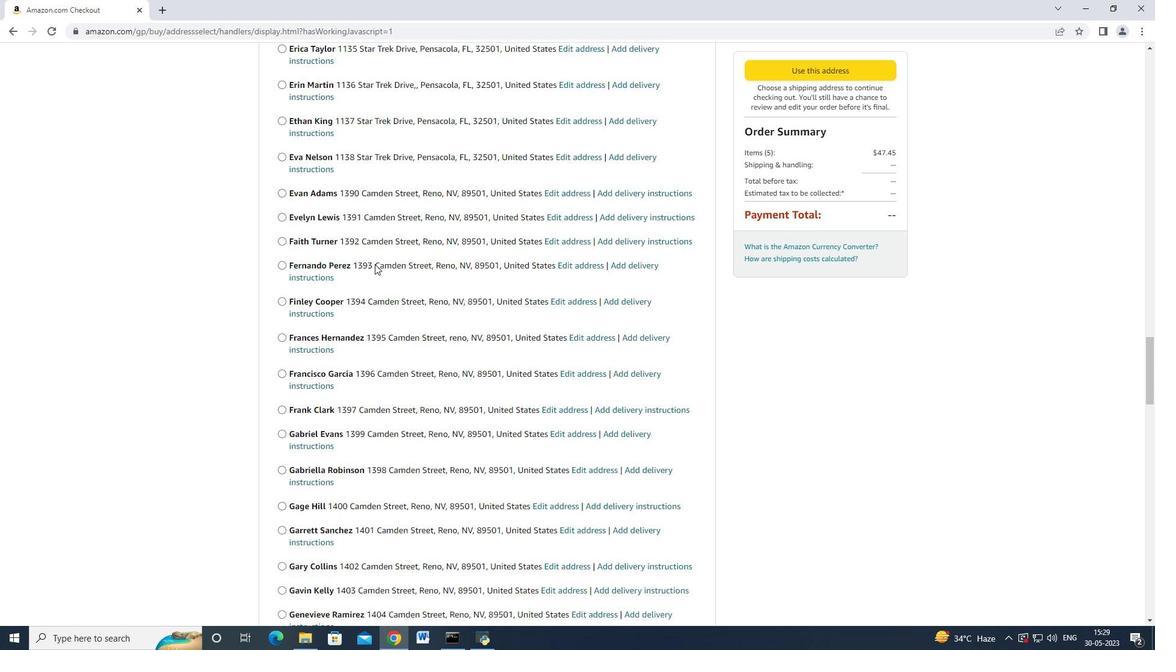
Action: Mouse scrolled (375, 263) with delta (0, 0)
Screenshot: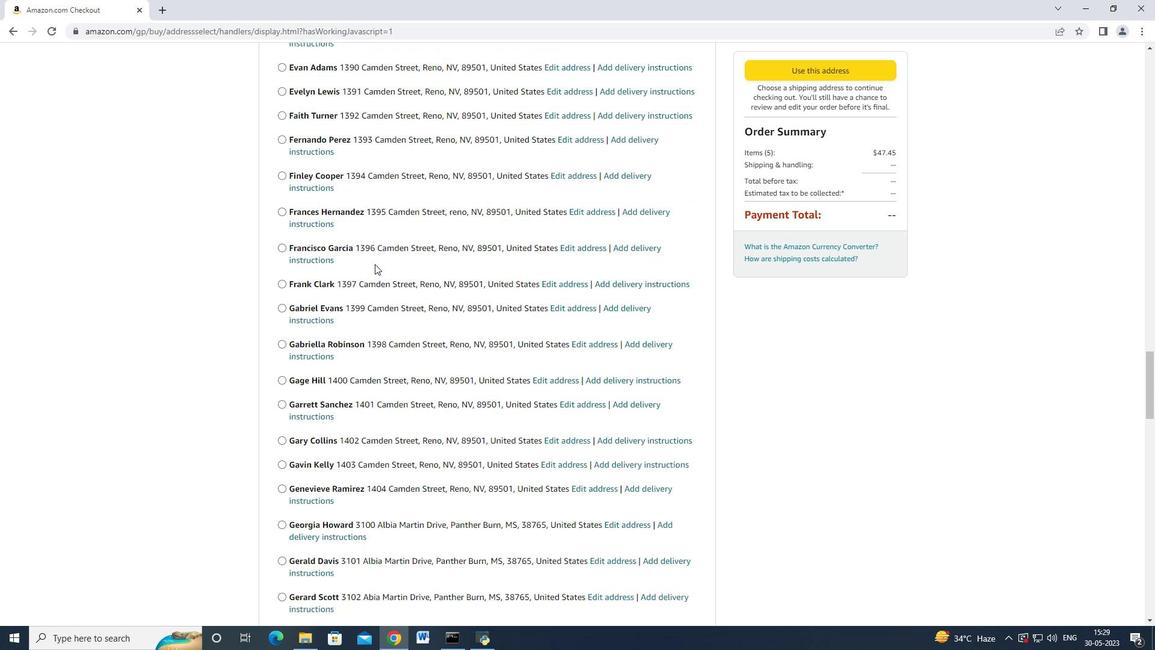 
Action: Mouse scrolled (375, 263) with delta (0, 0)
Screenshot: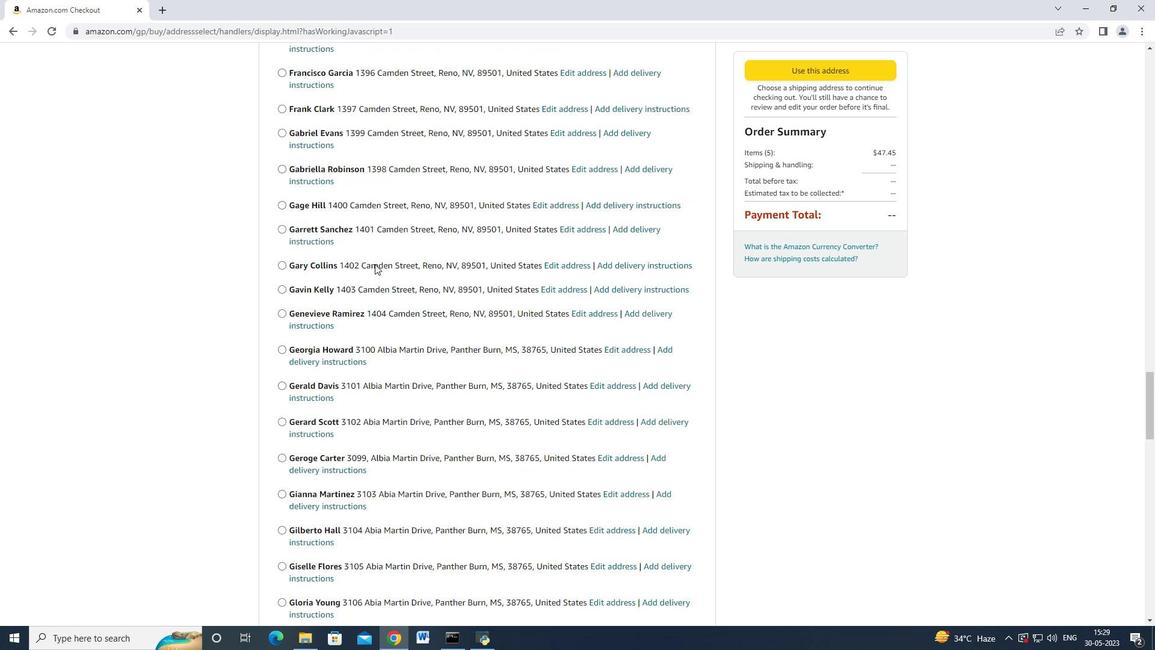 
Action: Mouse scrolled (375, 263) with delta (0, 0)
Screenshot: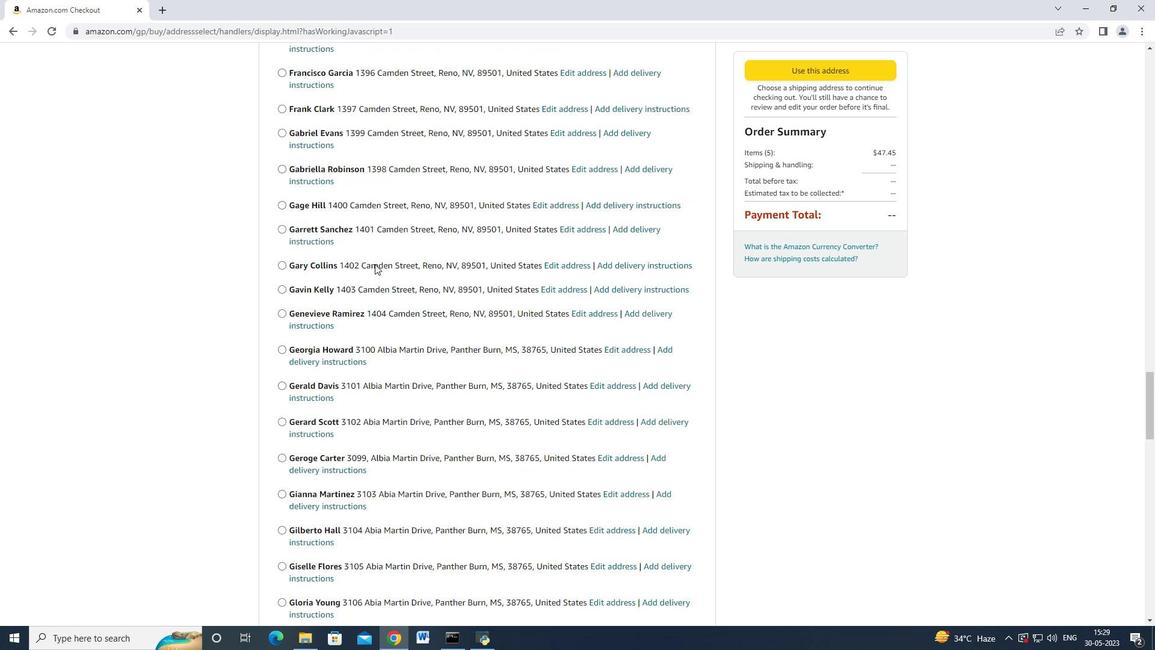 
Action: Mouse scrolled (375, 263) with delta (0, 0)
Screenshot: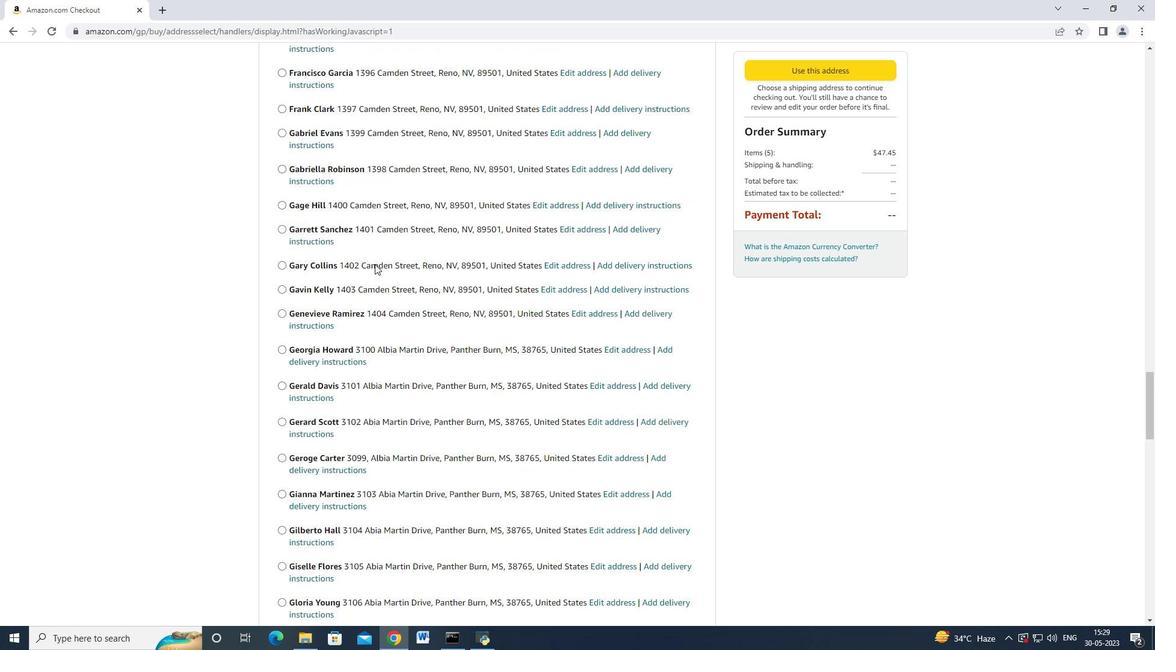 
Action: Mouse scrolled (375, 263) with delta (0, 0)
Screenshot: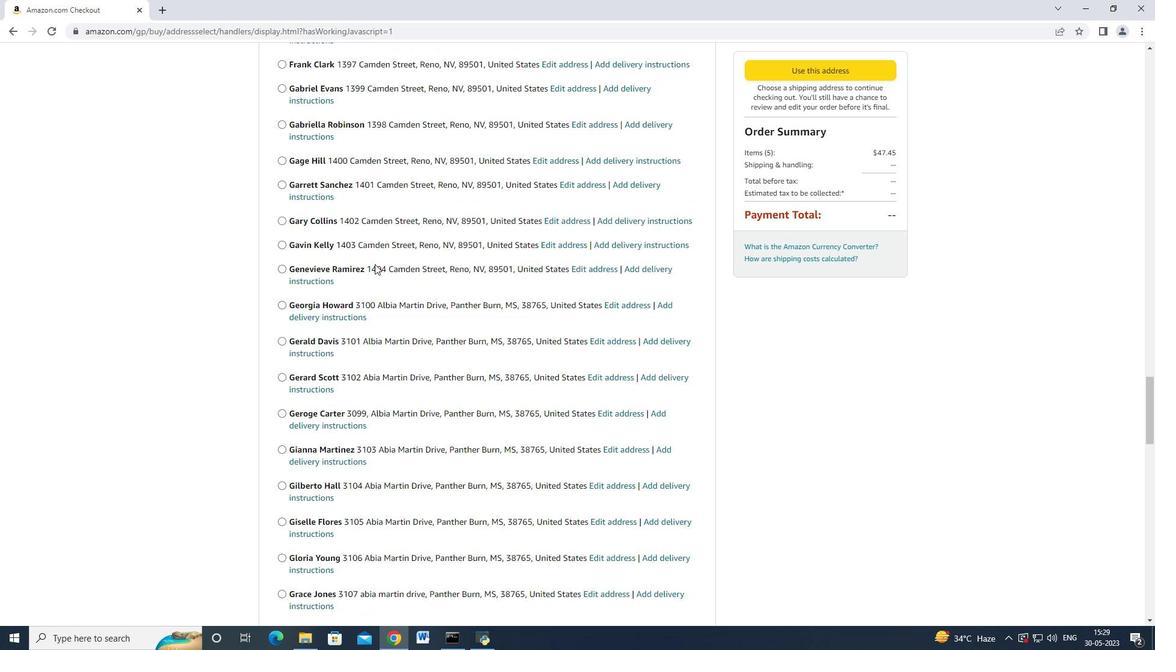 
Action: Mouse scrolled (375, 263) with delta (0, 0)
Screenshot: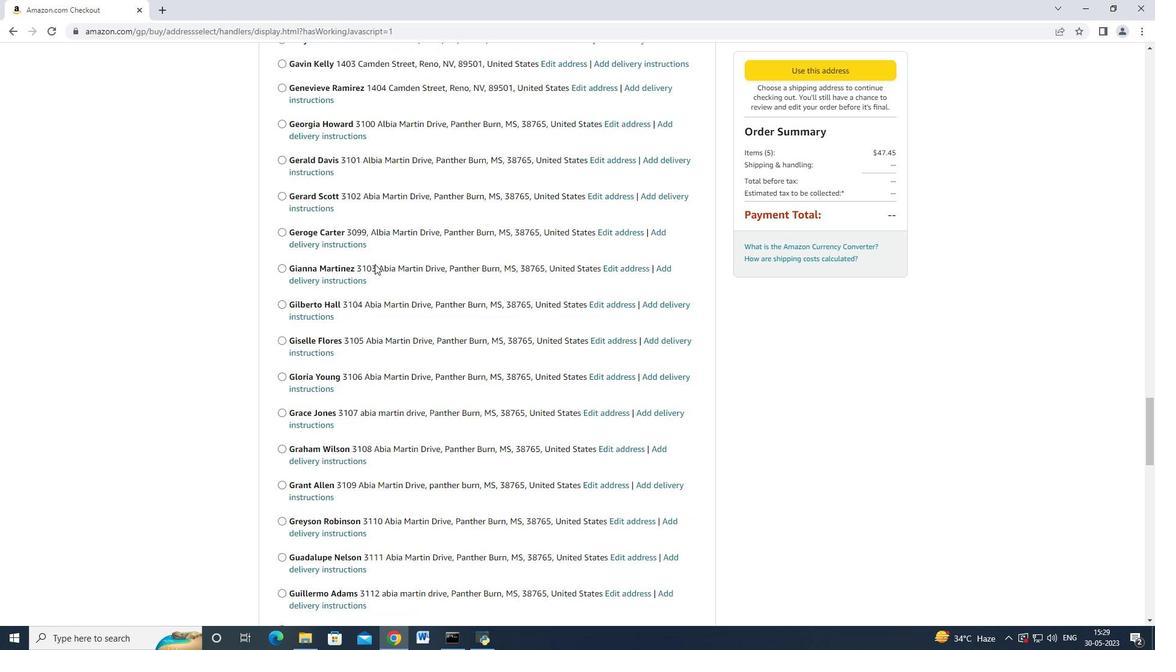 
Action: Mouse scrolled (375, 263) with delta (0, 0)
Screenshot: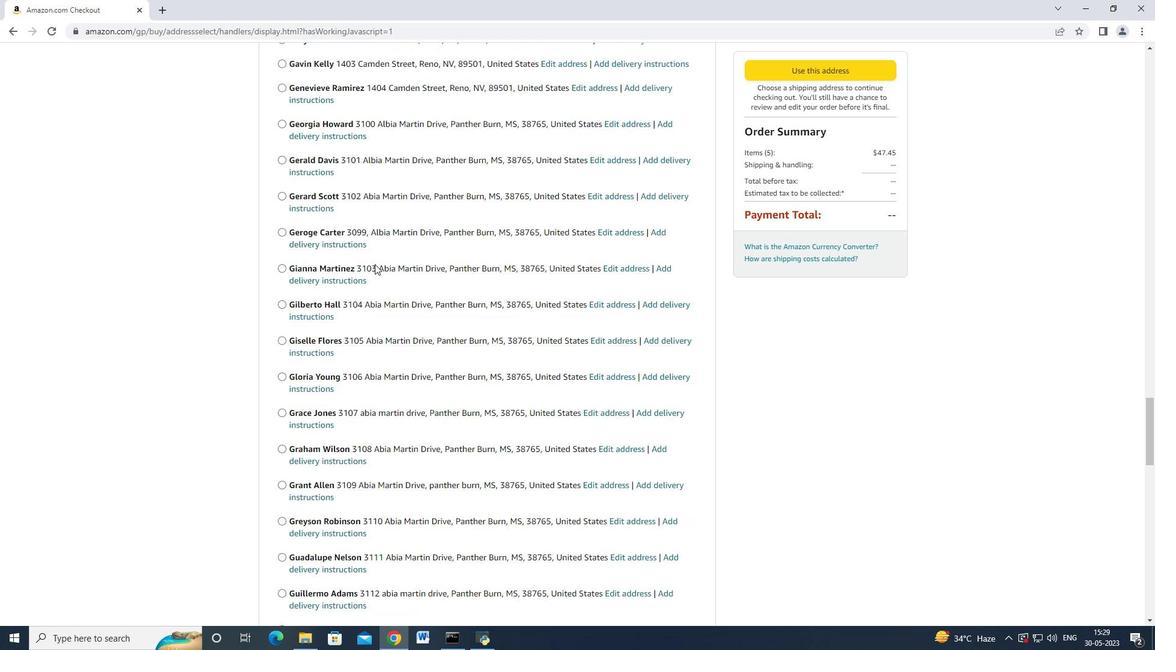 
Action: Mouse scrolled (375, 263) with delta (0, 0)
Screenshot: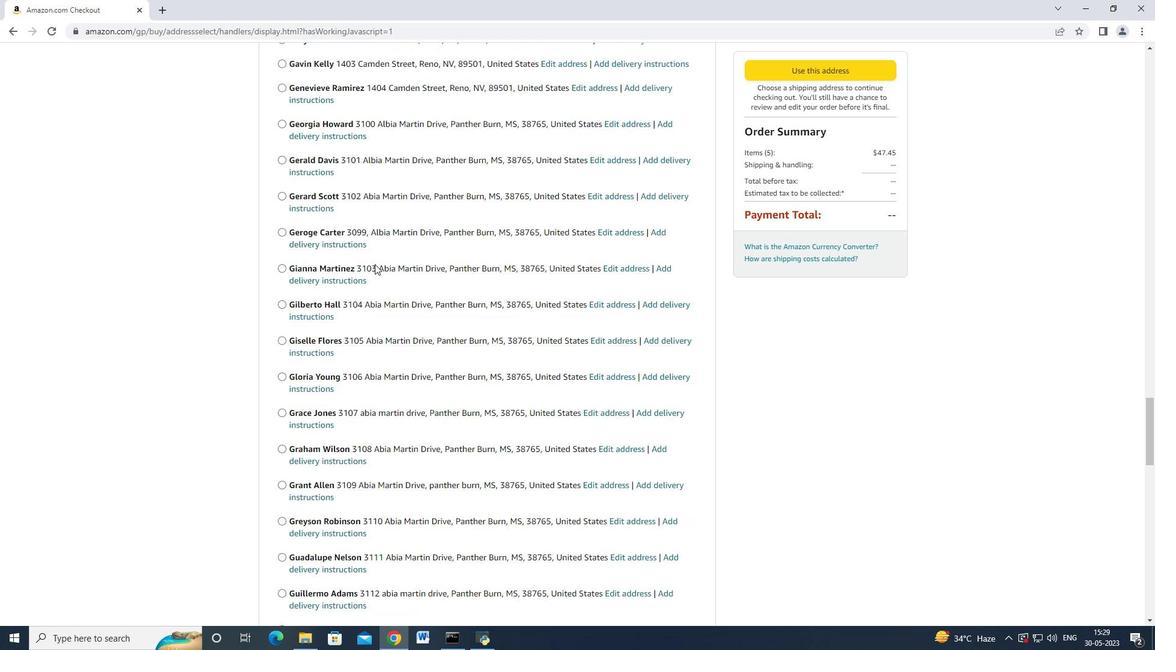 
Action: Mouse scrolled (375, 263) with delta (0, 0)
Screenshot: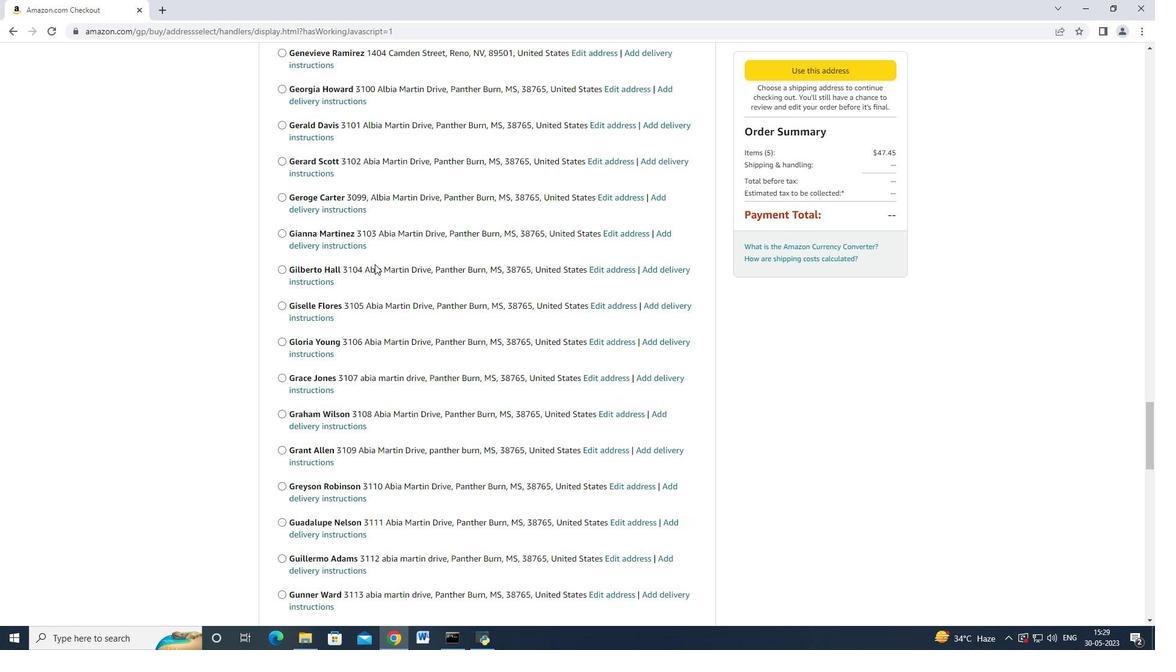 
Action: Mouse scrolled (375, 263) with delta (0, 0)
Screenshot: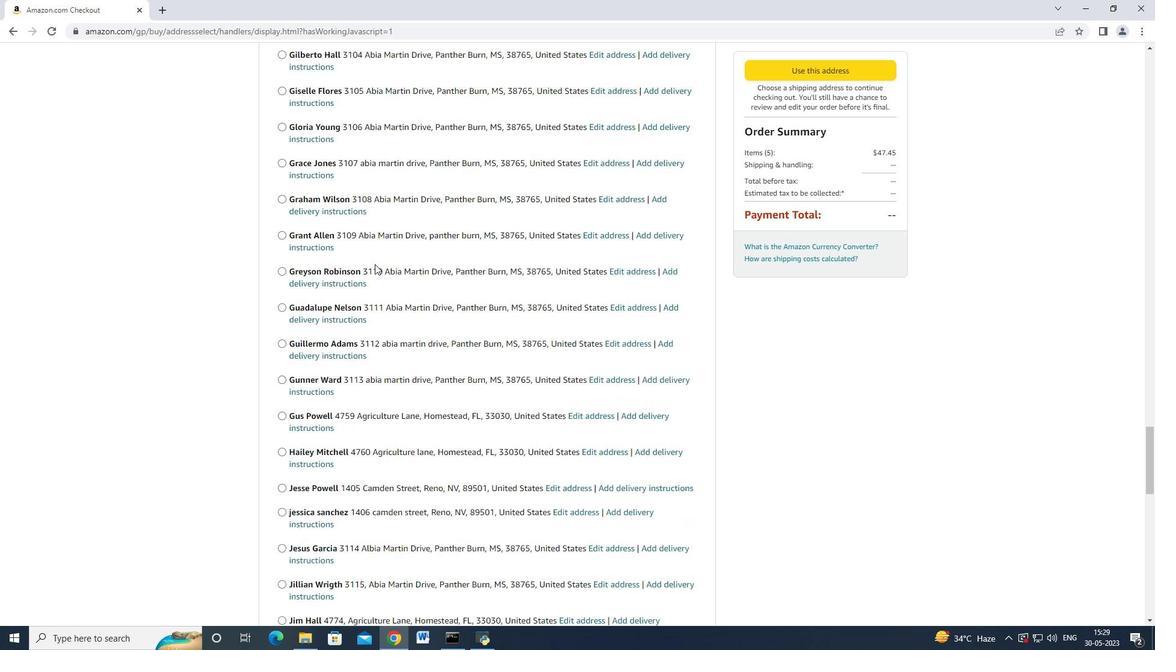 
Action: Mouse scrolled (375, 263) with delta (0, 0)
Screenshot: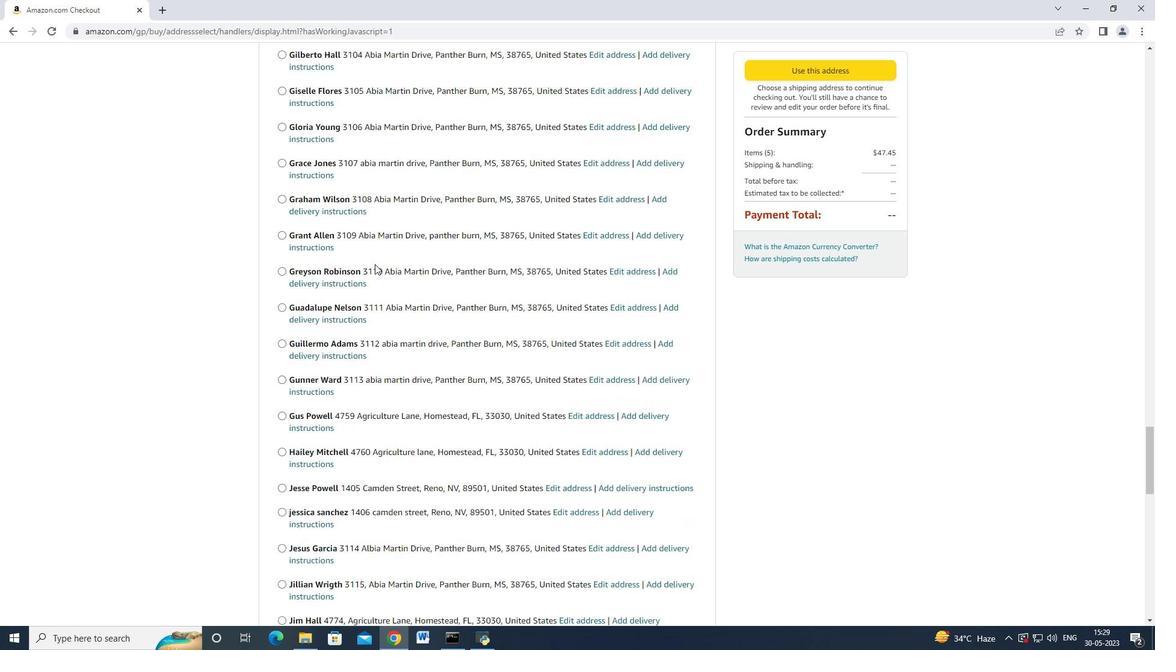 
Action: Mouse scrolled (375, 263) with delta (0, 0)
Screenshot: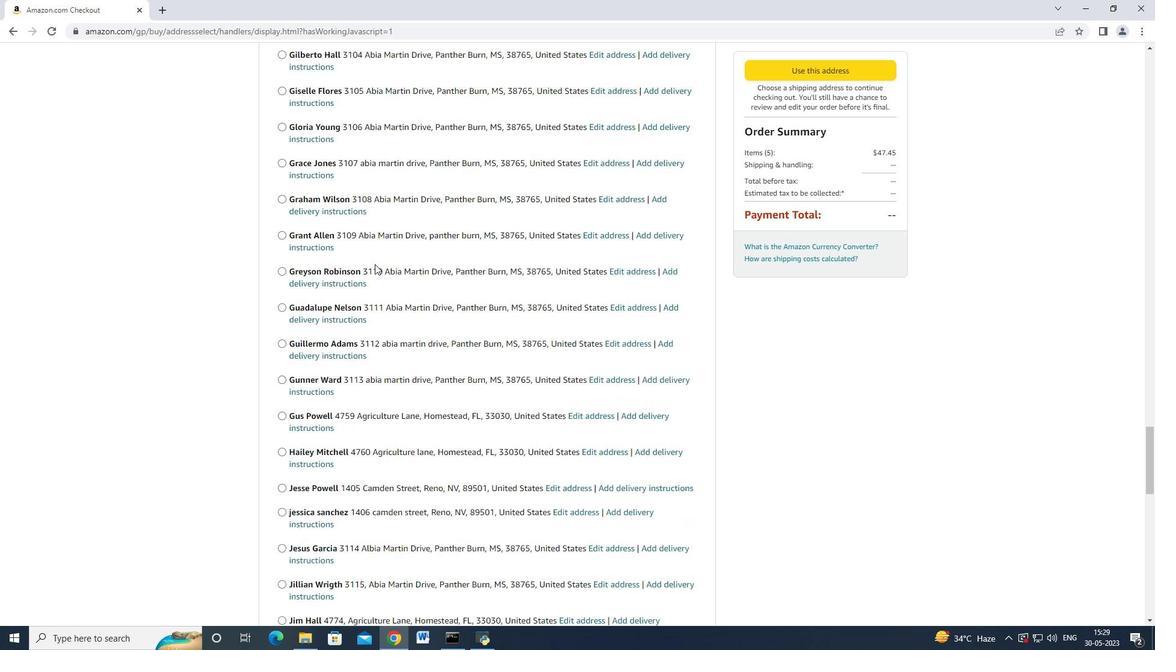 
Action: Mouse moved to (375, 264)
Screenshot: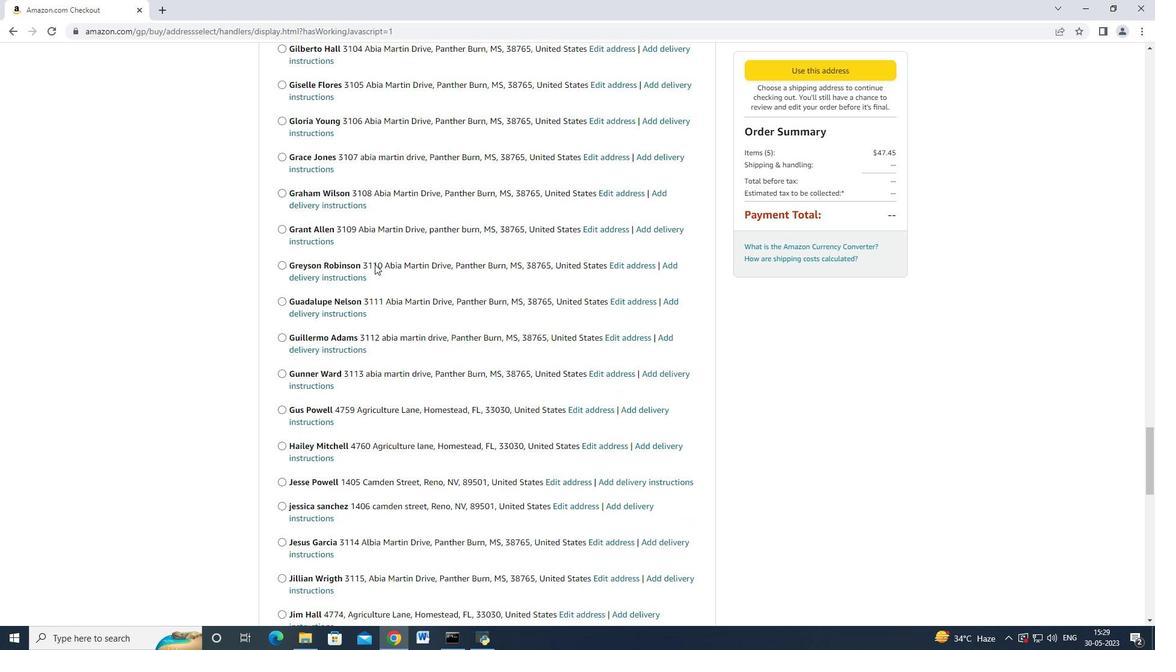 
Action: Mouse scrolled (375, 264) with delta (0, 0)
Screenshot: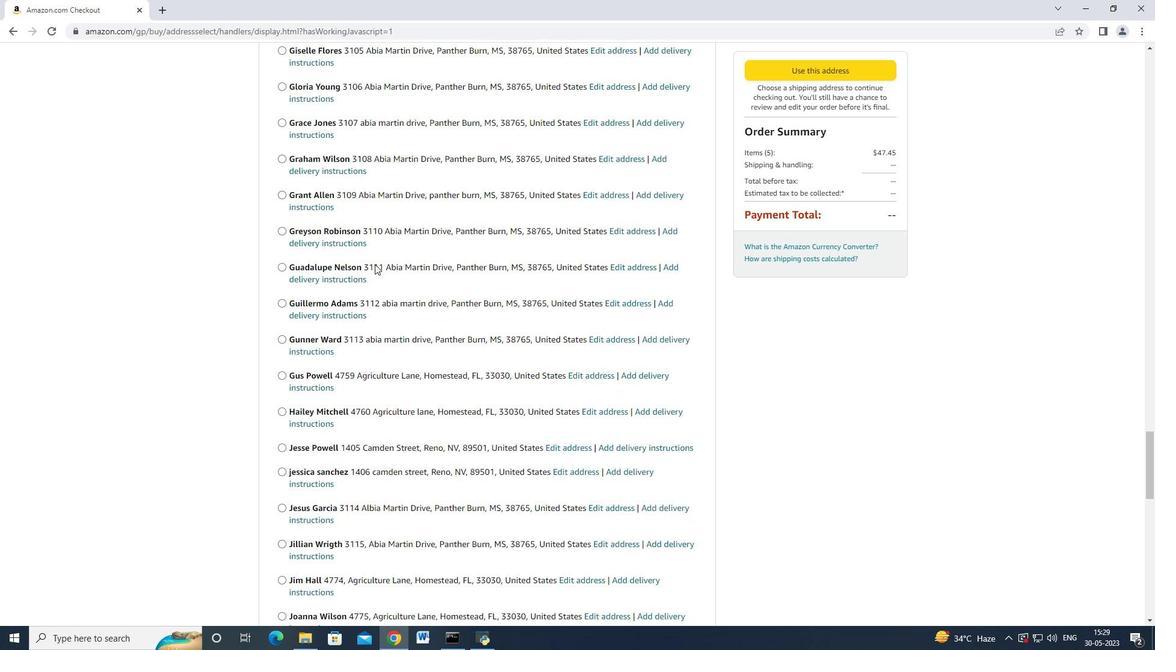 
Action: Mouse scrolled (375, 264) with delta (0, 0)
Screenshot: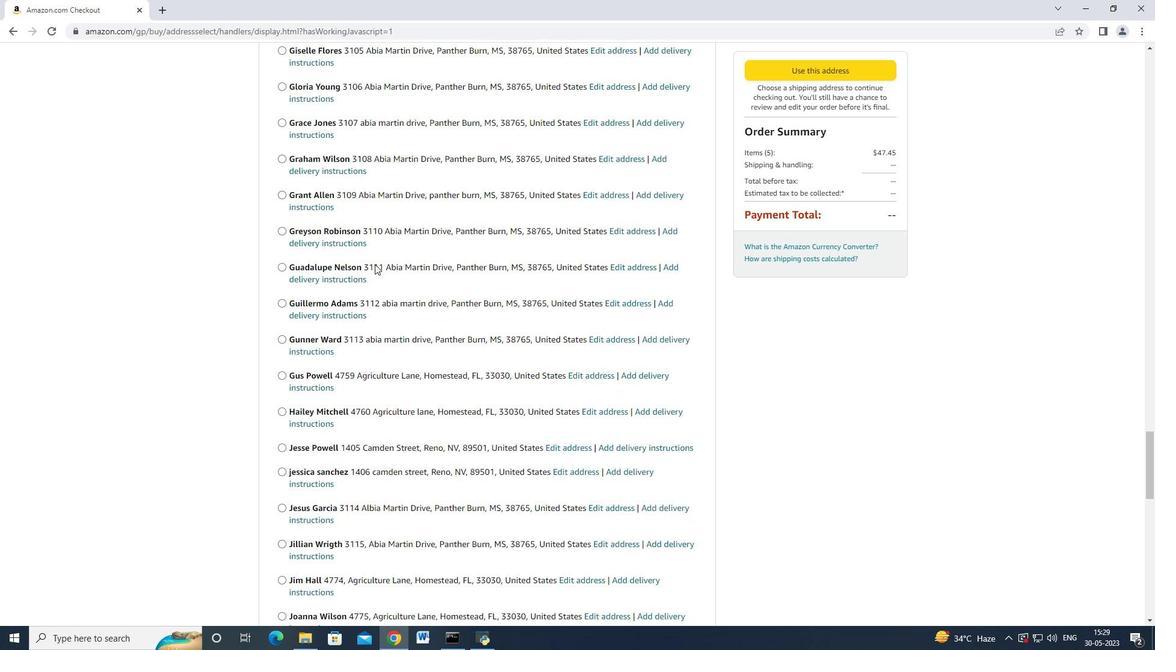 
Action: Mouse scrolled (375, 264) with delta (0, 0)
Screenshot: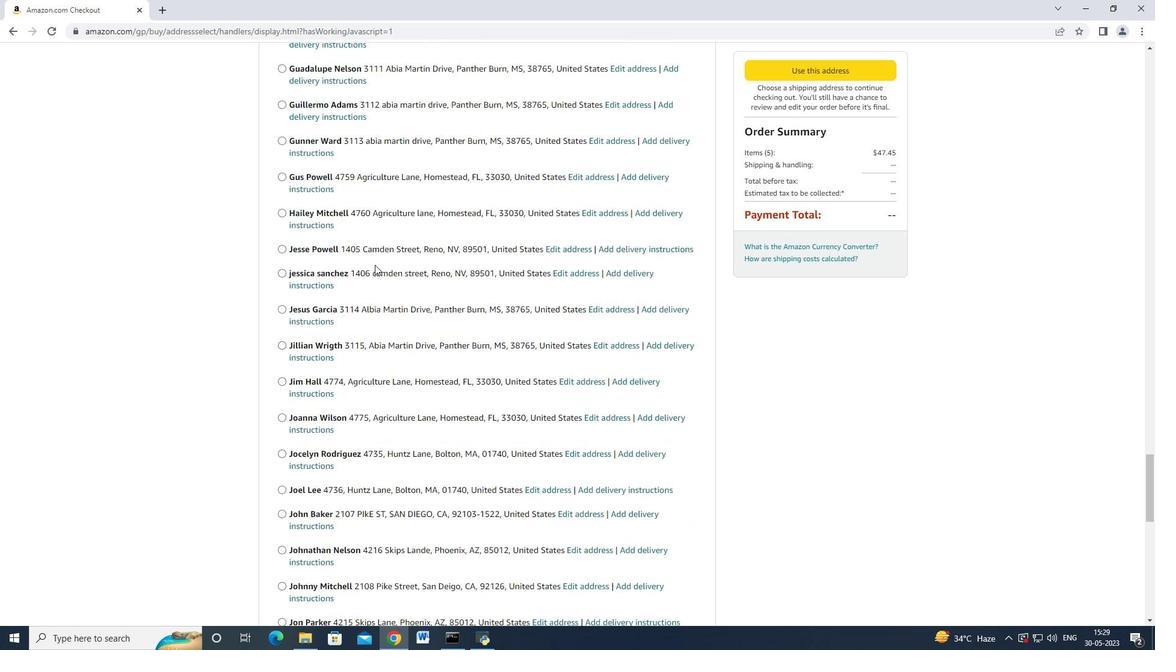 
Action: Mouse scrolled (375, 264) with delta (0, 0)
Screenshot: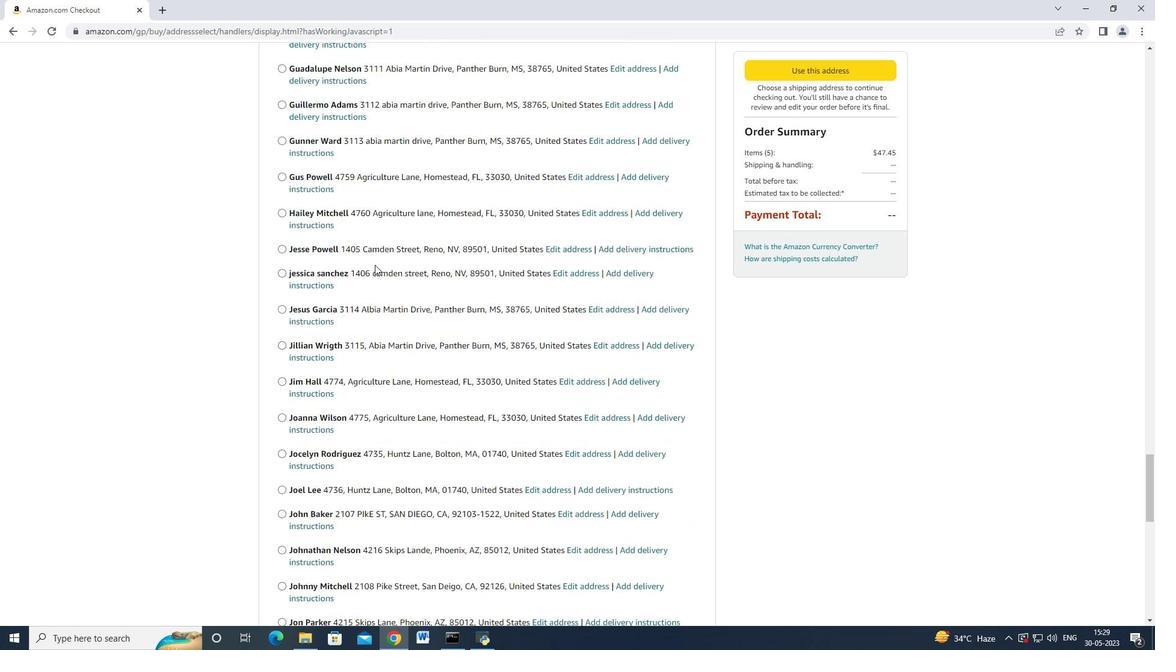 
Action: Mouse scrolled (375, 264) with delta (0, 0)
Screenshot: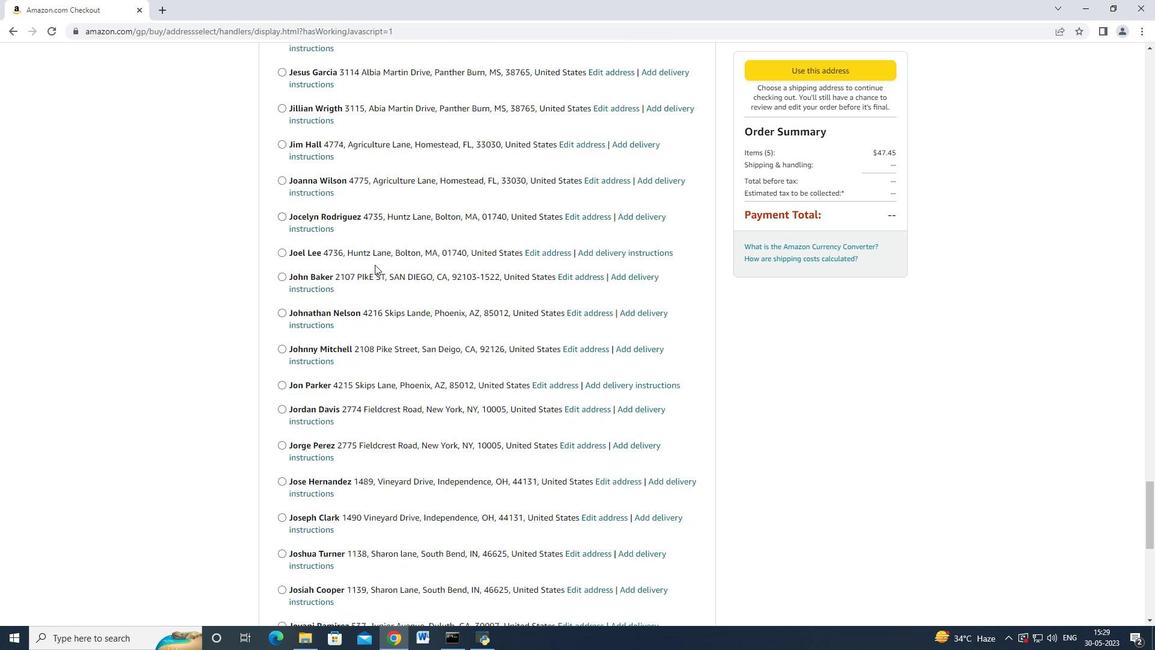 
Action: Mouse scrolled (375, 264) with delta (0, 0)
Screenshot: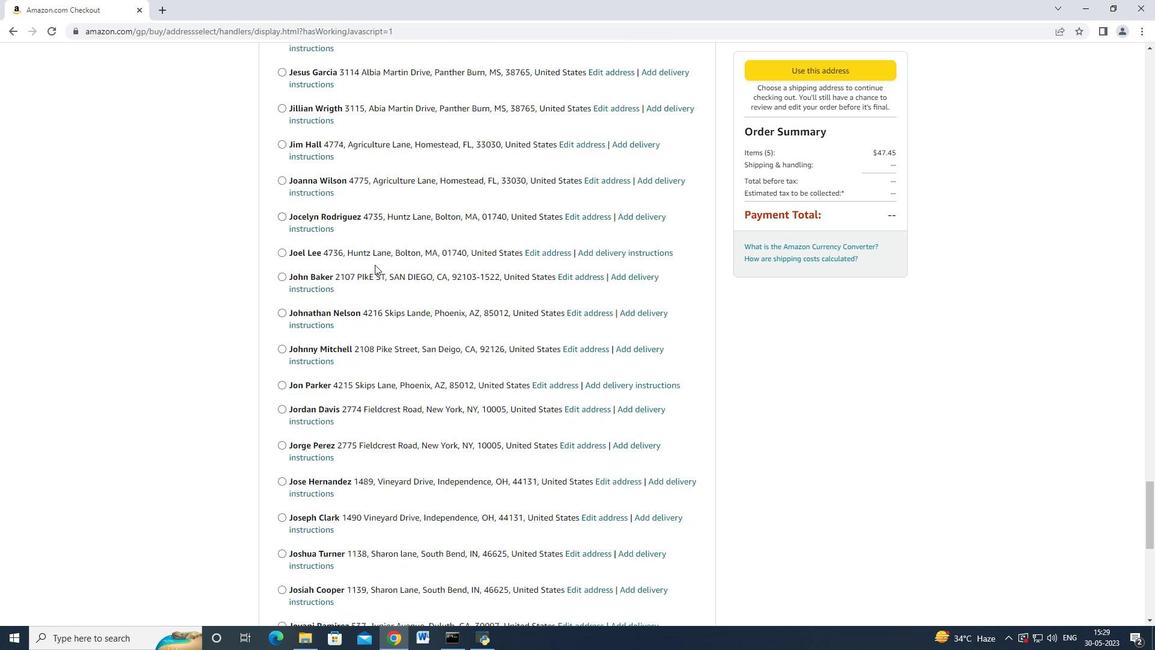 
Action: Mouse scrolled (375, 264) with delta (0, 0)
Screenshot: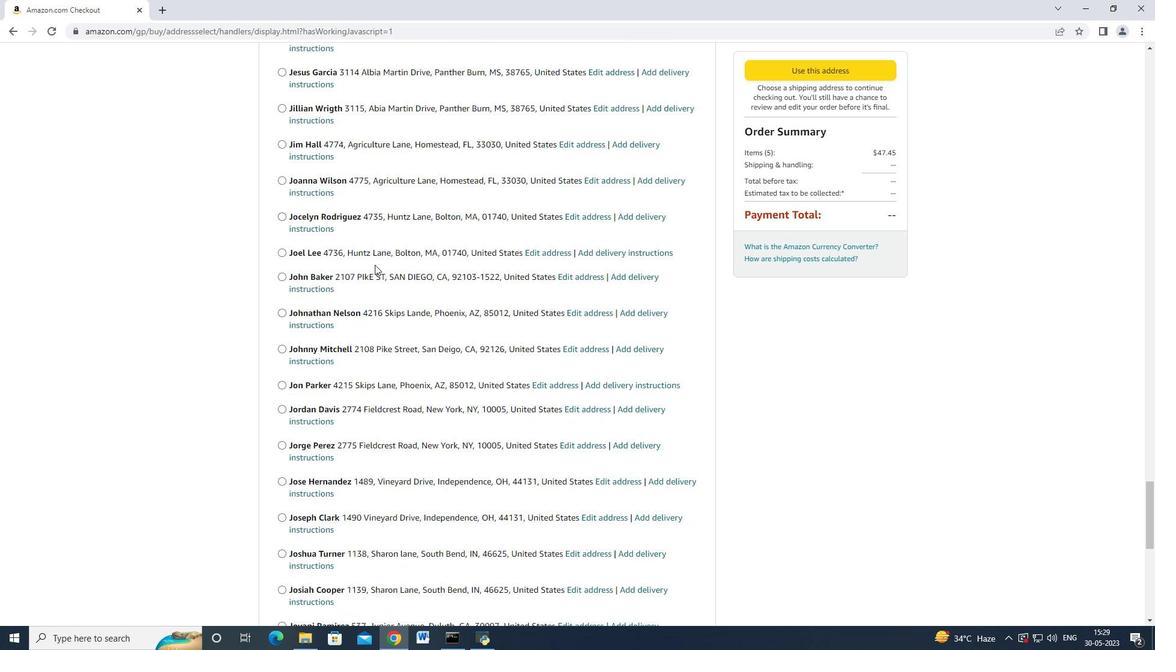 
Action: Mouse scrolled (375, 264) with delta (0, 0)
Screenshot: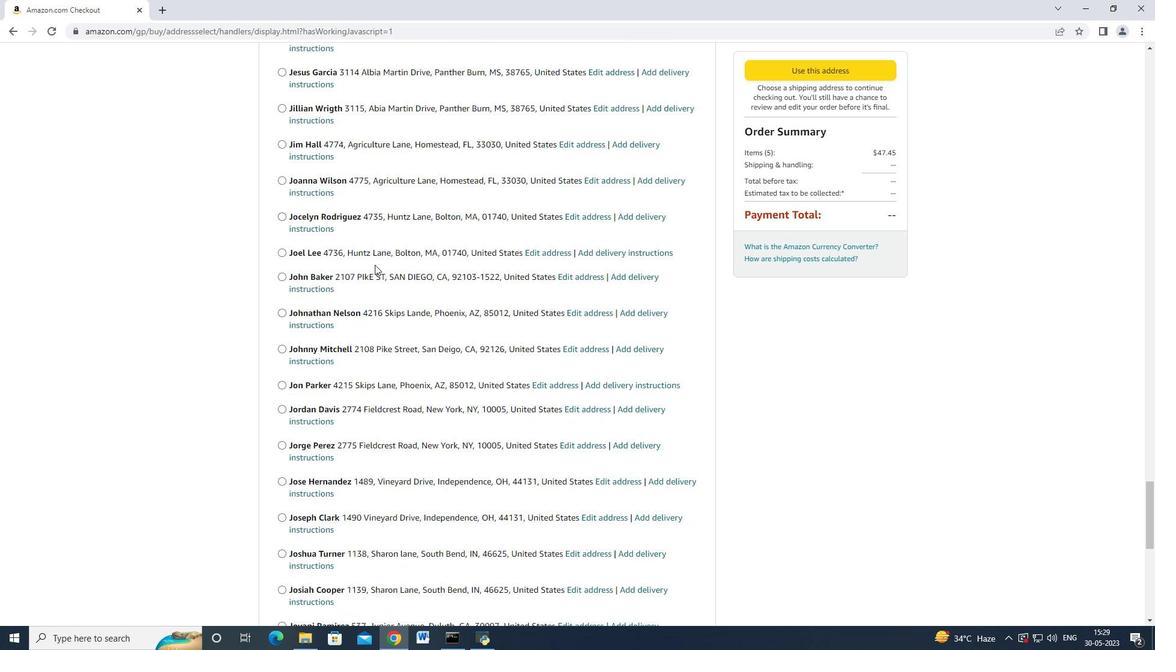 
Action: Mouse scrolled (375, 264) with delta (0, 0)
Screenshot: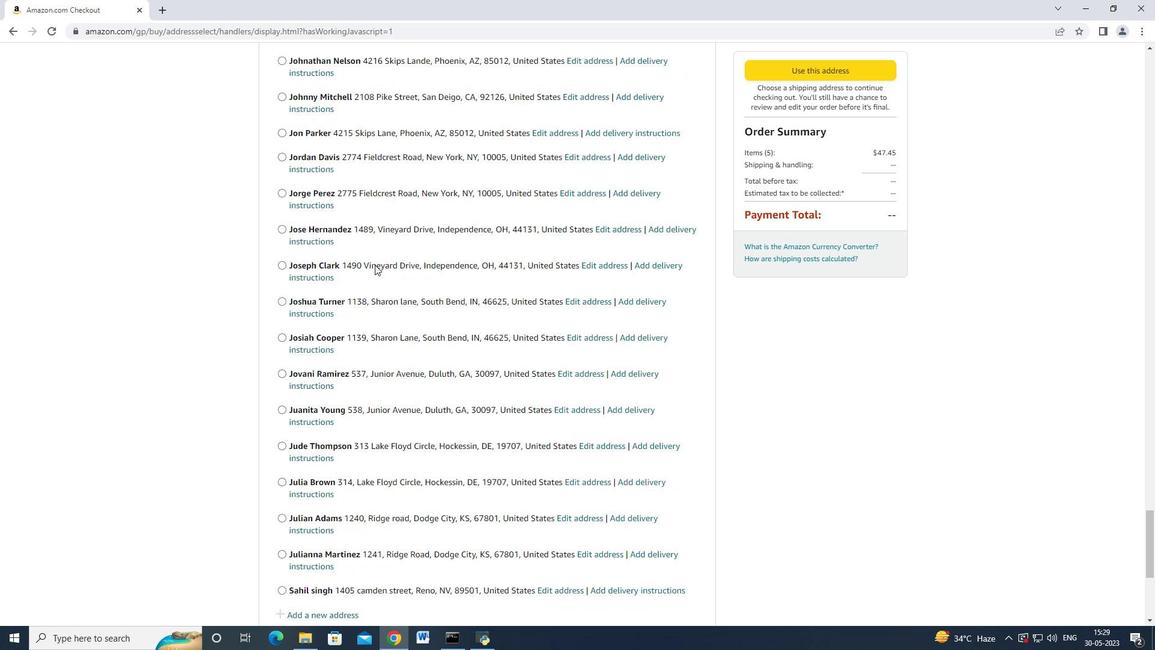 
Action: Mouse scrolled (375, 264) with delta (0, 0)
Screenshot: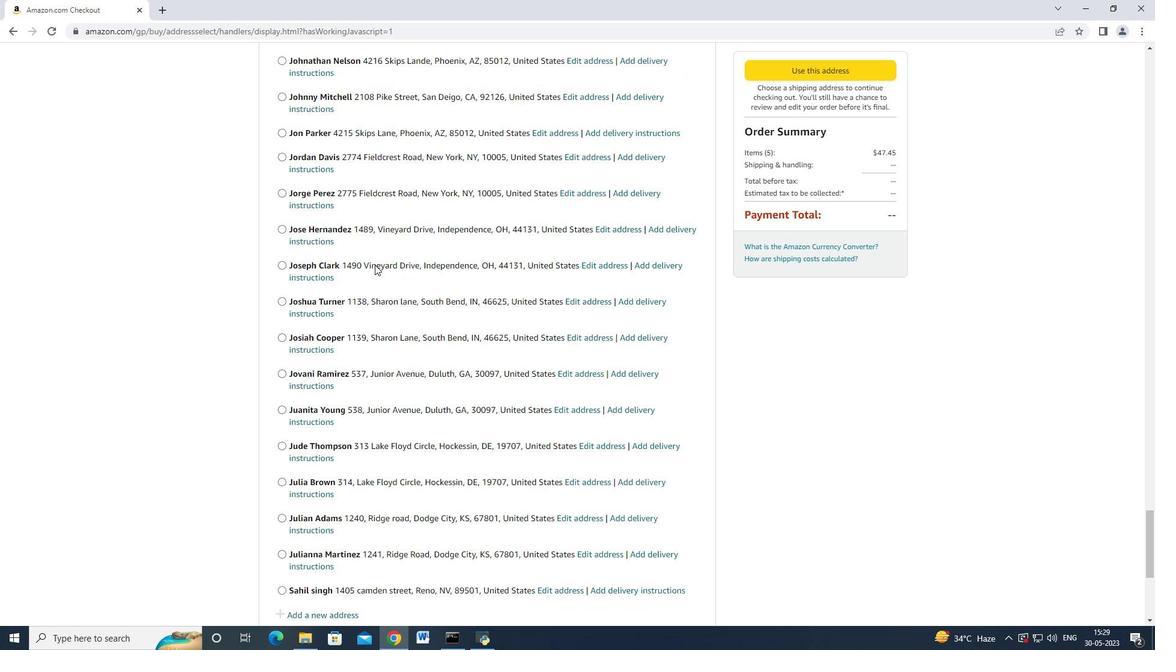 
Action: Mouse scrolled (375, 264) with delta (0, 0)
Screenshot: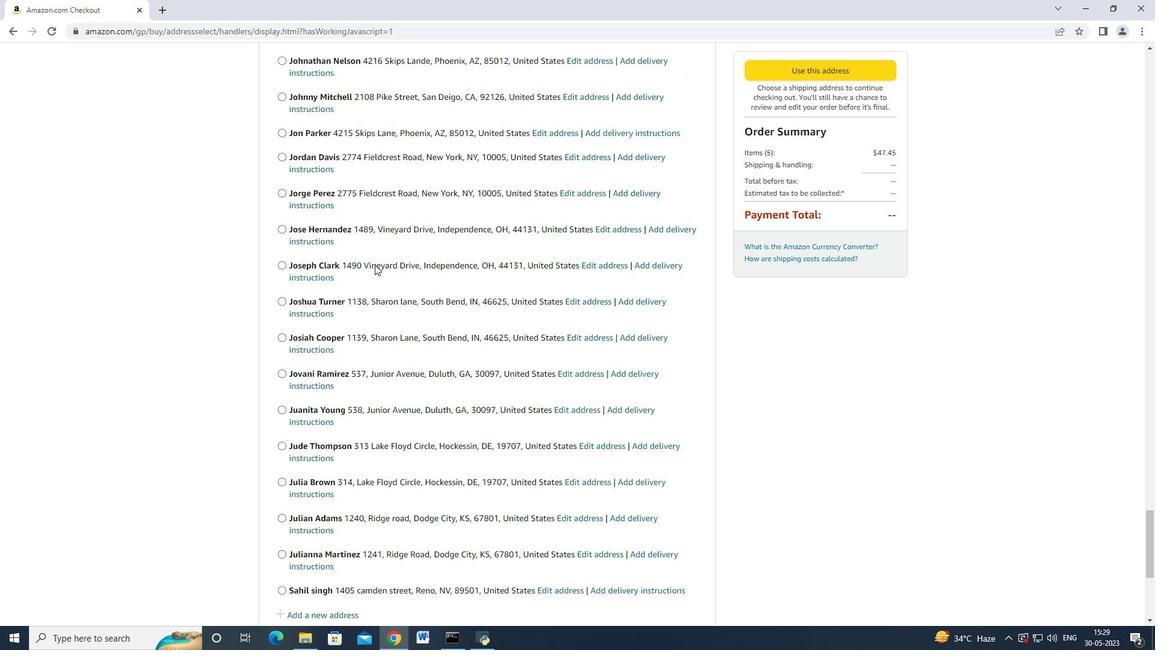 
Action: Mouse scrolled (375, 264) with delta (0, 0)
Screenshot: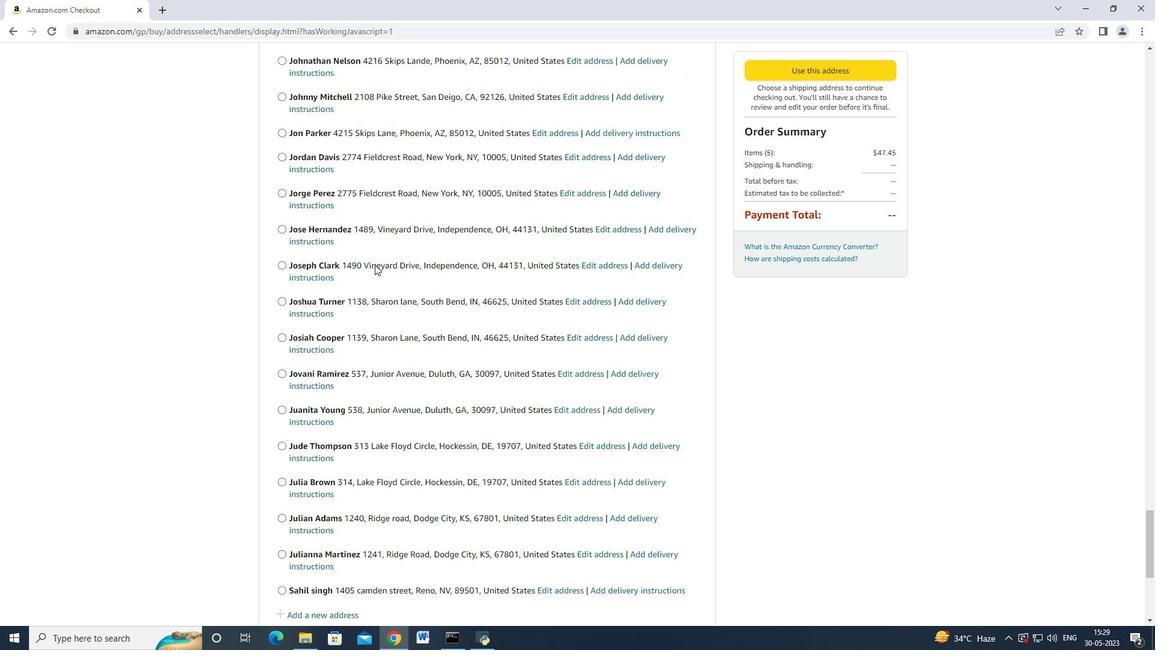 
Action: Mouse scrolled (375, 264) with delta (0, 0)
Screenshot: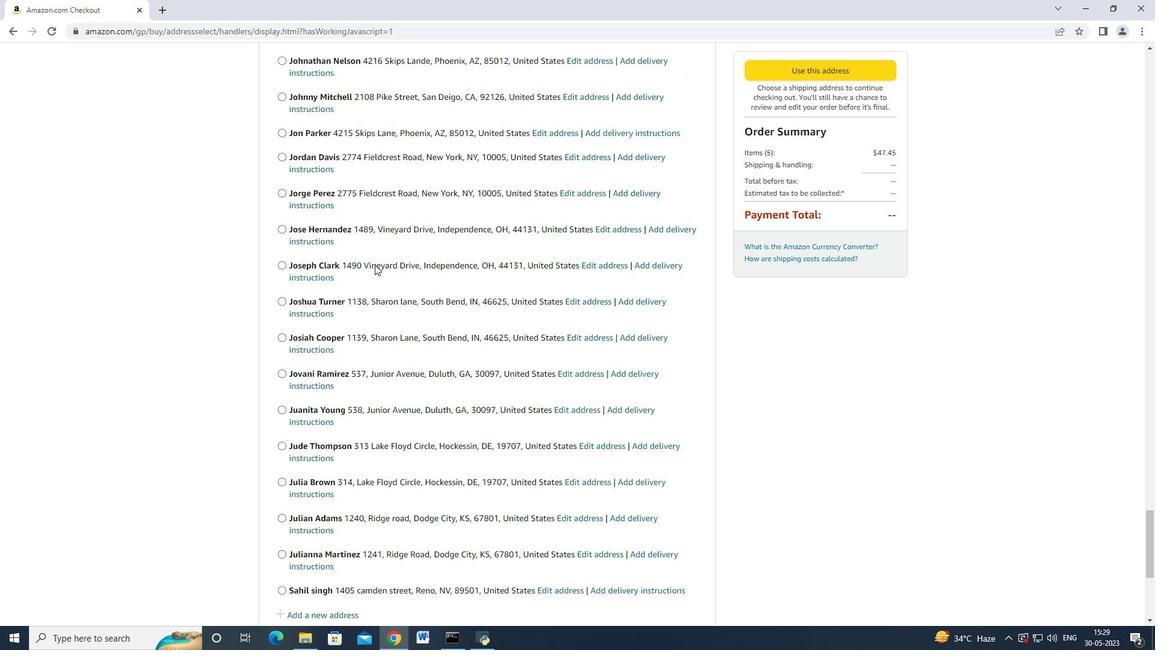 
Action: Mouse scrolled (375, 264) with delta (0, 0)
Screenshot: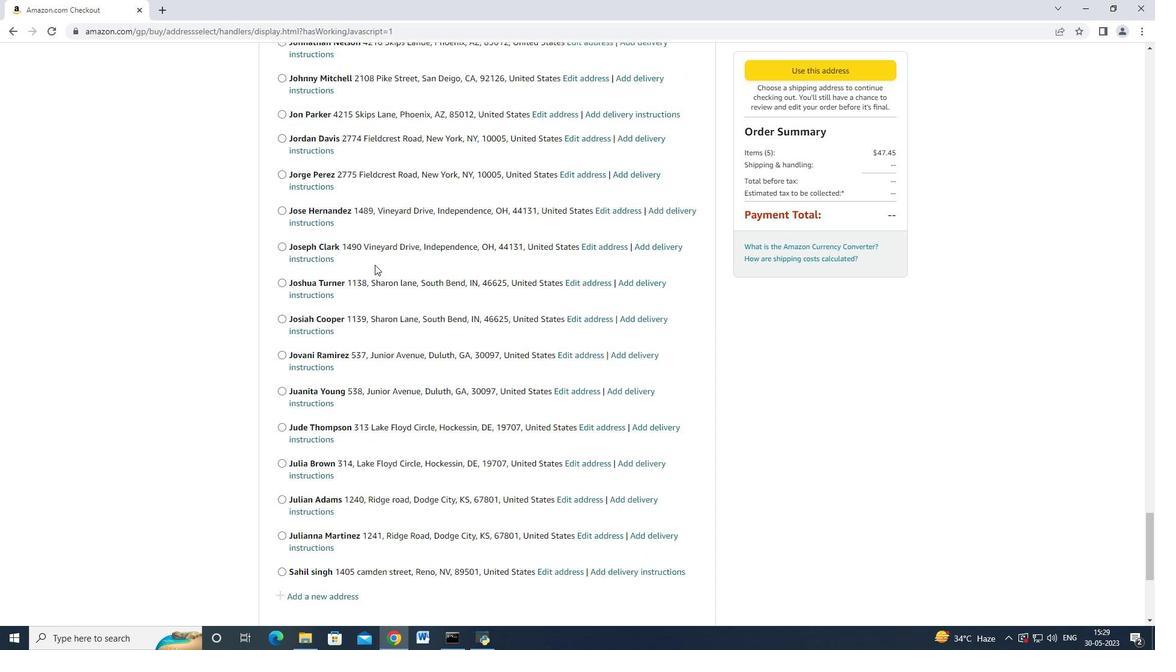 
Action: Mouse moved to (375, 264)
Screenshot: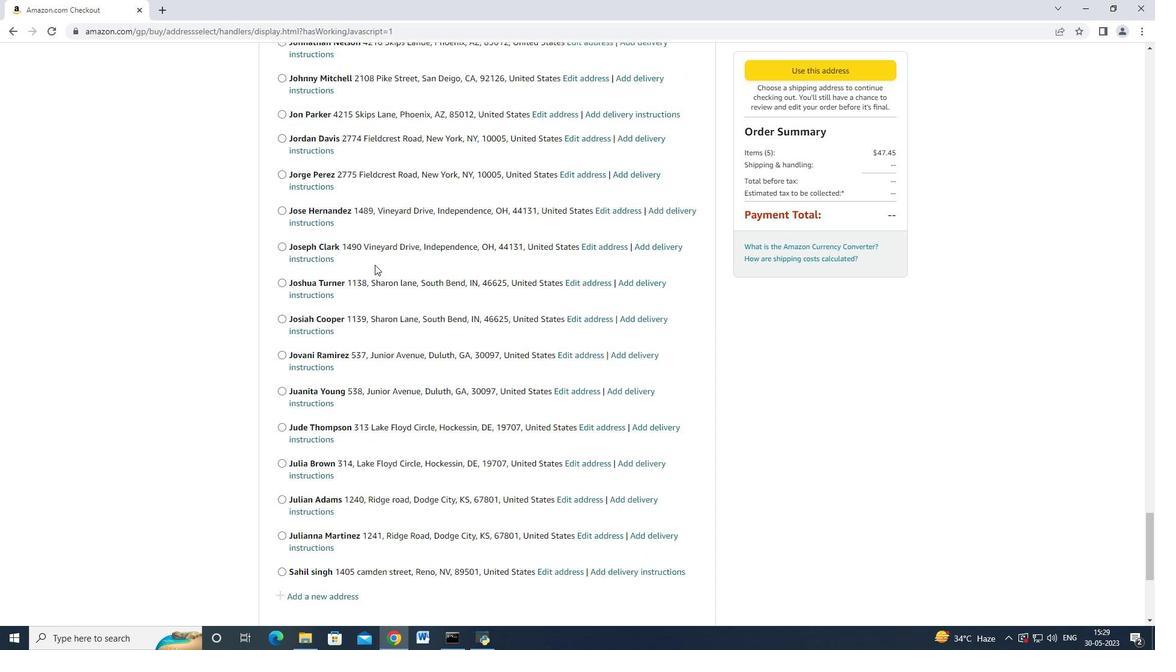 
Action: Mouse scrolled (375, 264) with delta (0, 0)
Screenshot: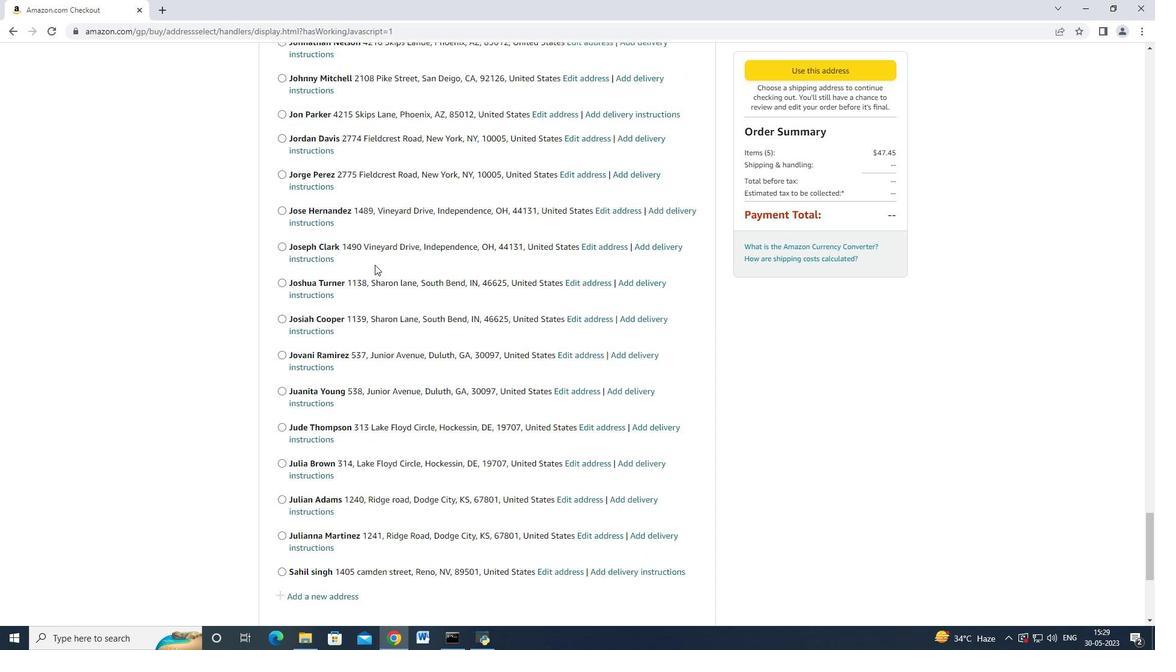 
Action: Mouse scrolled (375, 264) with delta (0, 0)
Screenshot: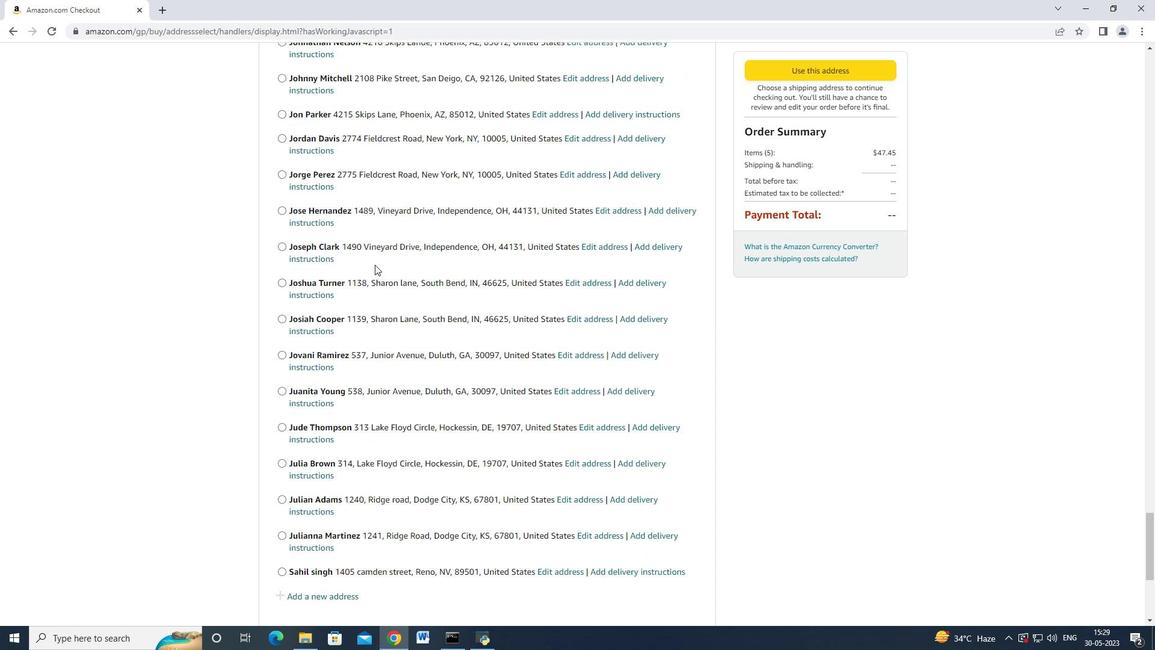 
Action: Mouse scrolled (375, 264) with delta (0, 0)
Screenshot: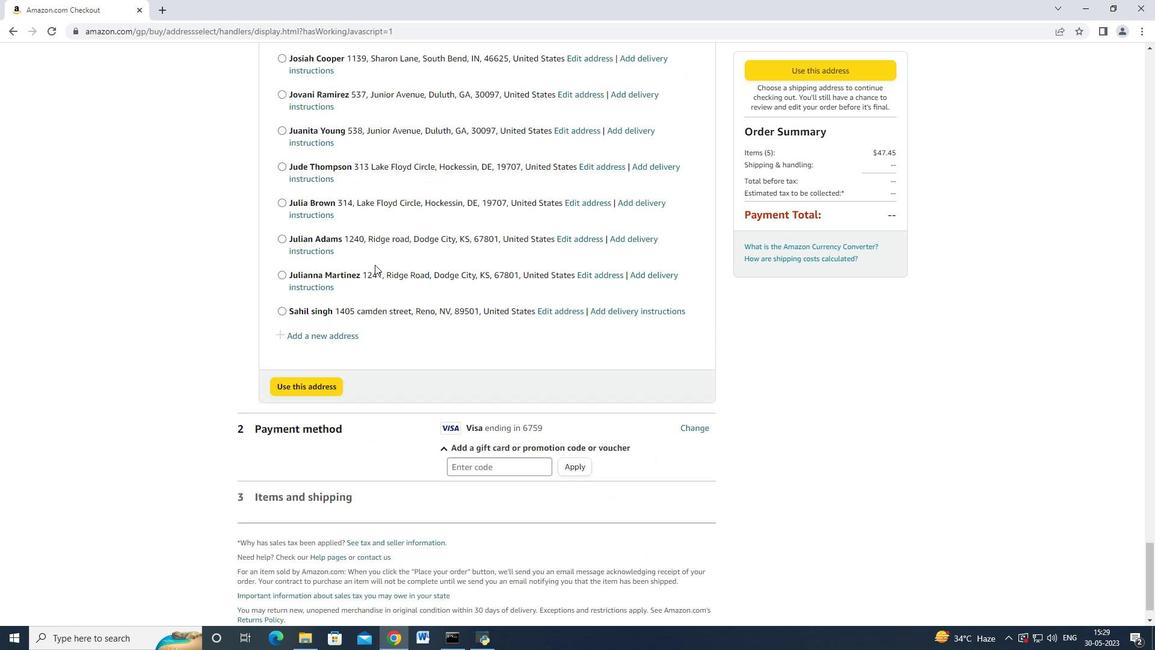 
Action: Mouse moved to (340, 288)
Screenshot: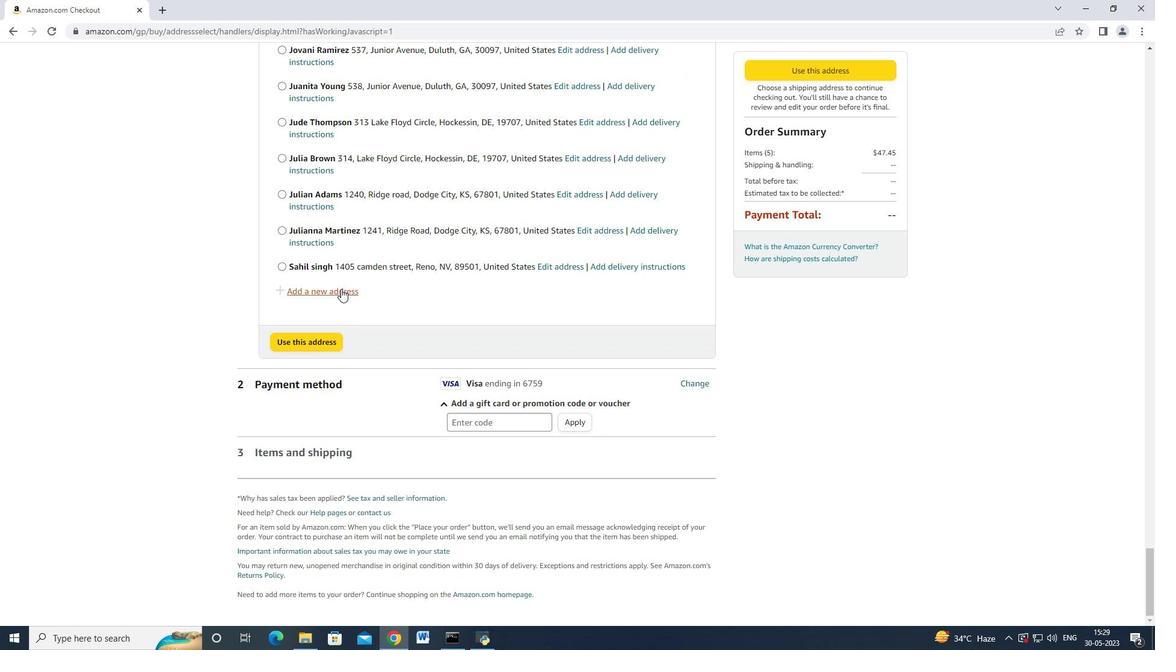 
Action: Mouse pressed left at (340, 288)
Screenshot: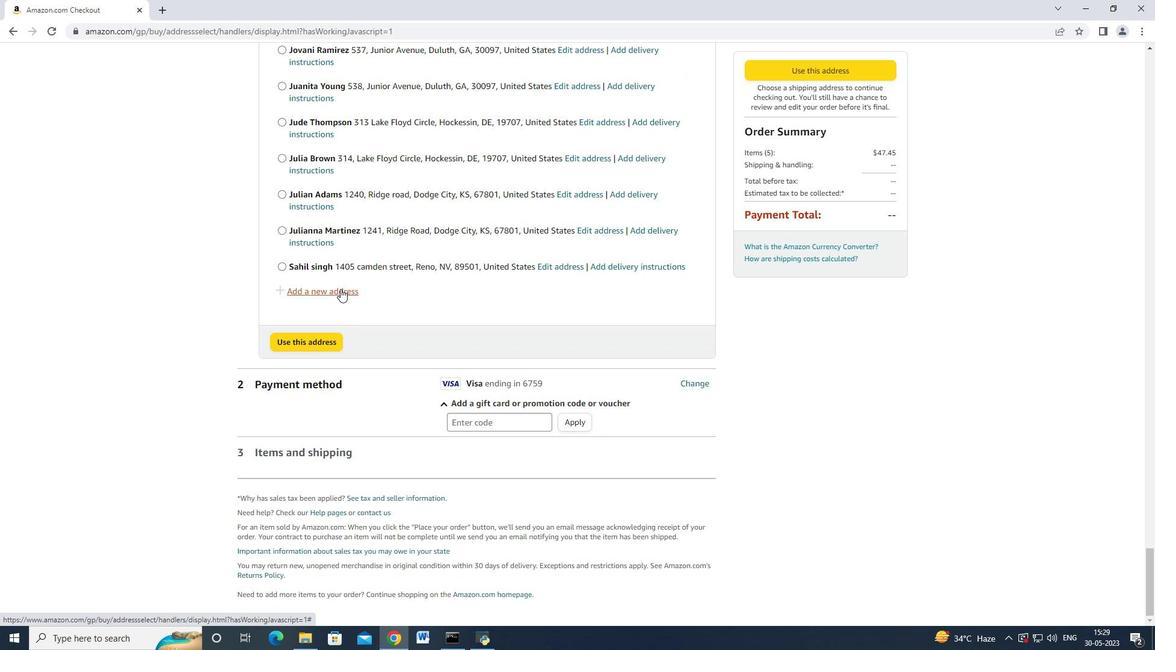 
Action: Mouse moved to (406, 289)
Screenshot: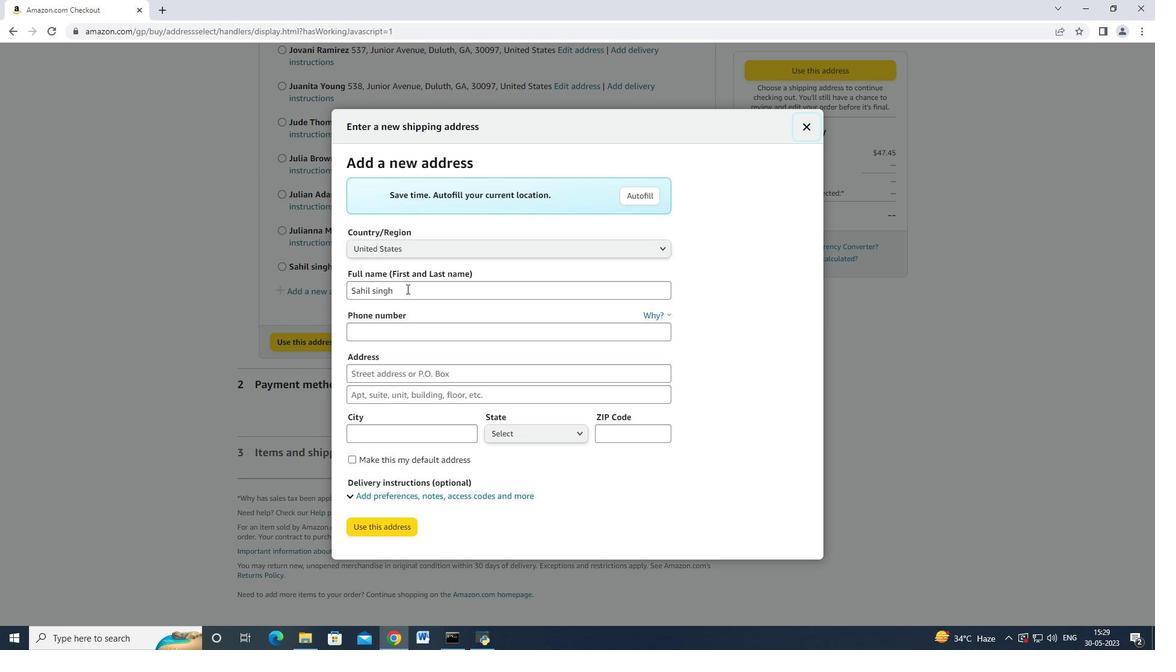 
Action: Mouse pressed left at (406, 289)
Screenshot: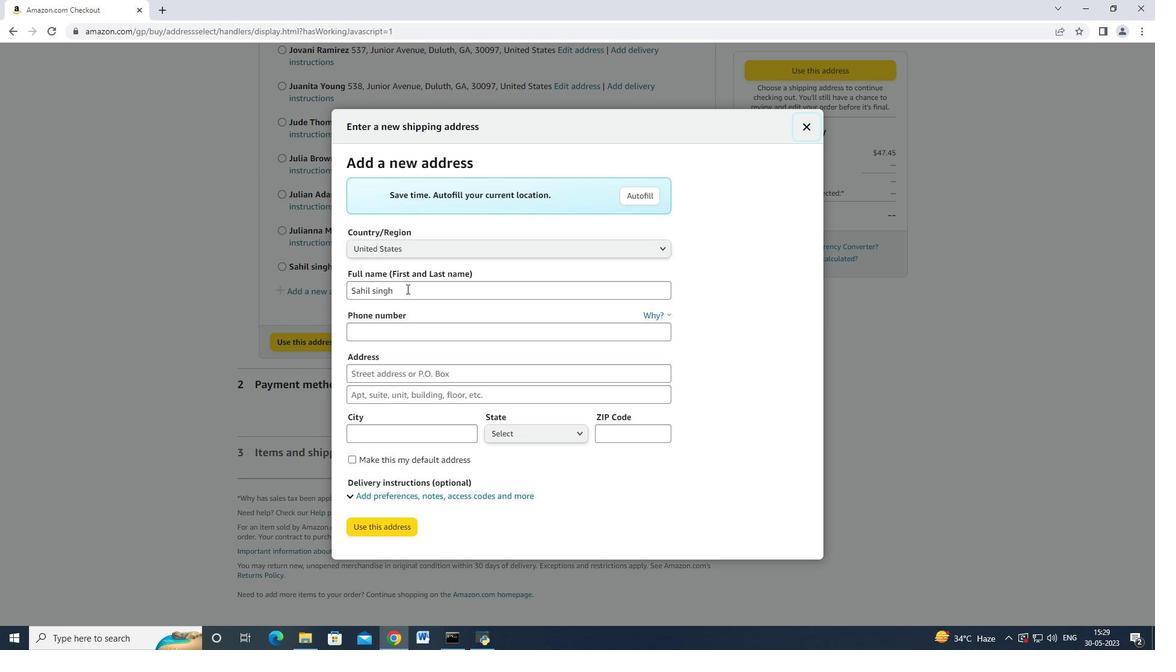 
Action: Mouse moved to (415, 281)
Screenshot: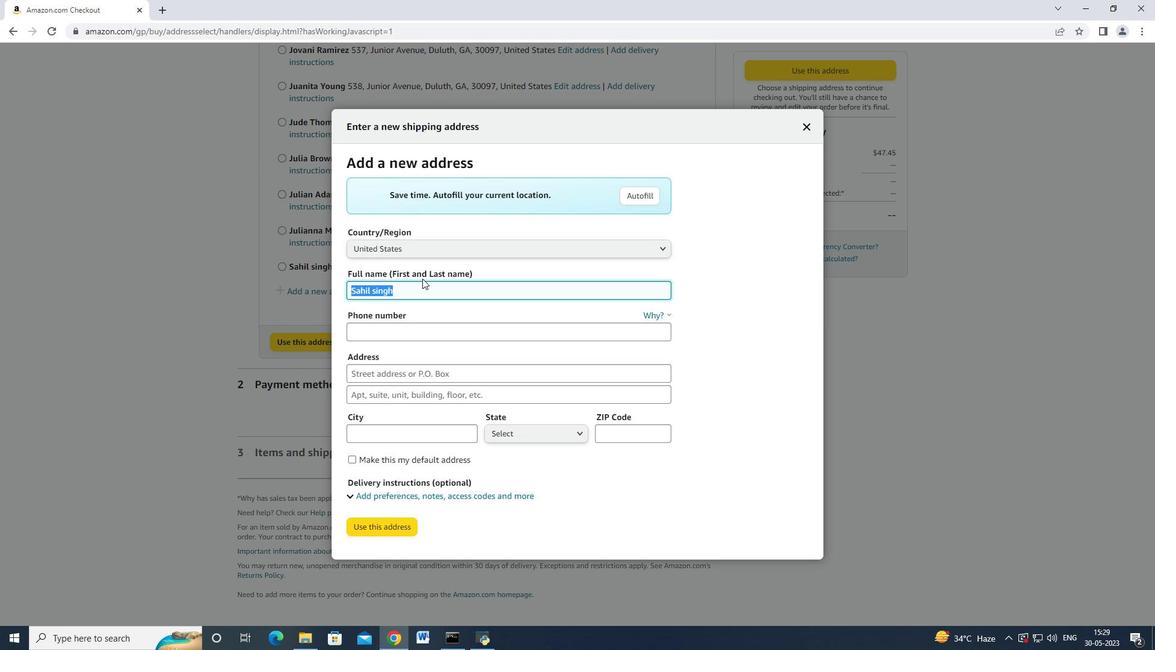
Action: Key pressed <Key.backspace><Key.shift>H<Key.caps_lock>N<Key.backspace><Key.caps_lock>annah<Key.space><Key.shift_r>Green<Key.tab><Key.tab>305245402<Key.backspace>80<Key.tab>4761<Key.space><Key.shift_r>Agricultute<Key.backspace><Key.backspace>re<Key.space><Key.shift>Lane<Key.space><Key.tab><Key.tab><Key.shift>Homestead<Key.space>
Screenshot: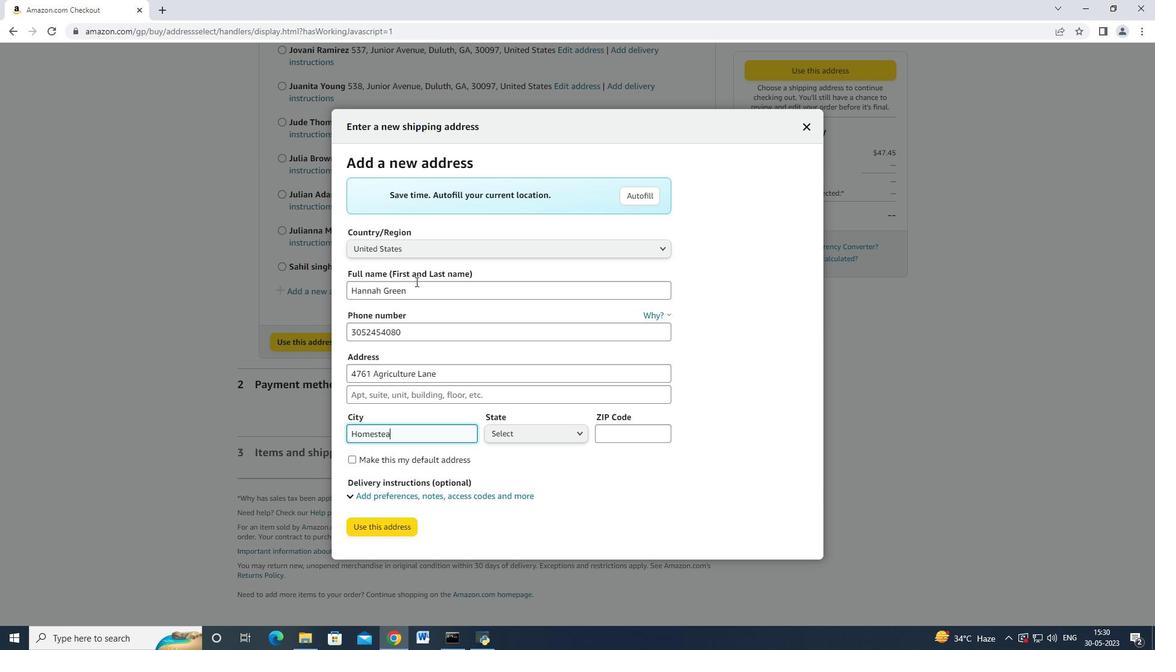 
Action: Mouse moved to (529, 425)
Screenshot: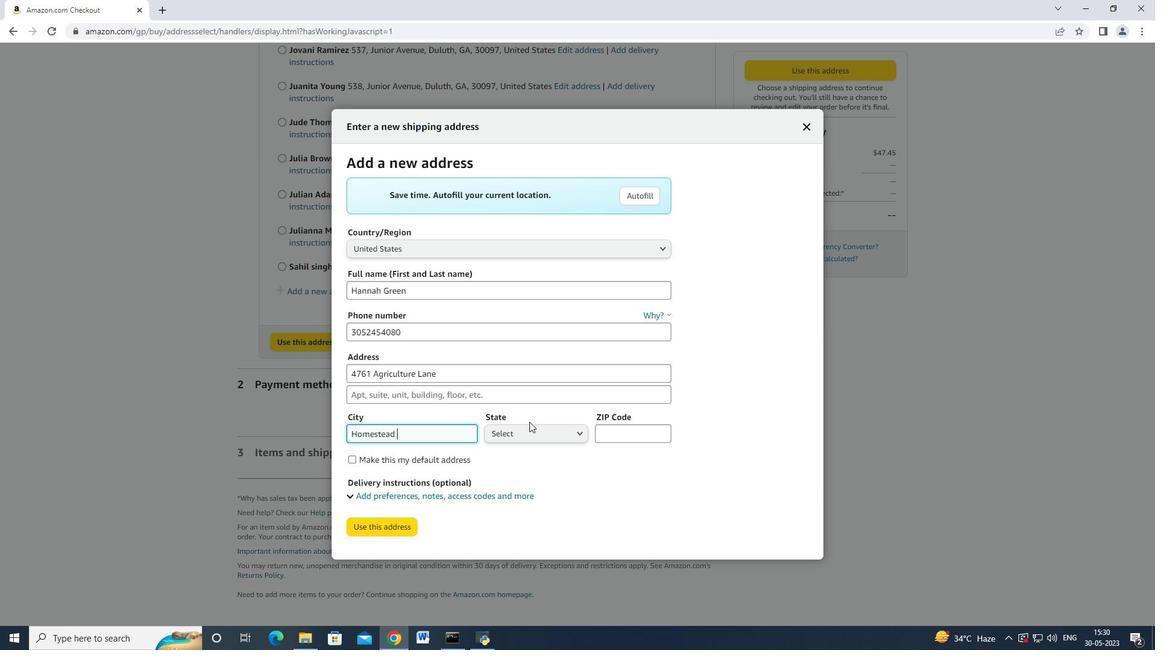 
Action: Mouse pressed left at (529, 425)
Screenshot: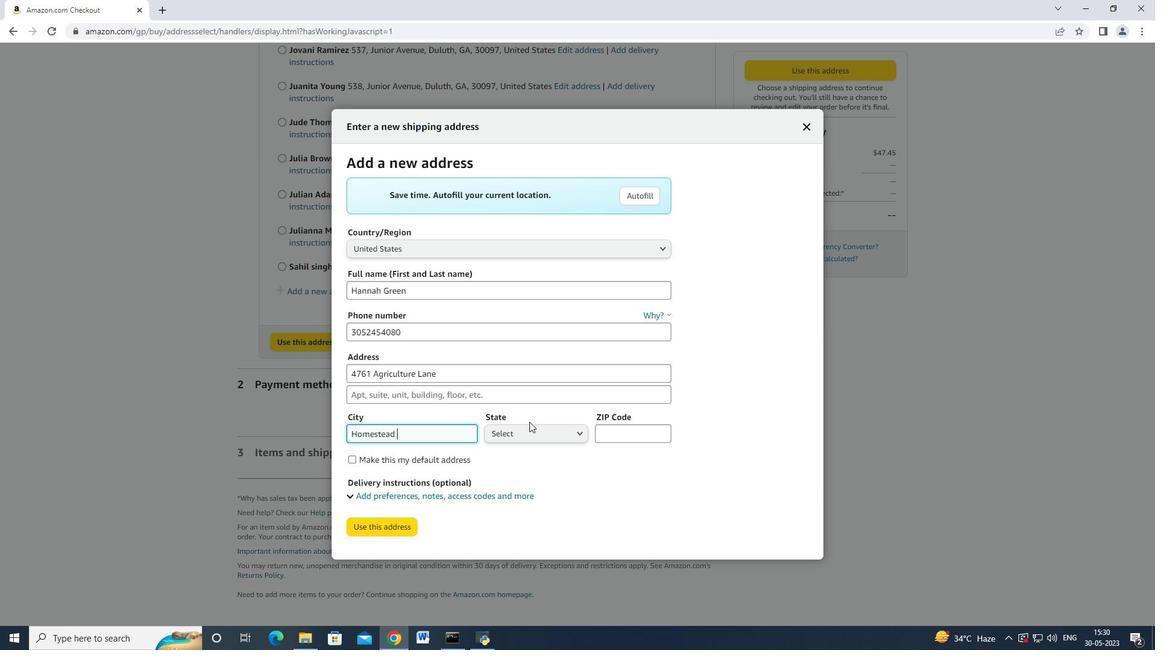 
Action: Mouse moved to (518, 241)
Screenshot: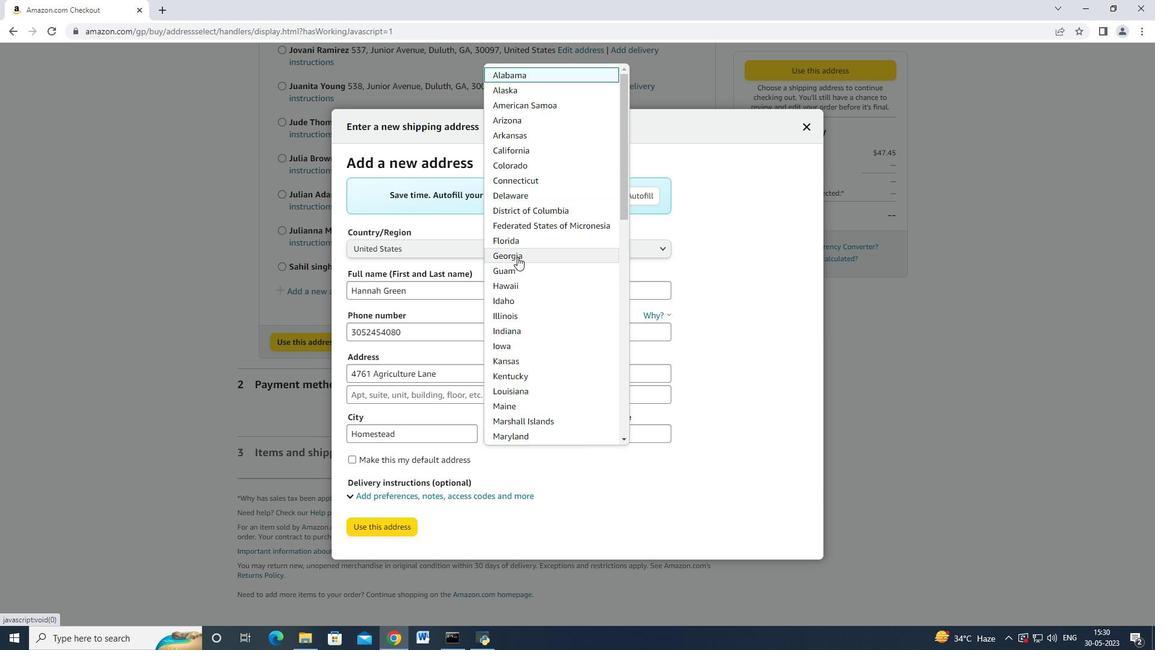 
Action: Mouse pressed left at (518, 241)
Screenshot: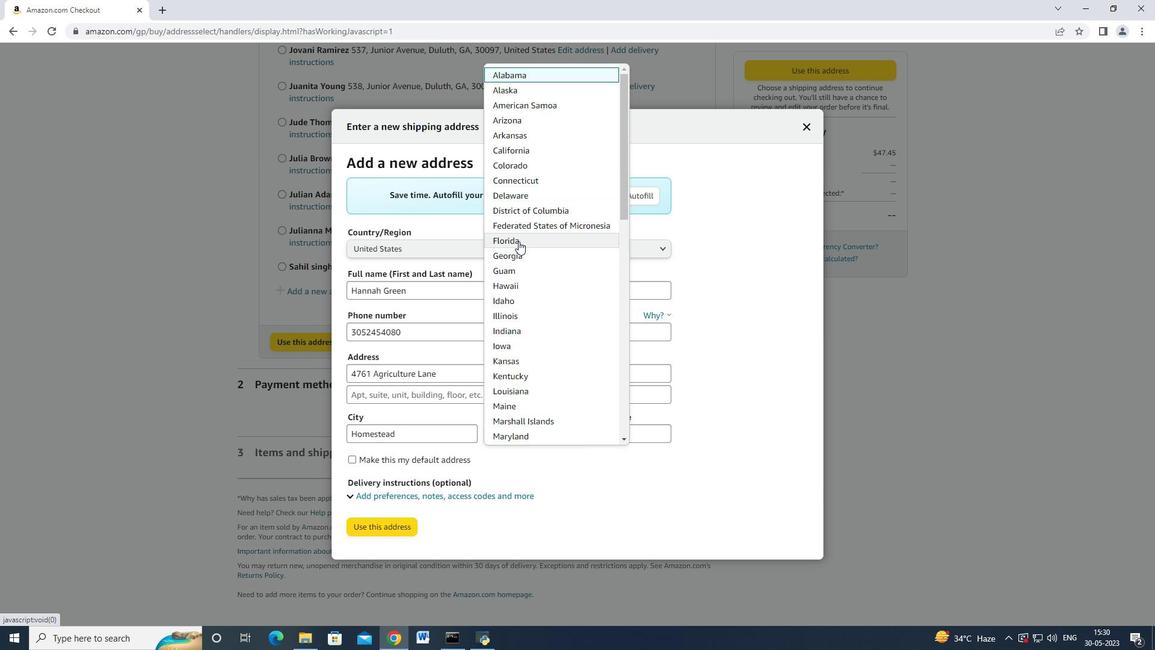 
Action: Mouse moved to (633, 436)
Screenshot: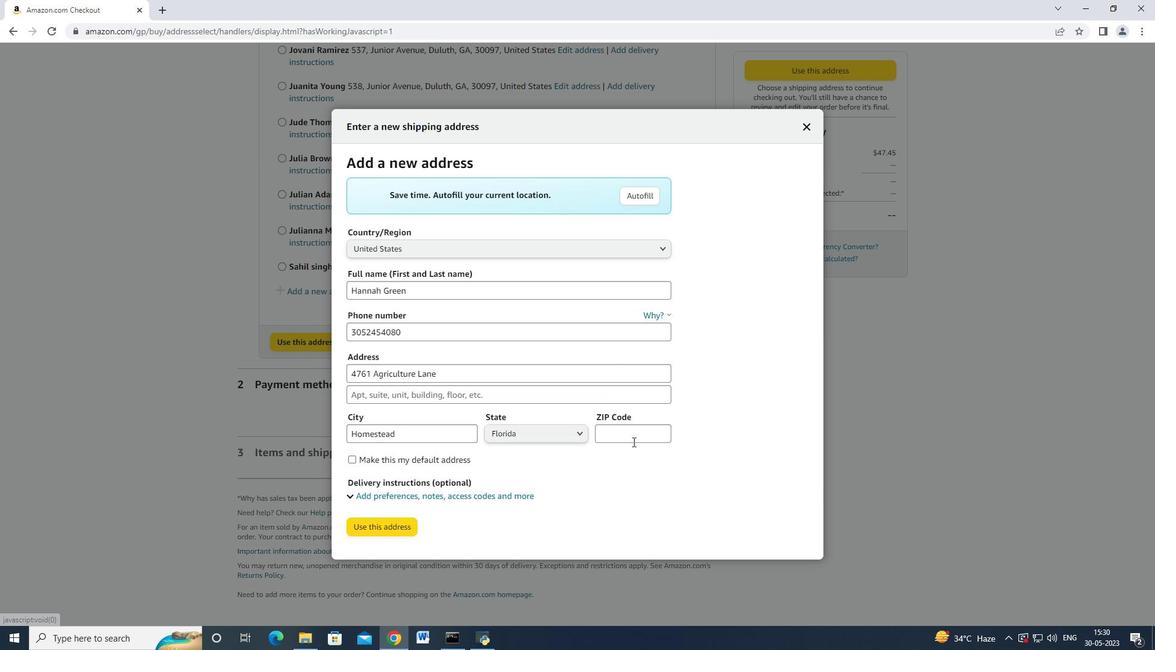 
Action: Mouse pressed left at (633, 436)
Screenshot: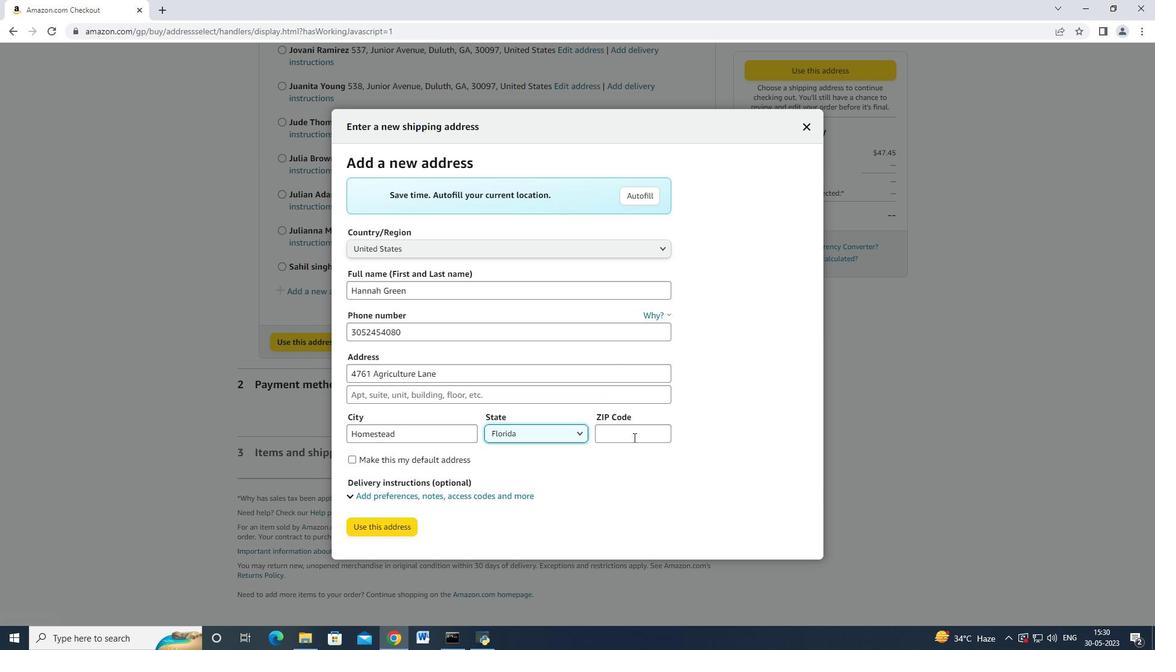 
Action: Mouse moved to (633, 433)
Screenshot: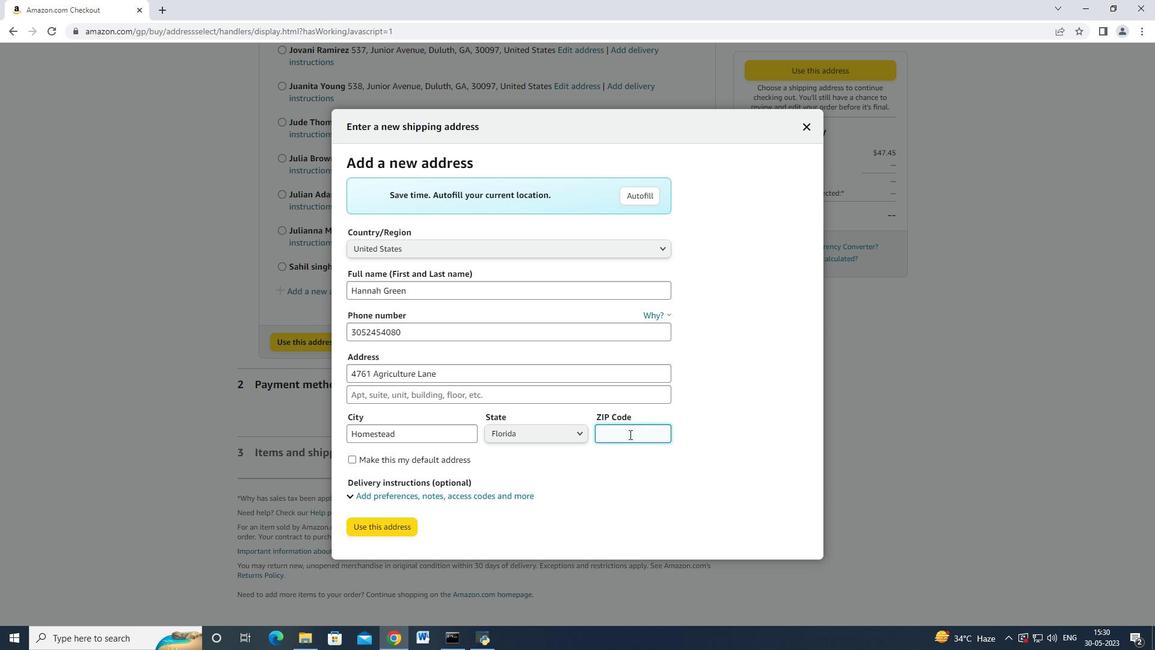 
Action: Key pressed 33030
Screenshot: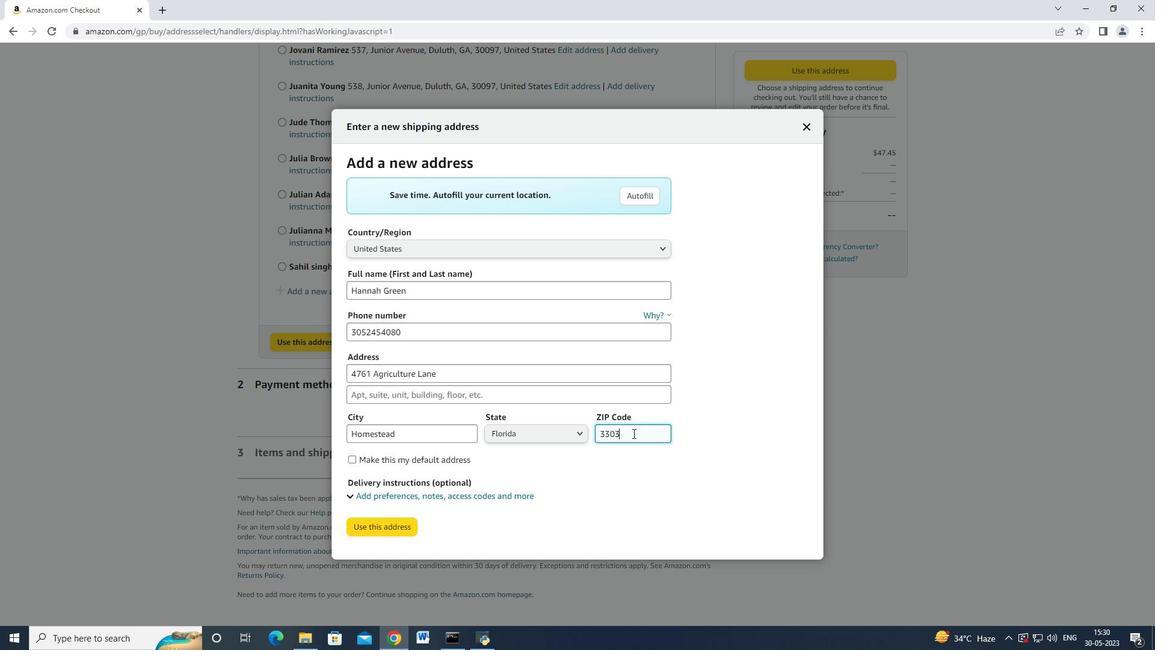
Action: Mouse moved to (408, 407)
Screenshot: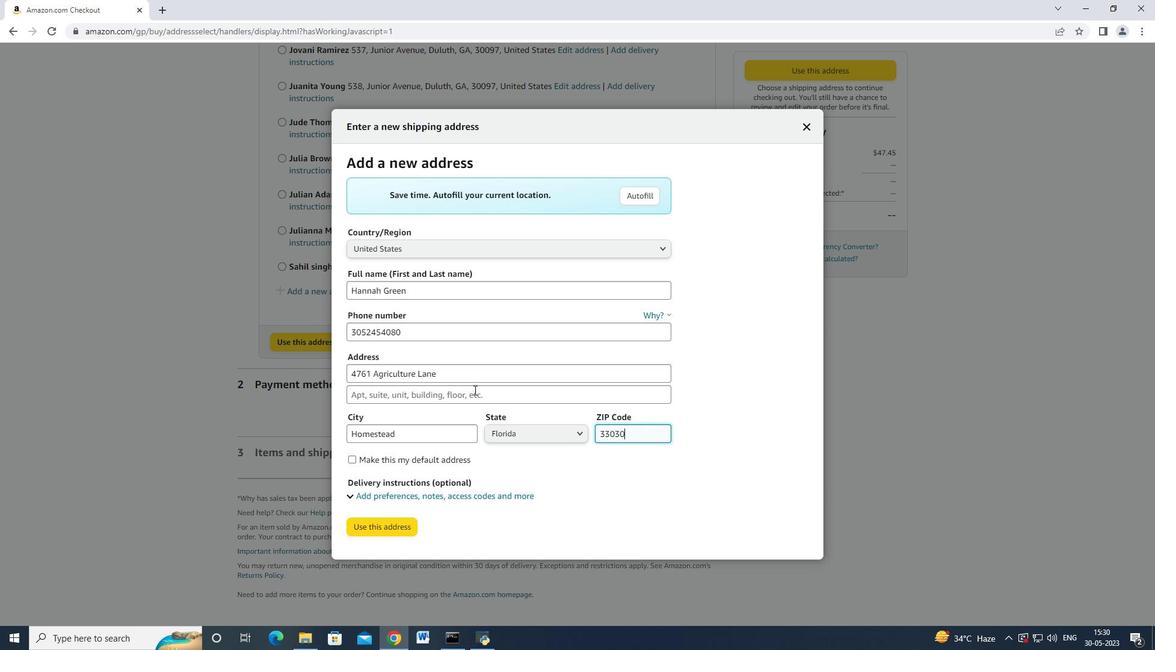 
Action: Mouse scrolled (408, 406) with delta (0, 0)
Screenshot: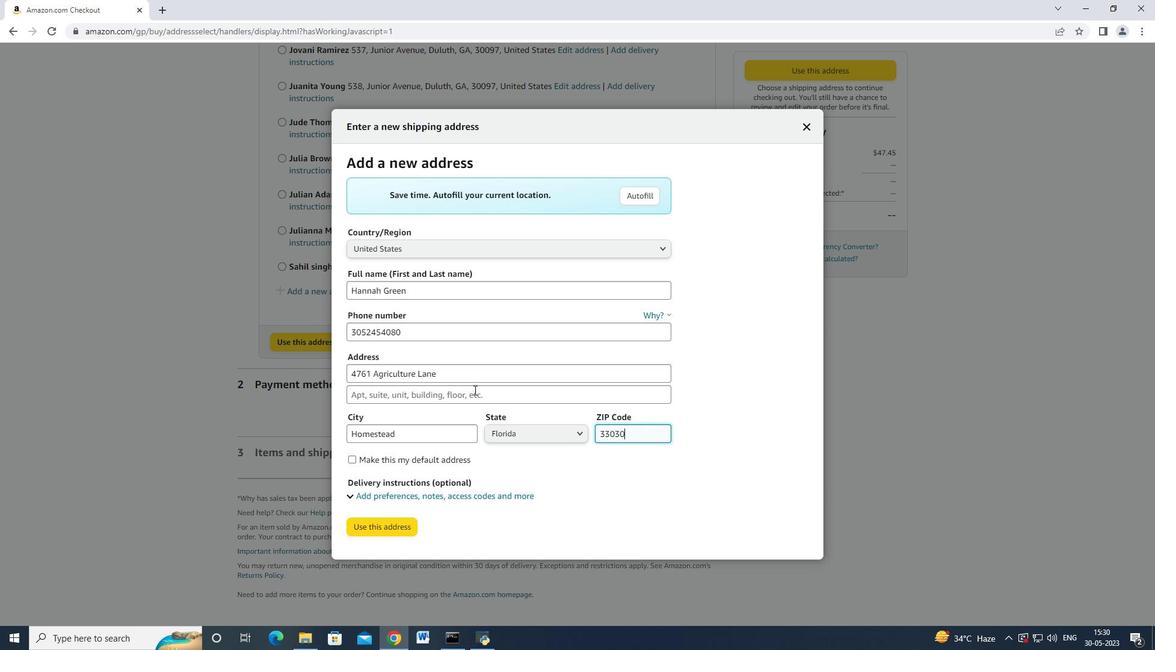 
Action: Mouse moved to (408, 407)
Screenshot: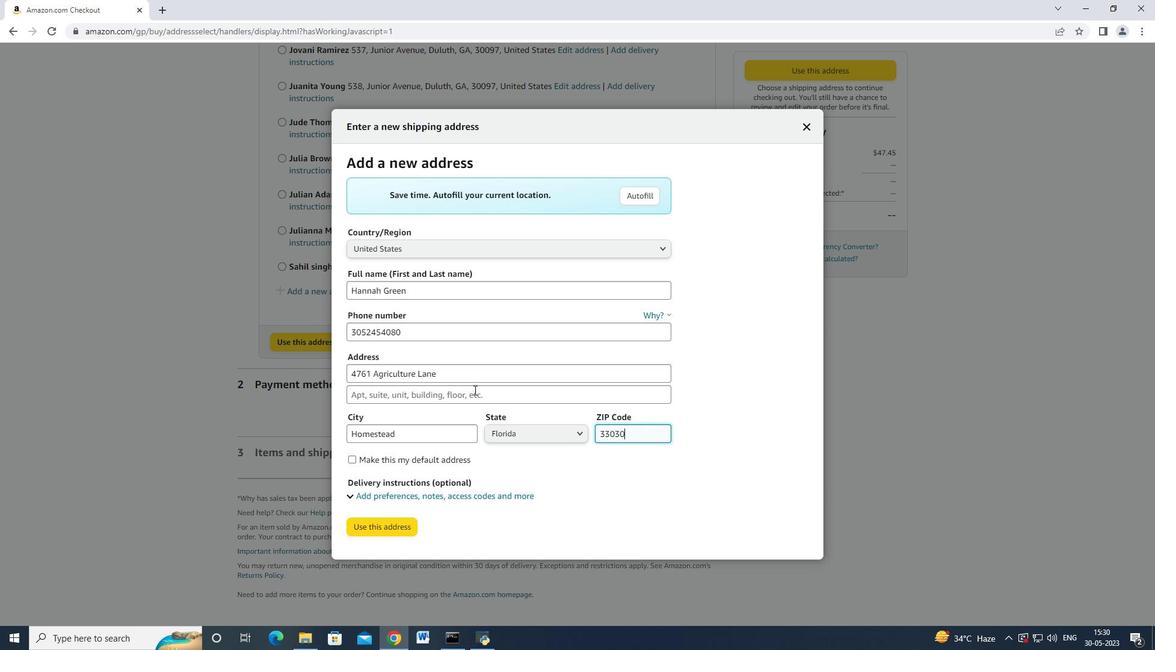 
Action: Mouse scrolled (408, 406) with delta (0, 0)
Screenshot: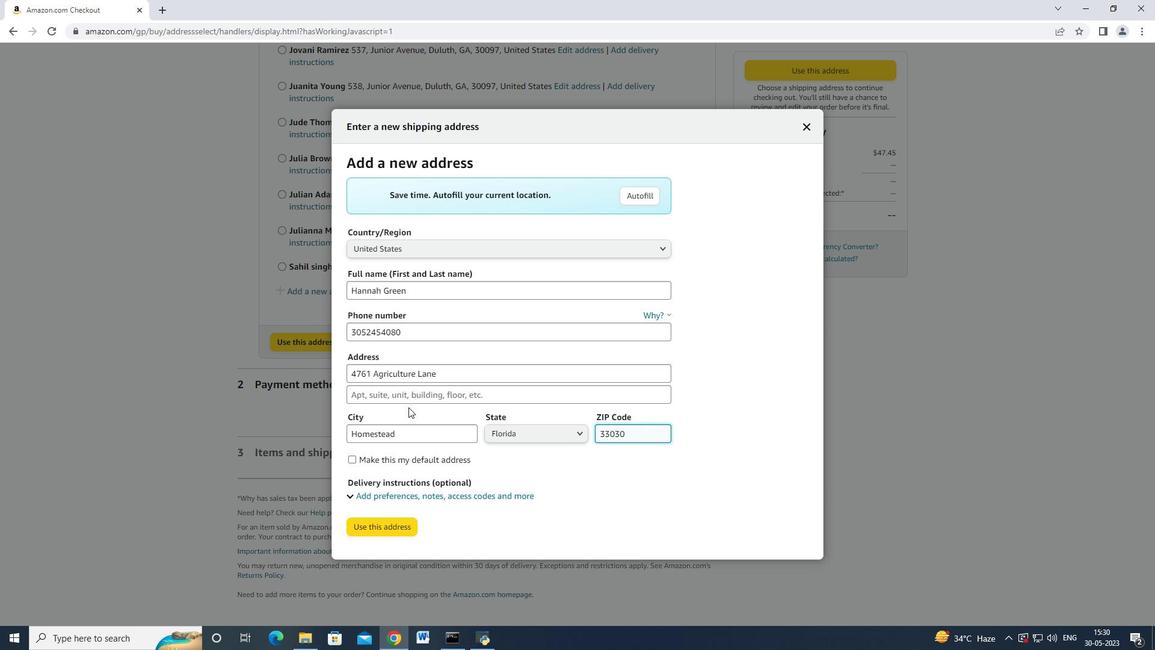 
Action: Mouse moved to (390, 531)
Screenshot: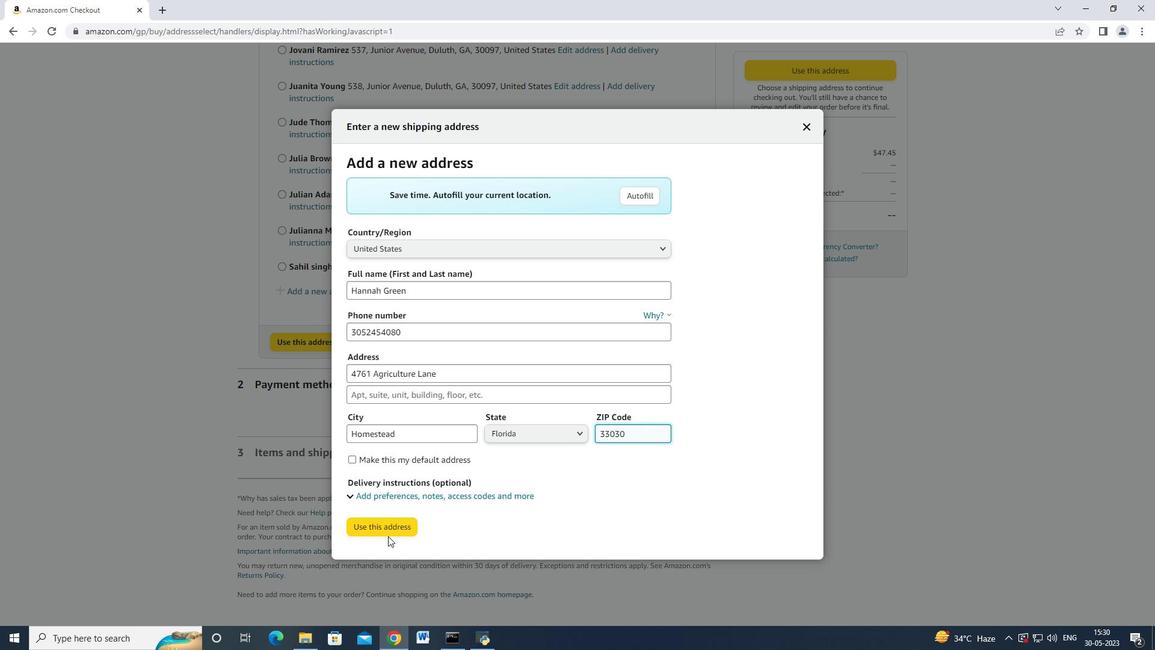 
Action: Mouse pressed left at (390, 531)
Screenshot: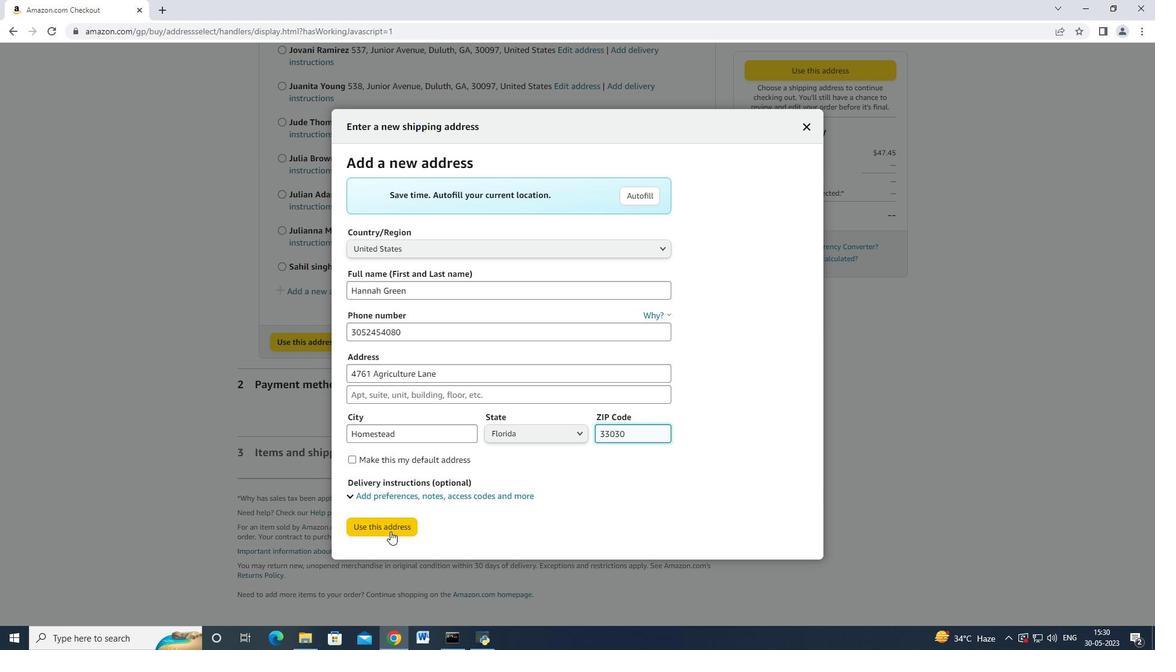 
Action: Mouse moved to (384, 607)
Screenshot: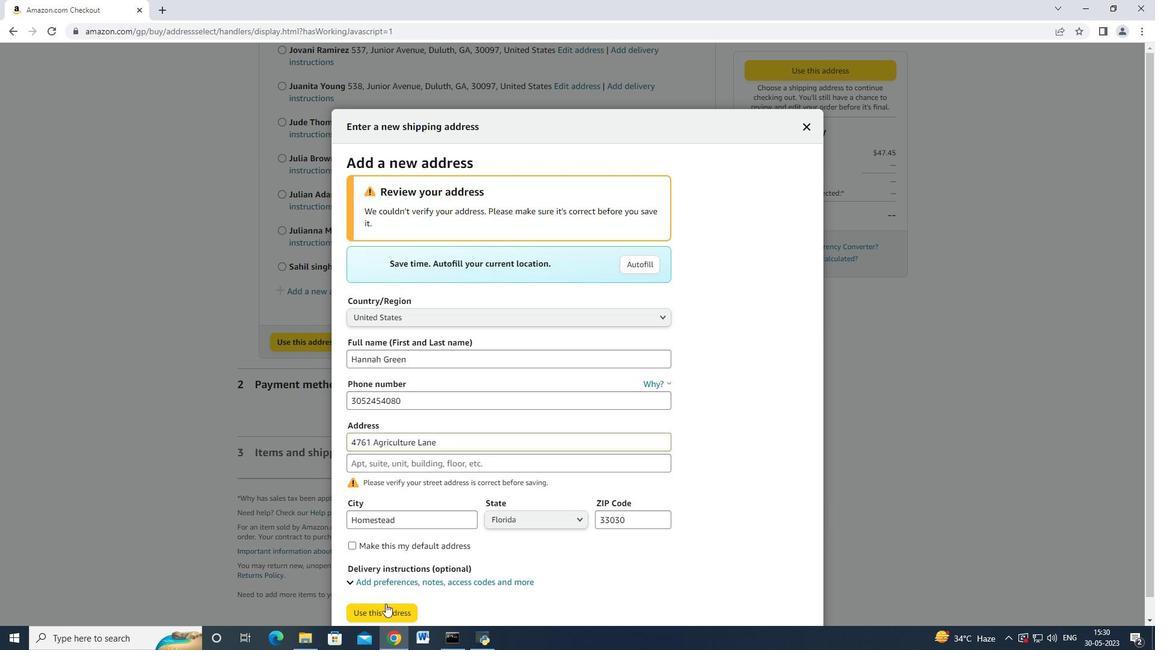 
Action: Mouse pressed left at (384, 607)
Screenshot: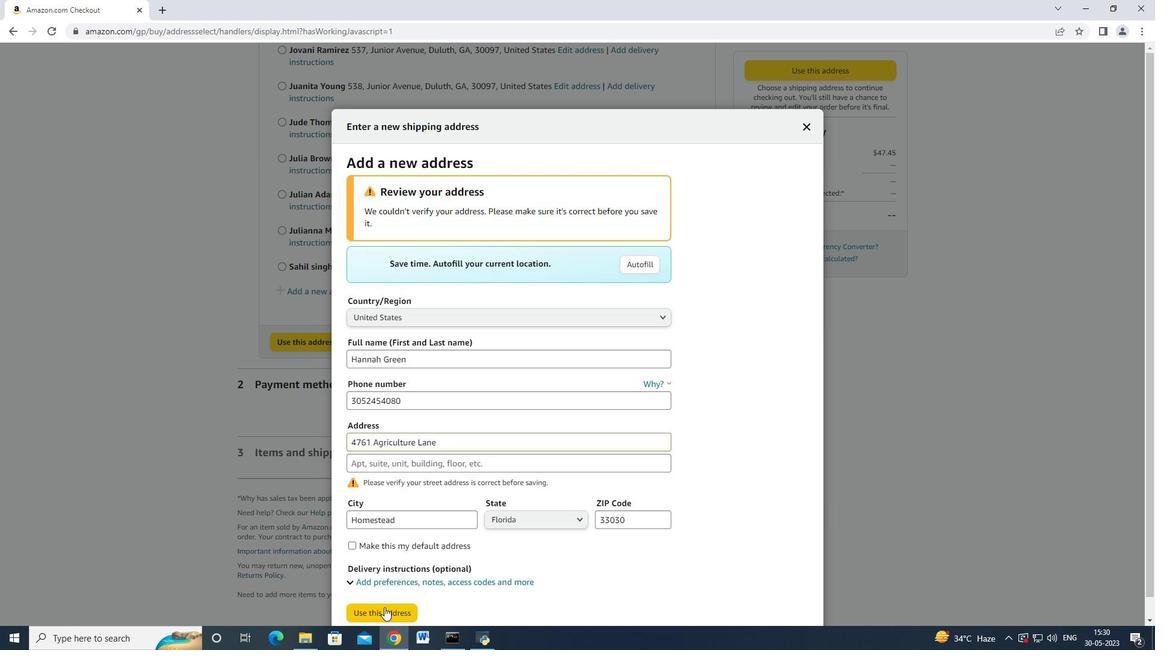 
Action: Mouse moved to (453, 407)
Screenshot: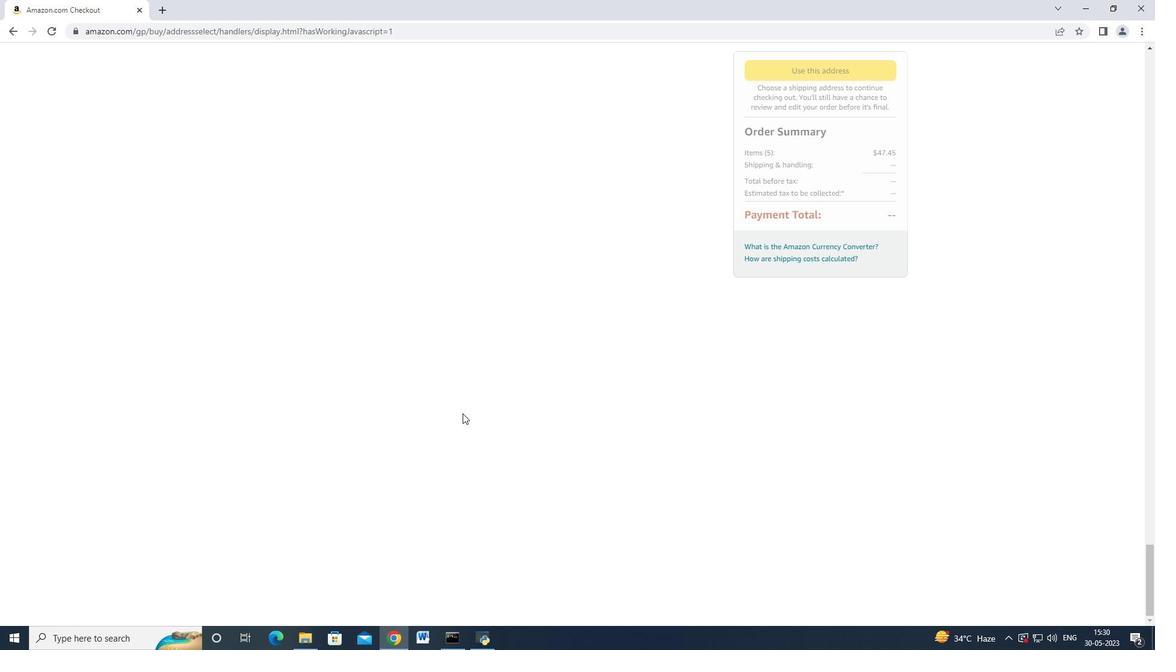 
Action: Mouse scrolled (453, 408) with delta (0, 0)
Screenshot: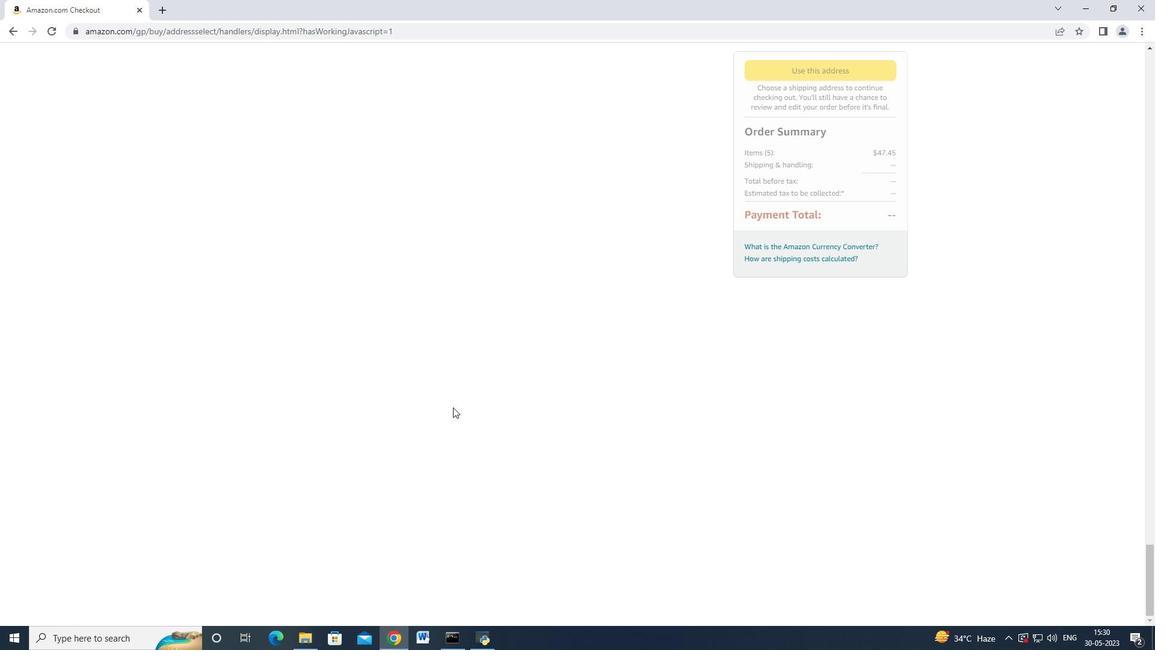 
Action: Mouse moved to (452, 405)
Screenshot: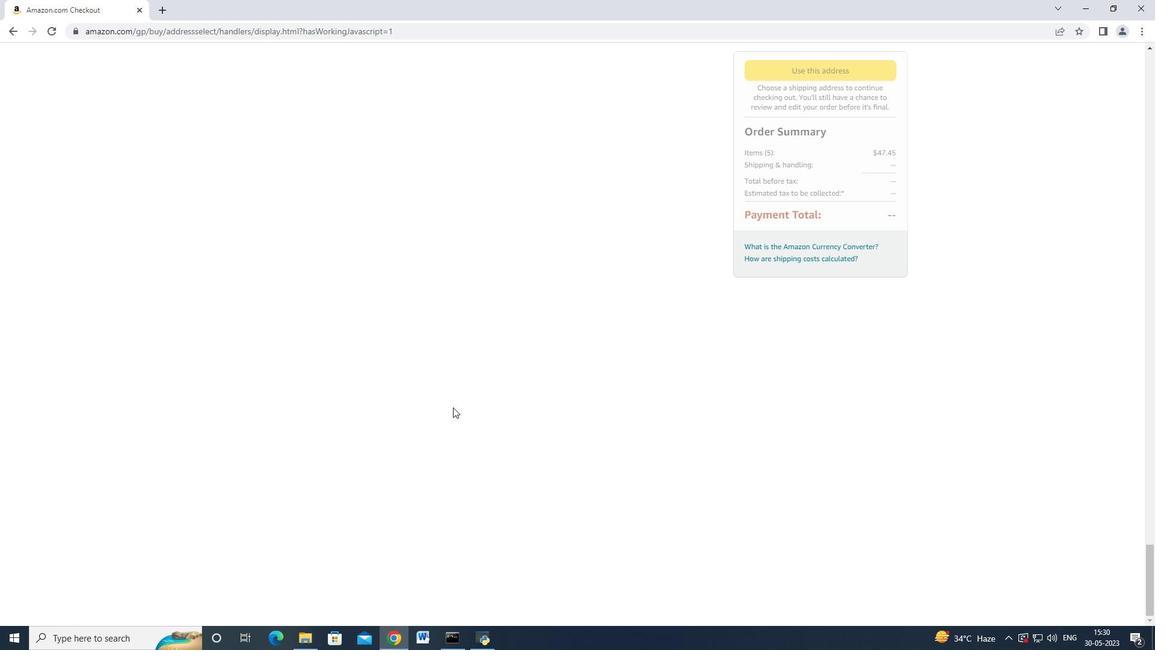 
Action: Mouse scrolled (452, 405) with delta (0, 0)
Screenshot: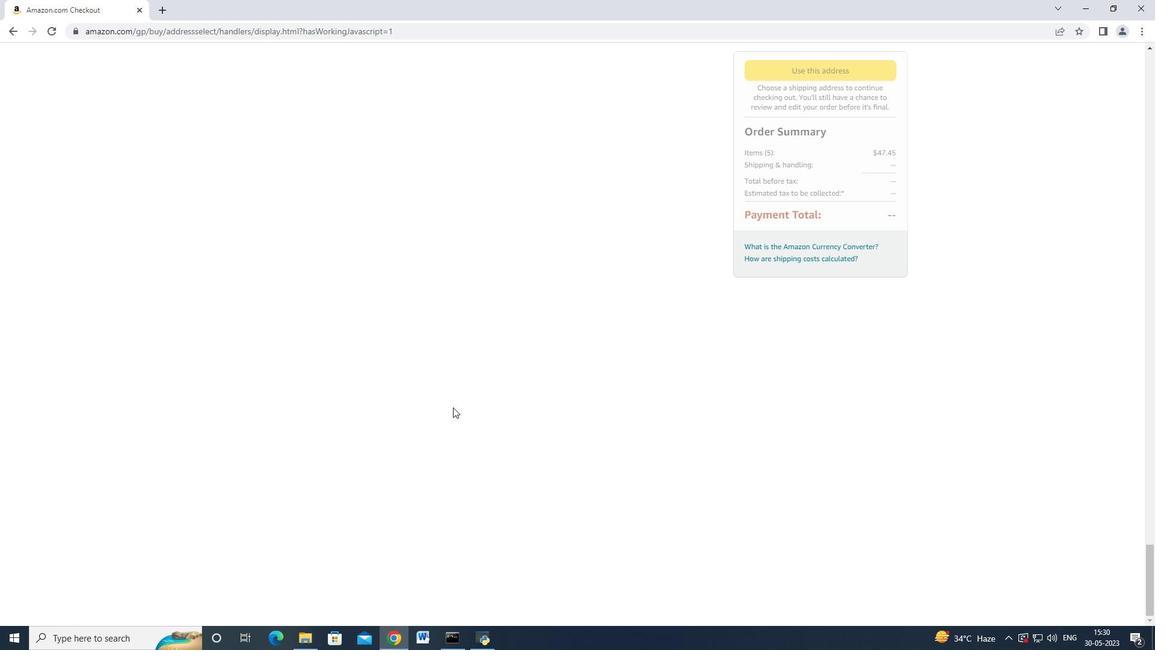 
Action: Mouse moved to (396, 288)
Screenshot: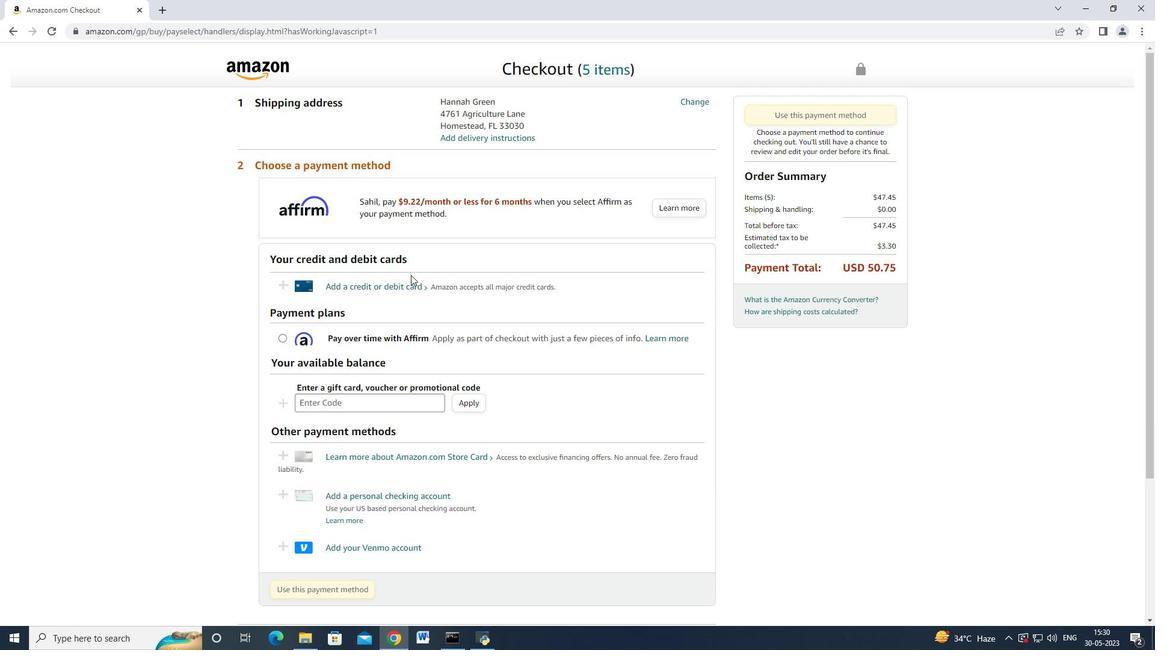 
Action: Mouse pressed left at (396, 288)
Screenshot: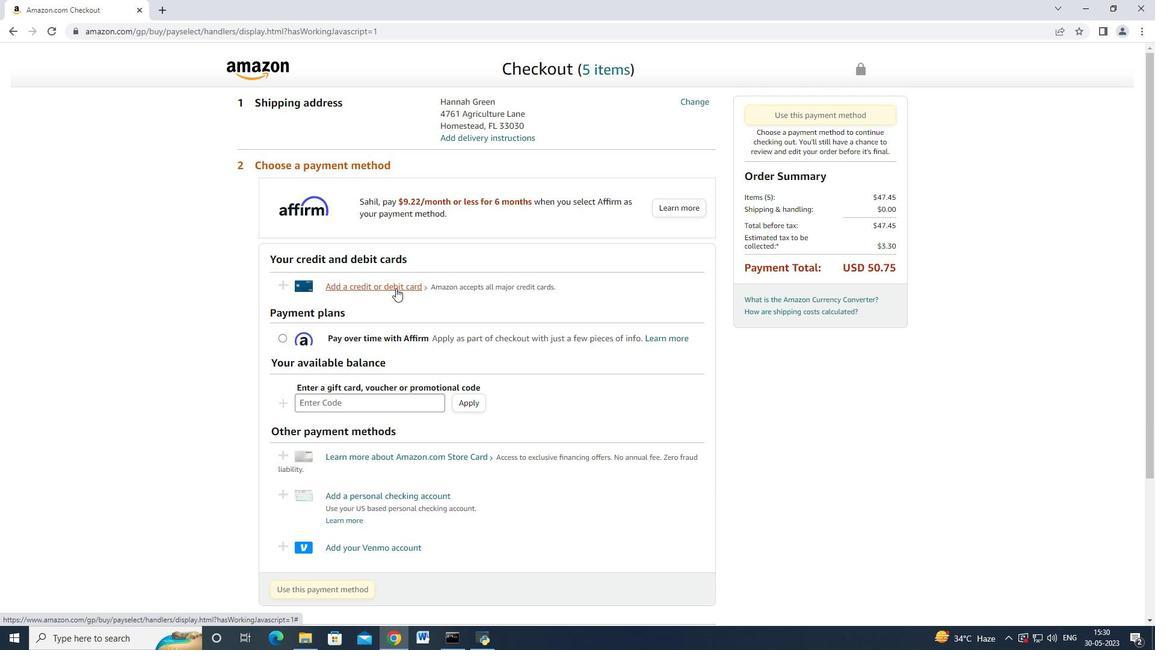 
Action: Mouse moved to (482, 270)
Screenshot: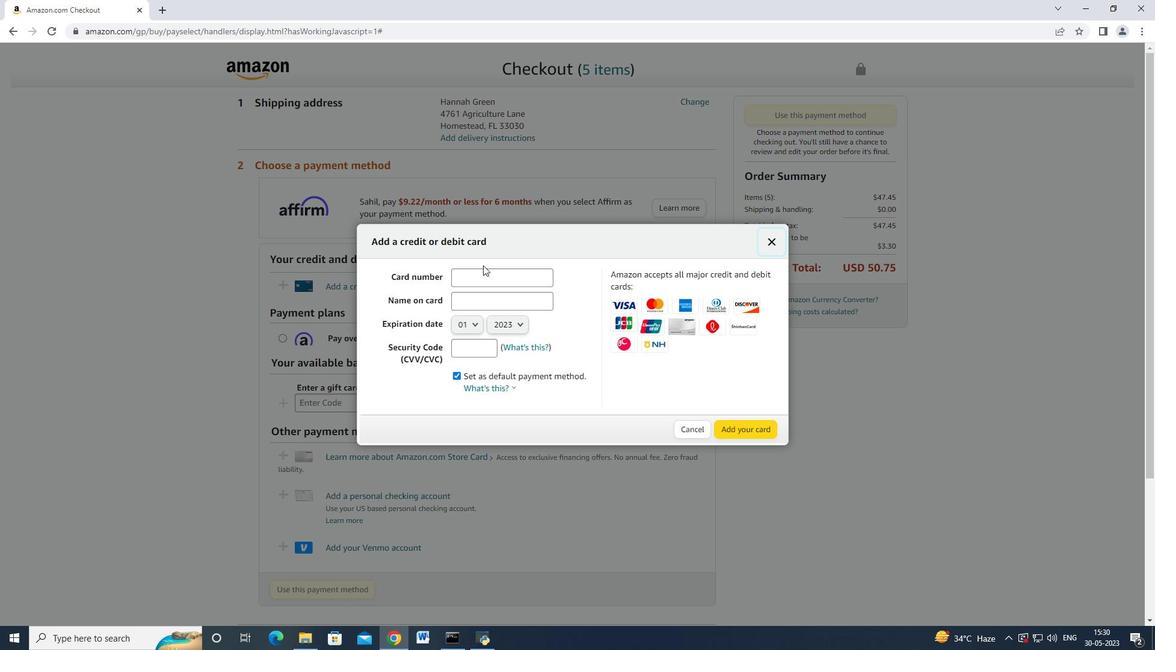 
Action: Mouse pressed left at (482, 270)
Screenshot: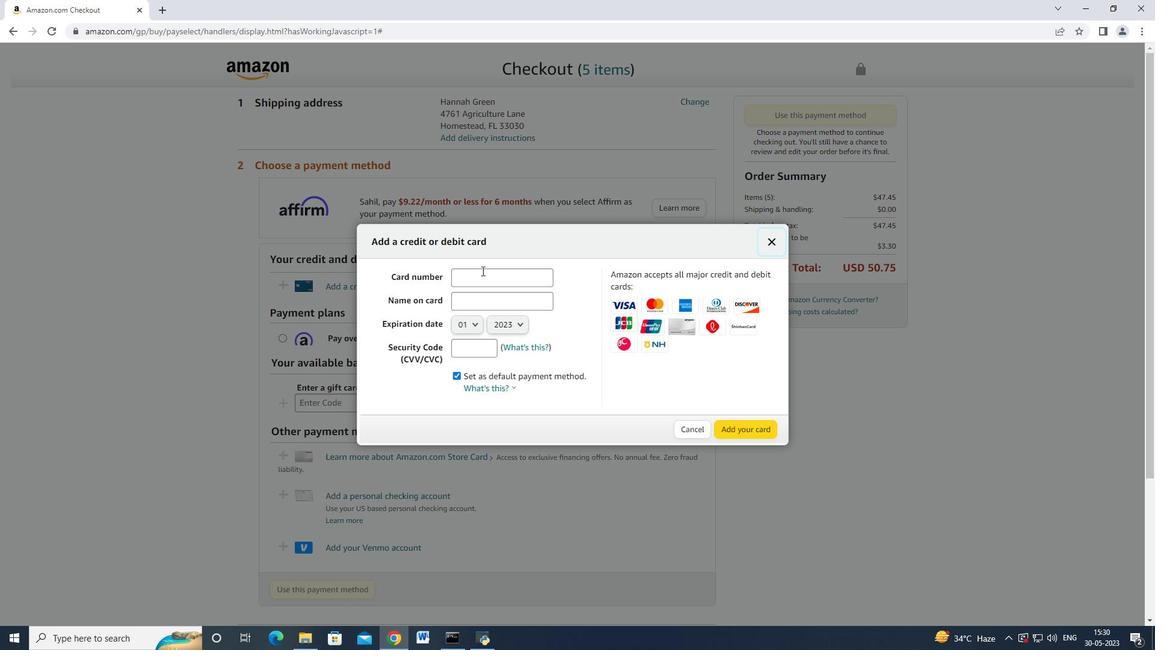 
Action: Key pressed 476266447765<Key.backspace><Key.backspace>552005<Key.tab><Key.shift>Mark<Key.space><Key.shift_r>Adams<Key.space>
Screenshot: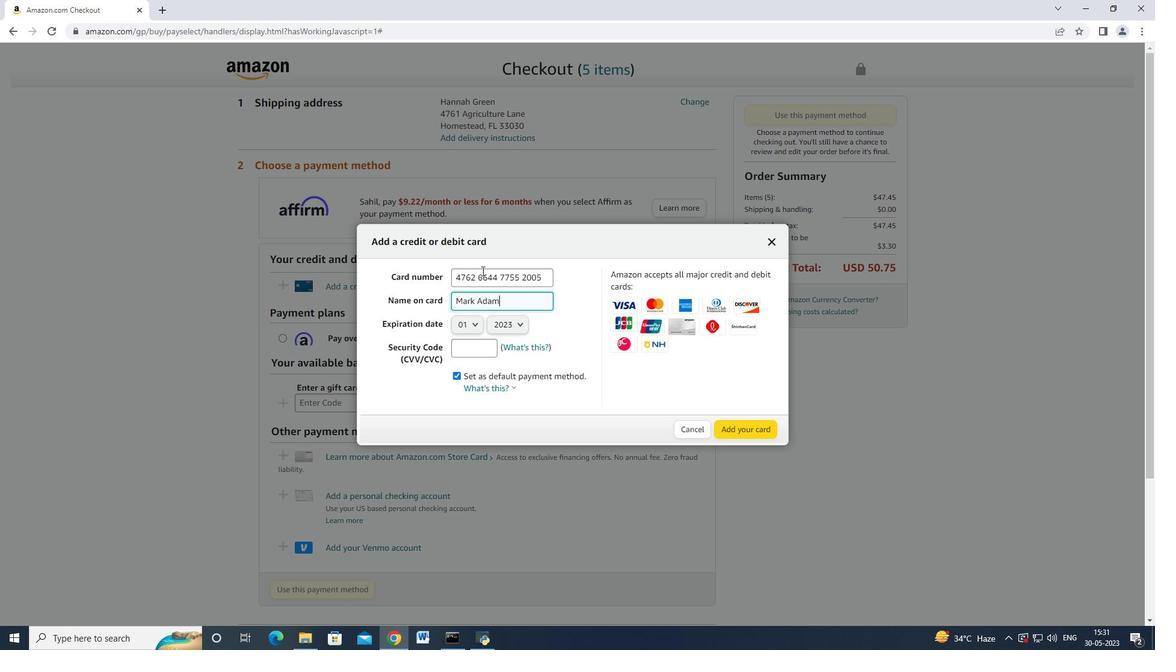 
Action: Mouse moved to (471, 325)
Screenshot: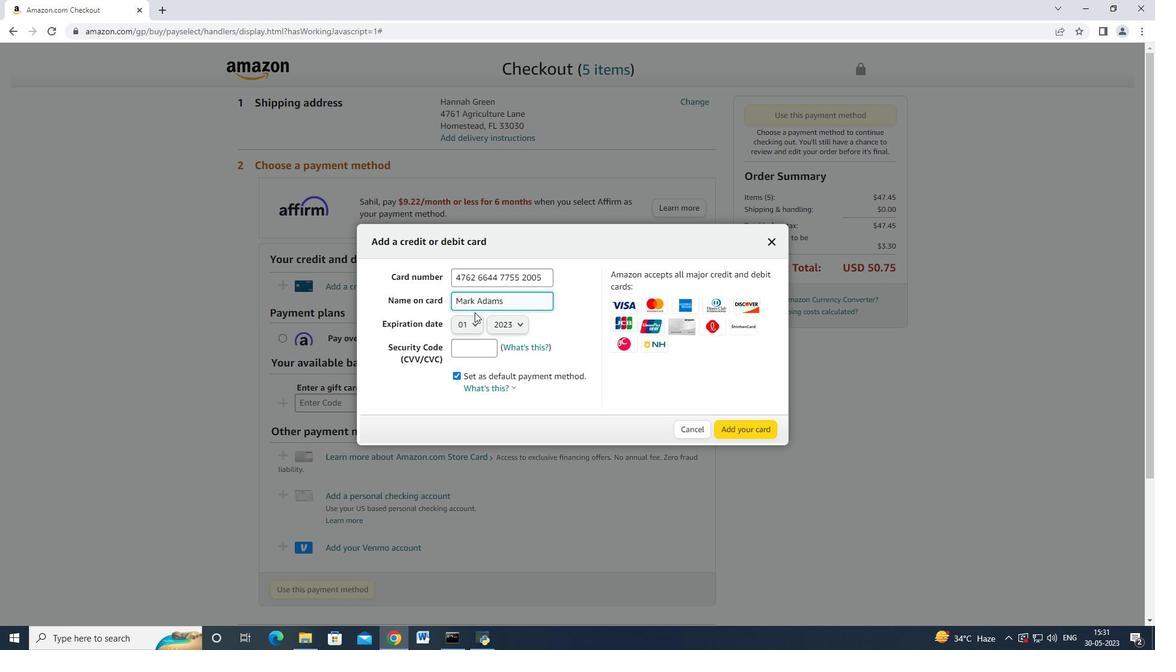 
Action: Mouse pressed left at (471, 325)
Screenshot: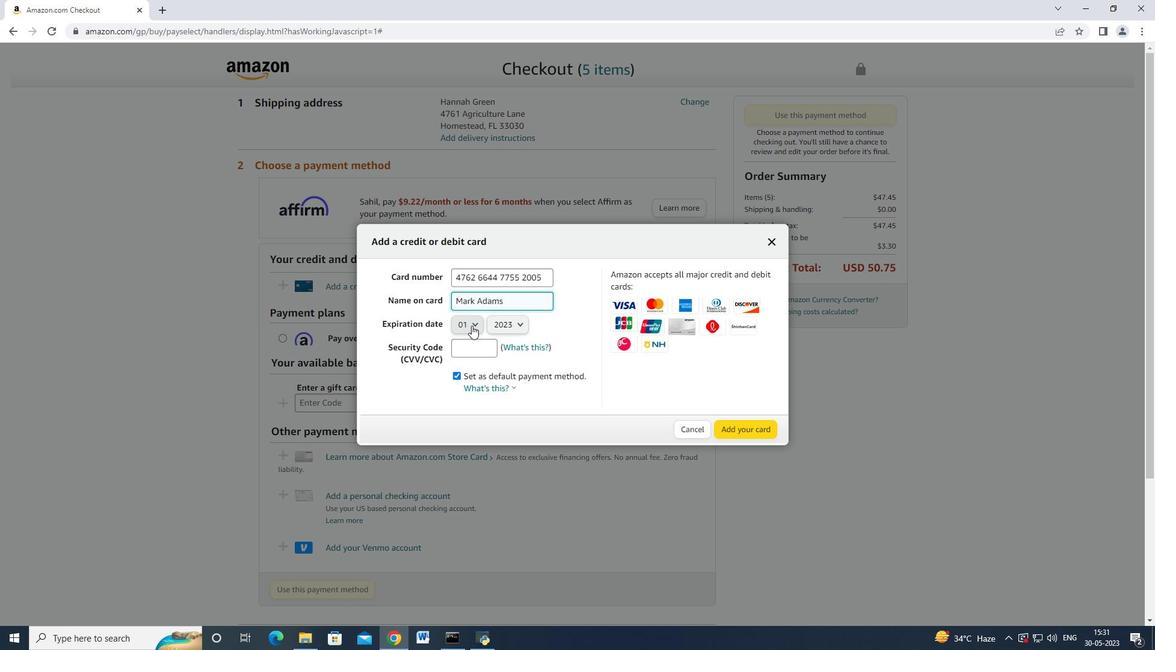 
Action: Mouse moved to (473, 365)
Screenshot: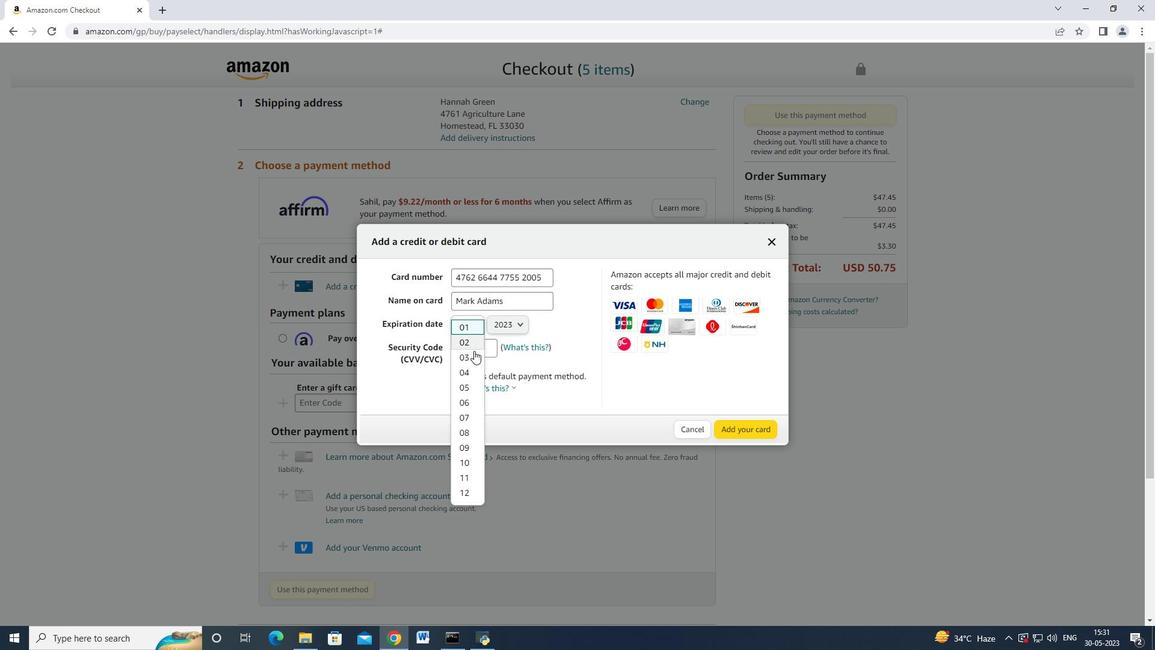 
Action: Mouse pressed left at (473, 365)
Screenshot: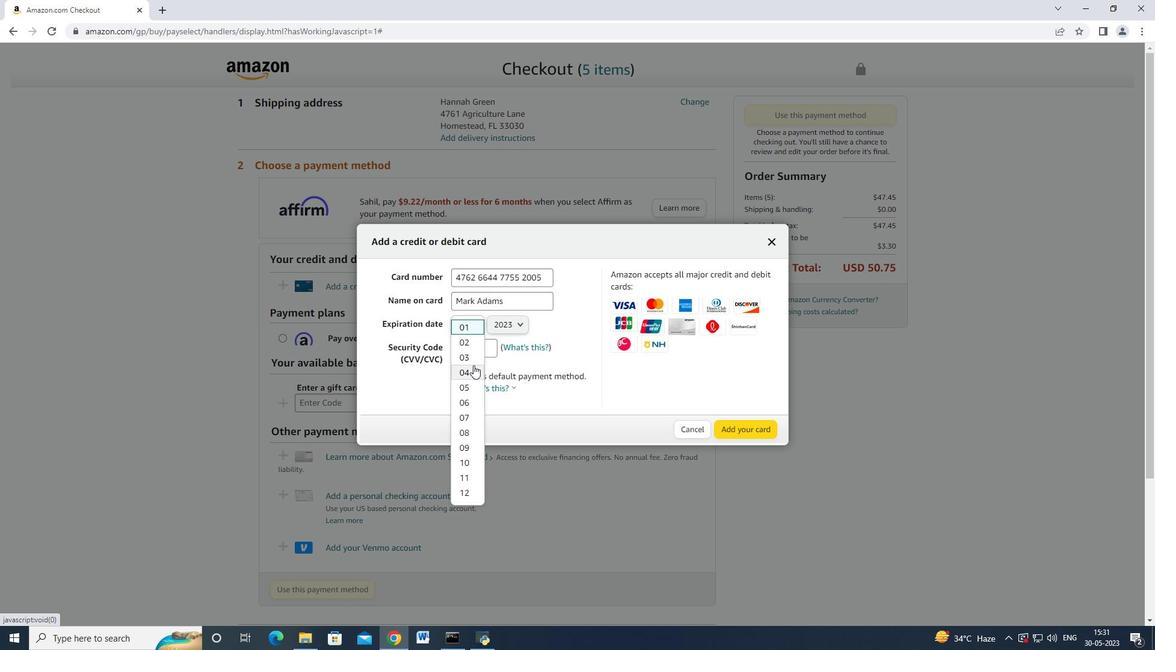 
Action: Mouse moved to (502, 326)
Screenshot: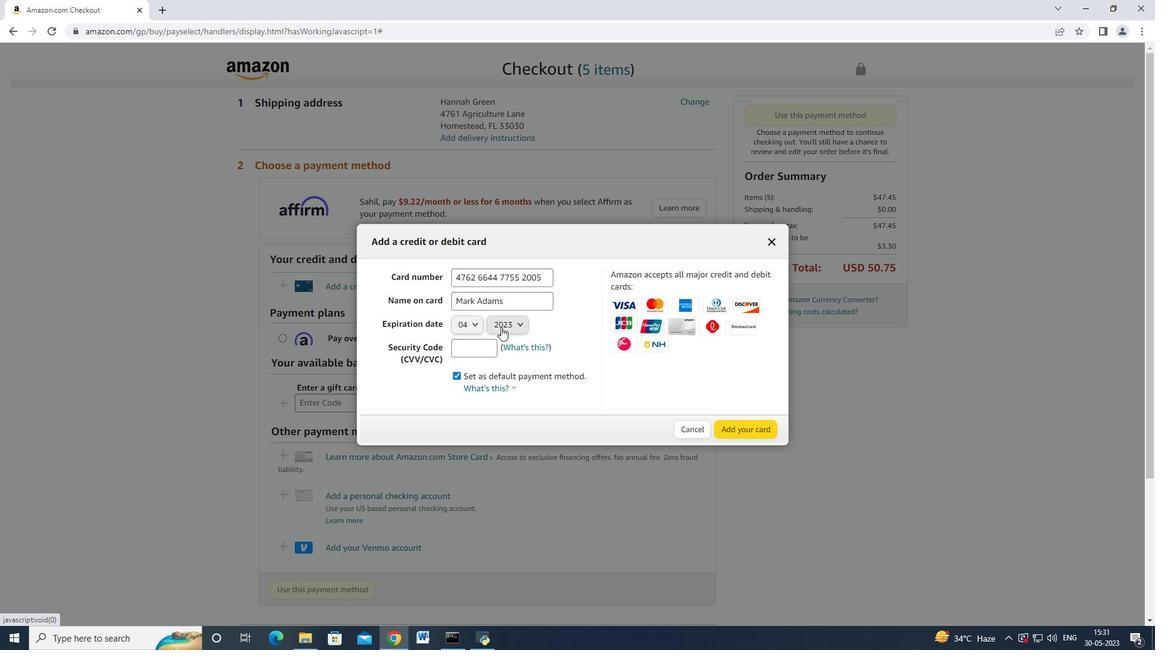 
Action: Mouse pressed left at (502, 326)
Screenshot: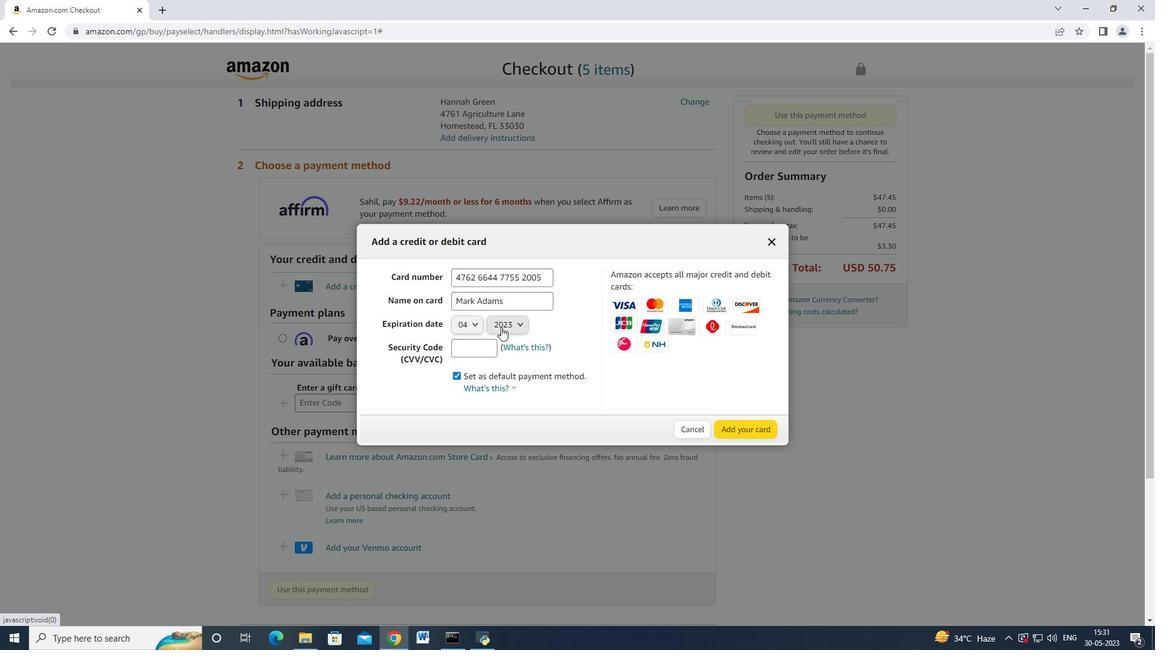 
Action: Mouse moved to (504, 358)
